 Task: Explore and customize the project management tool interface, including changing background colors, viewing tasks, and exploring project templates.
Action: Mouse moved to (198, 425)
Screenshot: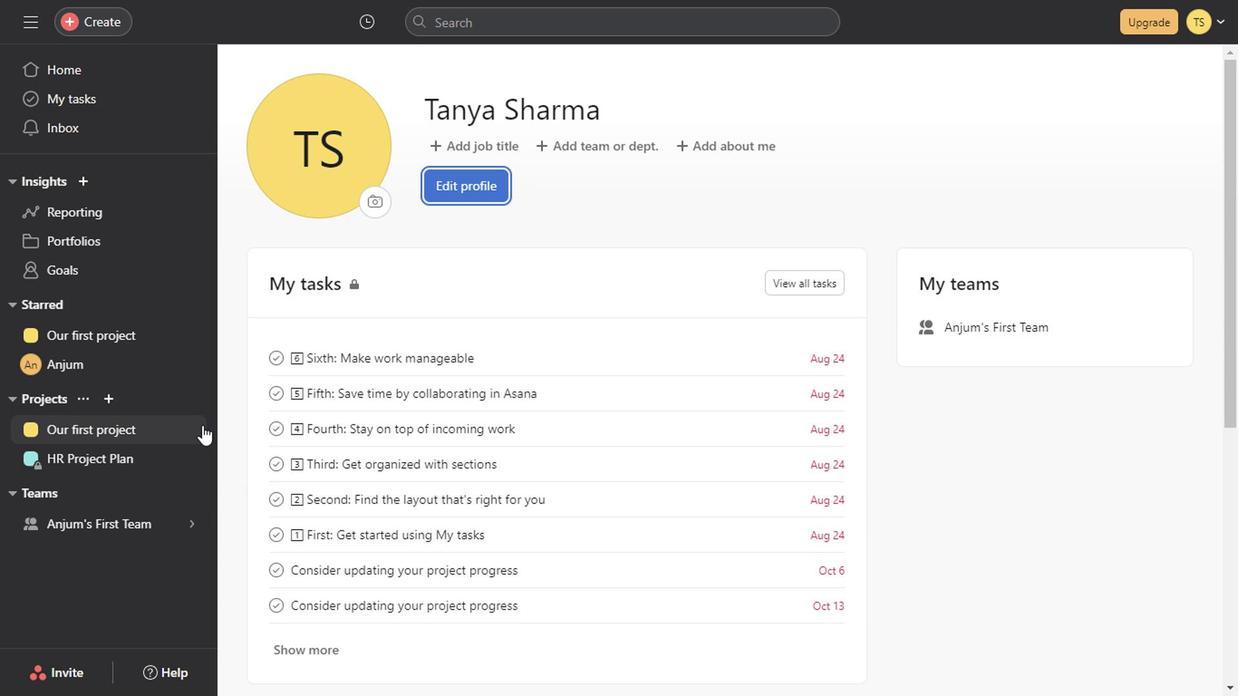 
Action: Key pressed <<189>>
Screenshot: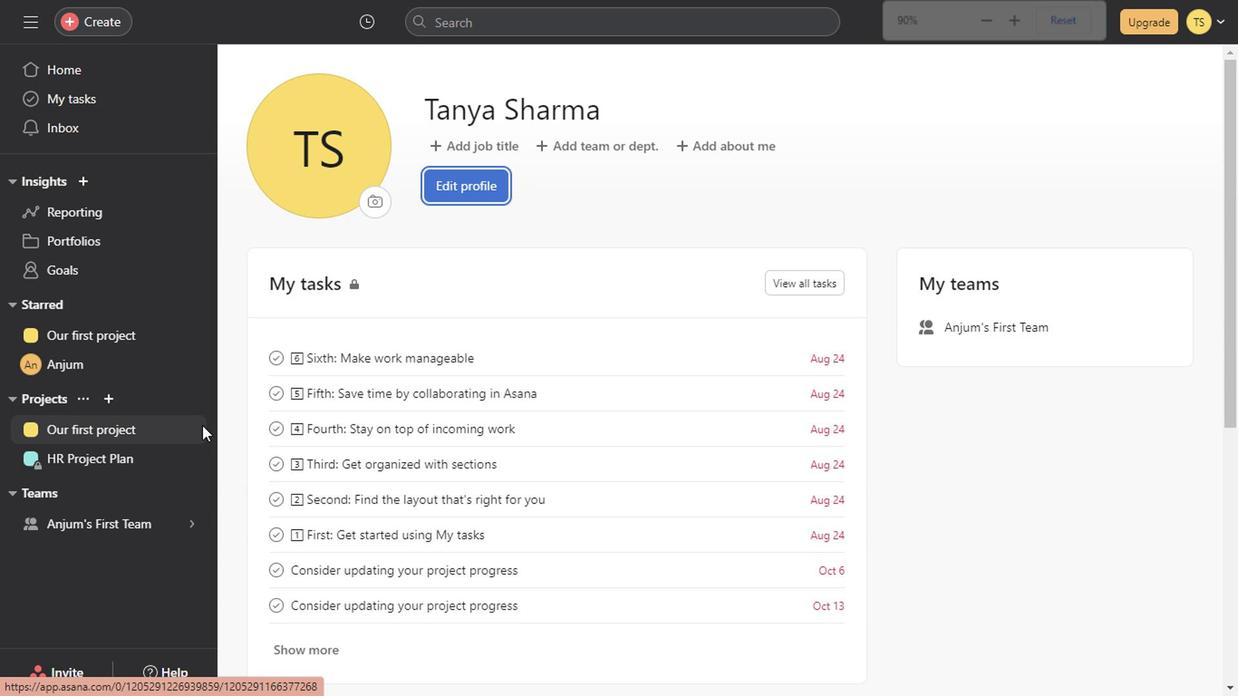 
Action: Mouse moved to (1228, 629)
Screenshot: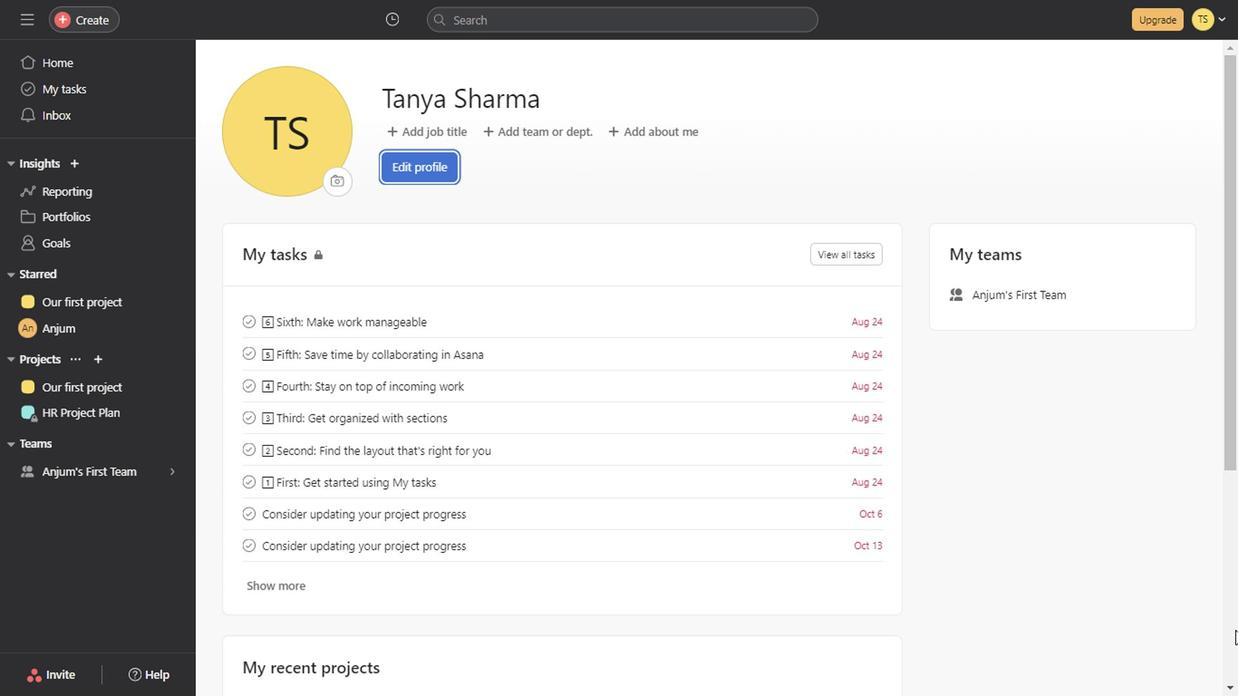 
Action: Mouse pressed left at (1228, 629)
Screenshot: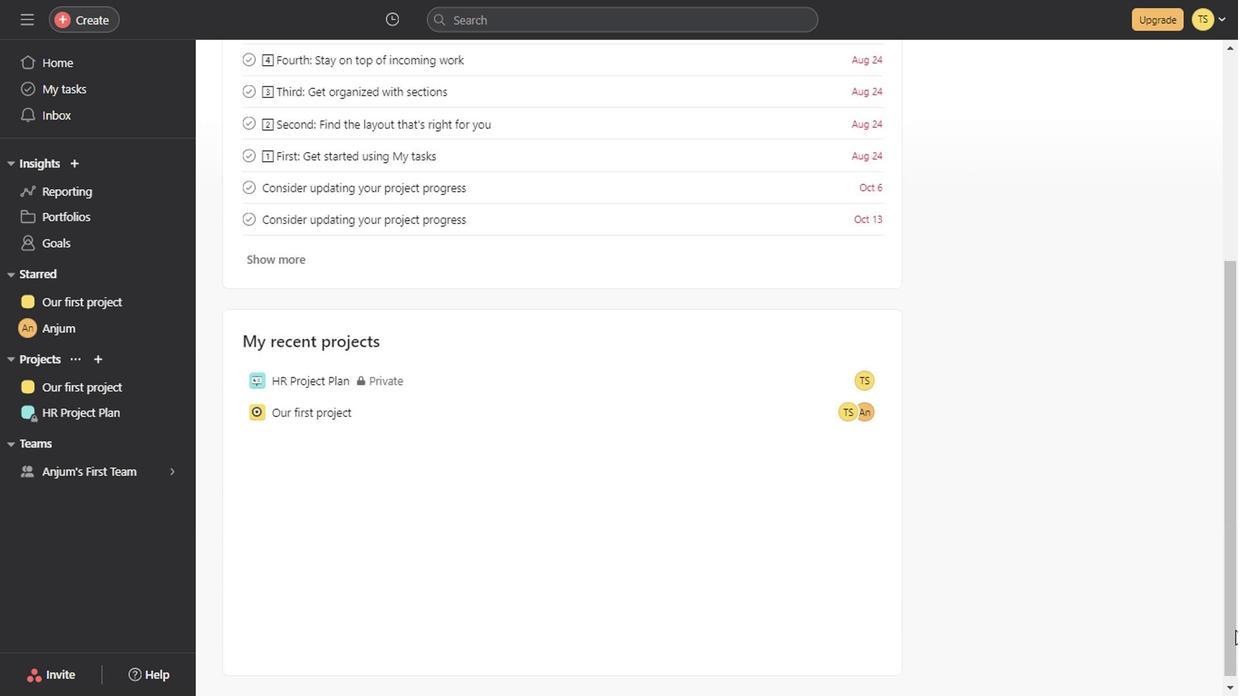 
Action: Mouse moved to (773, 464)
Screenshot: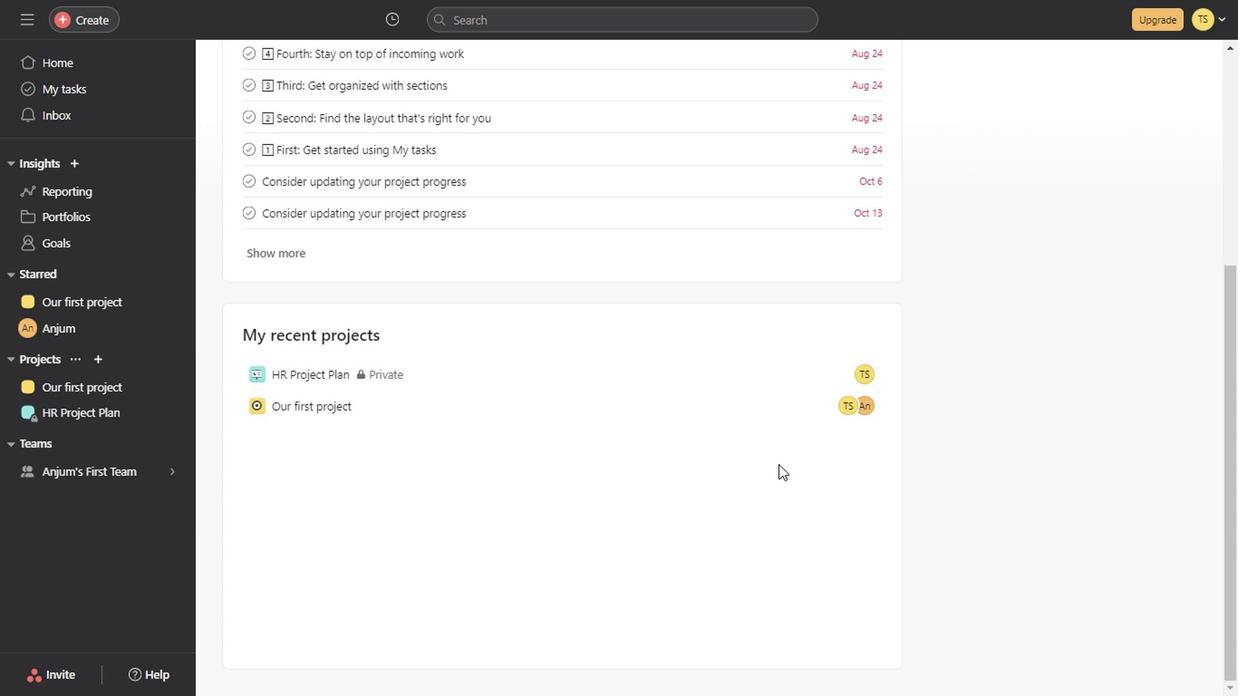 
Action: Mouse scrolled (773, 463) with delta (0, -1)
Screenshot: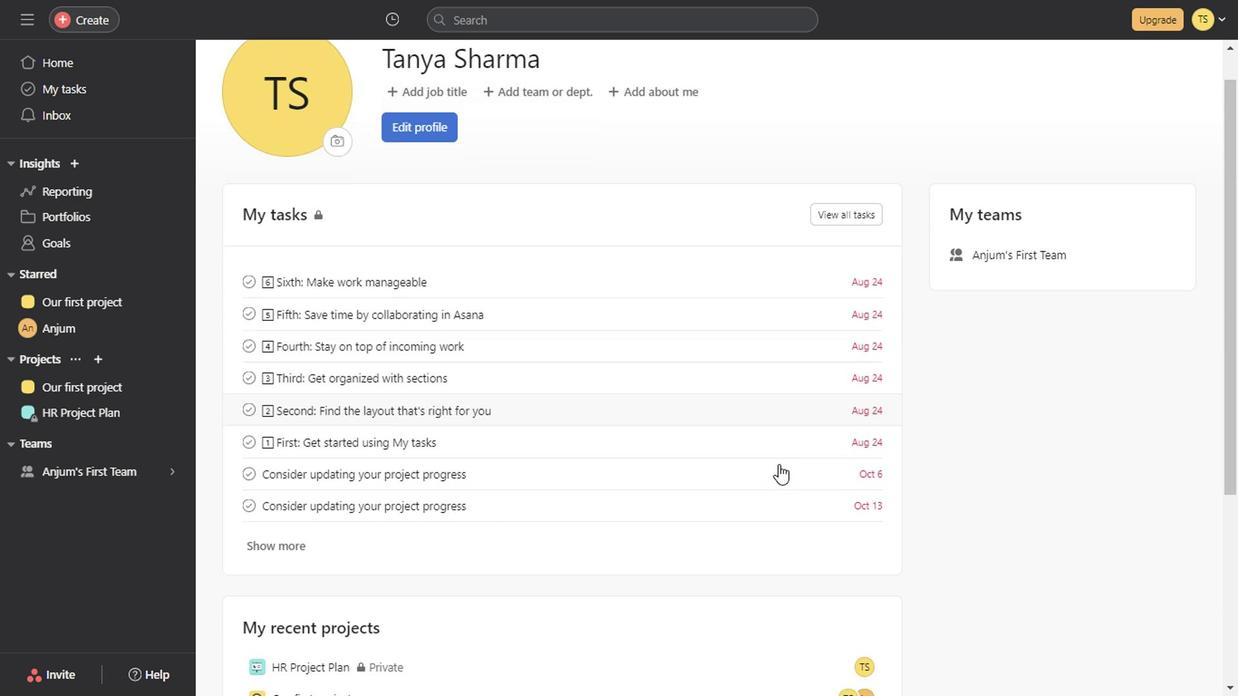 
Action: Mouse scrolled (773, 463) with delta (0, -1)
Screenshot: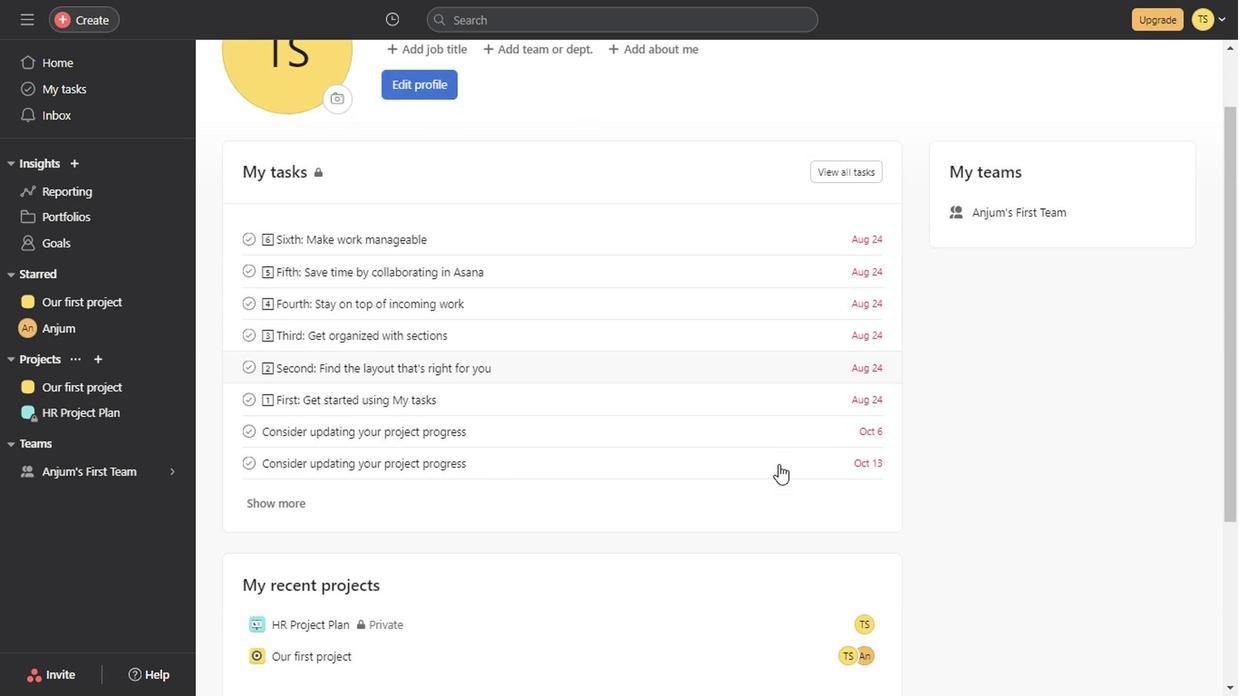 
Action: Mouse scrolled (773, 463) with delta (0, -1)
Screenshot: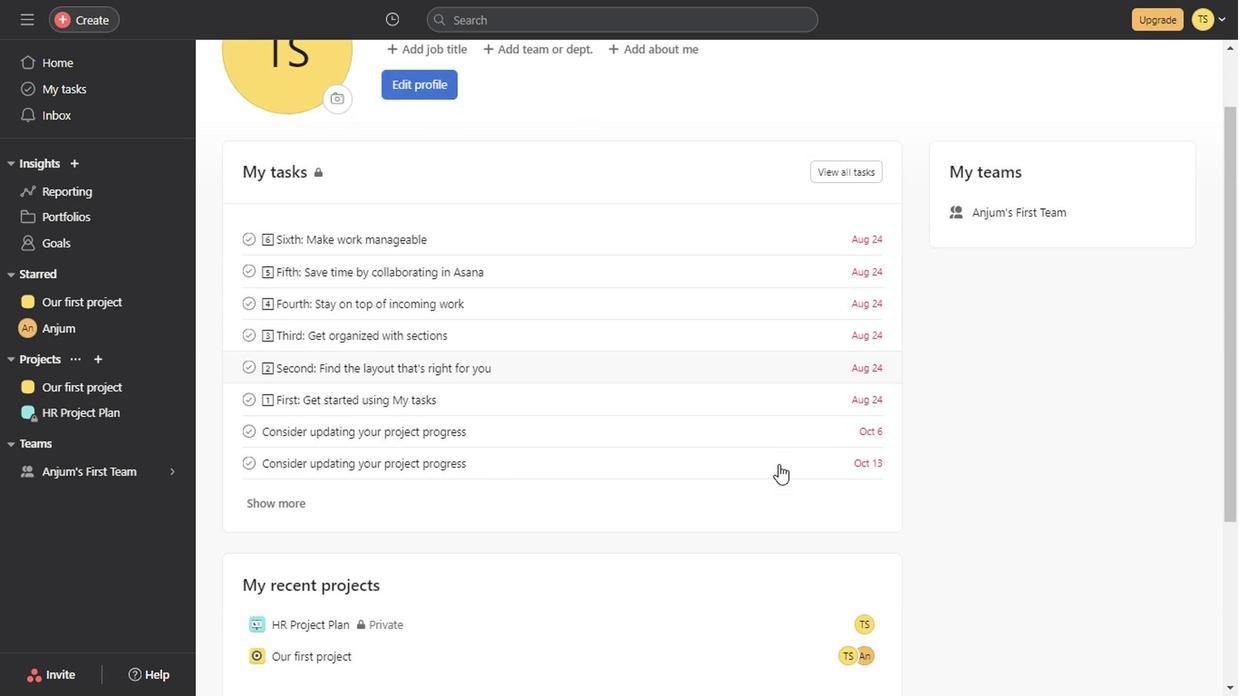 
Action: Mouse scrolled (773, 463) with delta (0, -1)
Screenshot: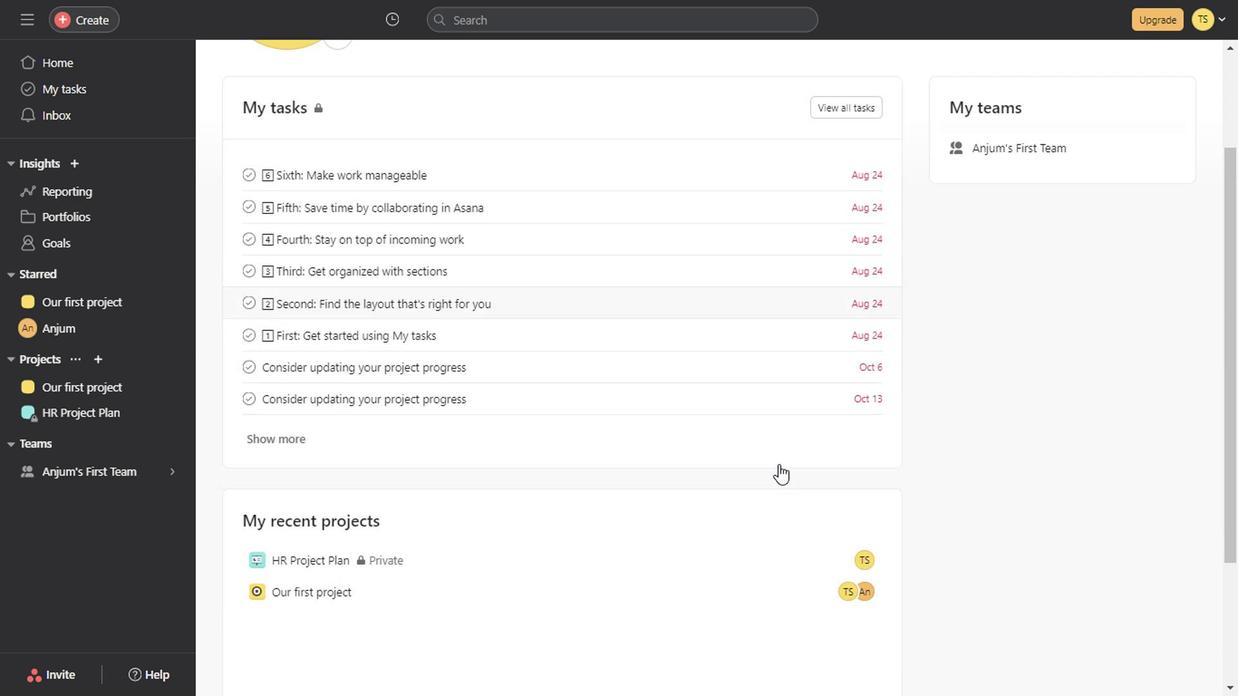 
Action: Mouse scrolled (773, 463) with delta (0, -1)
Screenshot: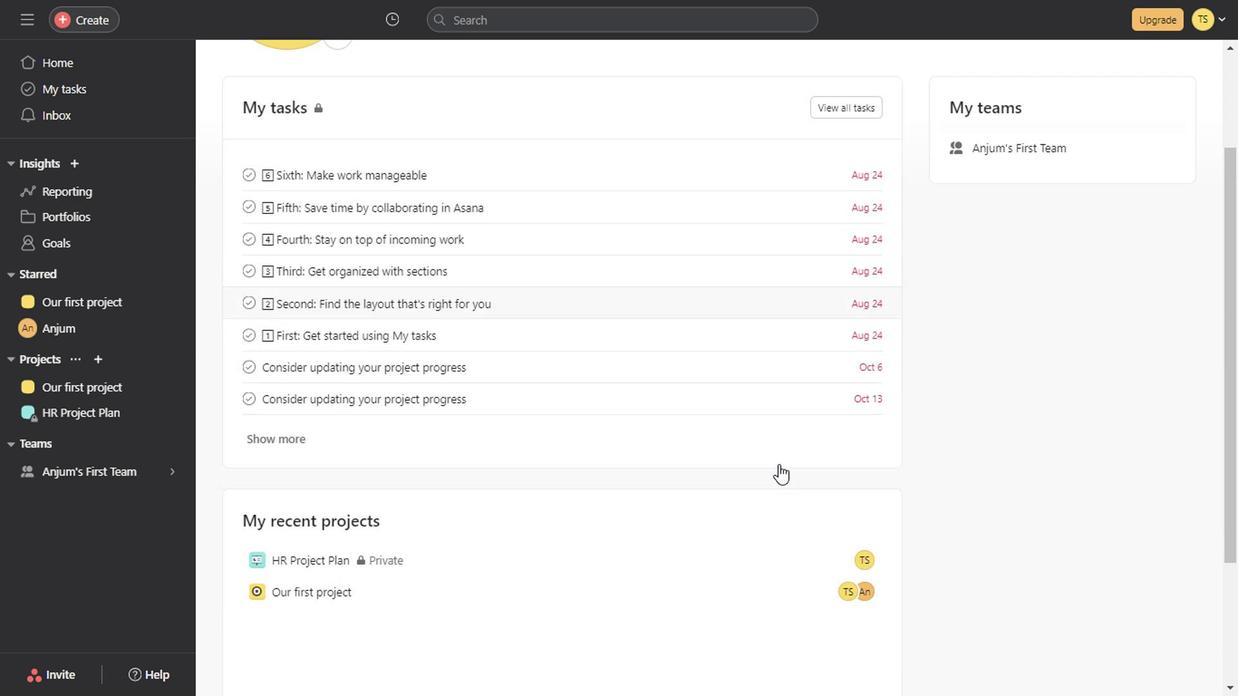 
Action: Mouse scrolled (773, 463) with delta (0, -1)
Screenshot: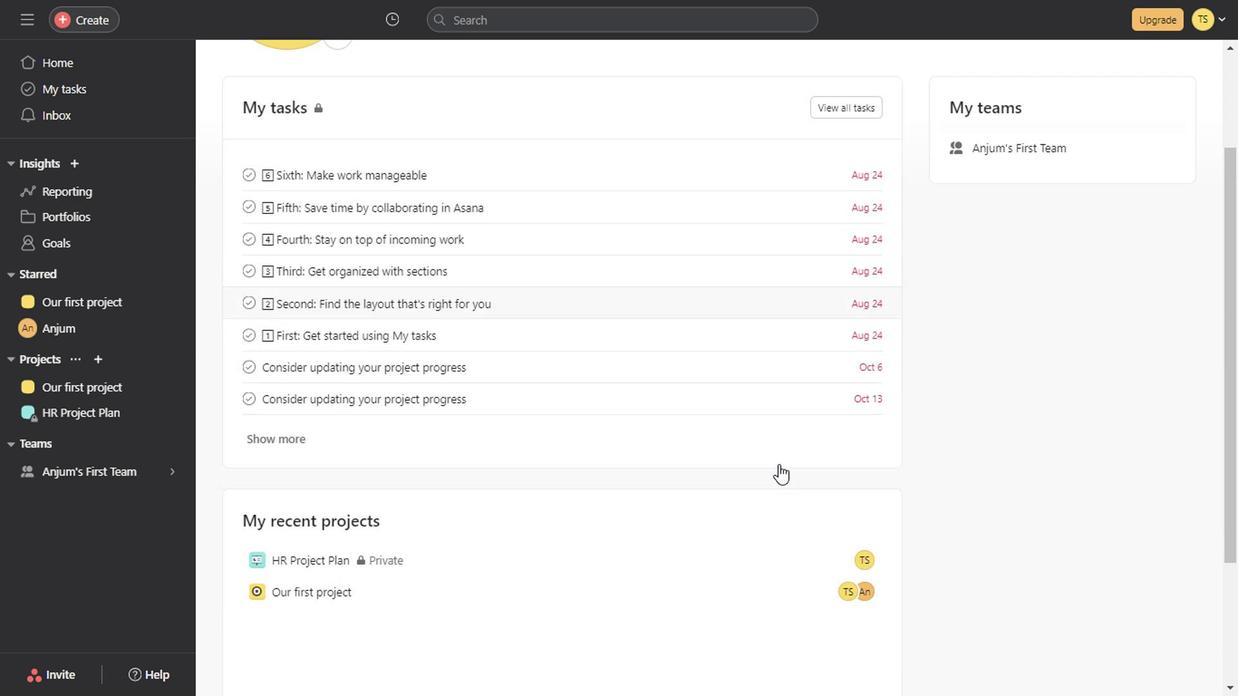 
Action: Mouse scrolled (773, 463) with delta (0, -1)
Screenshot: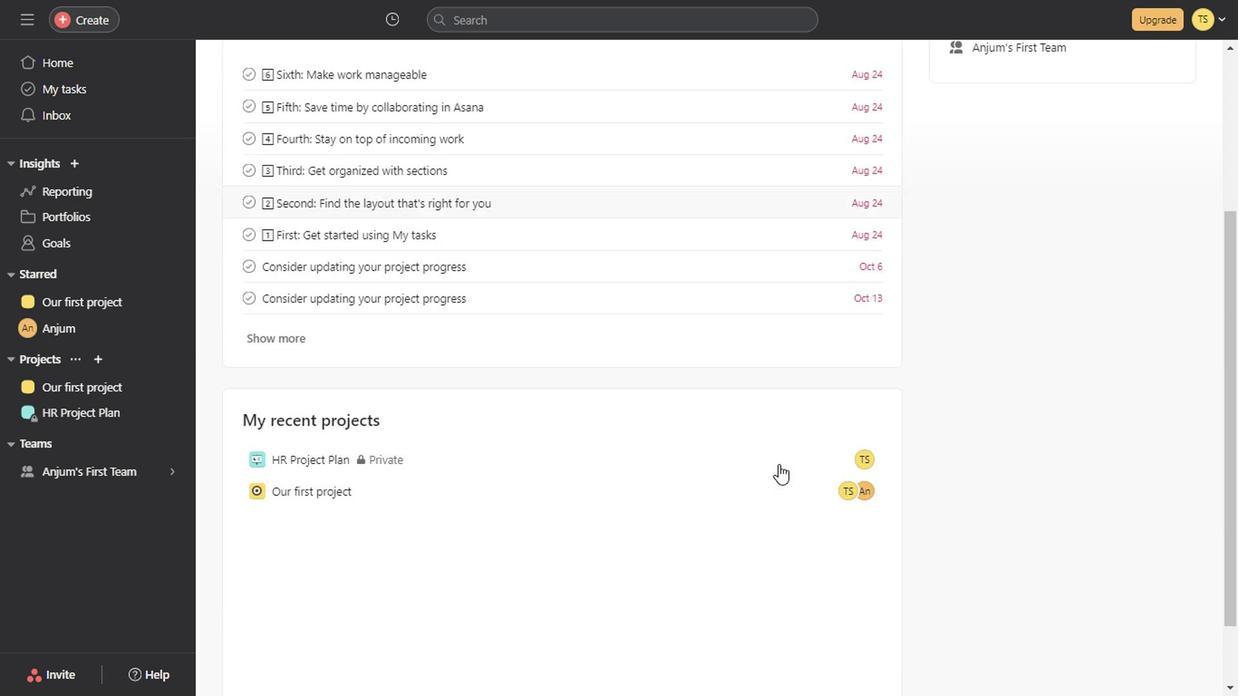 
Action: Mouse scrolled (773, 463) with delta (0, -1)
Screenshot: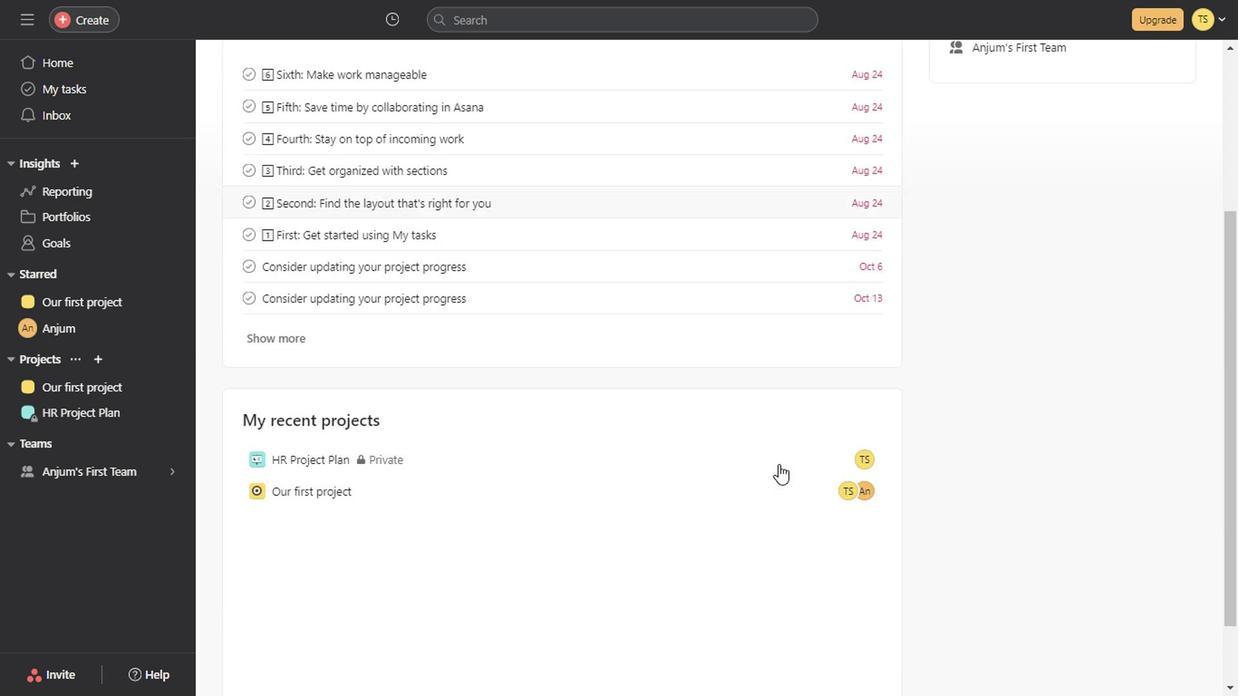 
Action: Mouse scrolled (773, 463) with delta (0, -1)
Screenshot: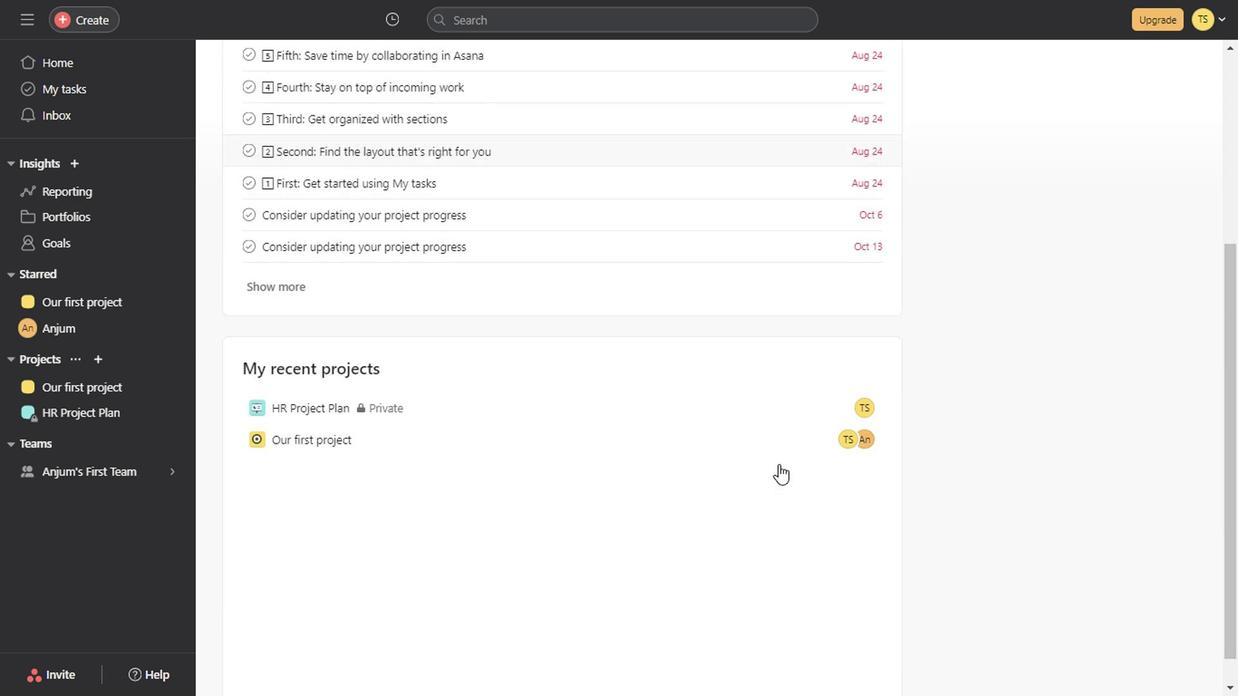 
Action: Mouse scrolled (773, 463) with delta (0, -1)
Screenshot: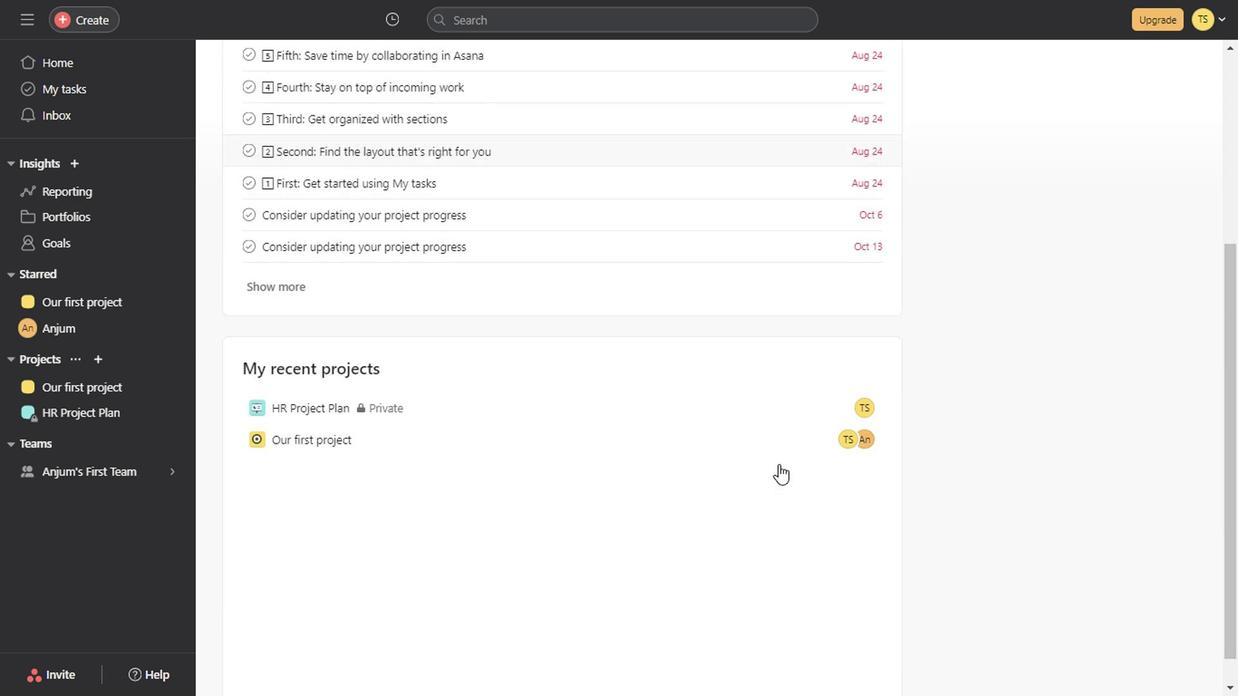 
Action: Mouse scrolled (773, 463) with delta (0, -1)
Screenshot: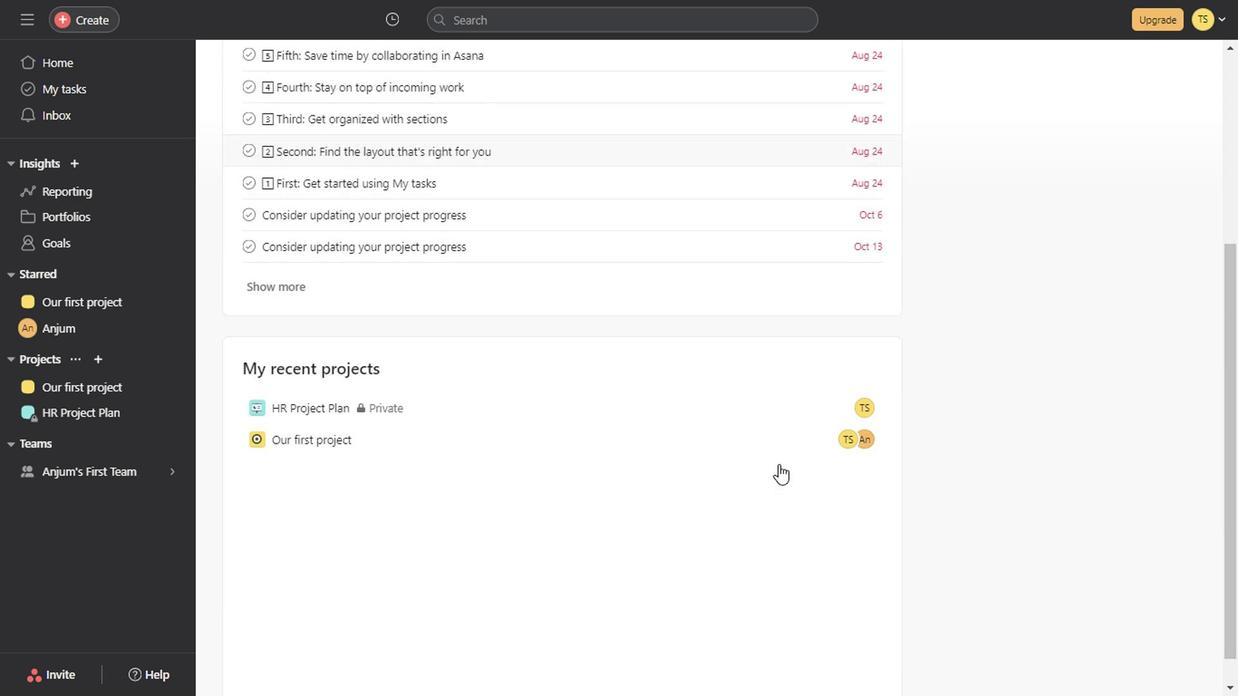 
Action: Mouse scrolled (773, 463) with delta (0, -1)
Screenshot: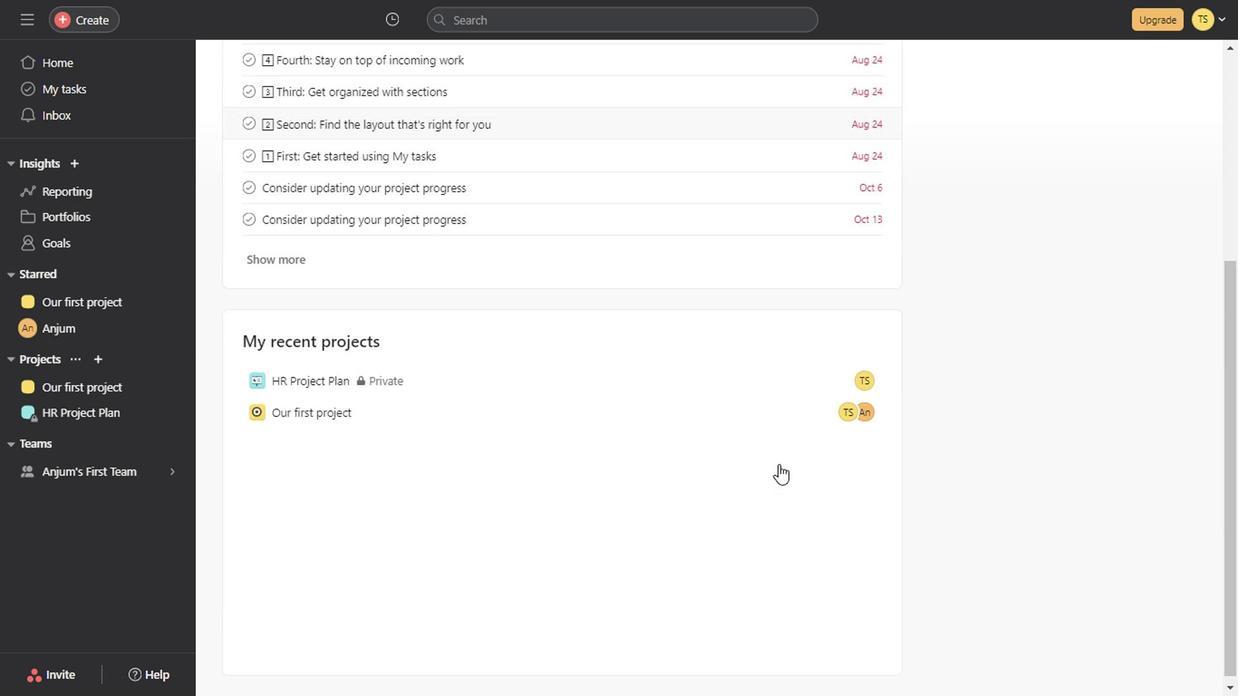 
Action: Mouse scrolled (773, 463) with delta (0, -1)
Screenshot: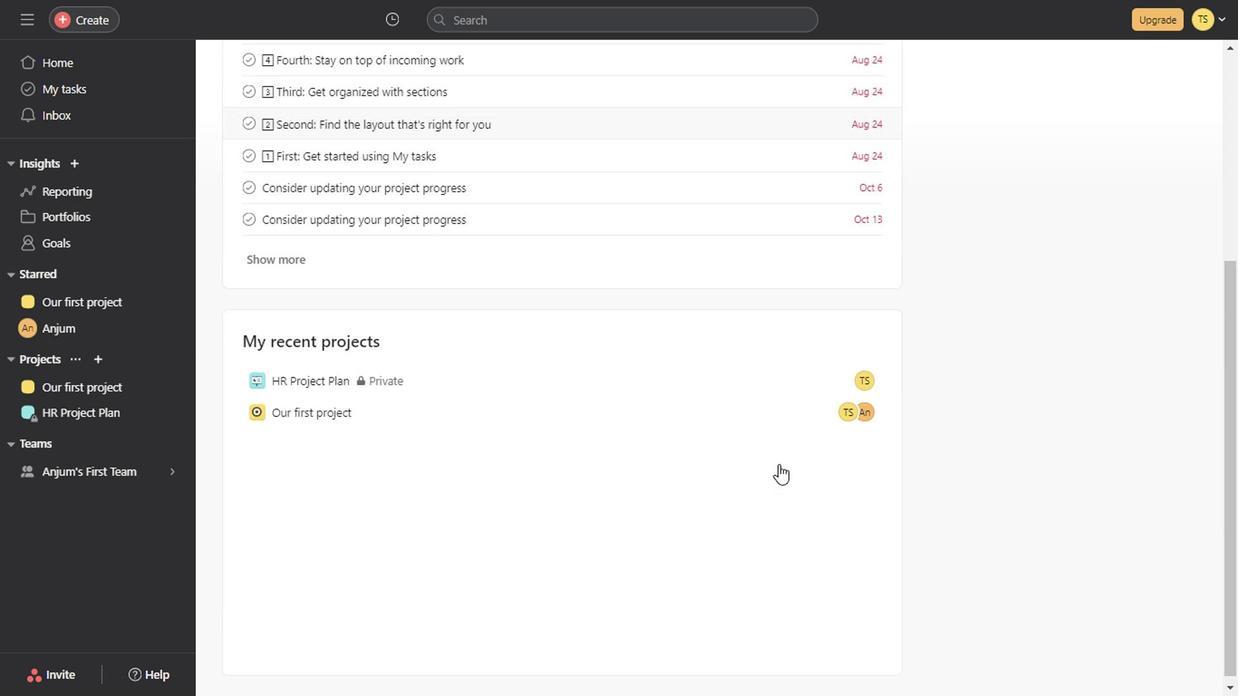 
Action: Mouse scrolled (773, 463) with delta (0, -1)
Screenshot: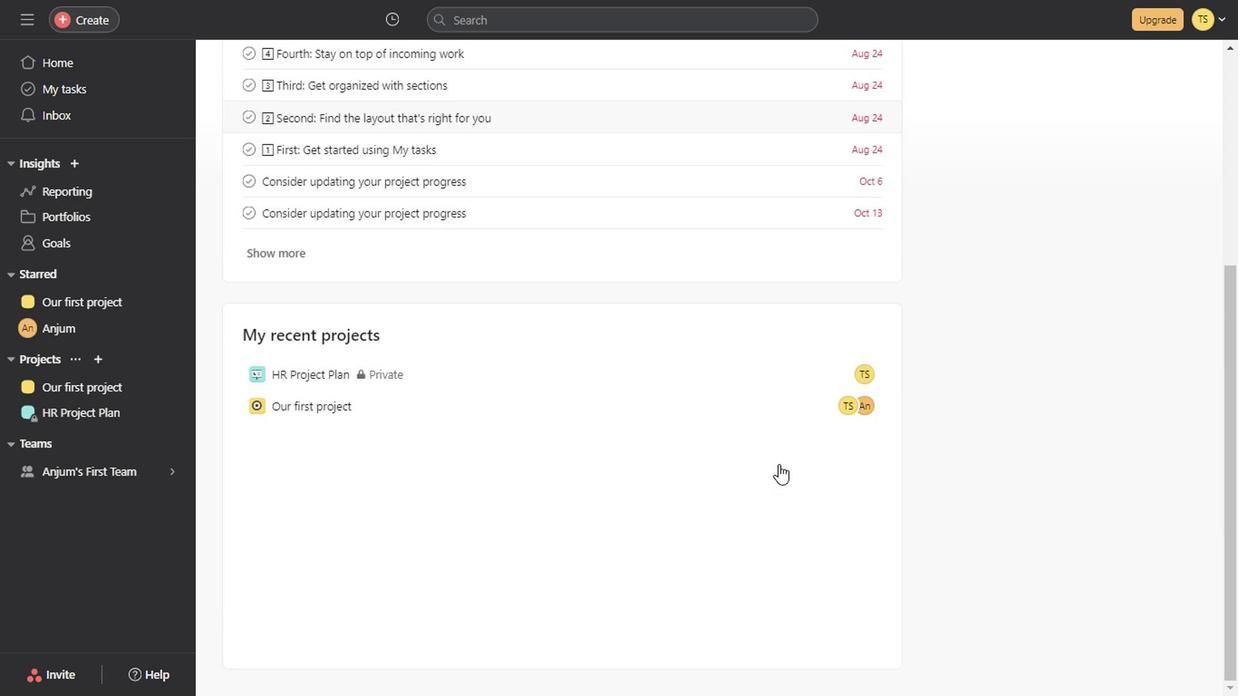 
Action: Mouse scrolled (773, 463) with delta (0, -1)
Screenshot: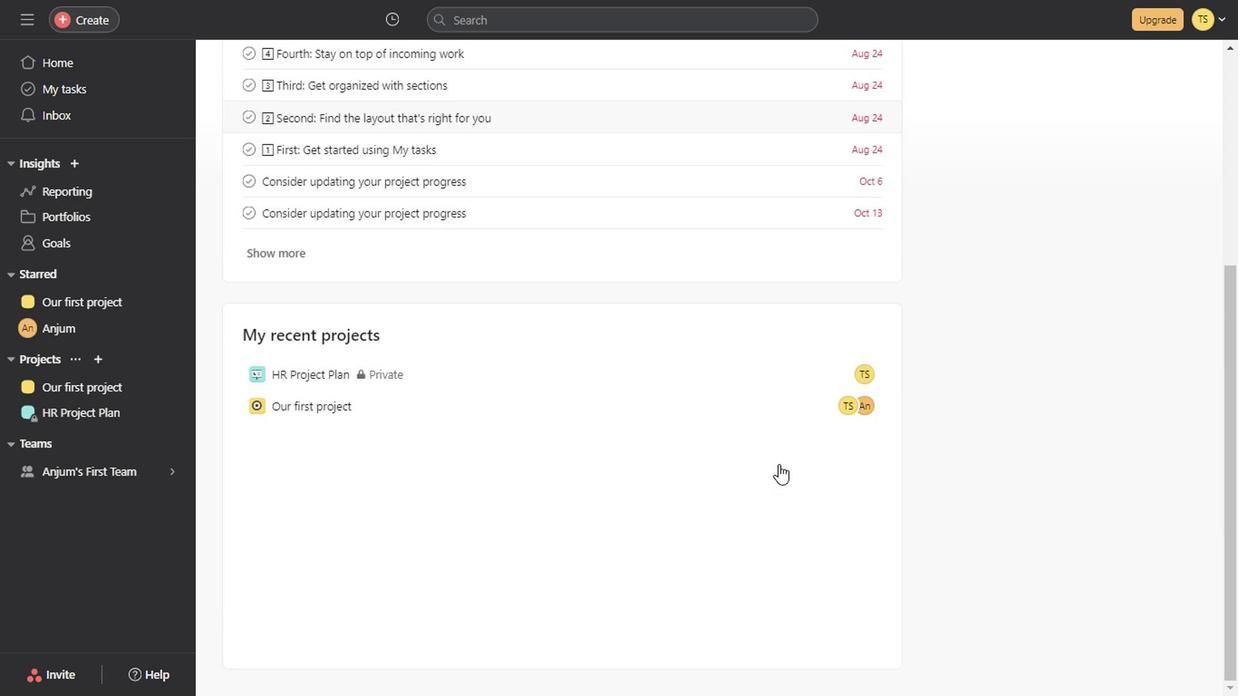 
Action: Mouse scrolled (773, 463) with delta (0, -1)
Screenshot: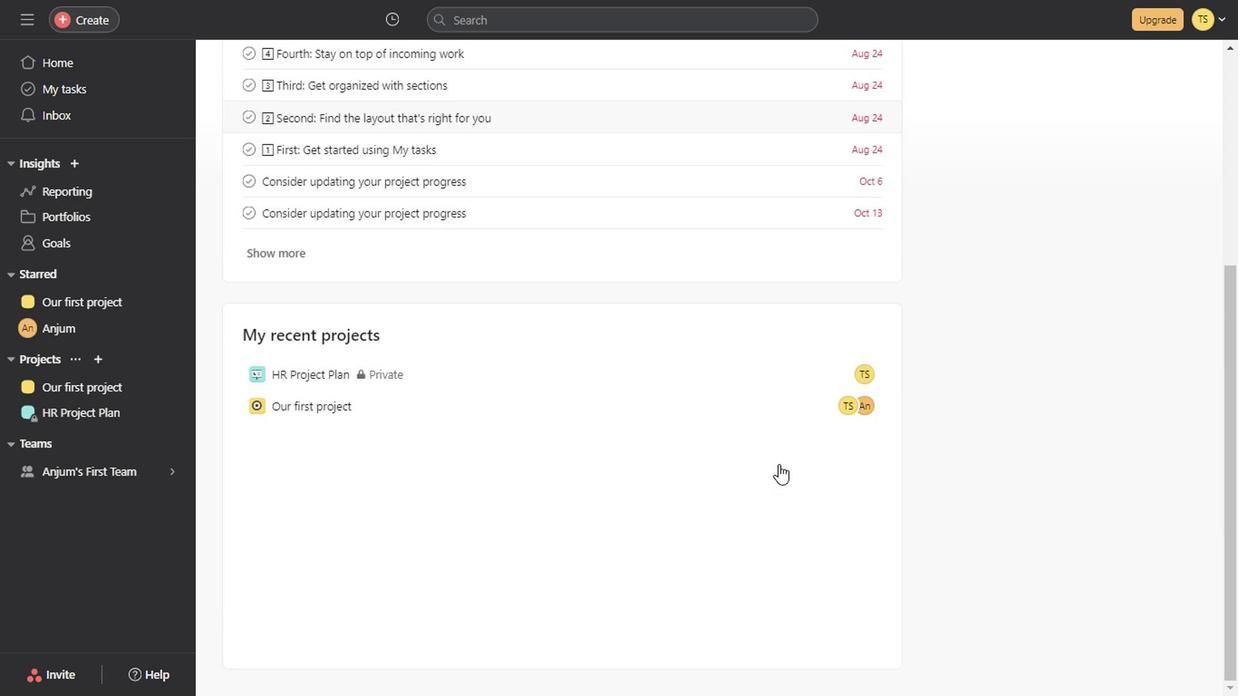 
Action: Mouse scrolled (773, 463) with delta (0, -1)
Screenshot: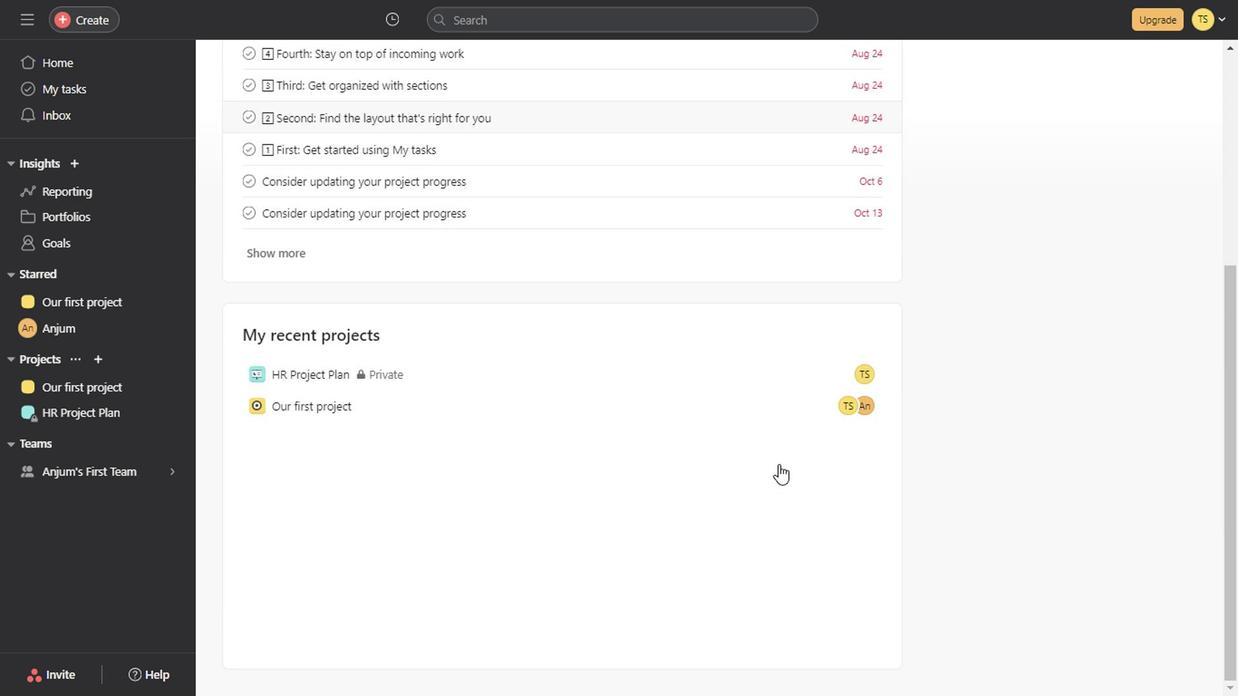 
Action: Mouse scrolled (773, 463) with delta (0, -1)
Screenshot: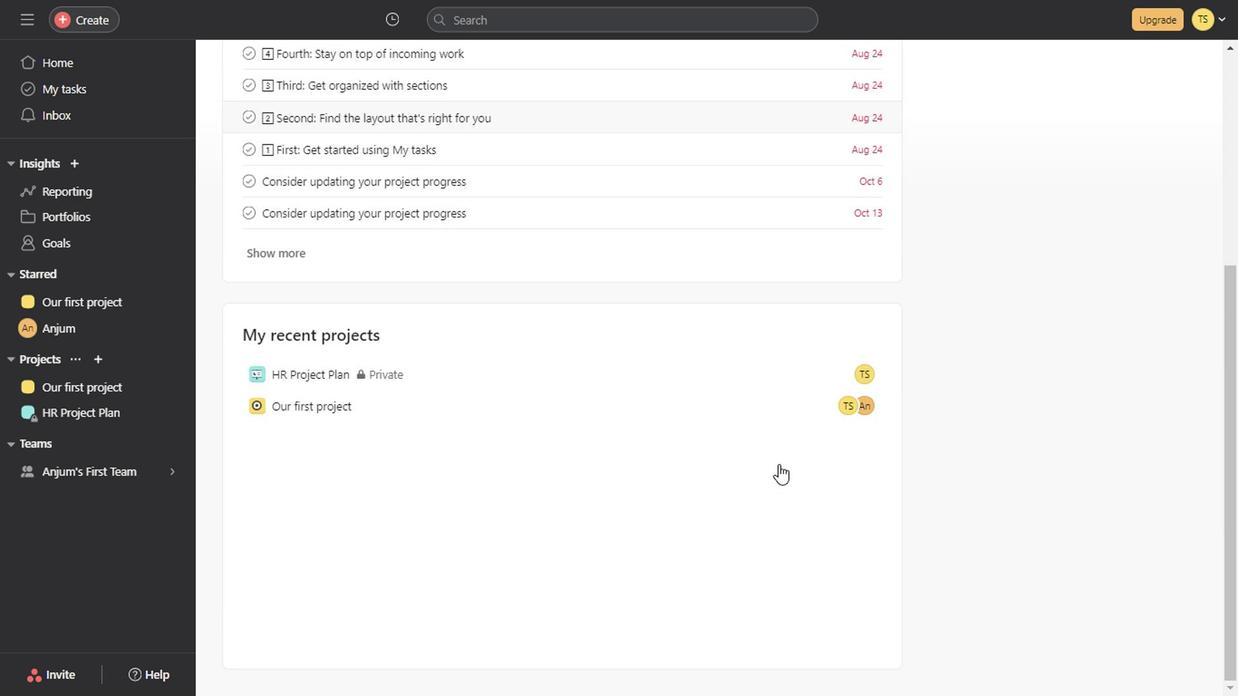 
Action: Mouse scrolled (773, 465) with delta (0, 0)
Screenshot: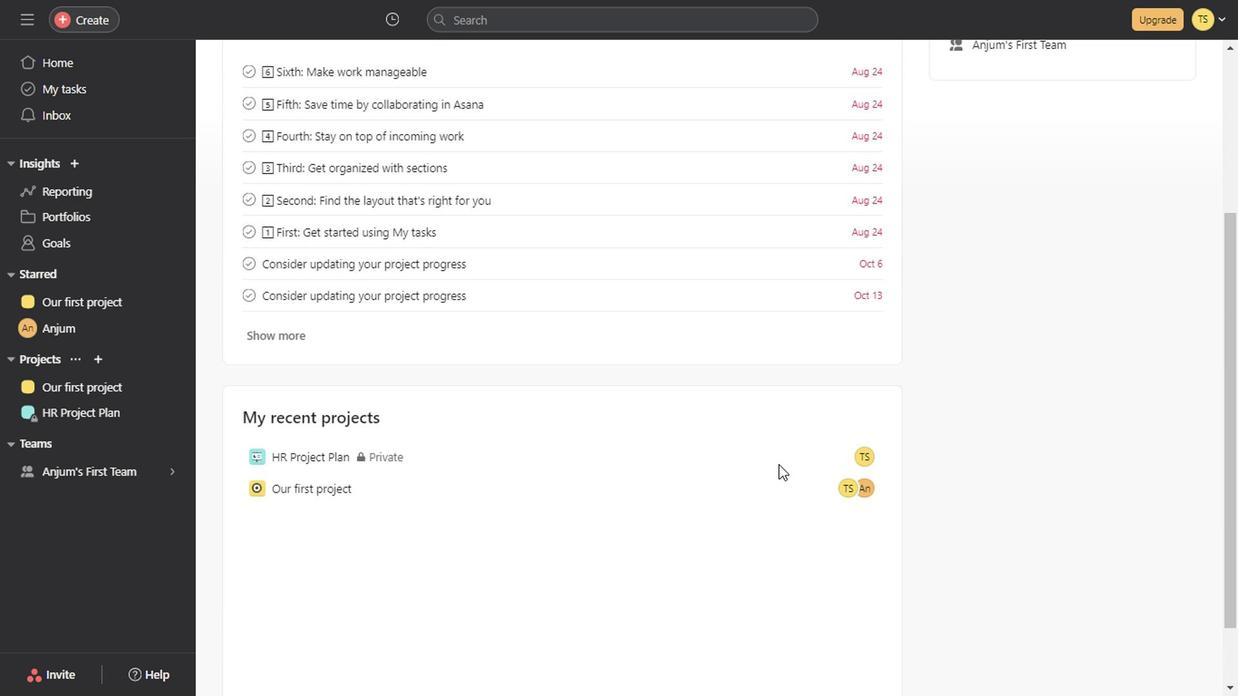 
Action: Mouse moved to (410, 128)
Screenshot: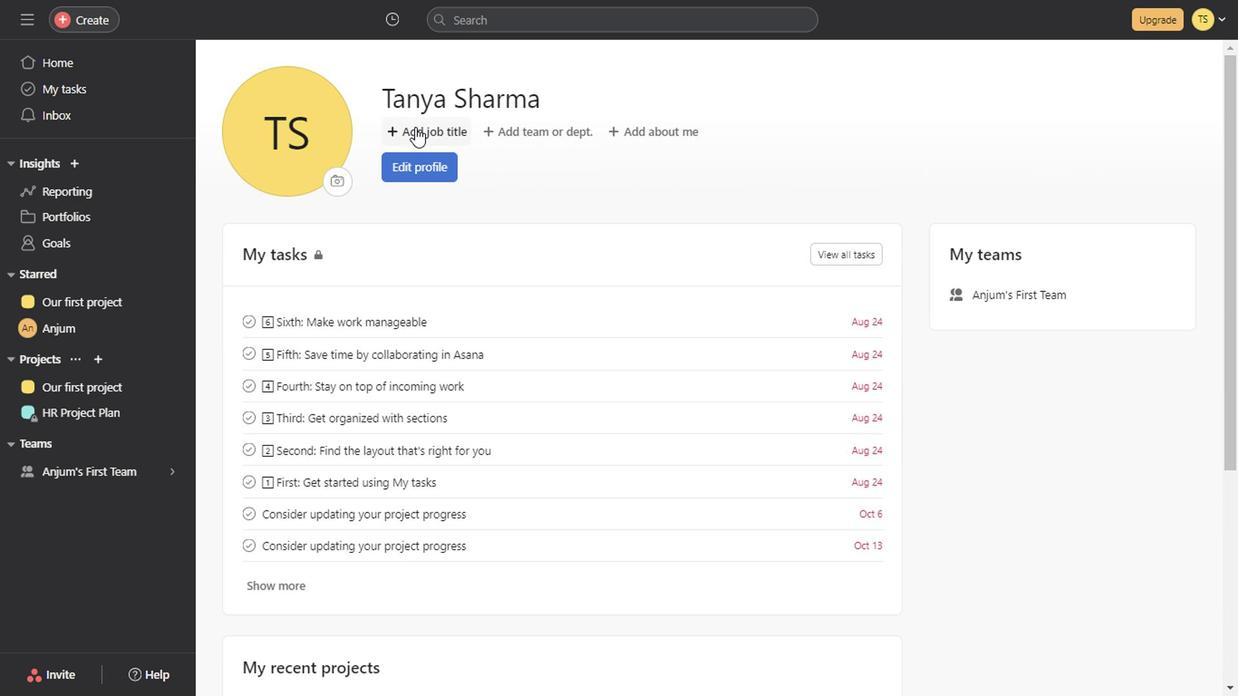 
Action: Mouse pressed left at (410, 128)
Screenshot: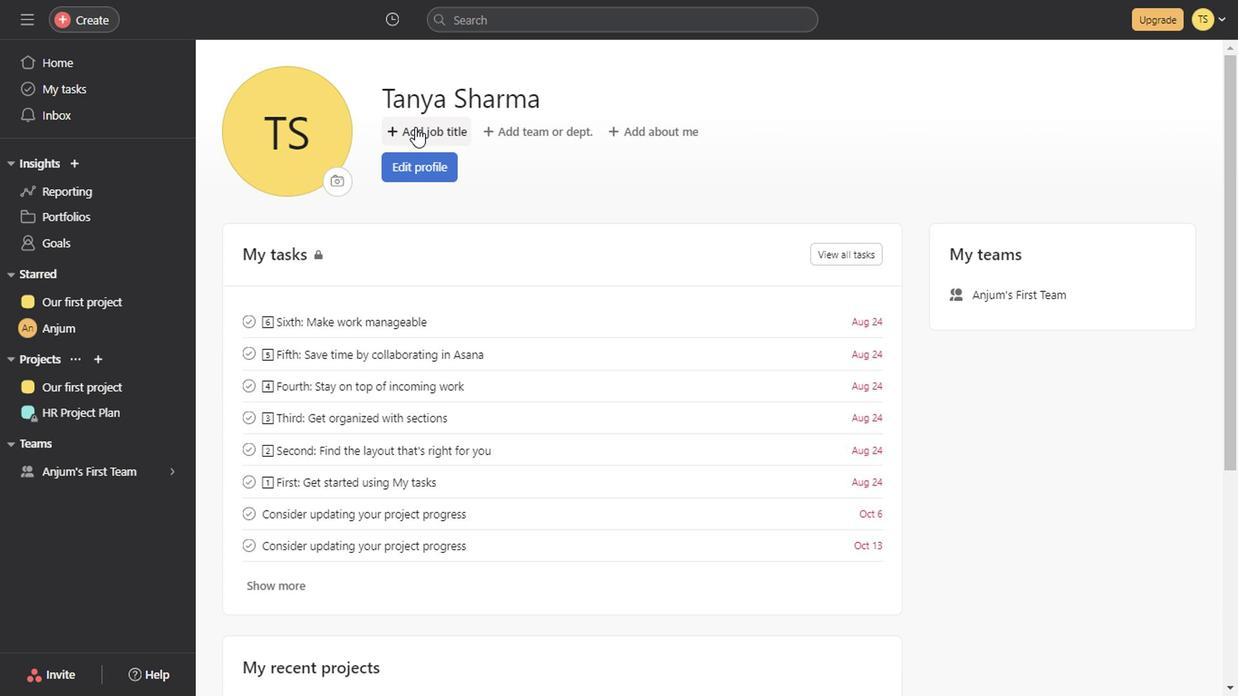 
Action: Mouse moved to (416, 112)
Screenshot: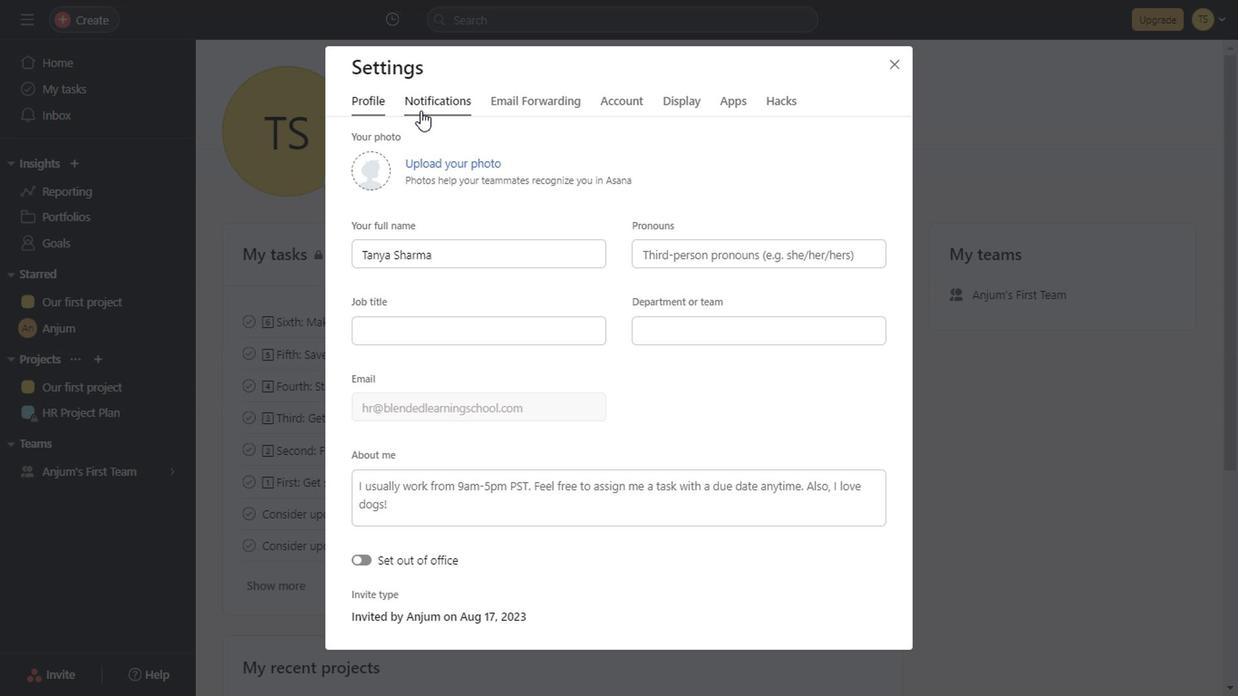 
Action: Mouse pressed left at (416, 112)
Screenshot: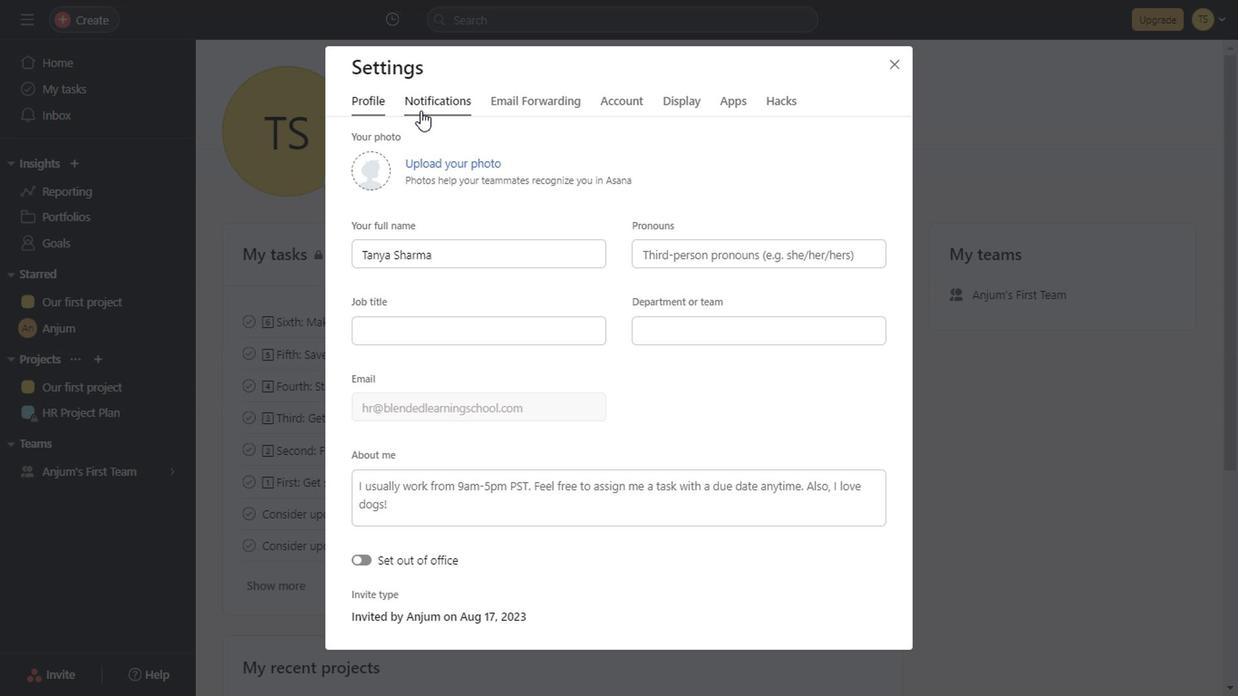
Action: Mouse moved to (516, 97)
Screenshot: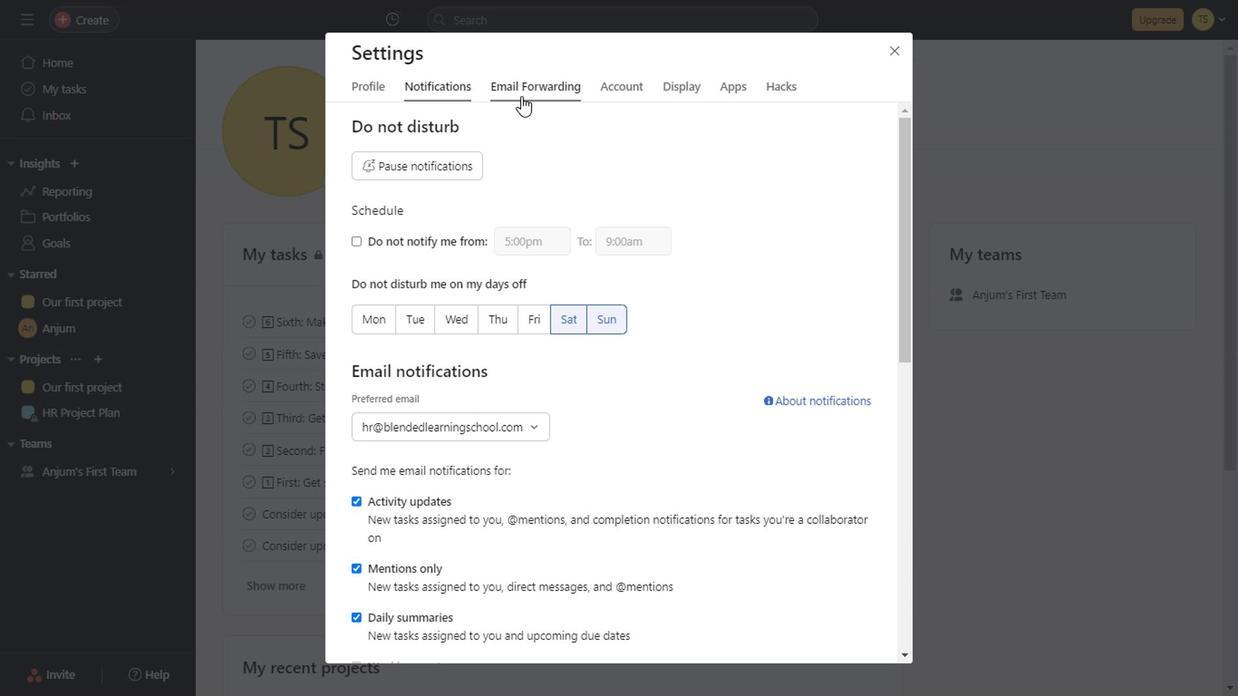 
Action: Mouse pressed left at (516, 97)
Screenshot: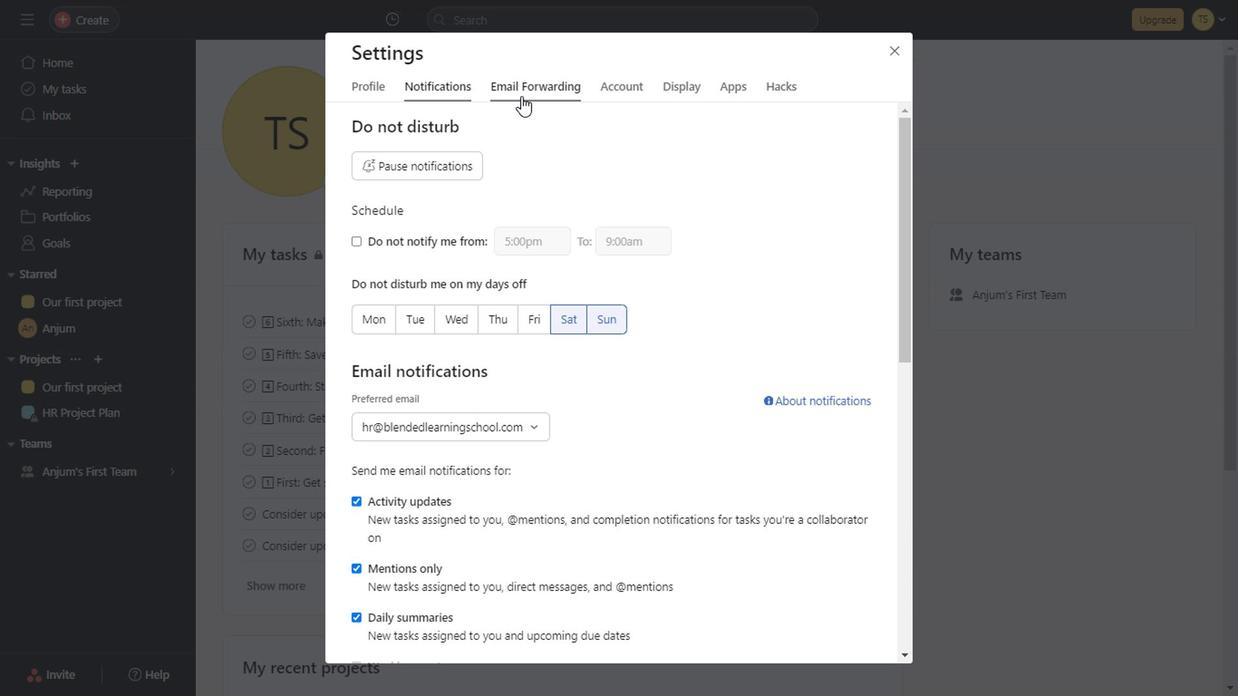 
Action: Mouse moved to (607, 193)
Screenshot: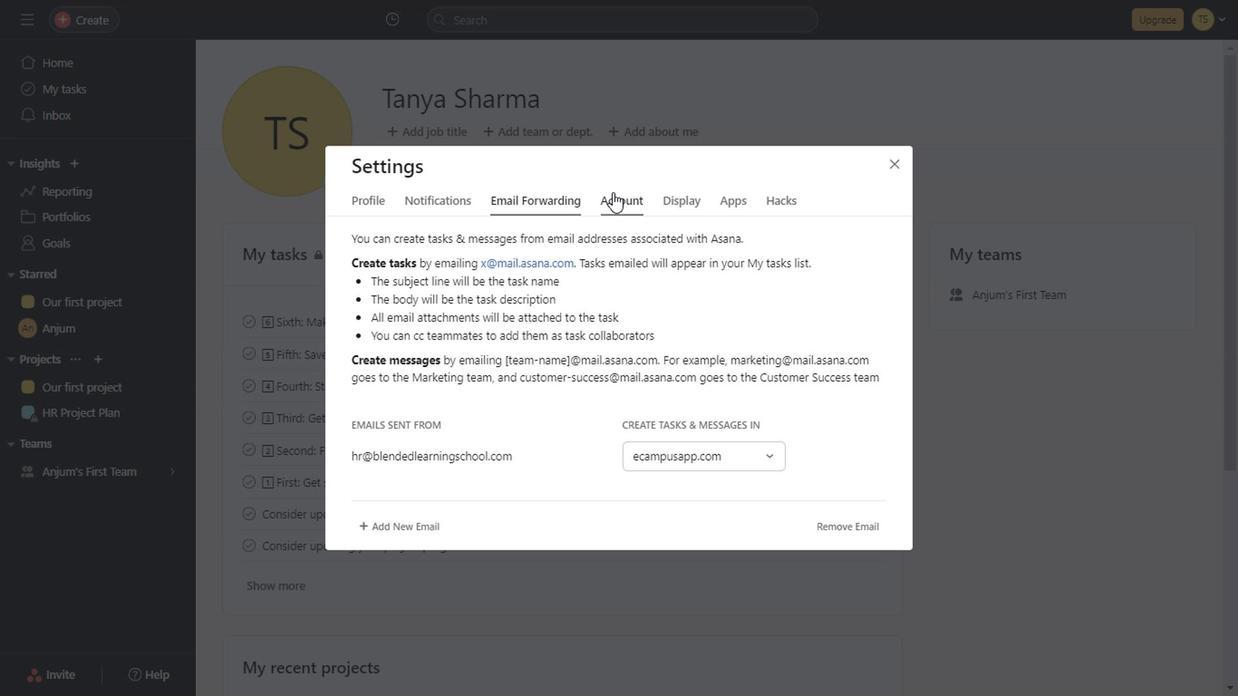 
Action: Mouse pressed left at (607, 193)
Screenshot: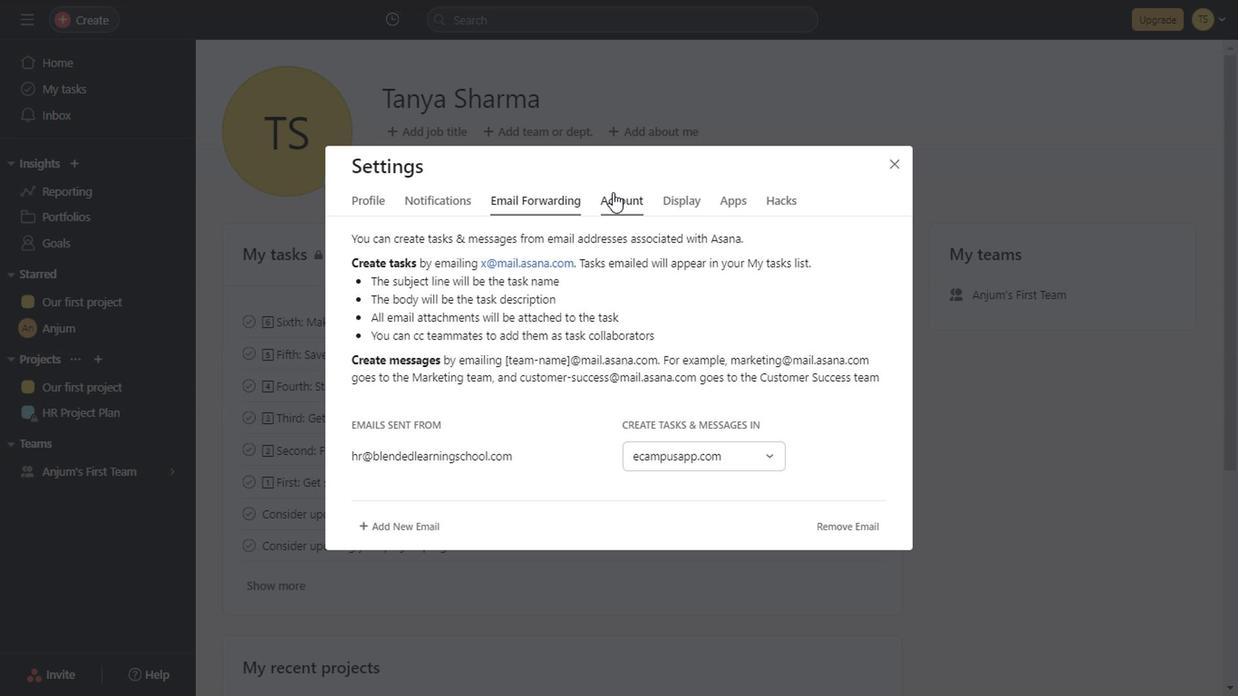 
Action: Mouse moved to (690, 128)
Screenshot: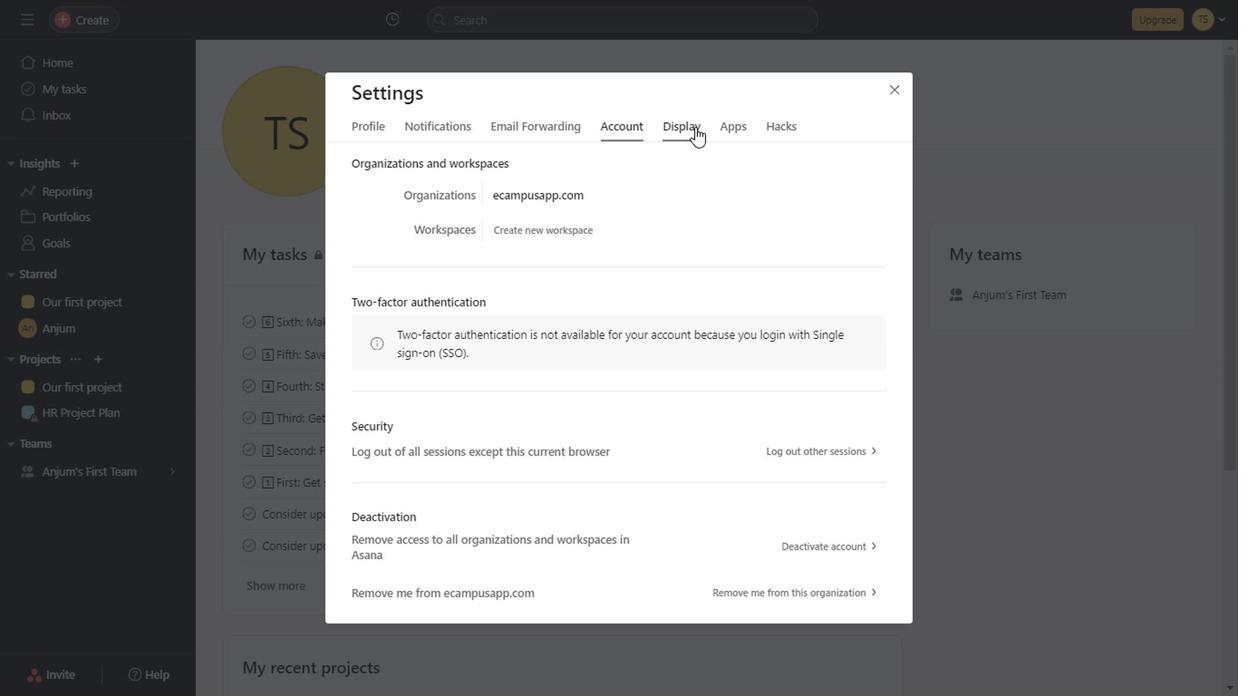 
Action: Mouse pressed left at (690, 128)
Screenshot: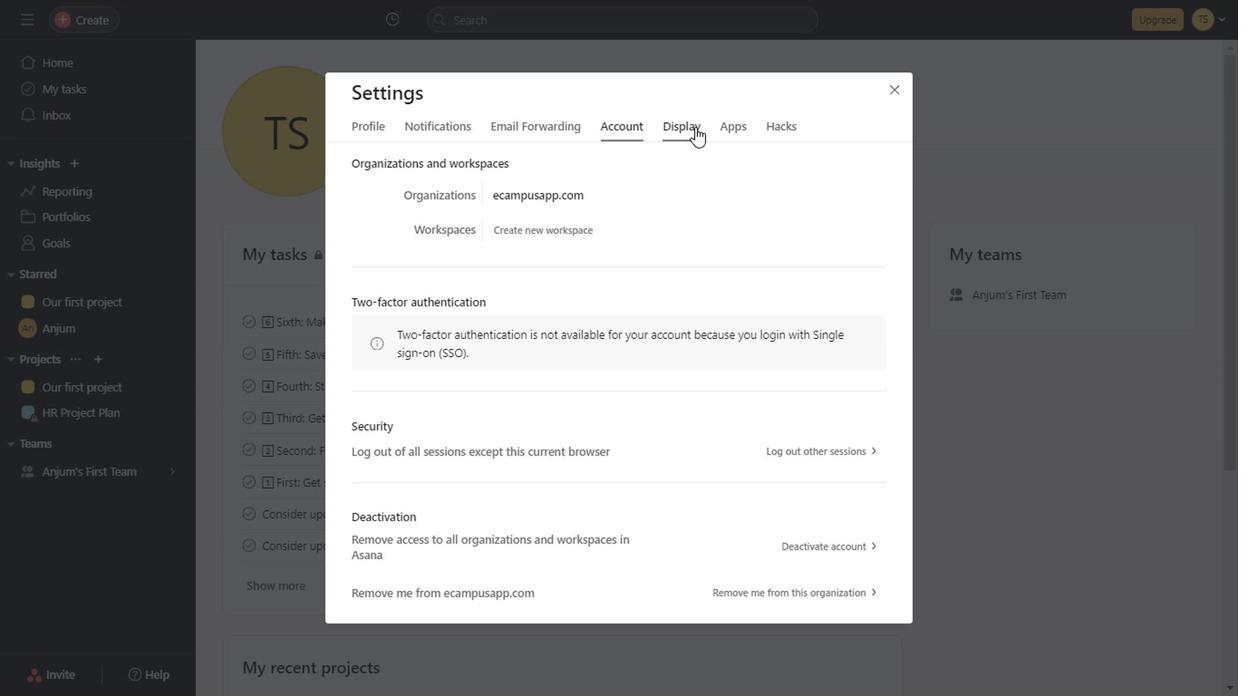 
Action: Mouse moved to (350, 460)
Screenshot: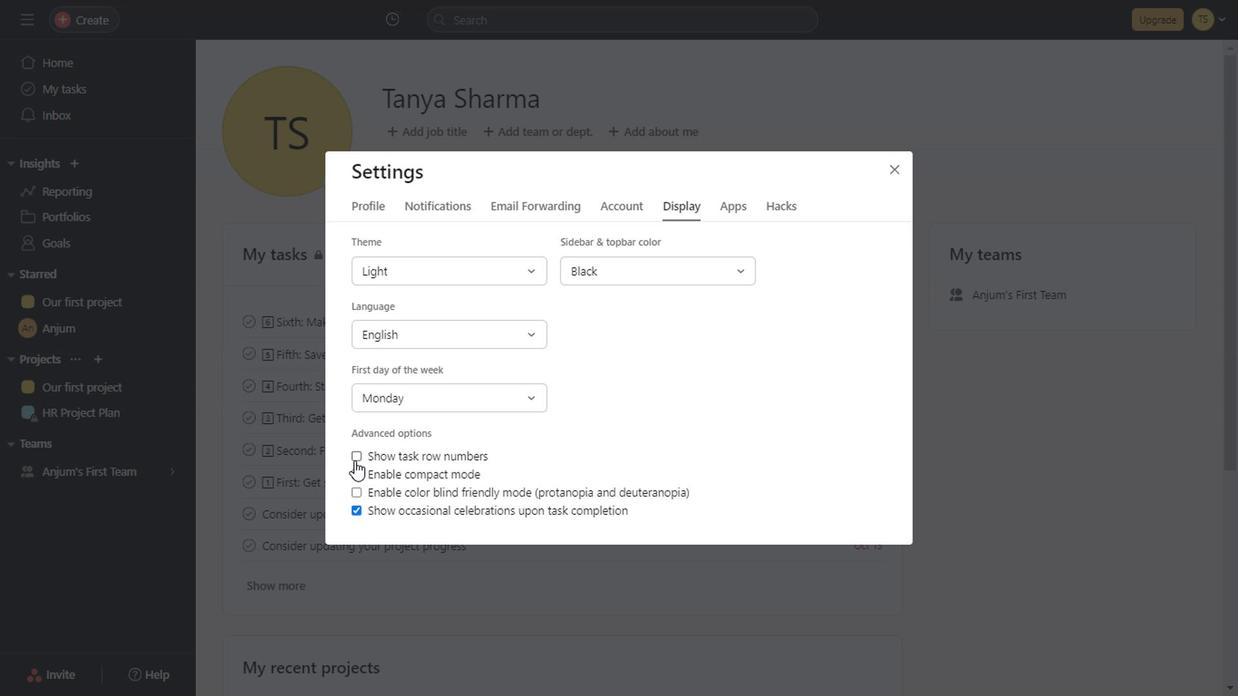
Action: Mouse pressed left at (350, 460)
Screenshot: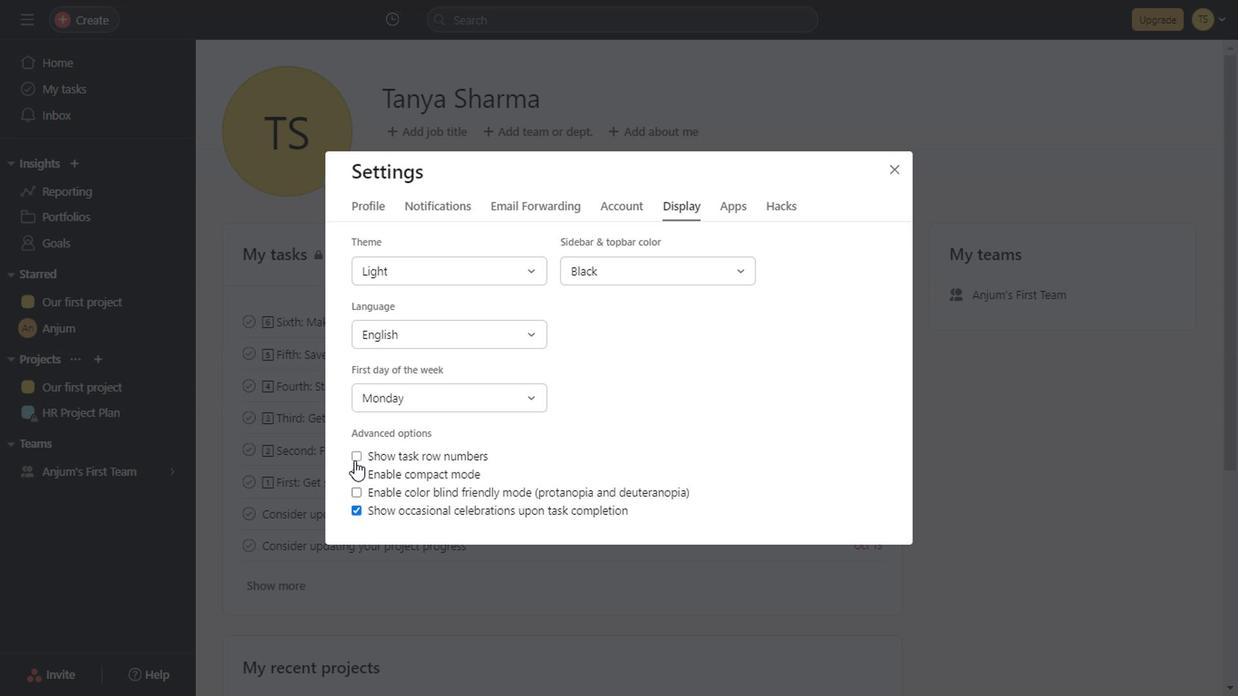 
Action: Mouse moved to (352, 476)
Screenshot: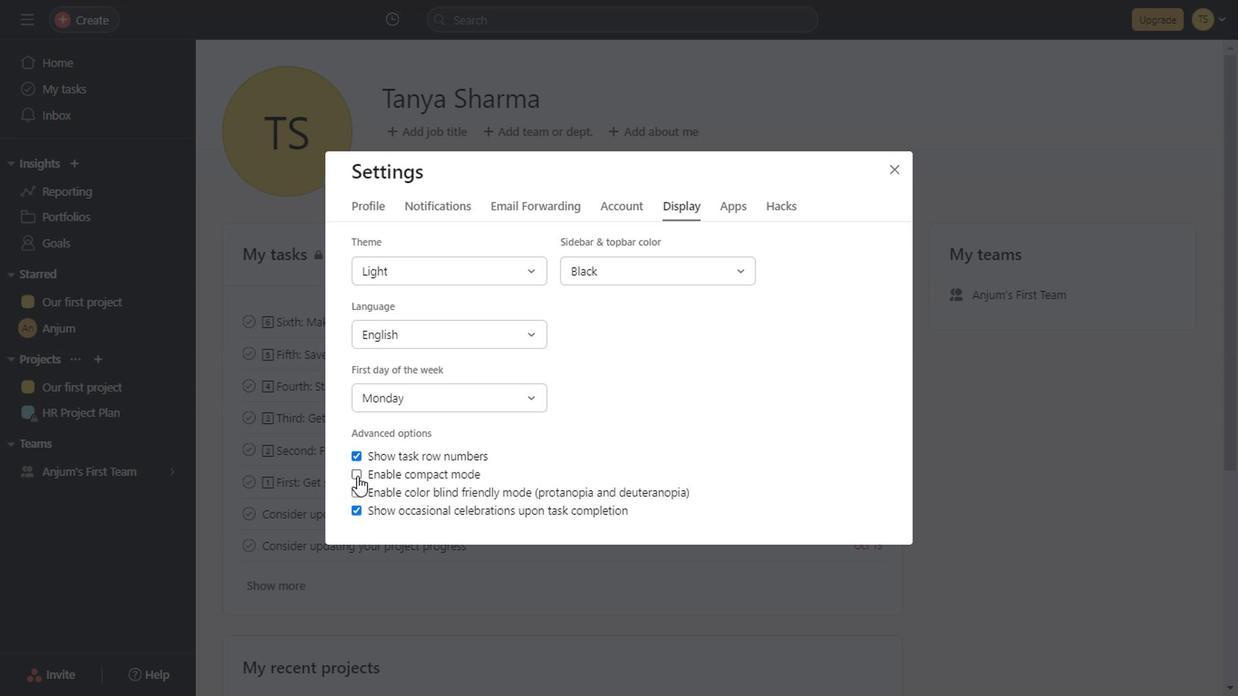 
Action: Mouse pressed left at (352, 476)
Screenshot: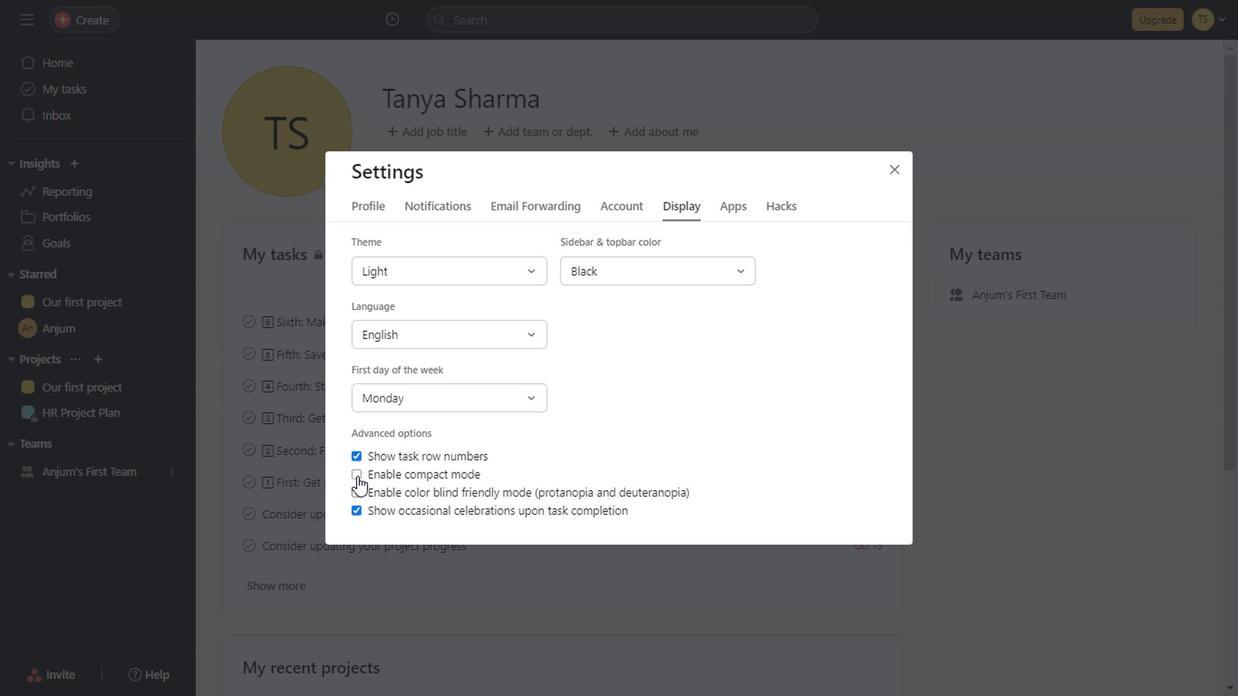 
Action: Mouse moved to (352, 491)
Screenshot: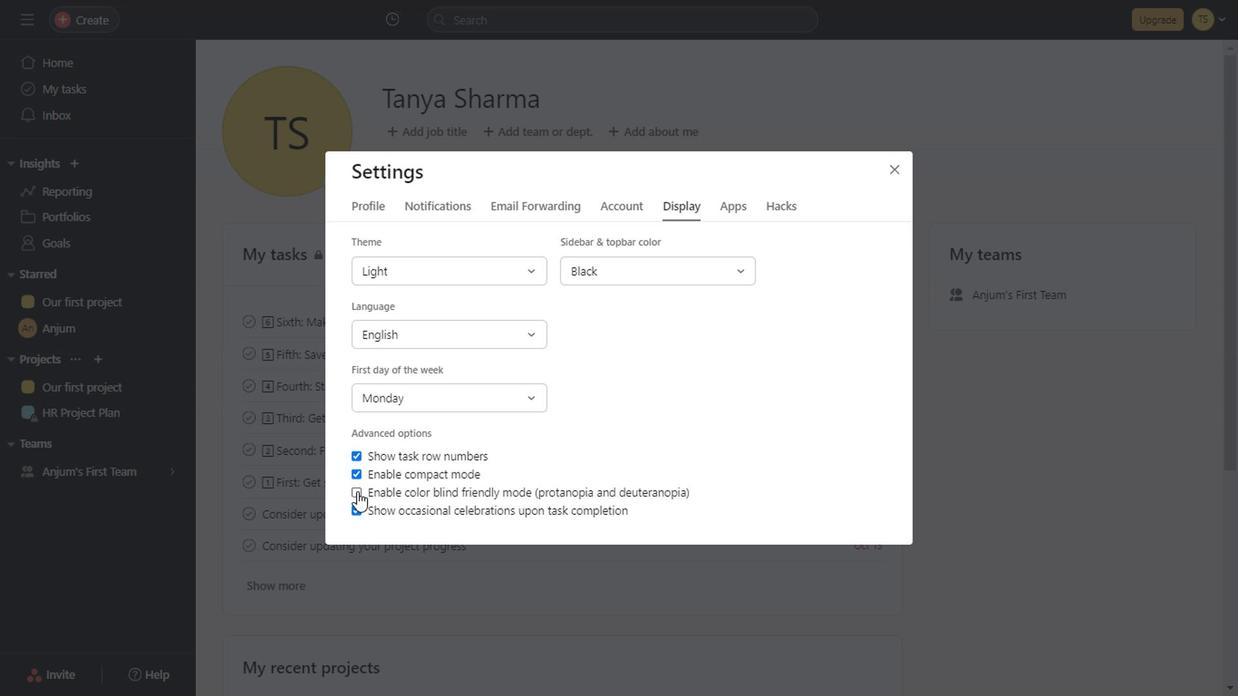 
Action: Mouse pressed left at (352, 491)
Screenshot: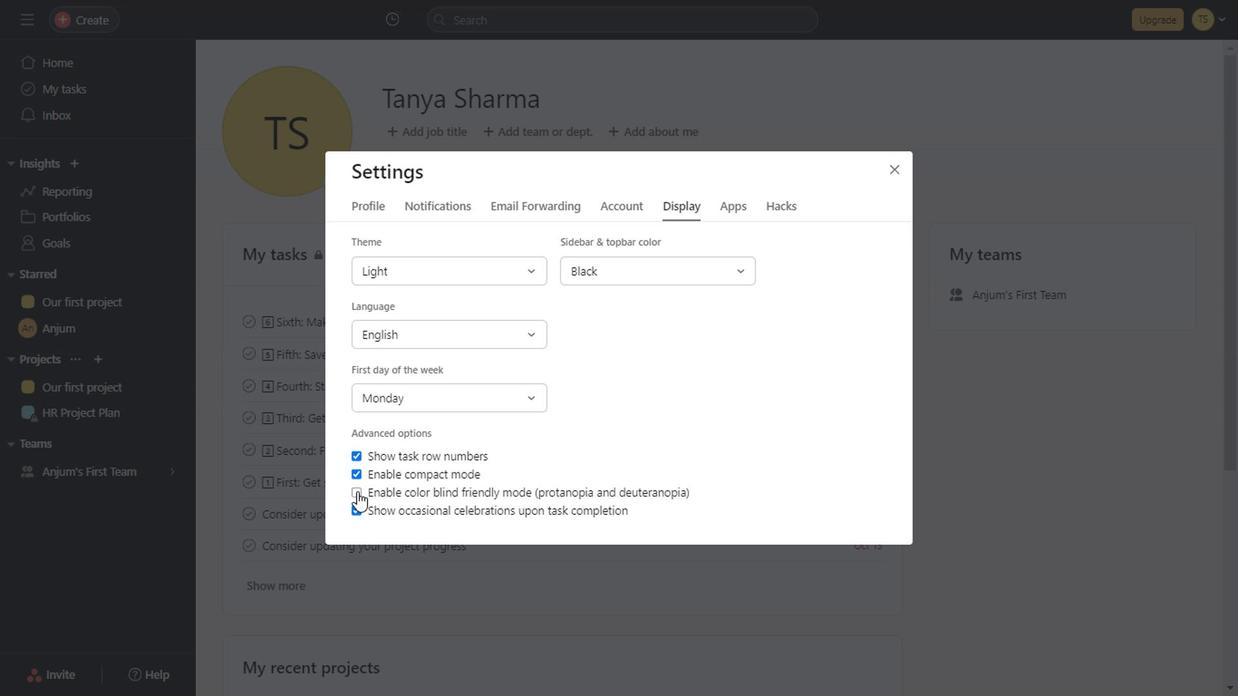 
Action: Mouse moved to (728, 210)
Screenshot: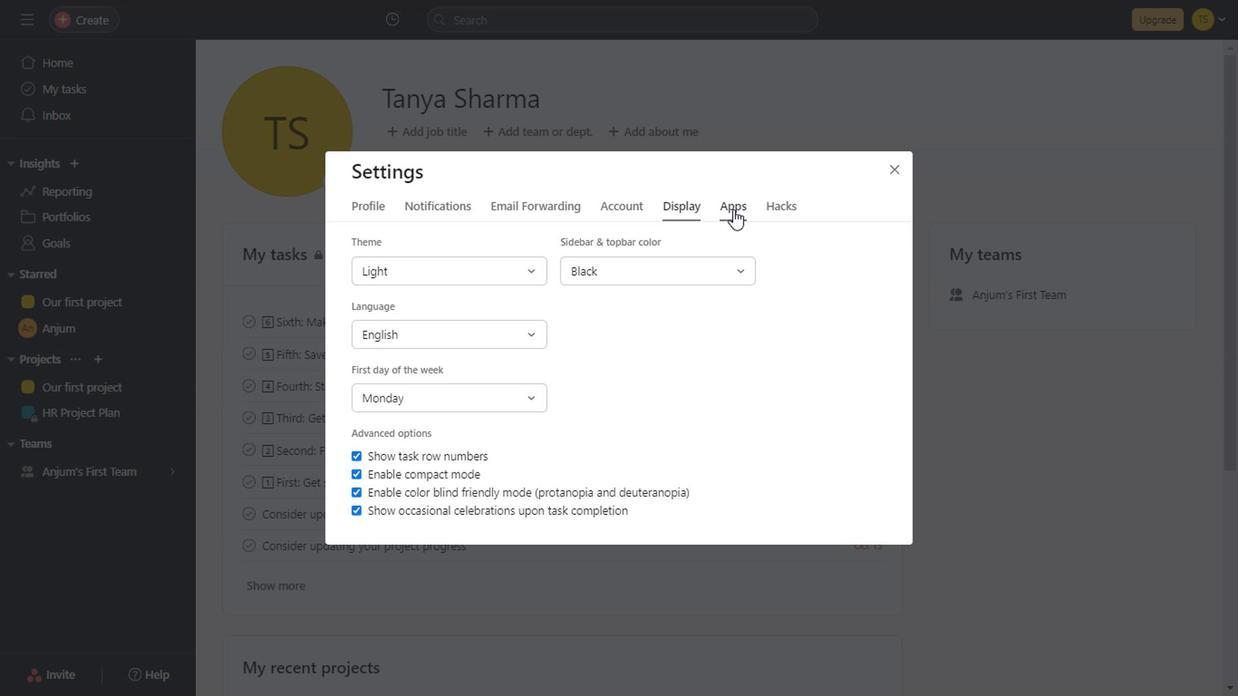 
Action: Mouse pressed left at (728, 210)
Screenshot: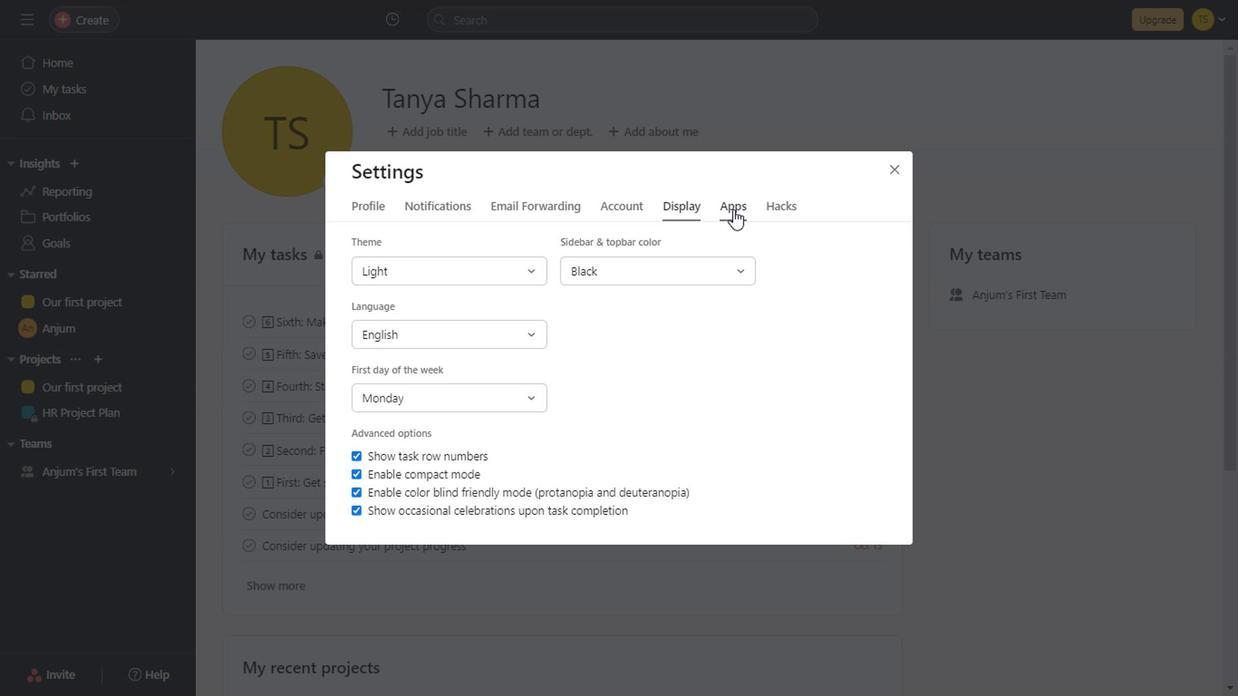 
Action: Mouse moved to (771, 290)
Screenshot: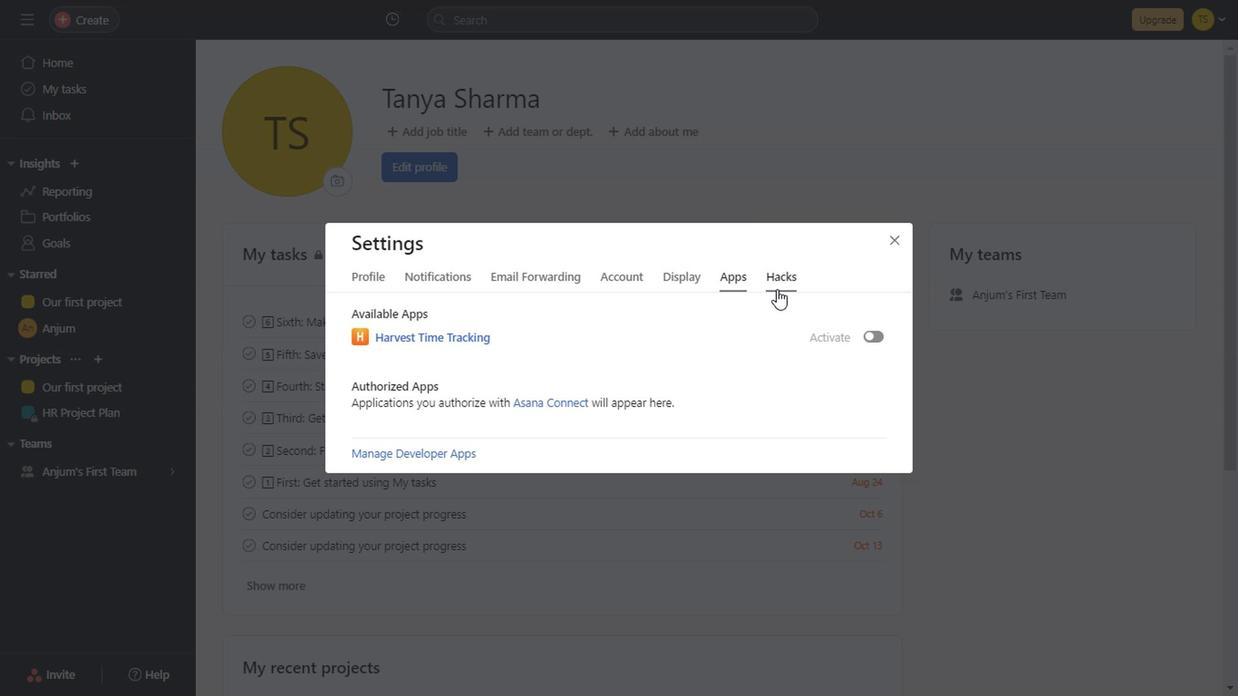 
Action: Mouse pressed left at (771, 290)
Screenshot: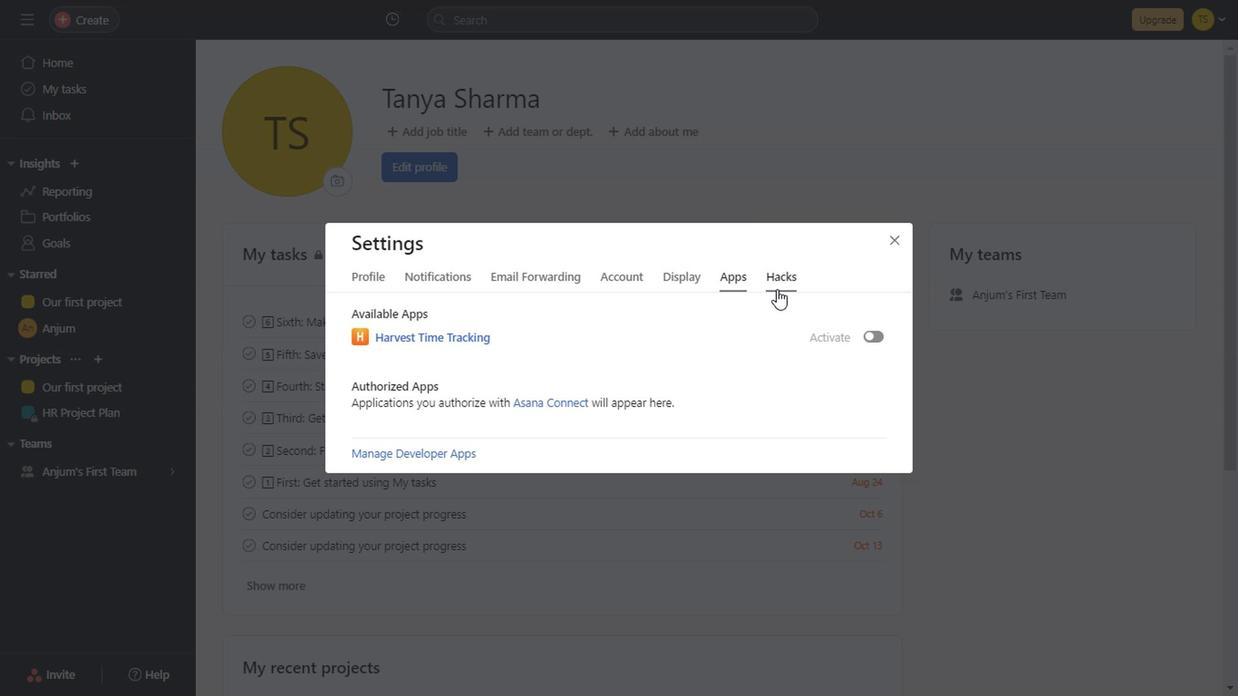 
Action: Mouse moved to (349, 325)
Screenshot: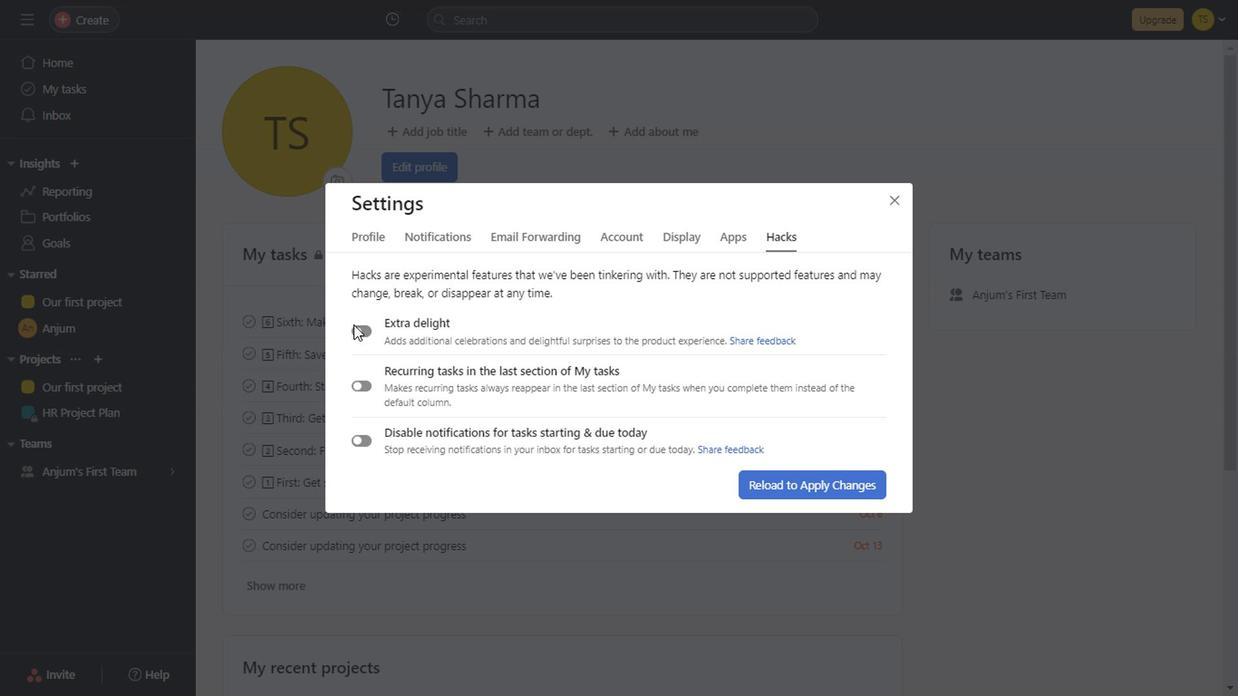 
Action: Mouse pressed left at (349, 325)
Screenshot: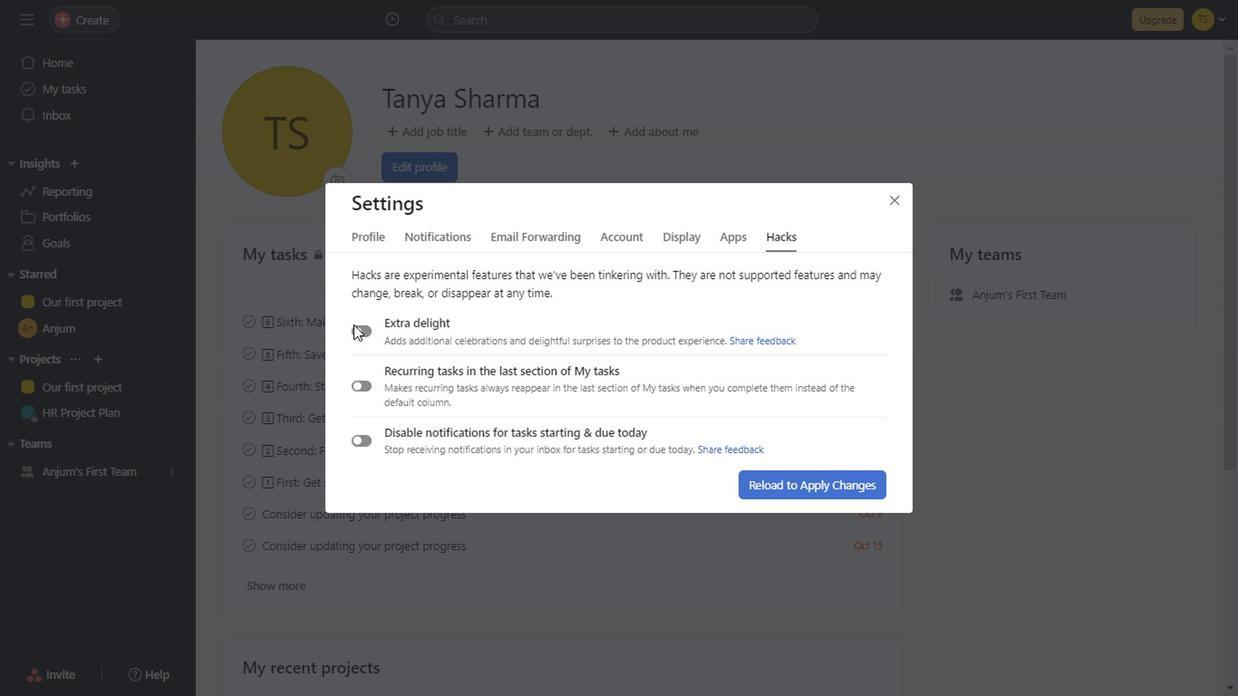 
Action: Mouse moved to (354, 336)
Screenshot: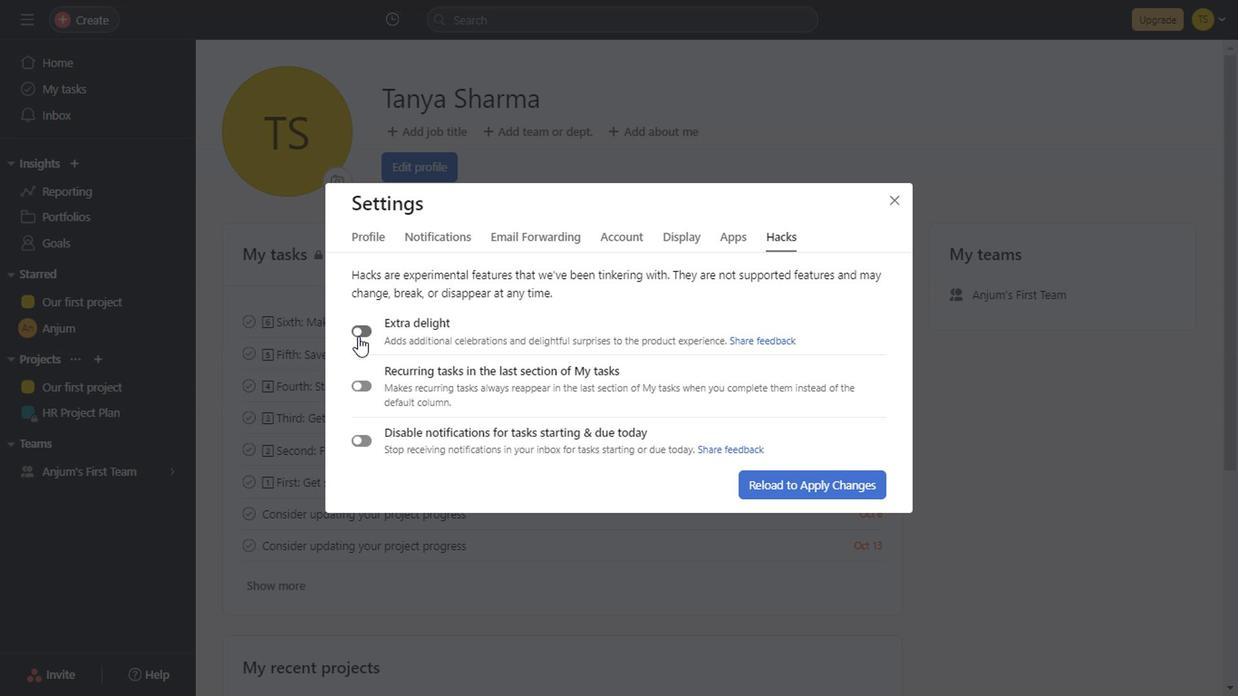 
Action: Mouse pressed left at (354, 336)
Screenshot: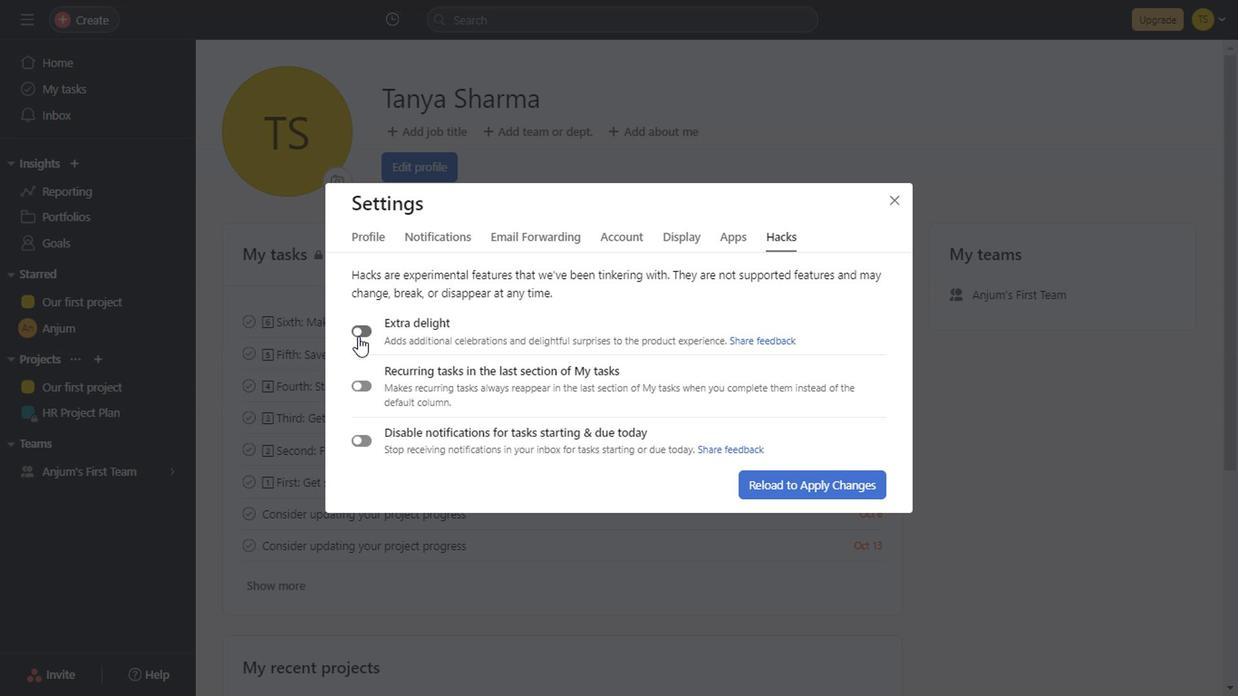
Action: Mouse moved to (354, 388)
Screenshot: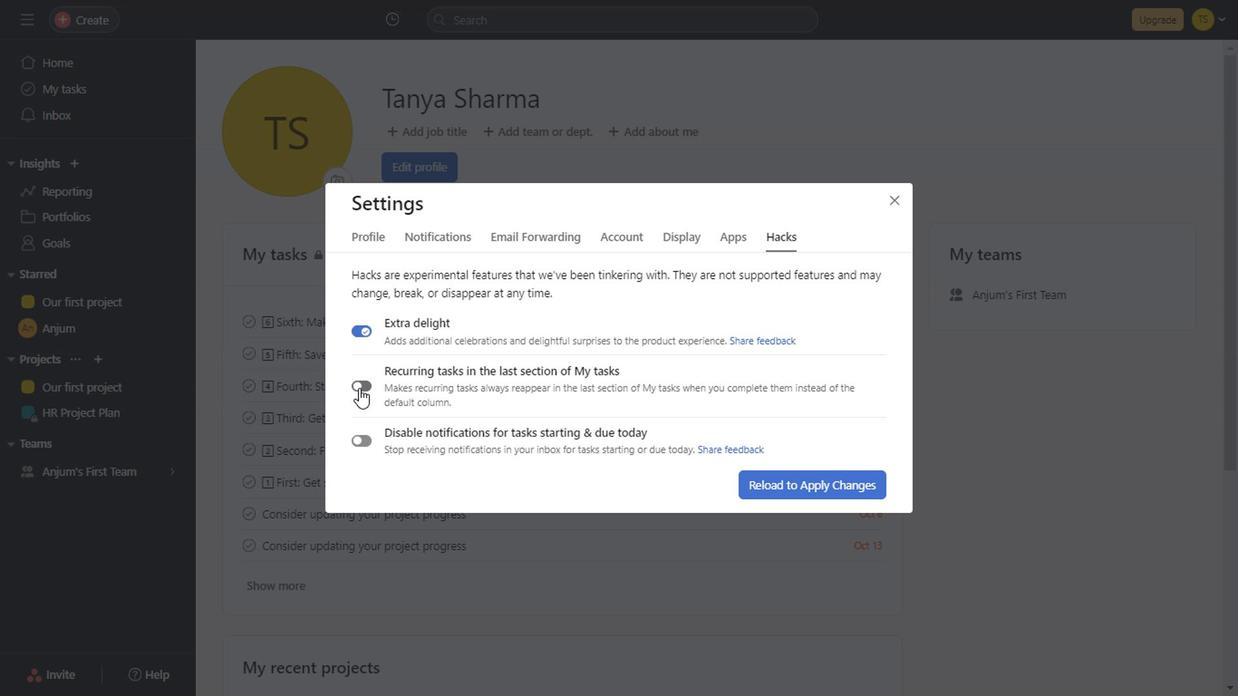 
Action: Mouse pressed left at (354, 388)
Screenshot: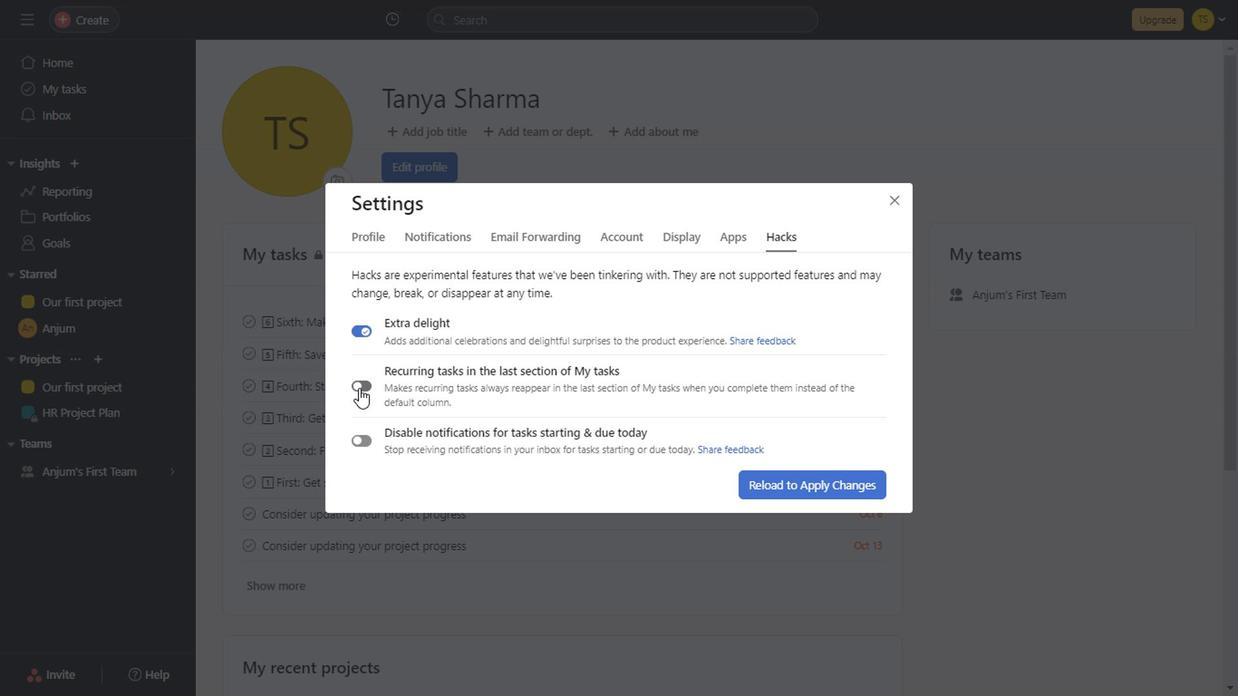 
Action: Mouse moved to (351, 446)
Screenshot: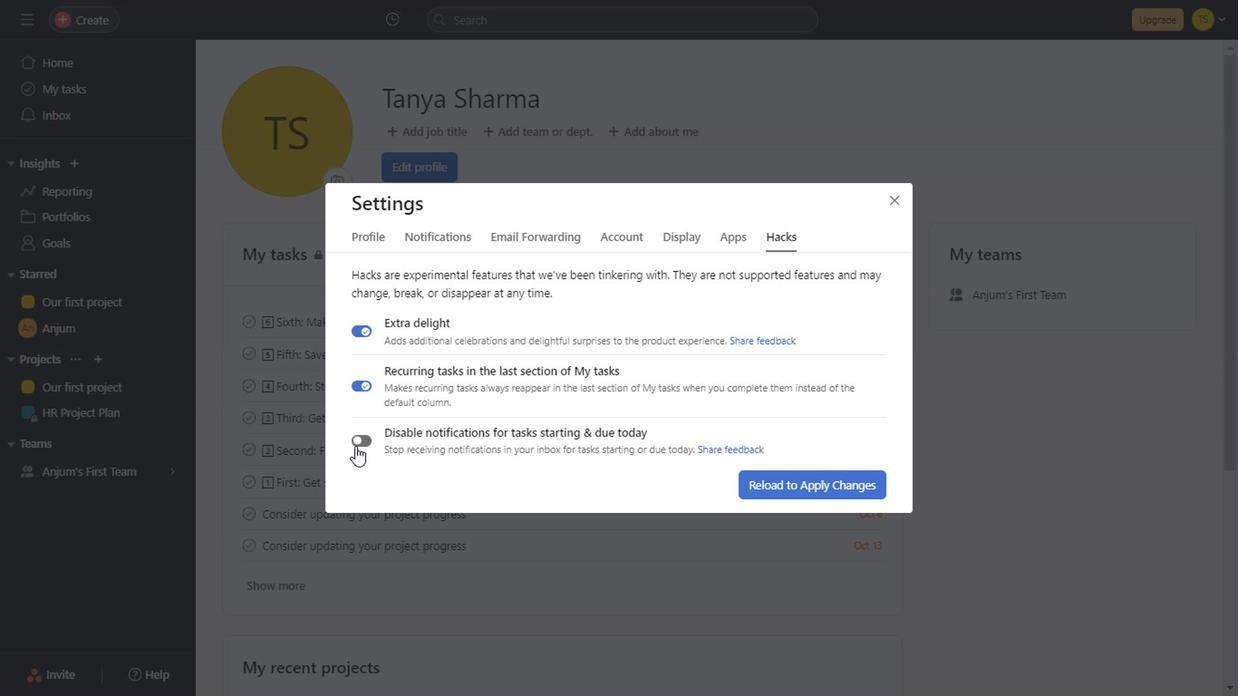 
Action: Mouse pressed left at (351, 446)
Screenshot: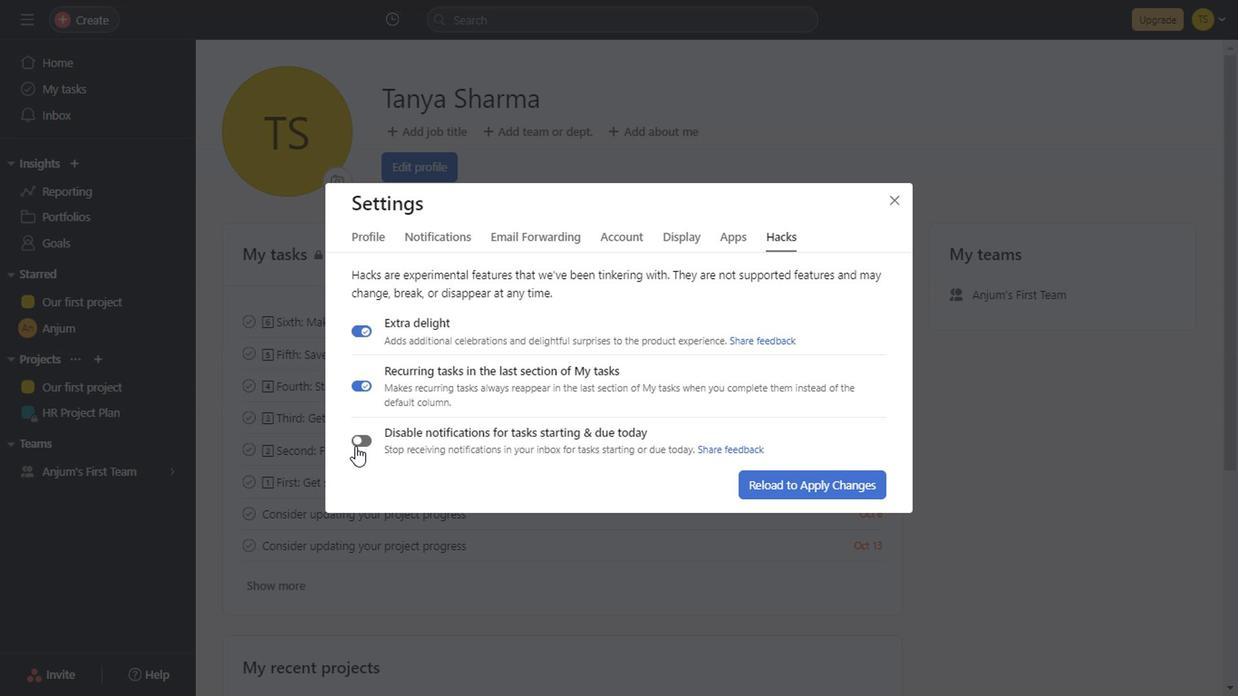 
Action: Mouse moved to (846, 494)
Screenshot: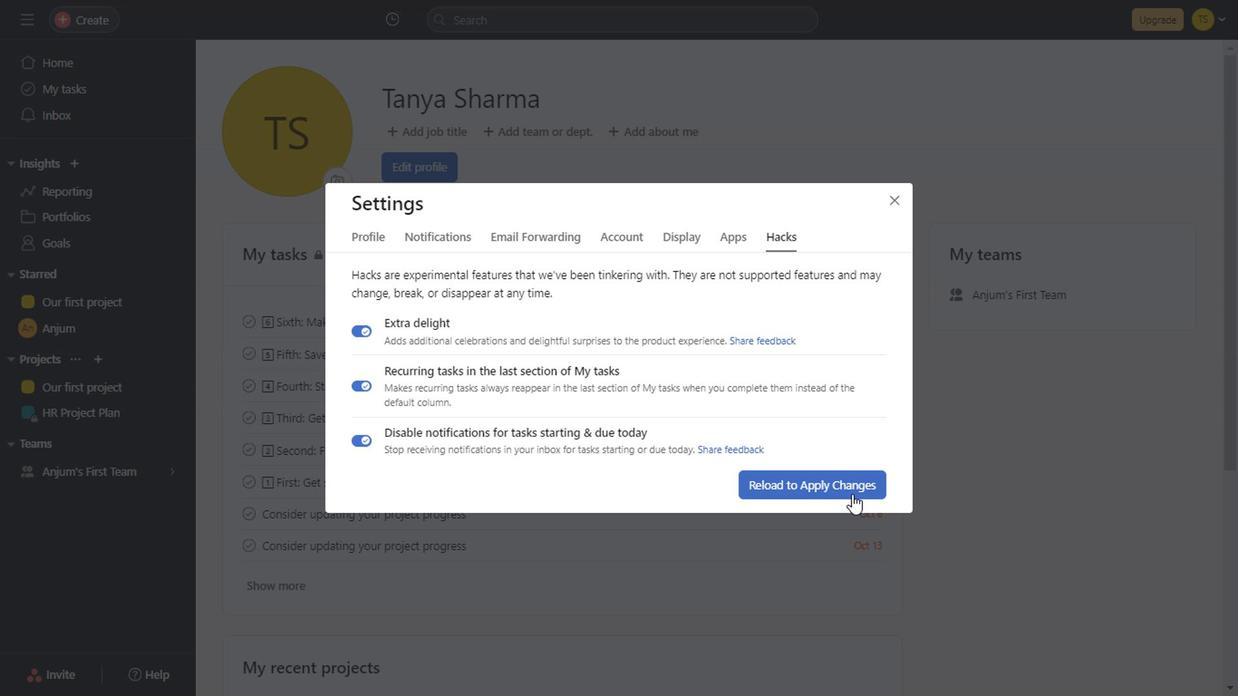 
Action: Mouse pressed left at (846, 494)
Screenshot: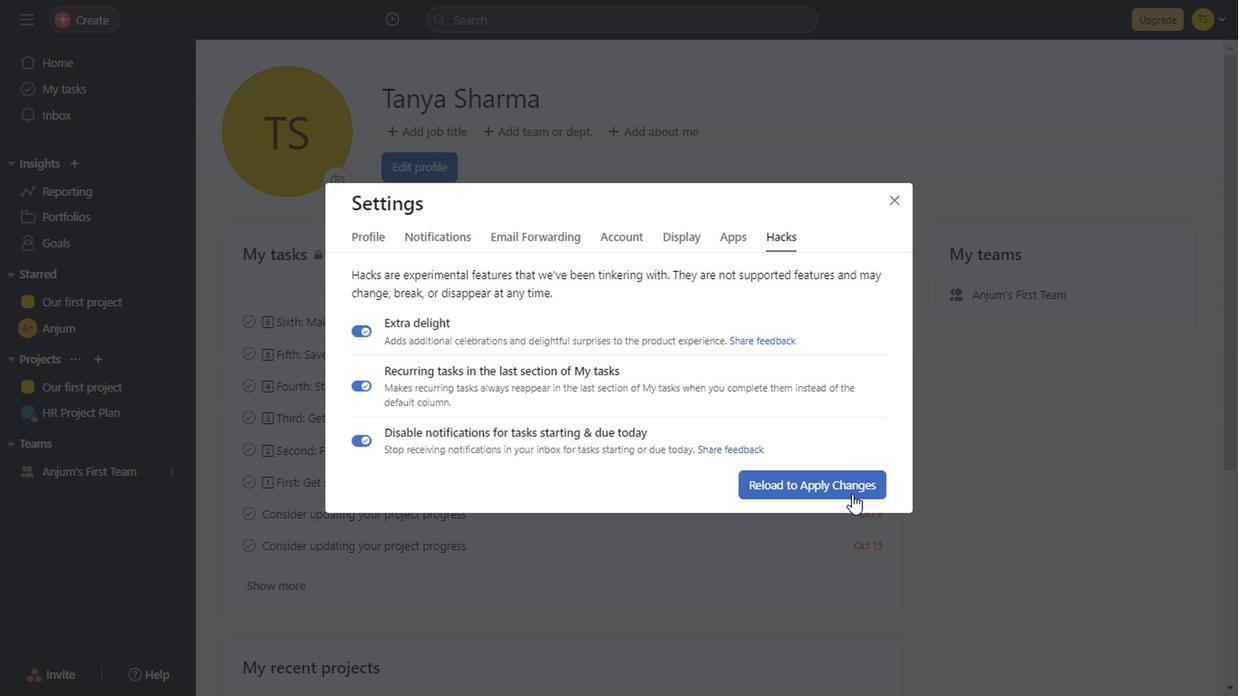 
Action: Mouse moved to (1223, 554)
Screenshot: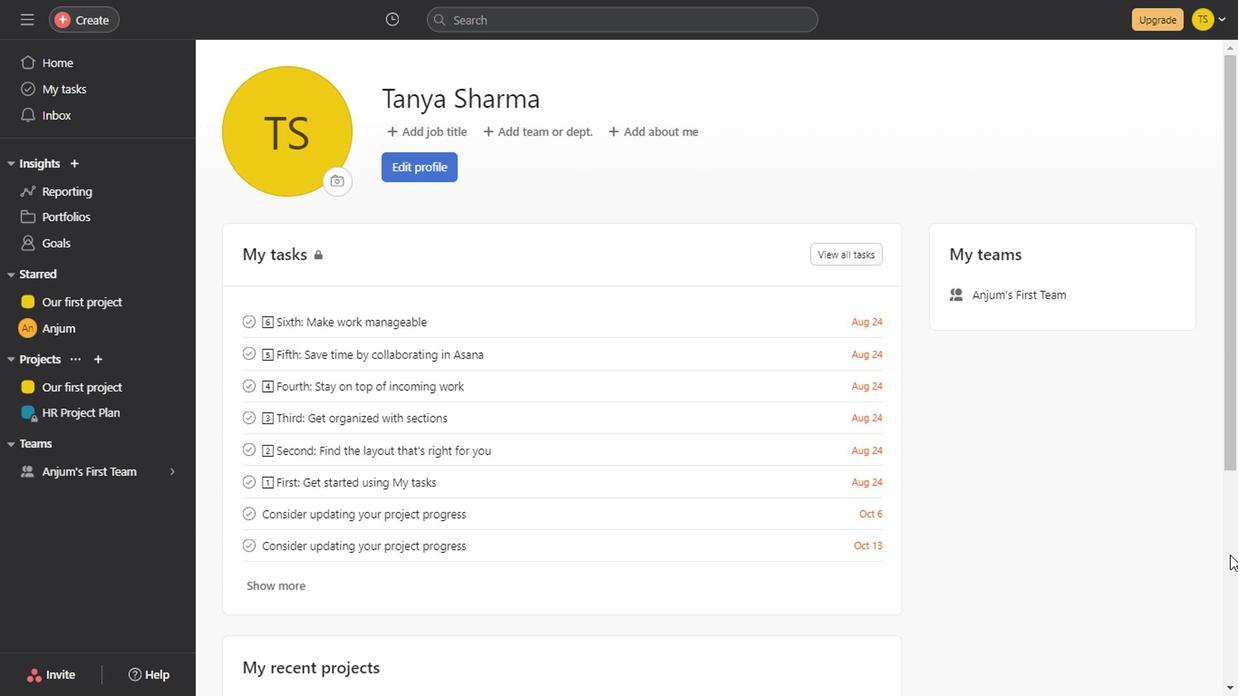 
Action: Mouse pressed left at (1223, 554)
Screenshot: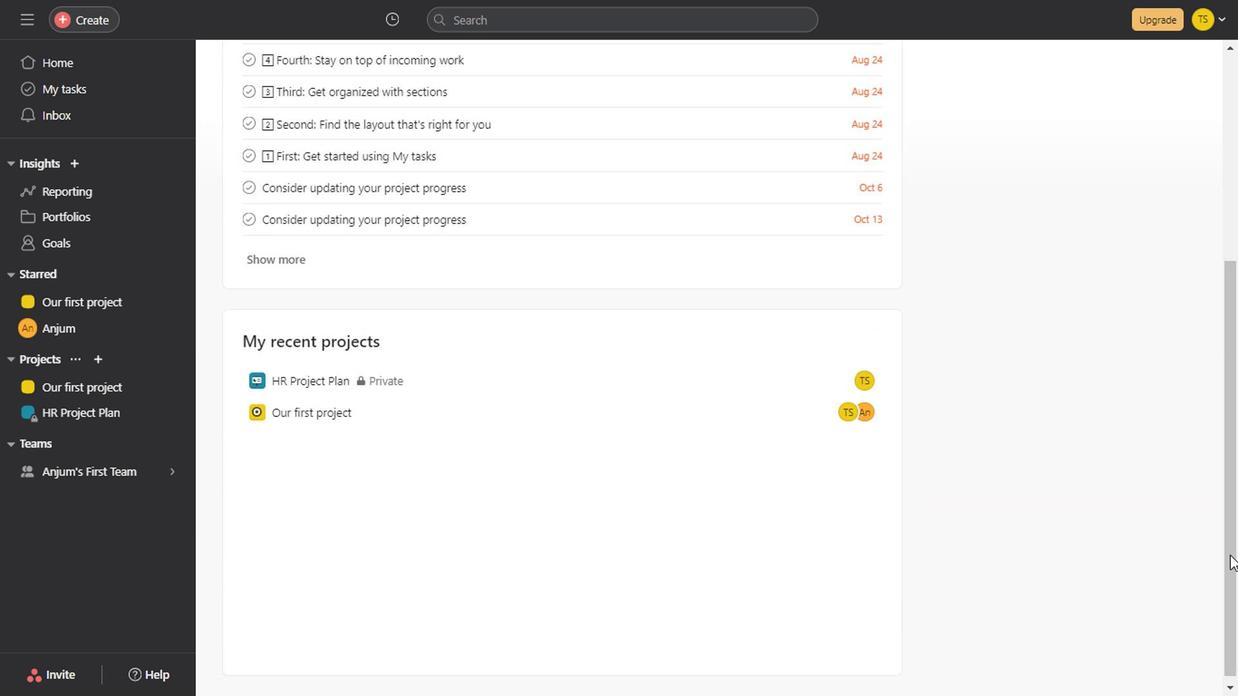 
Action: Mouse moved to (848, 262)
Screenshot: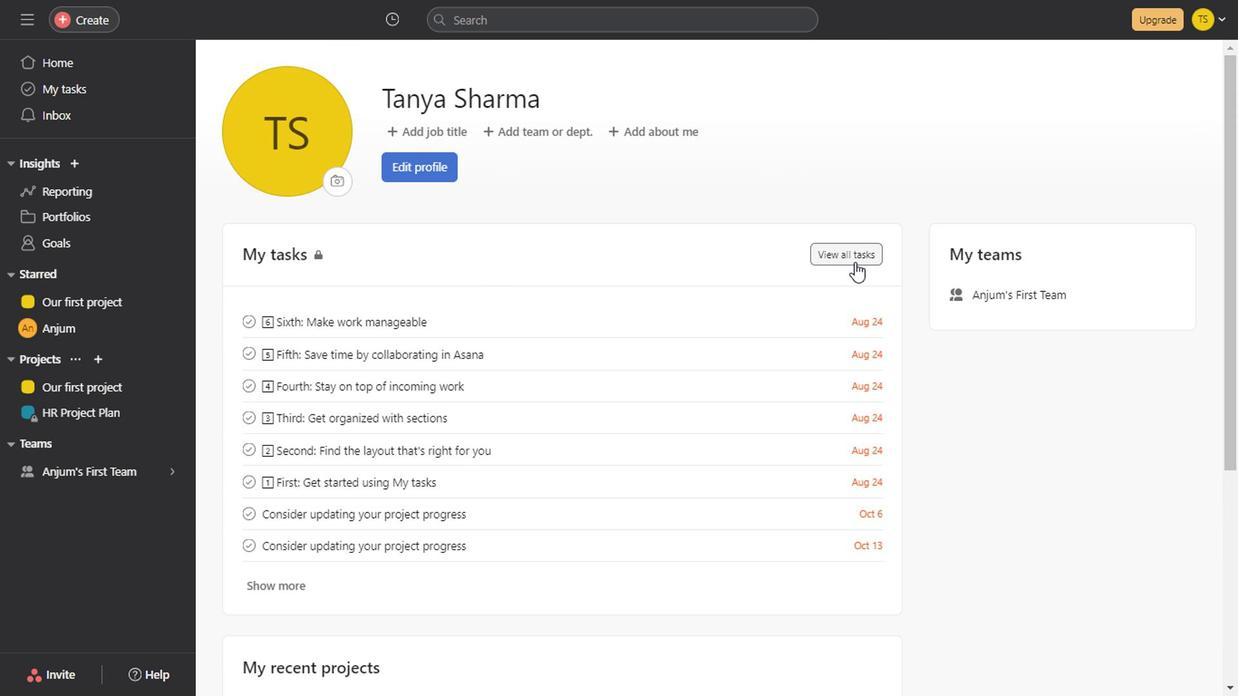 
Action: Mouse pressed left at (848, 262)
Screenshot: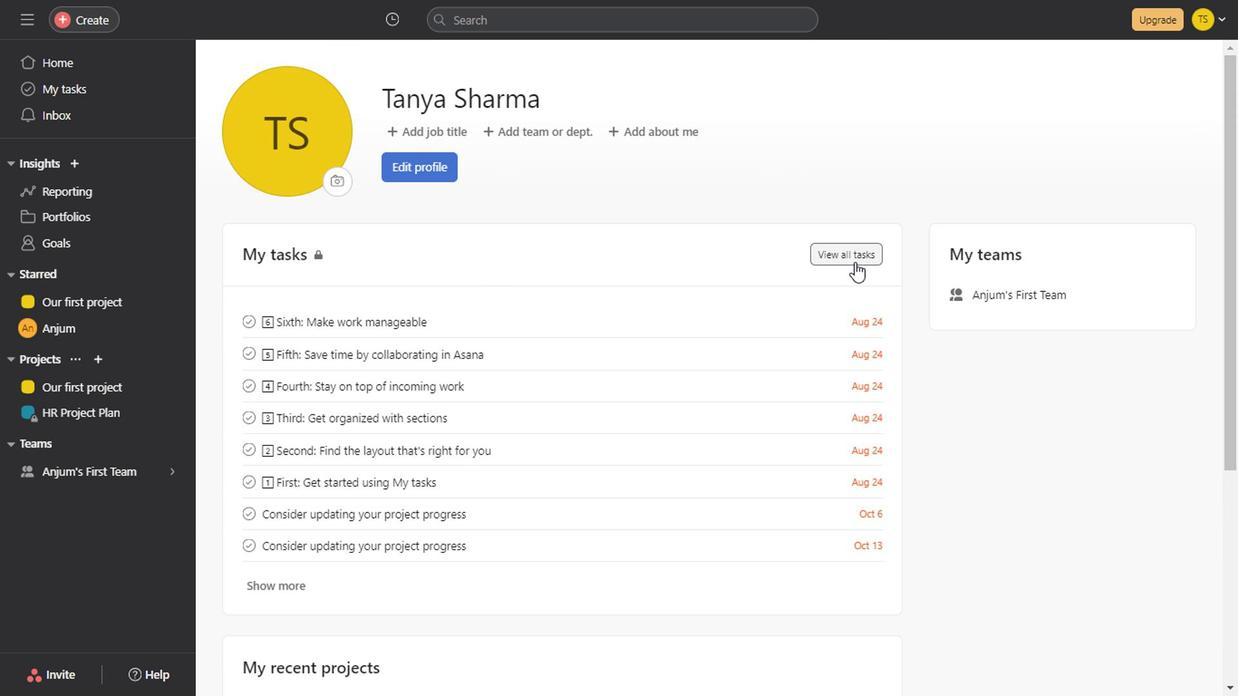 
Action: Mouse moved to (1220, 434)
Screenshot: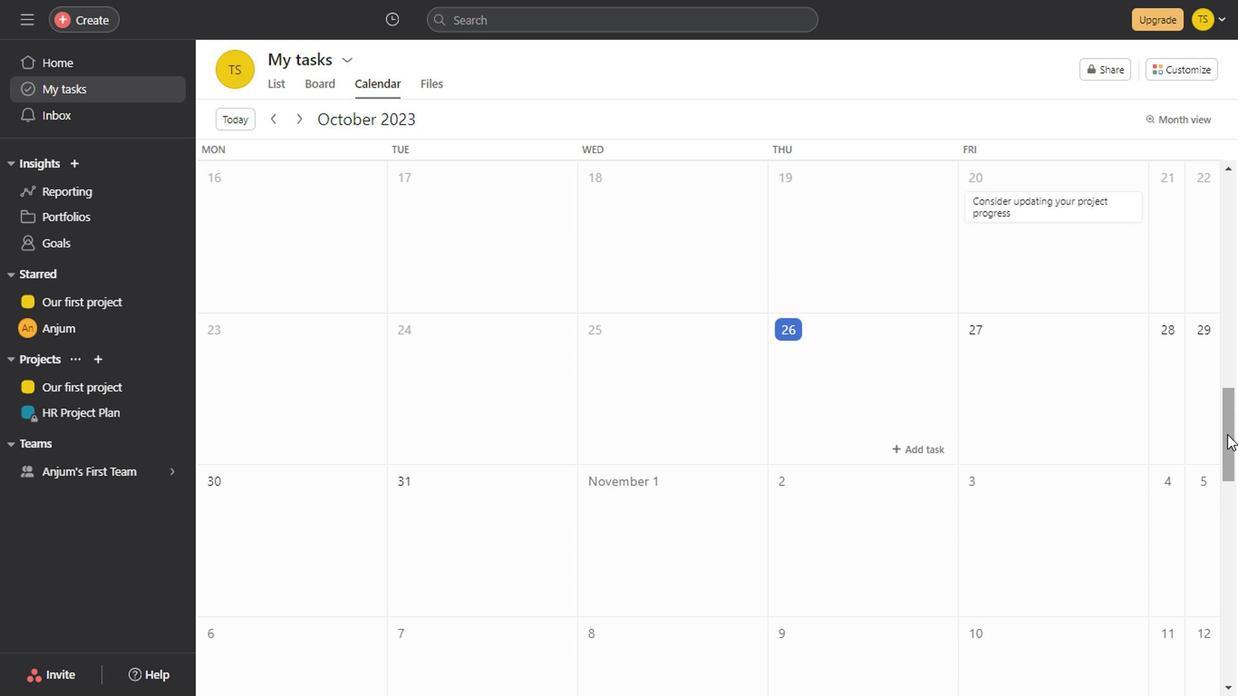 
Action: Mouse pressed left at (1220, 434)
Screenshot: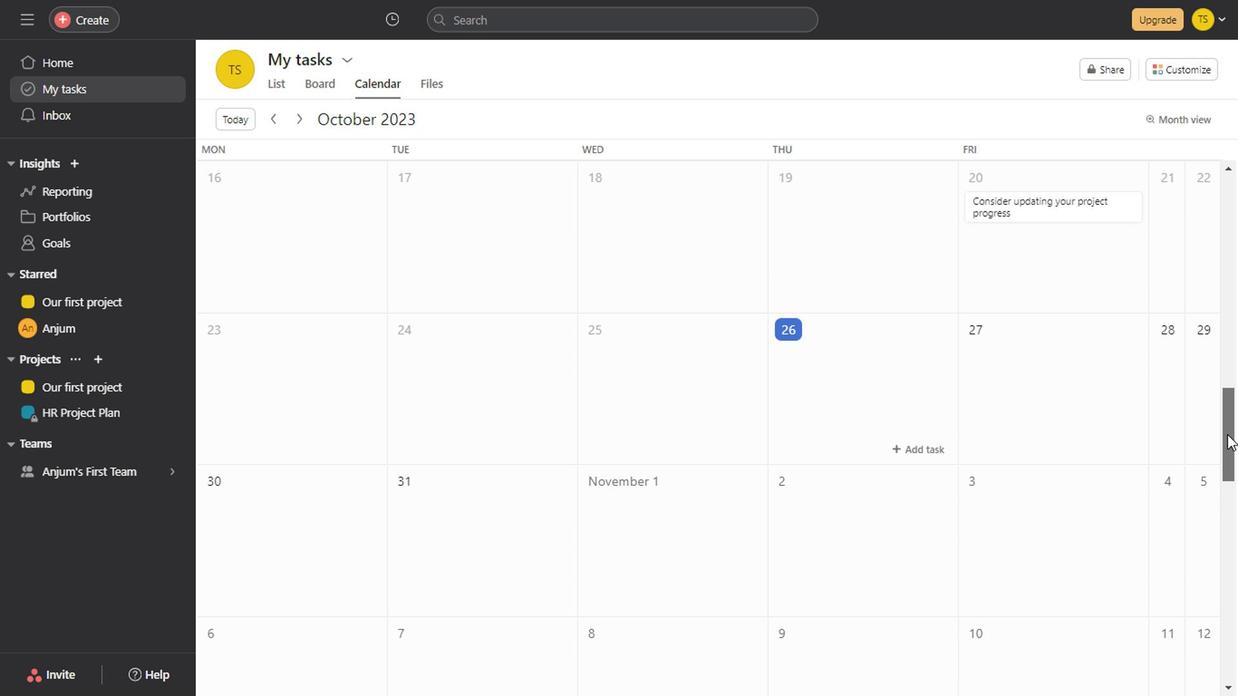 
Action: Mouse moved to (1220, 396)
Screenshot: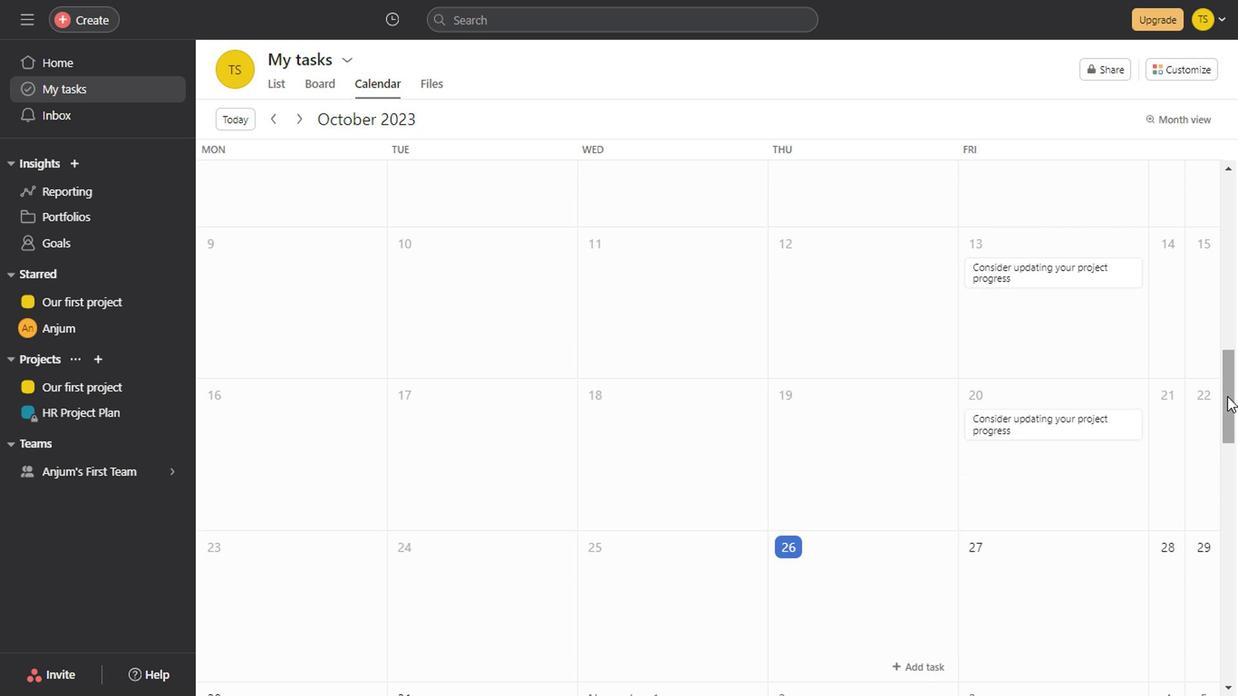 
Action: Mouse pressed left at (1220, 396)
Screenshot: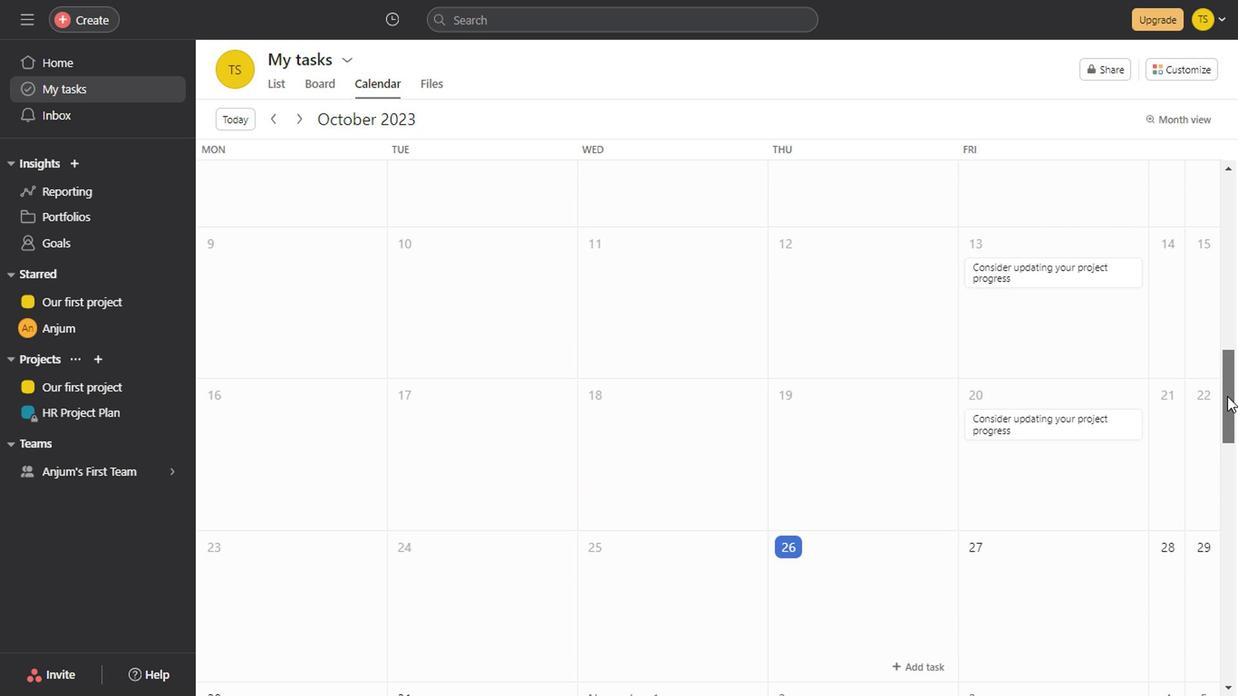 
Action: Mouse moved to (1219, 363)
Screenshot: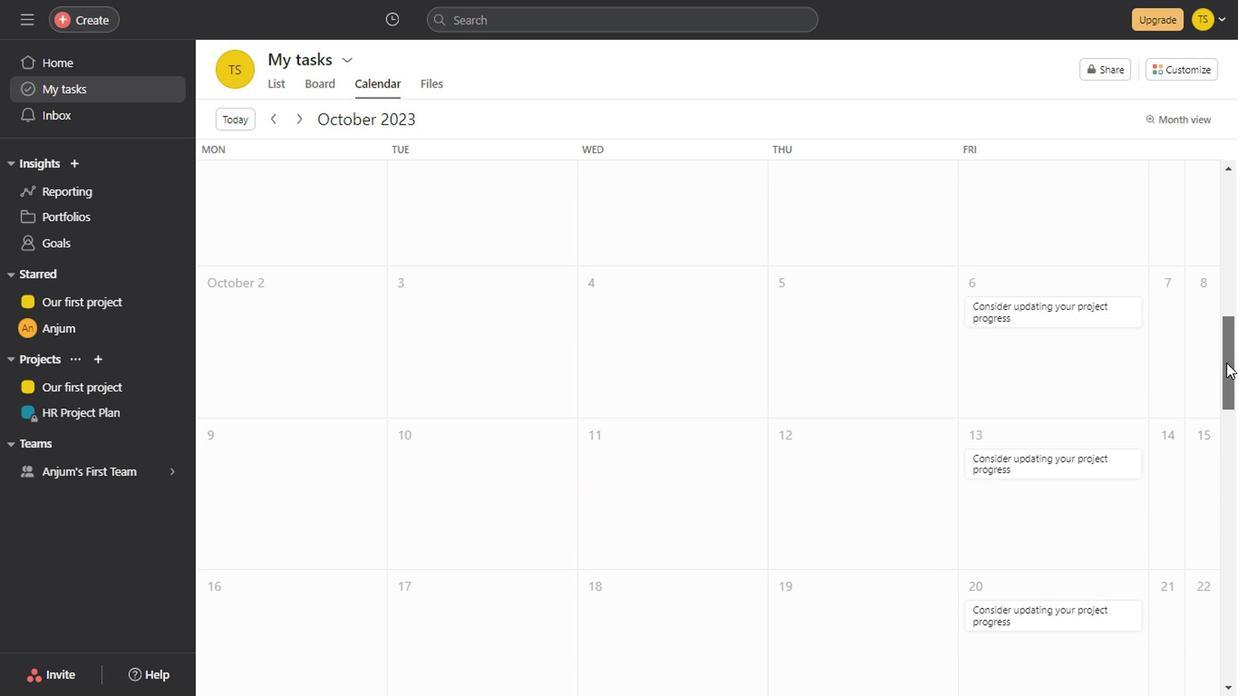 
Action: Mouse pressed left at (1219, 363)
Screenshot: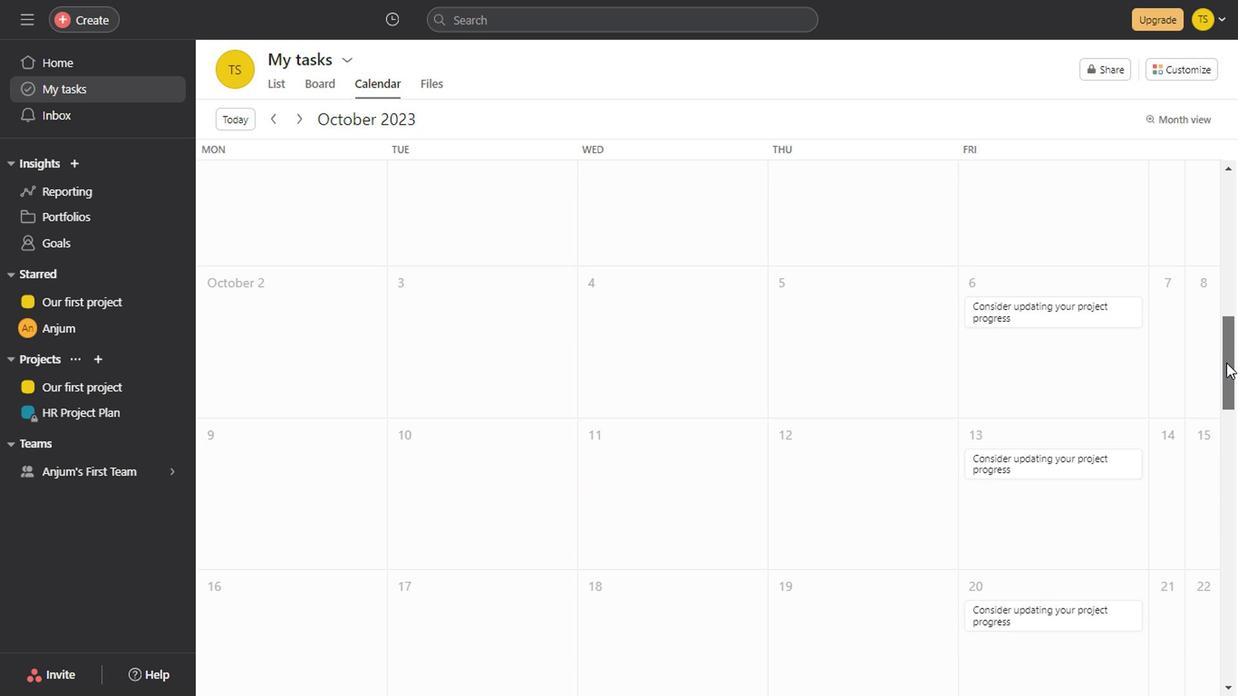 
Action: Mouse moved to (1222, 322)
Screenshot: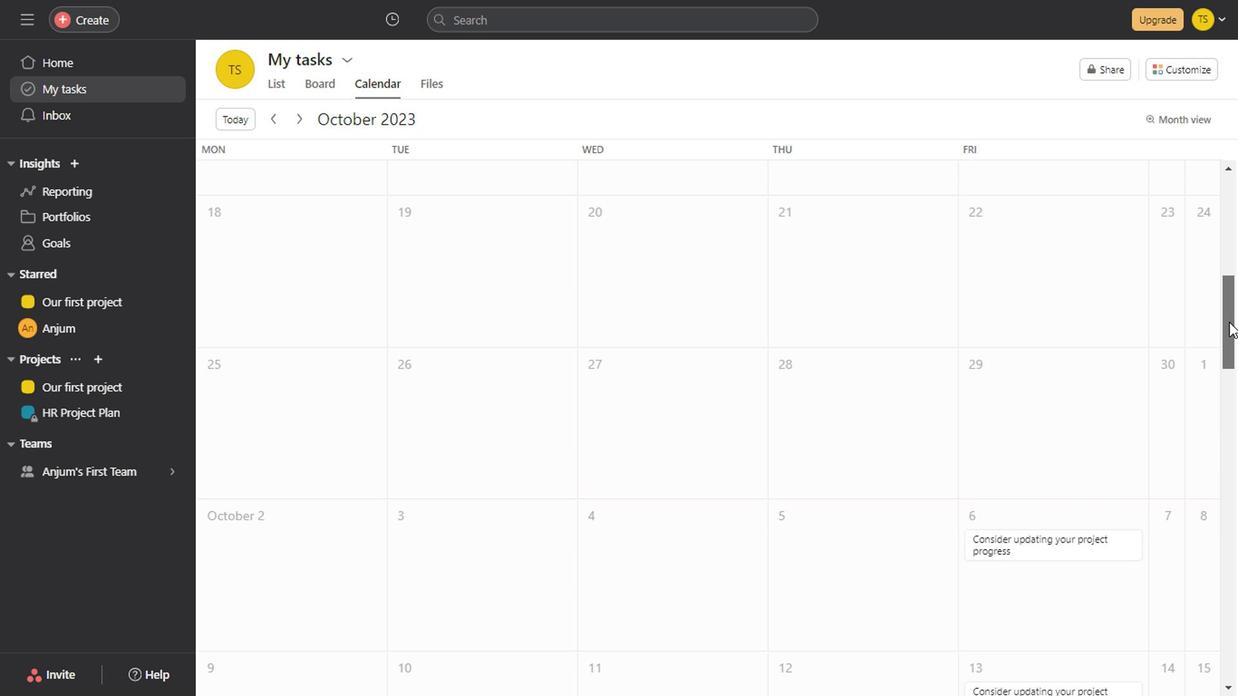 
Action: Mouse pressed left at (1222, 322)
Screenshot: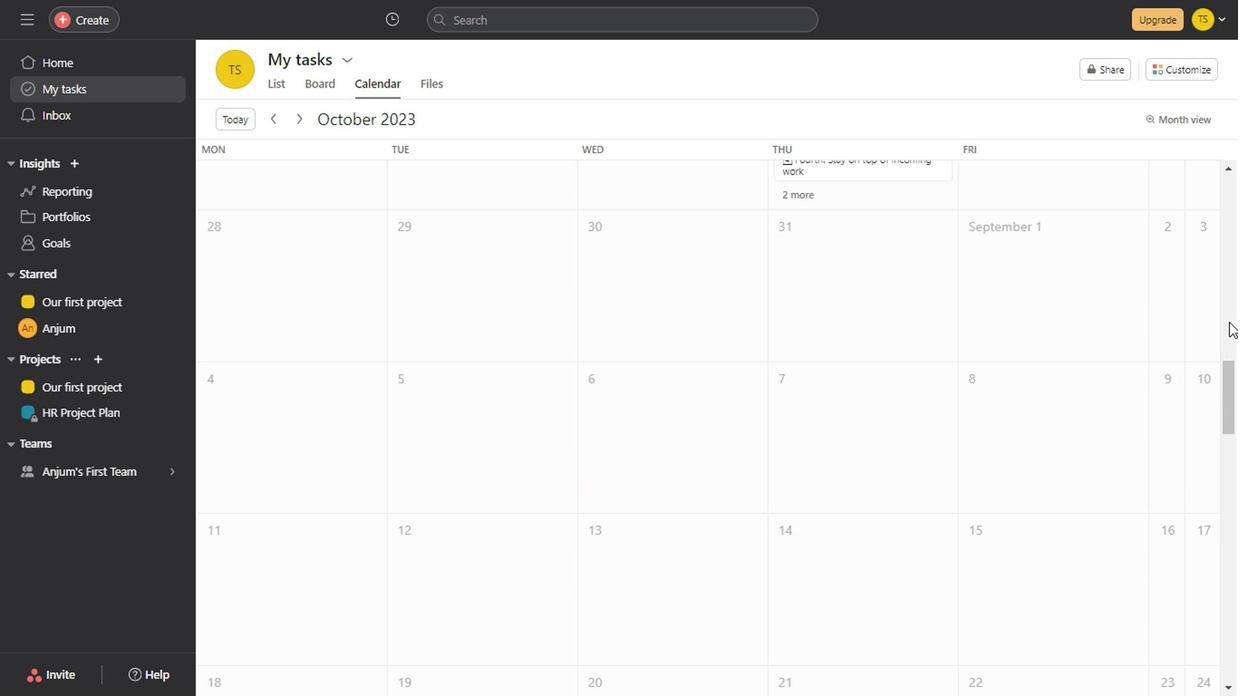 
Action: Mouse moved to (1225, 390)
Screenshot: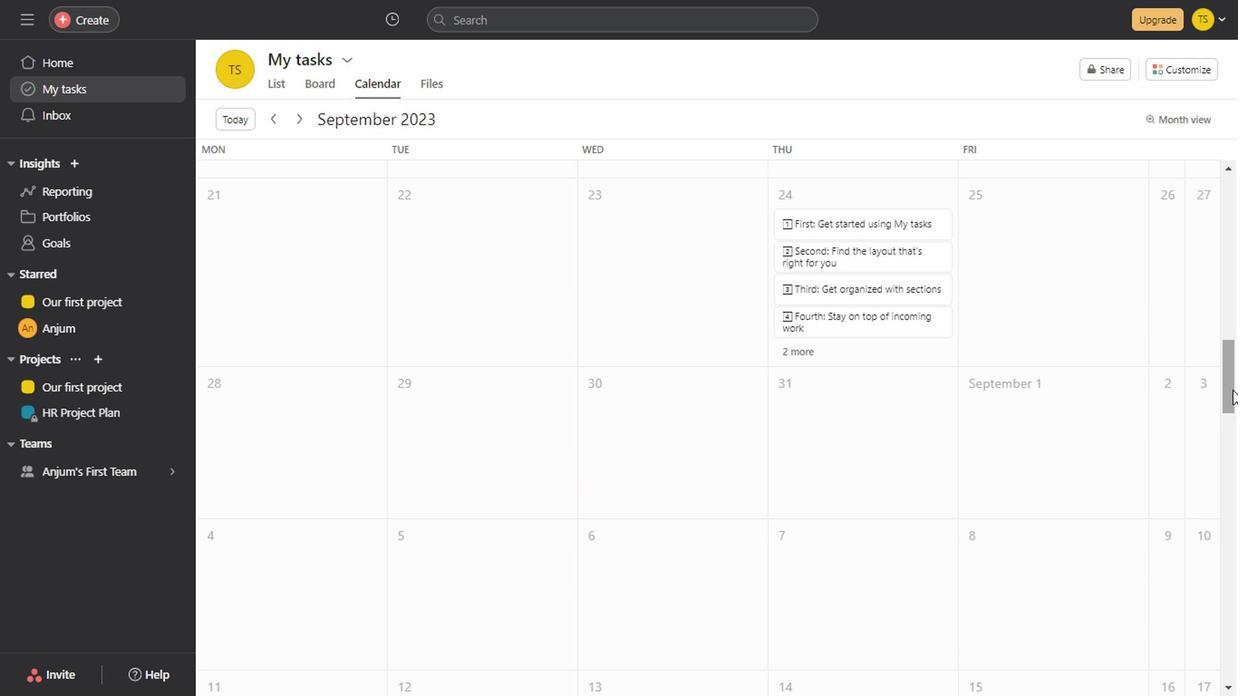 
Action: Mouse pressed left at (1225, 390)
Screenshot: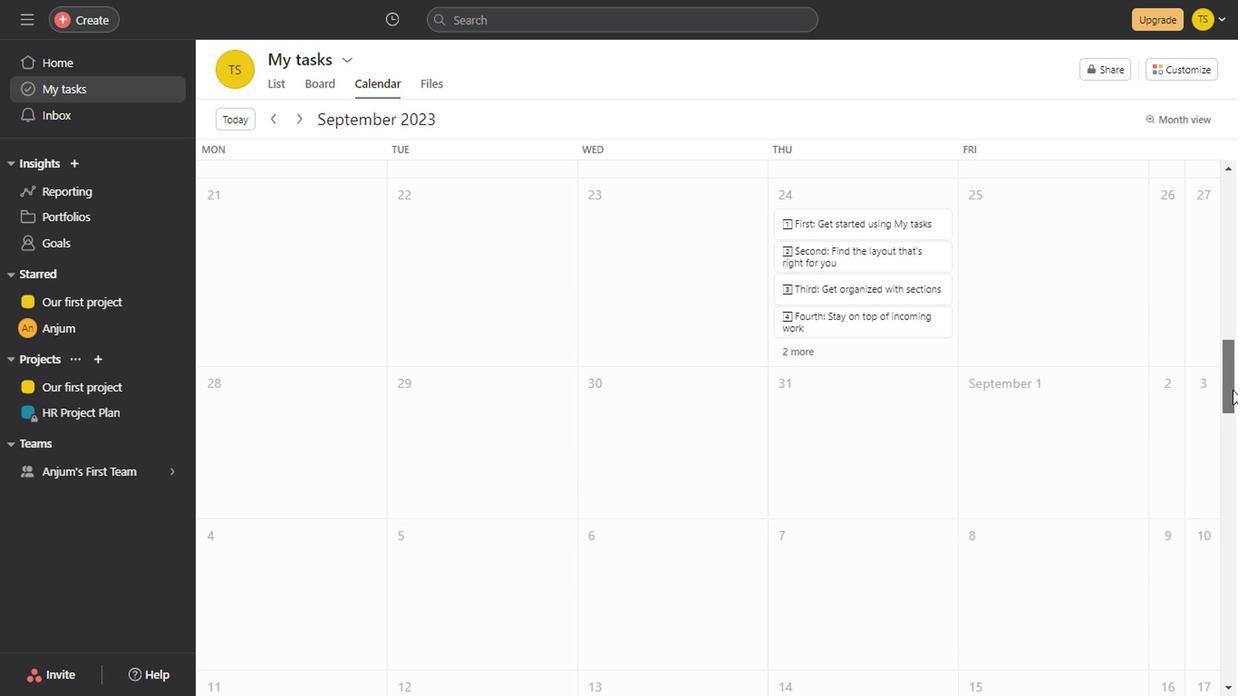 
Action: Mouse moved to (1230, 333)
Screenshot: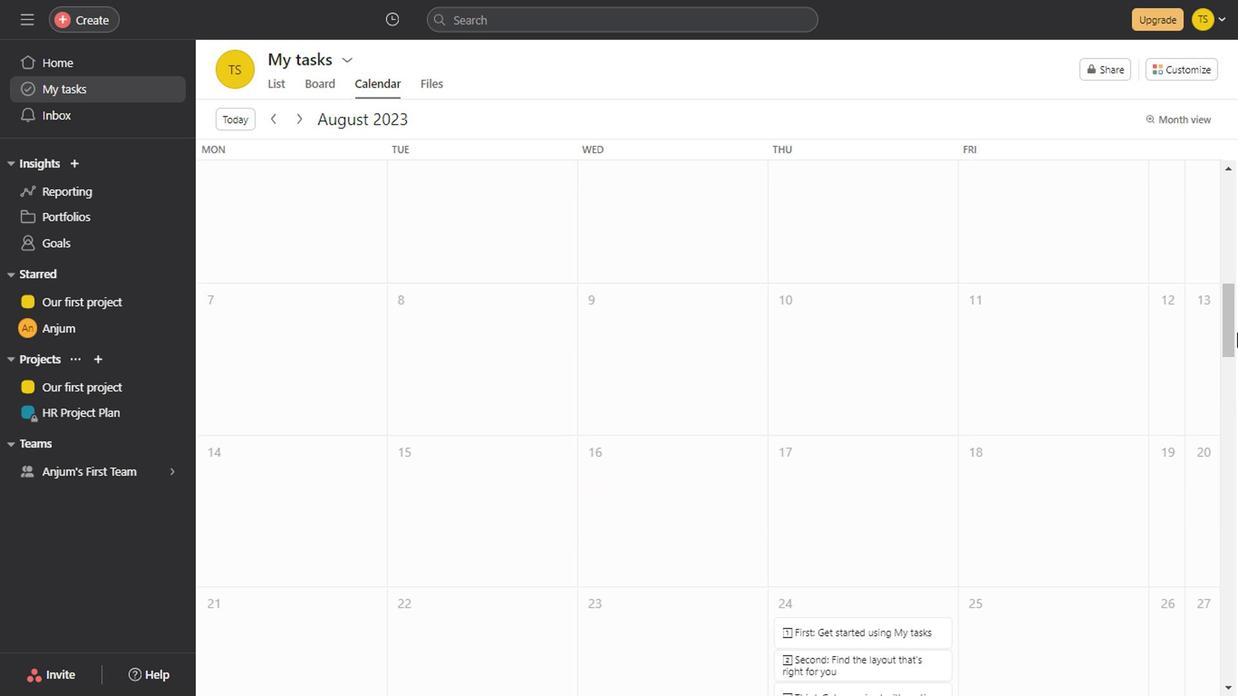 
Action: Mouse pressed left at (1230, 333)
Screenshot: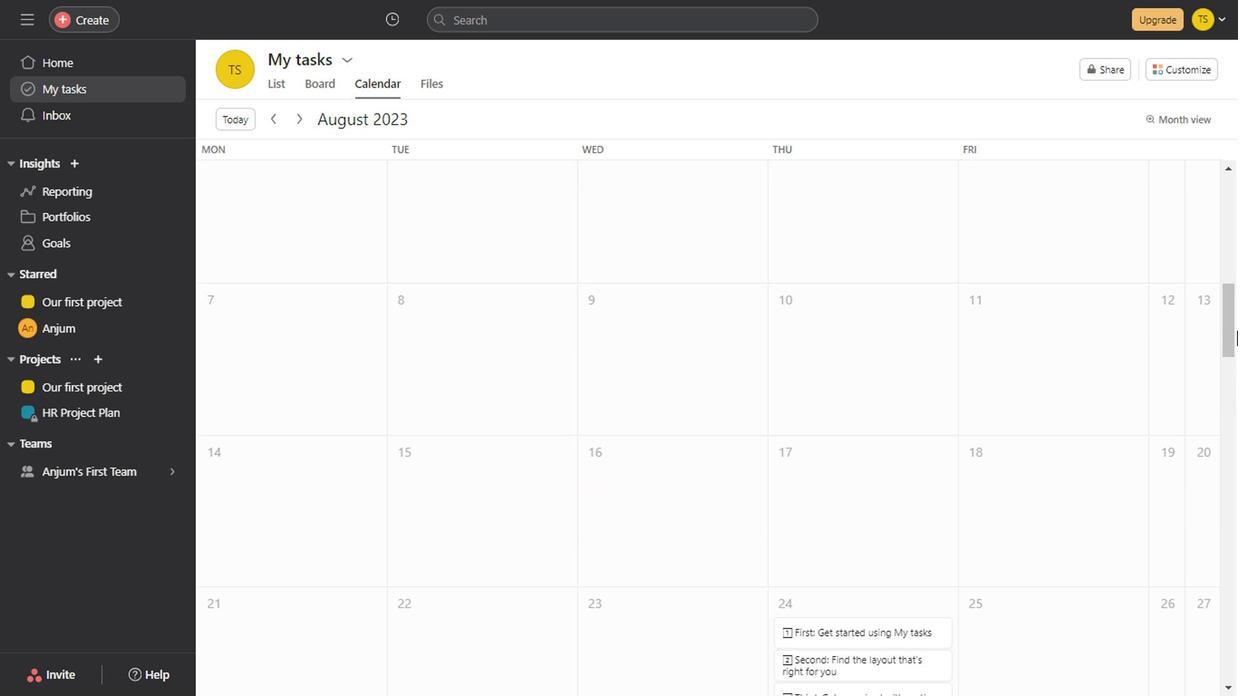 
Action: Mouse moved to (1218, 306)
Screenshot: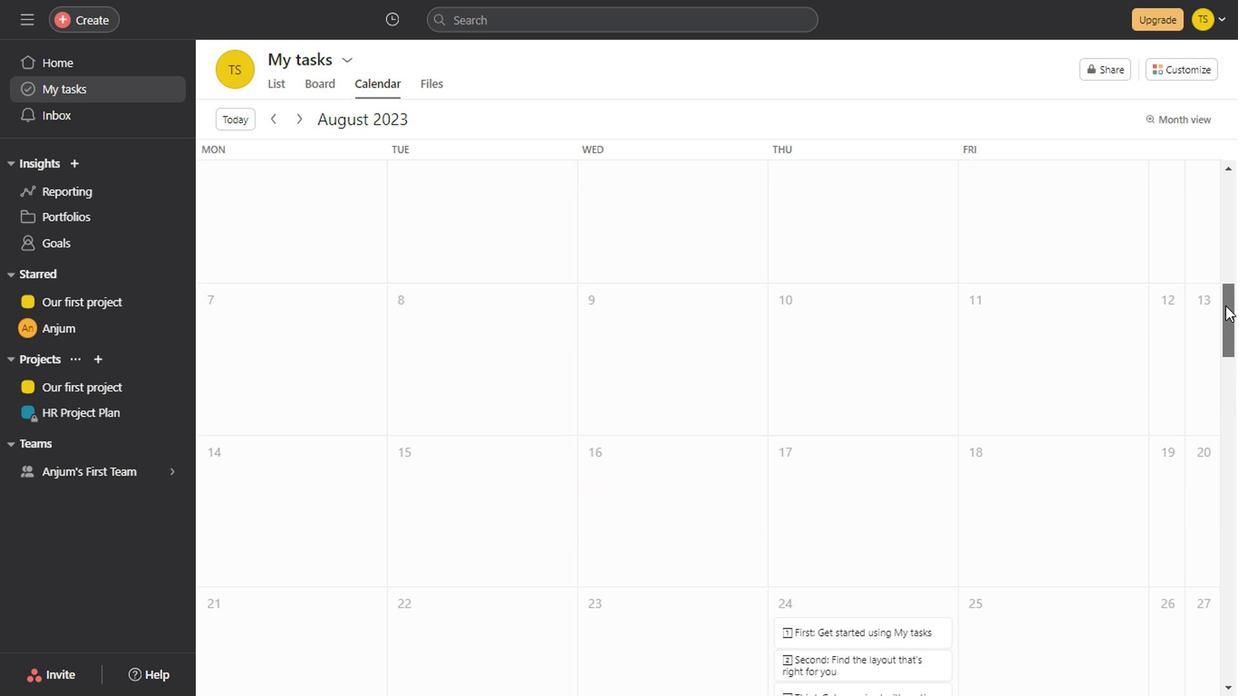
Action: Mouse pressed left at (1218, 306)
Screenshot: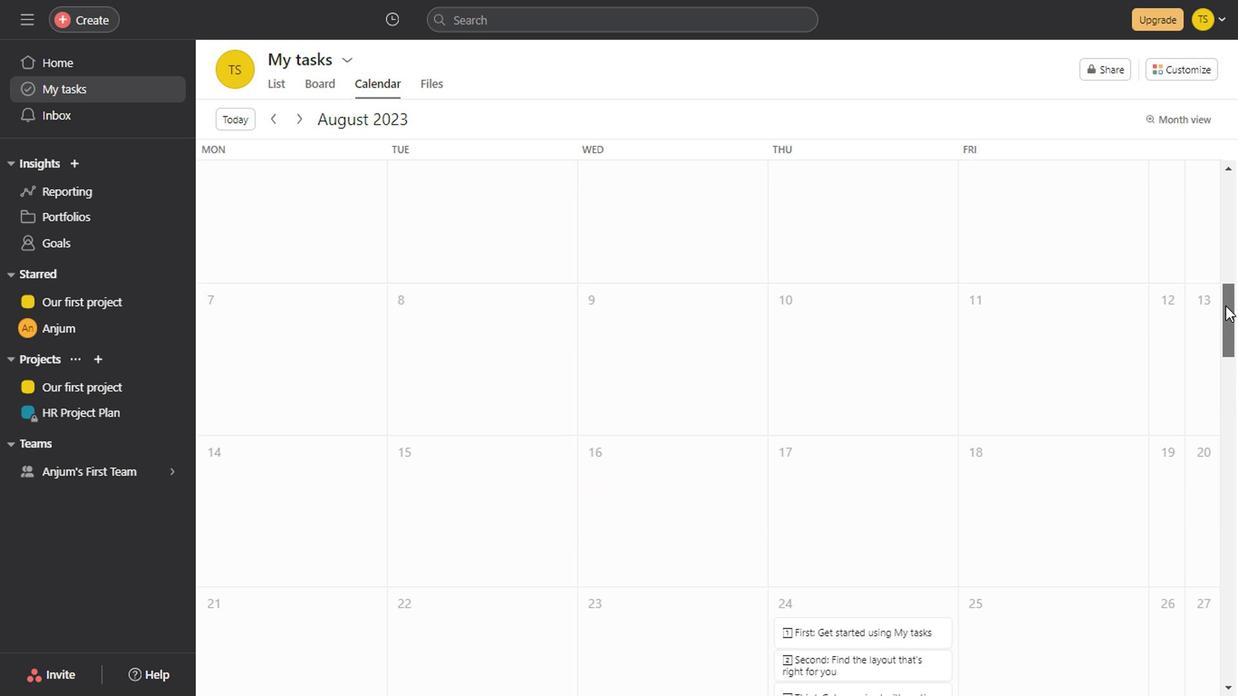 
Action: Mouse moved to (267, 128)
Screenshot: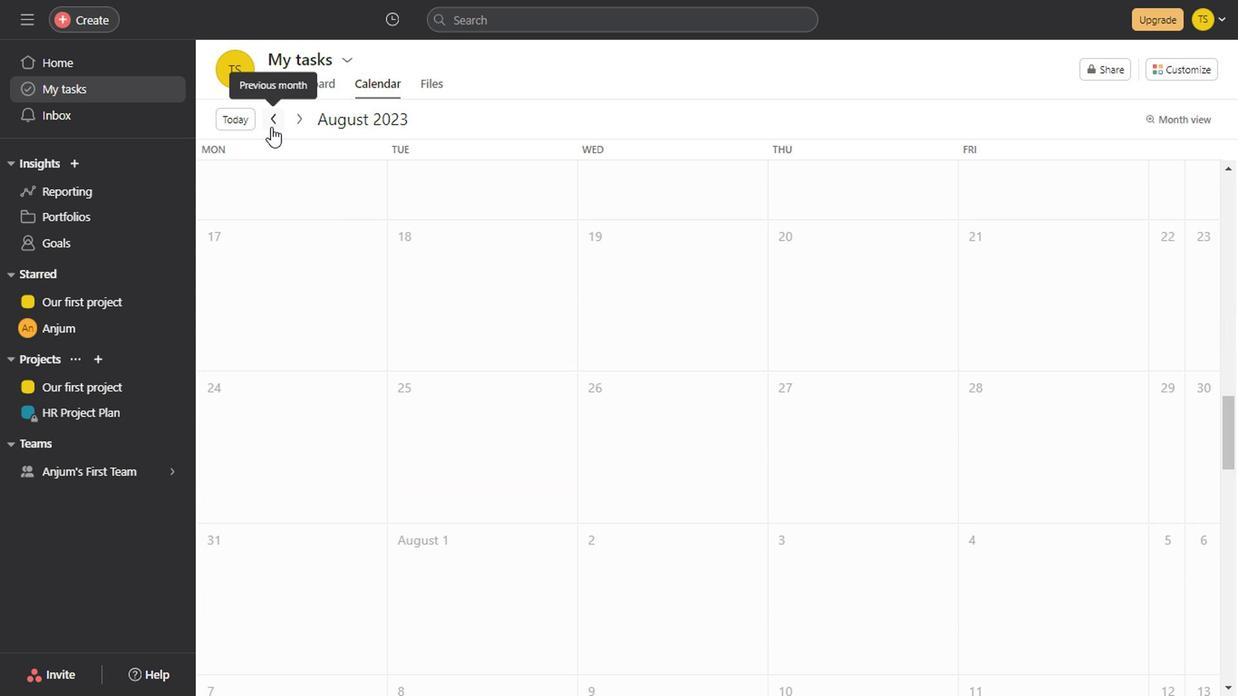 
Action: Mouse pressed left at (267, 128)
Screenshot: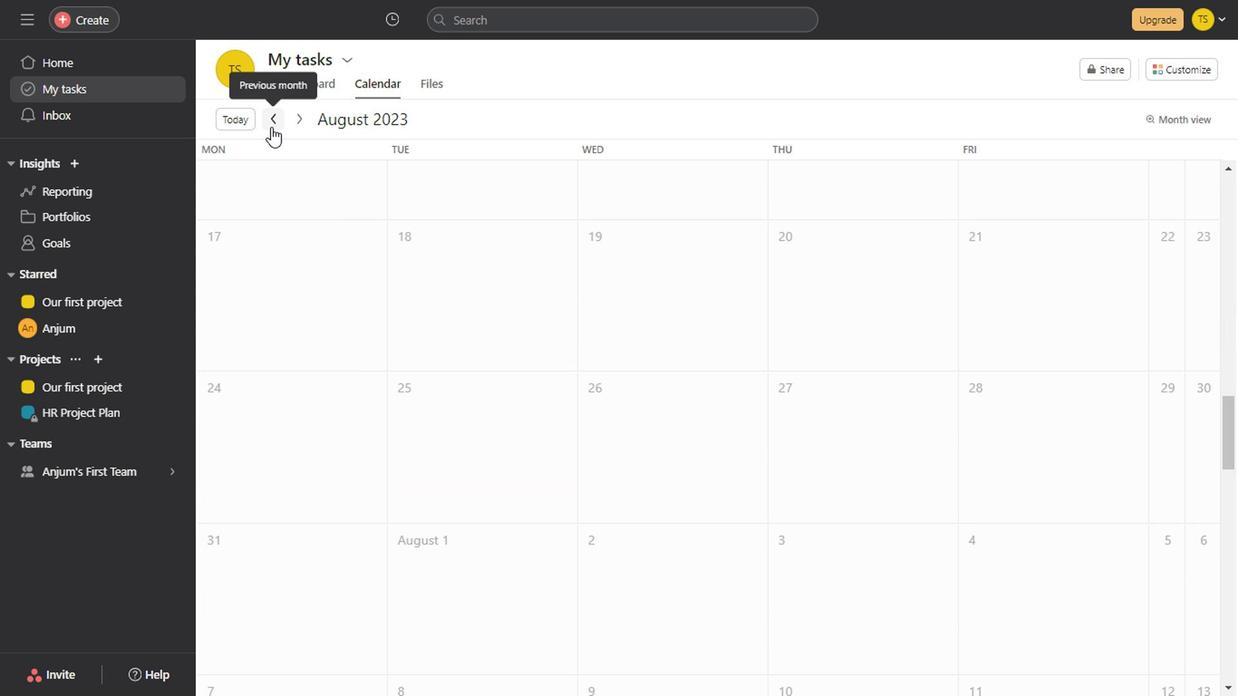 
Action: Mouse moved to (230, 115)
Screenshot: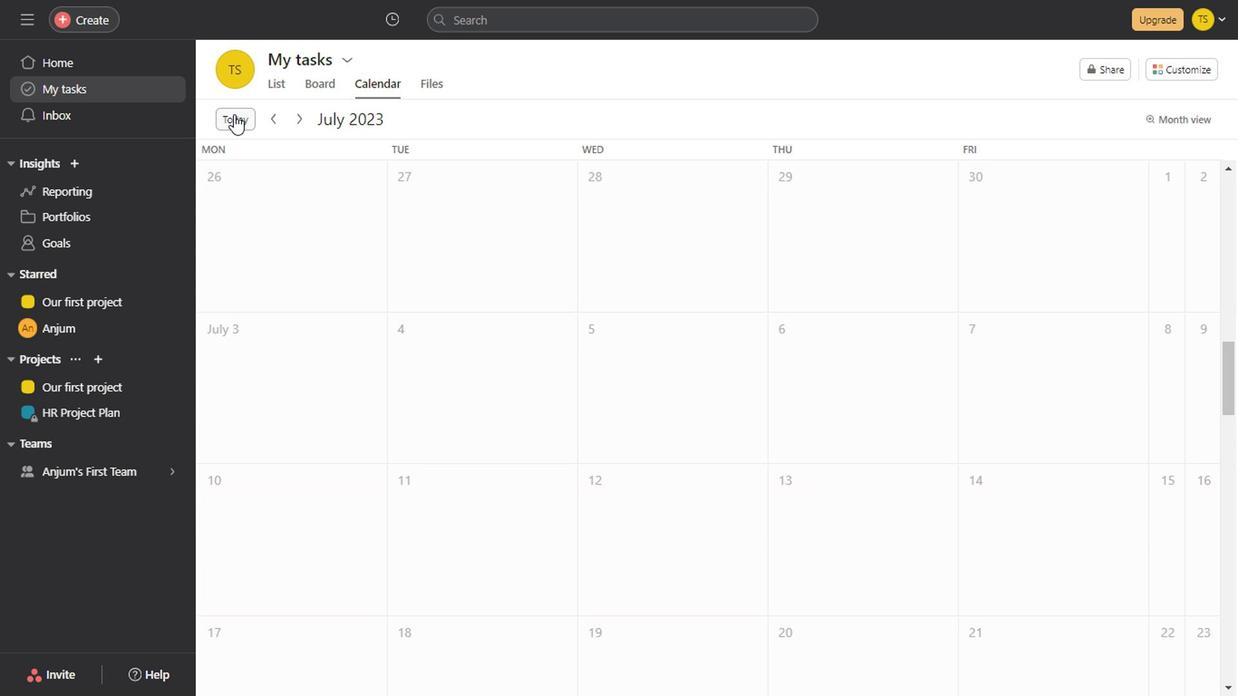 
Action: Mouse pressed left at (230, 115)
Screenshot: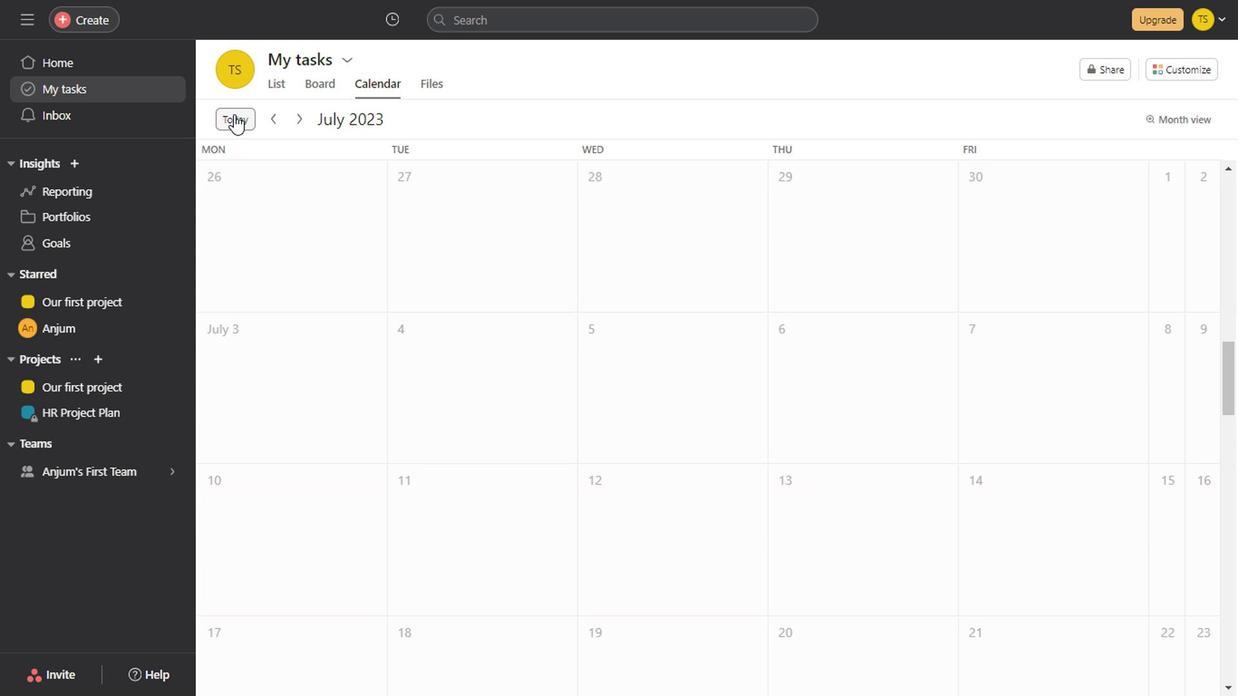 
Action: Mouse moved to (1184, 119)
Screenshot: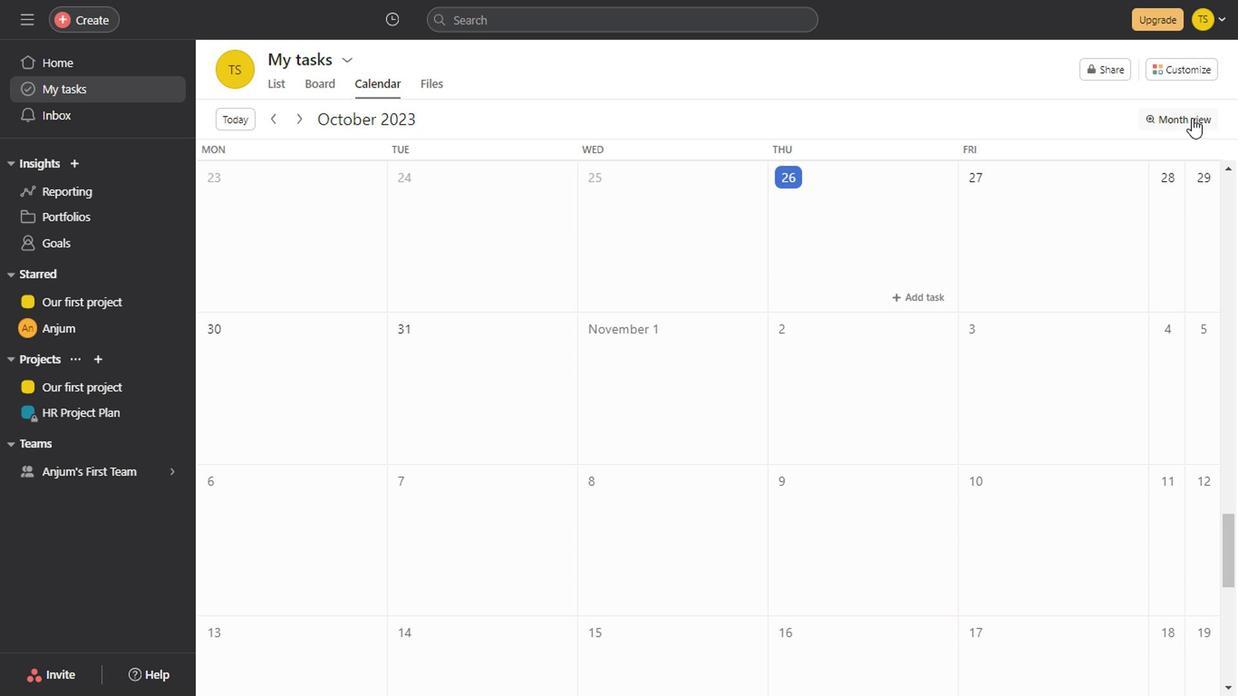 
Action: Mouse pressed left at (1184, 119)
Screenshot: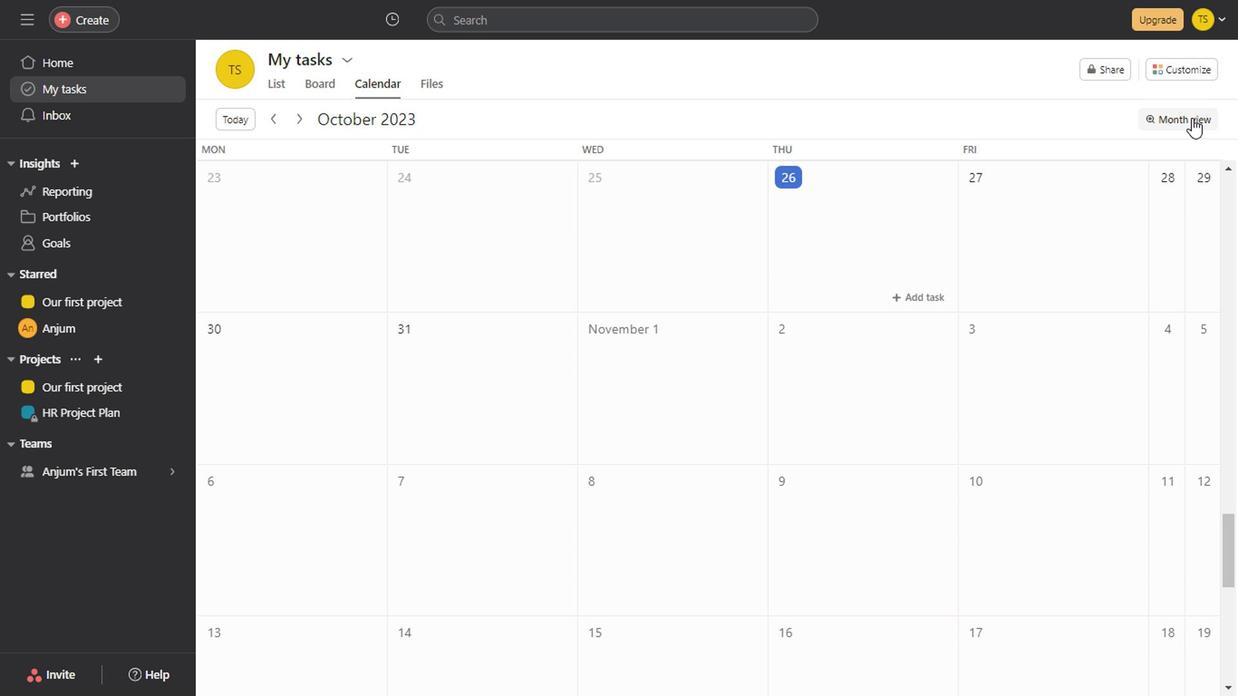 
Action: Mouse moved to (1155, 152)
Screenshot: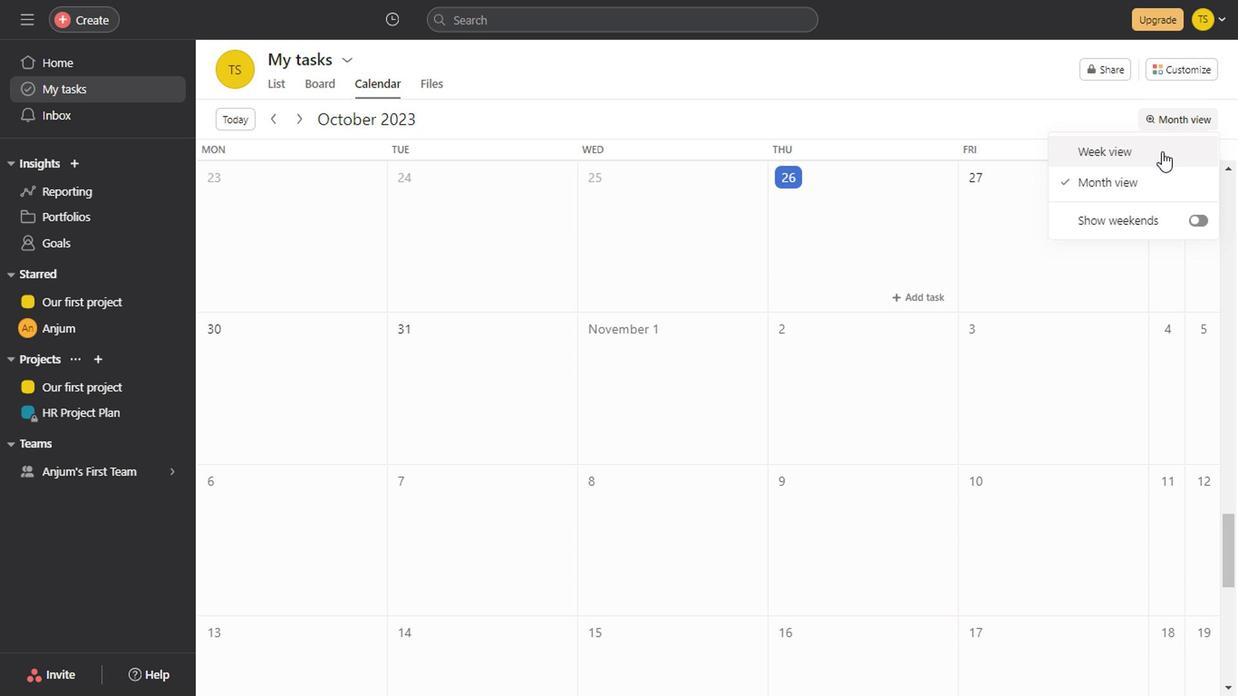 
Action: Mouse pressed left at (1155, 152)
Screenshot: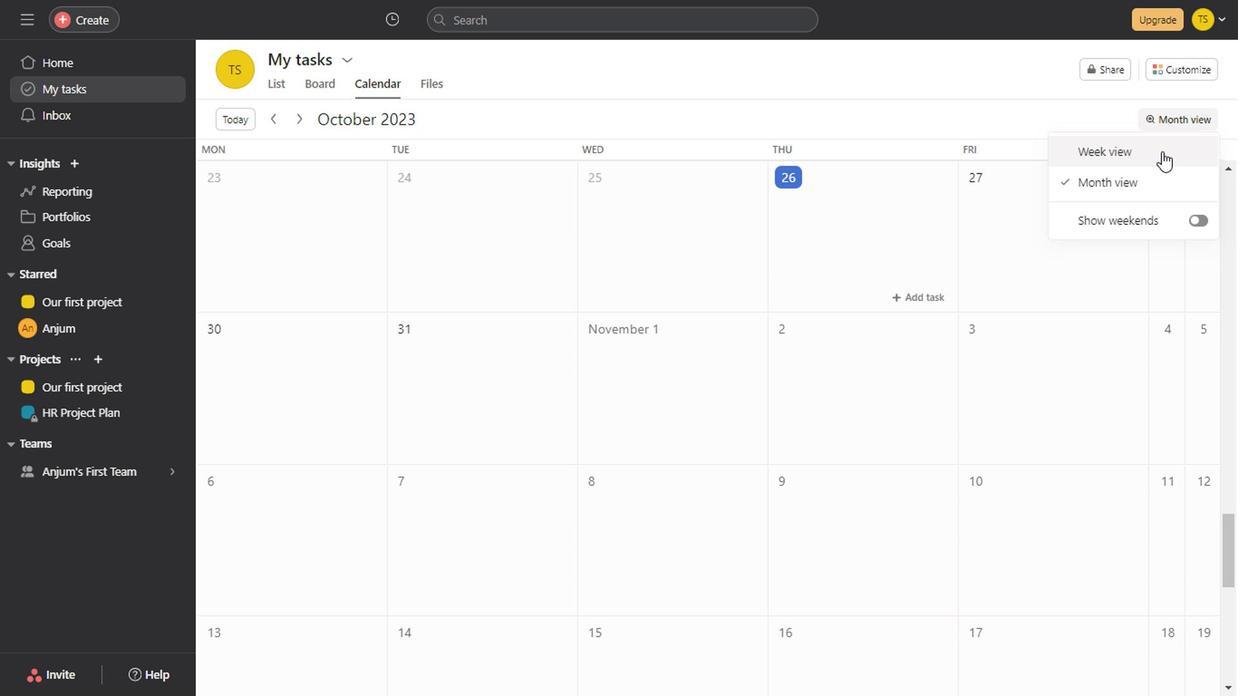 
Action: Mouse moved to (418, 85)
Screenshot: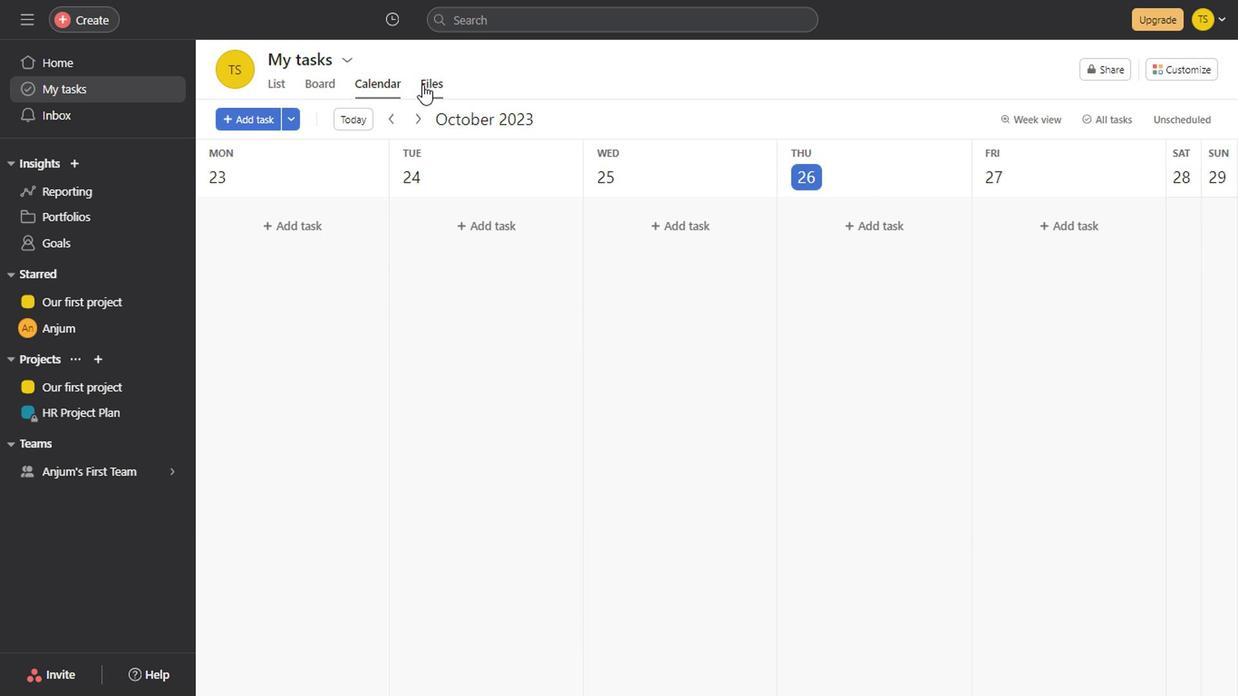 
Action: Mouse pressed left at (418, 85)
Screenshot: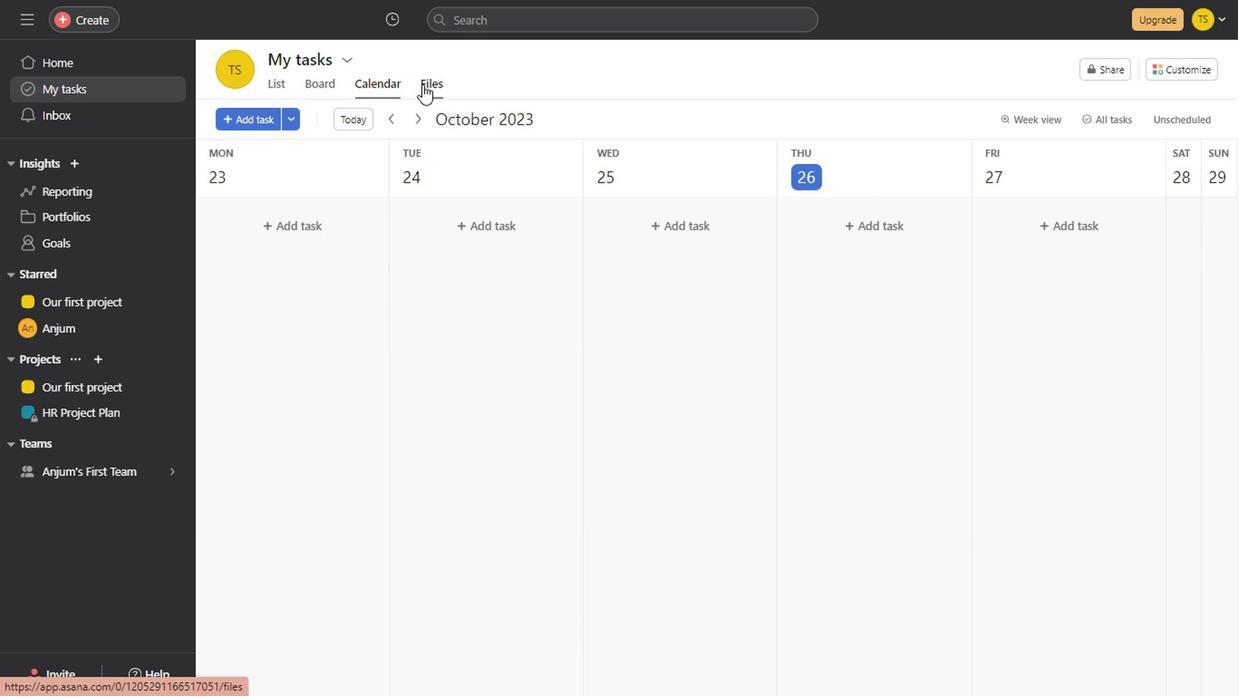 
Action: Mouse moved to (268, 87)
Screenshot: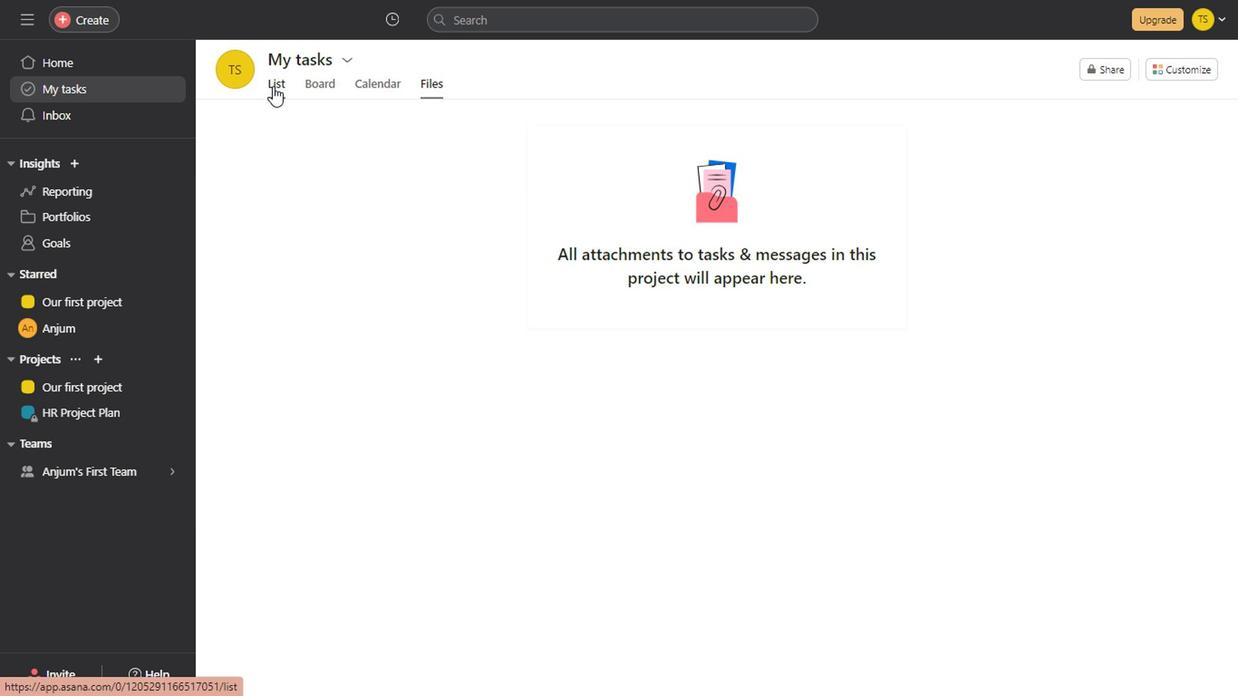 
Action: Mouse pressed left at (268, 87)
Screenshot: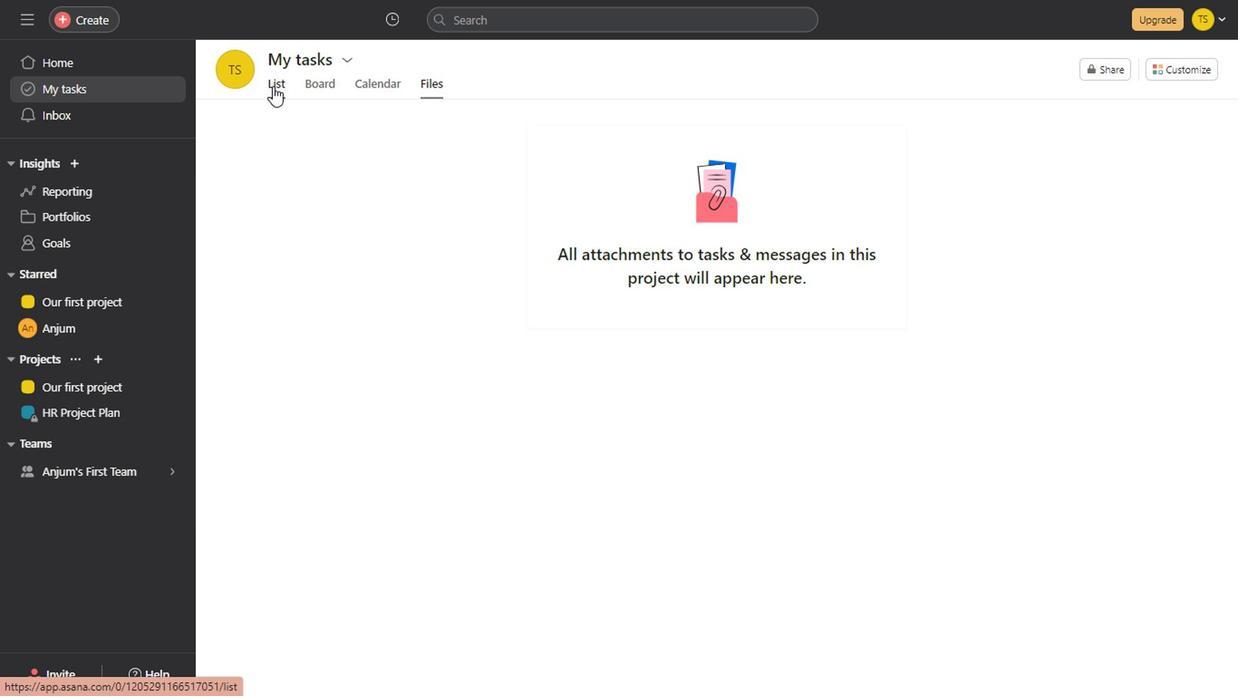 
Action: Mouse moved to (505, 182)
Screenshot: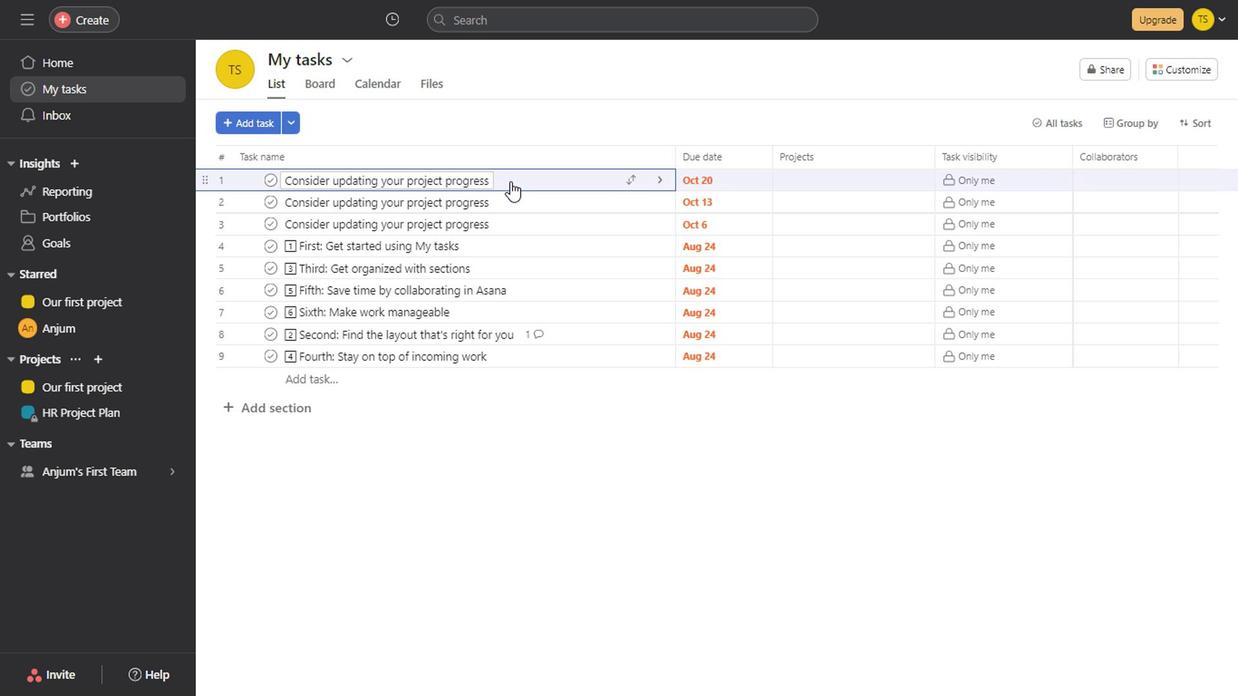 
Action: Mouse pressed left at (505, 182)
Screenshot: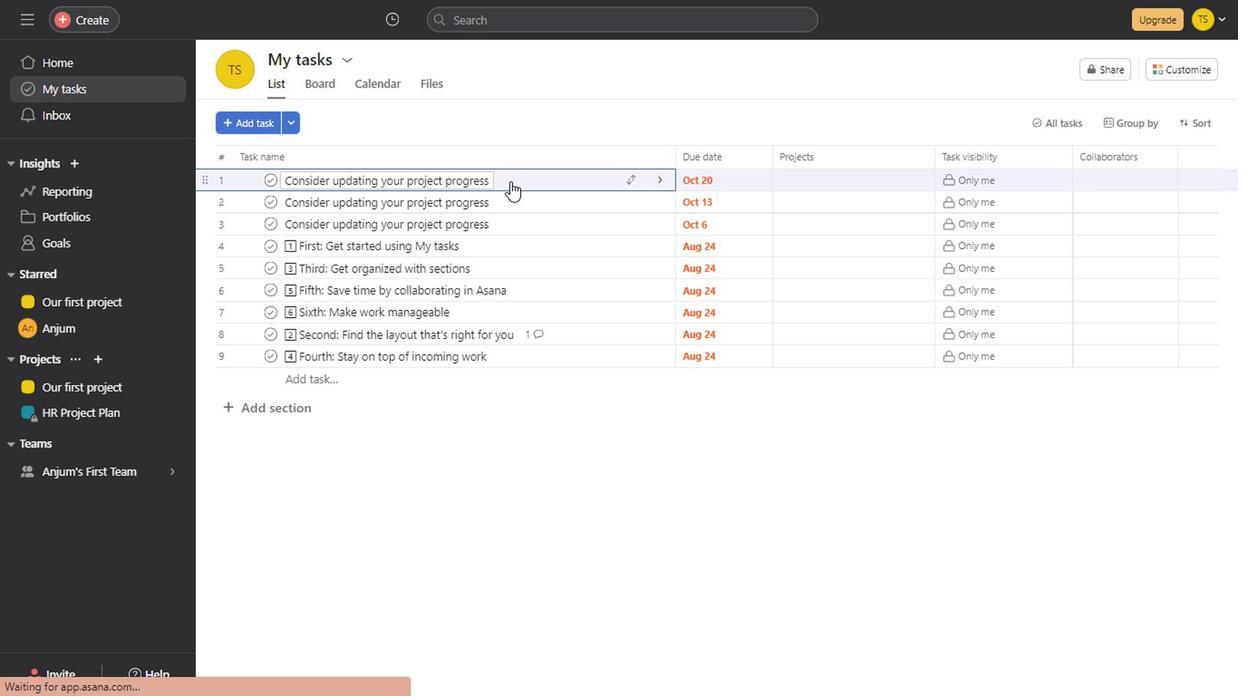 
Action: Mouse moved to (508, 203)
Screenshot: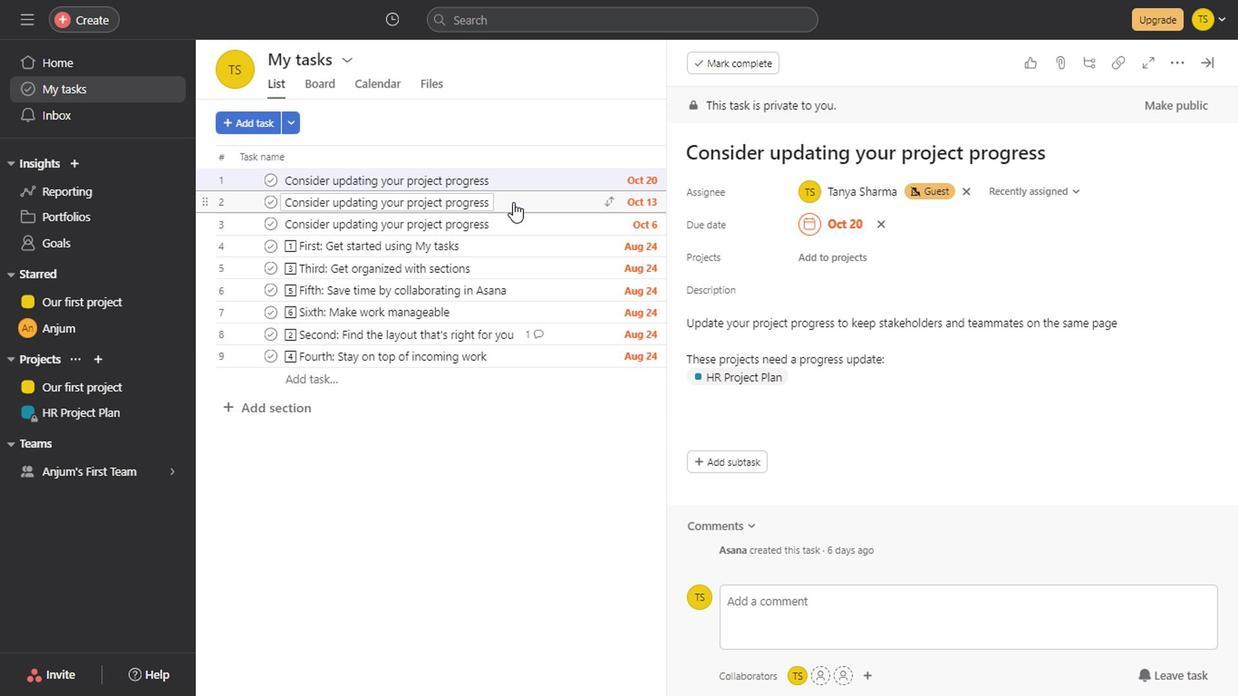 
Action: Mouse pressed left at (508, 203)
Screenshot: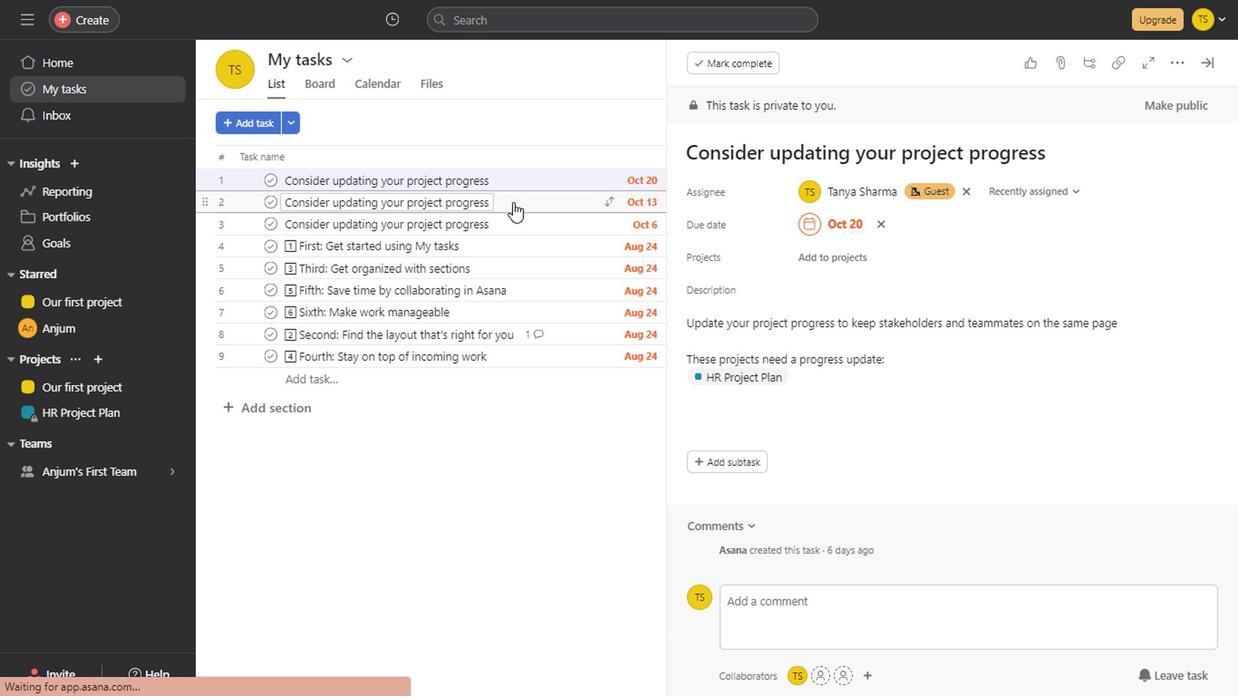 
Action: Mouse moved to (514, 232)
Screenshot: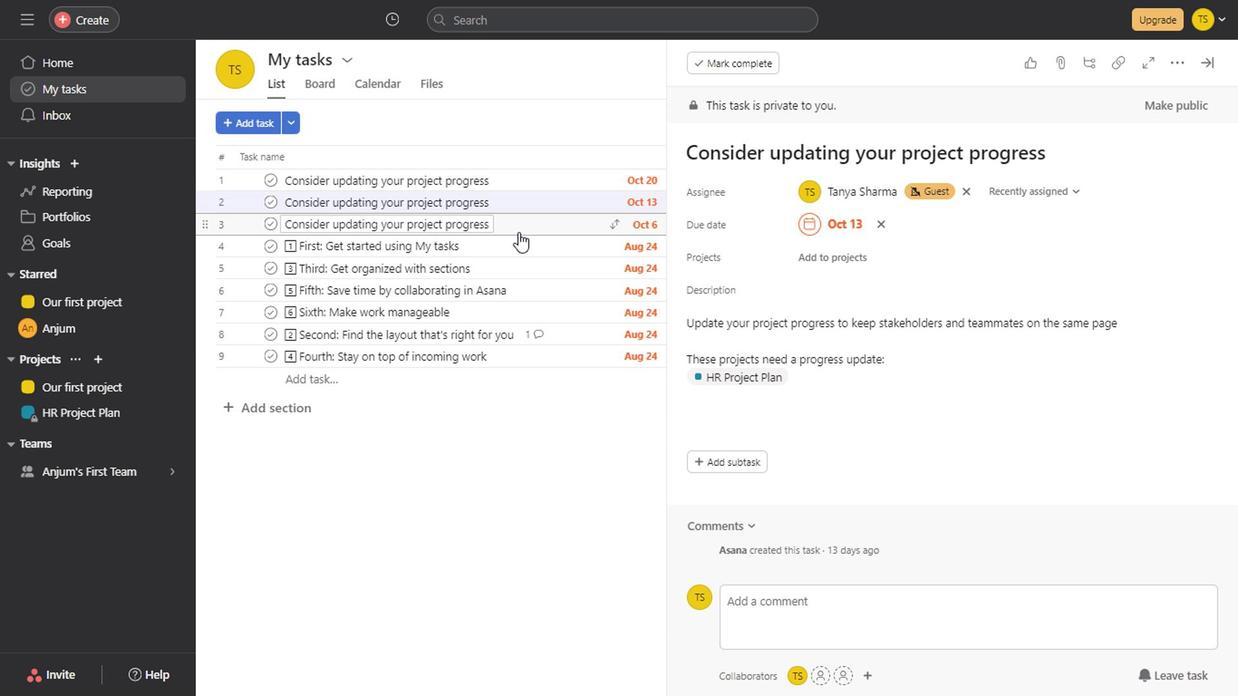 
Action: Mouse pressed left at (514, 232)
Screenshot: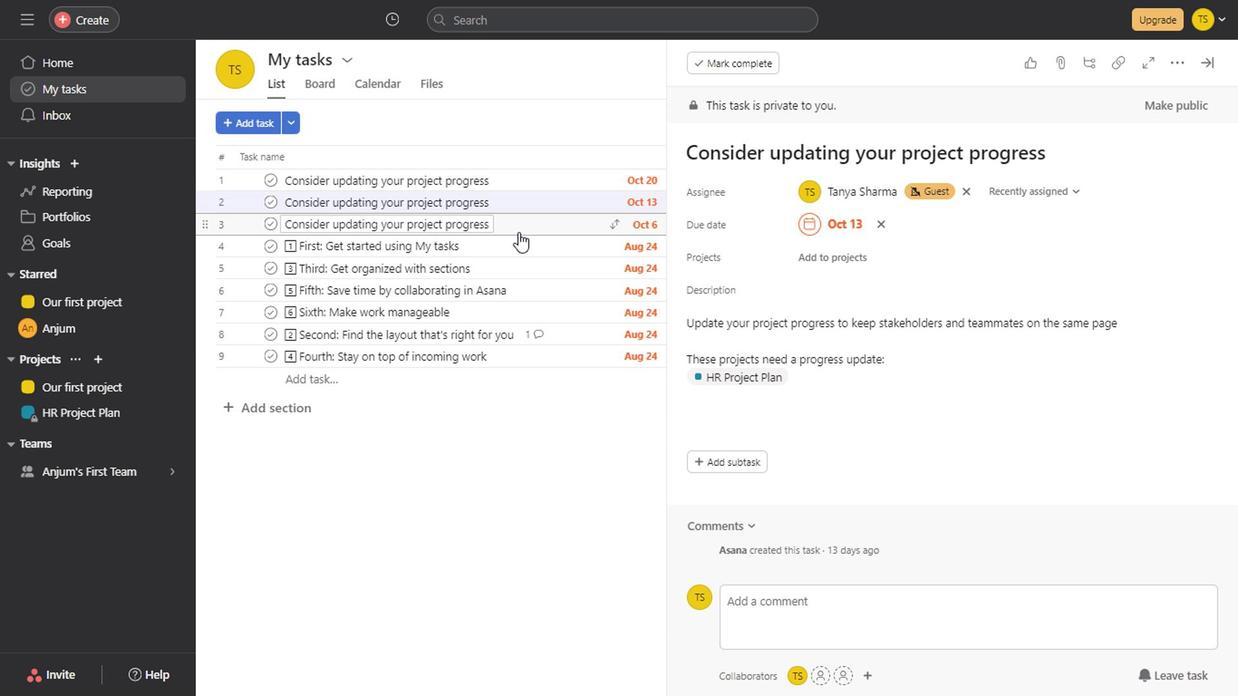 
Action: Mouse moved to (514, 245)
Screenshot: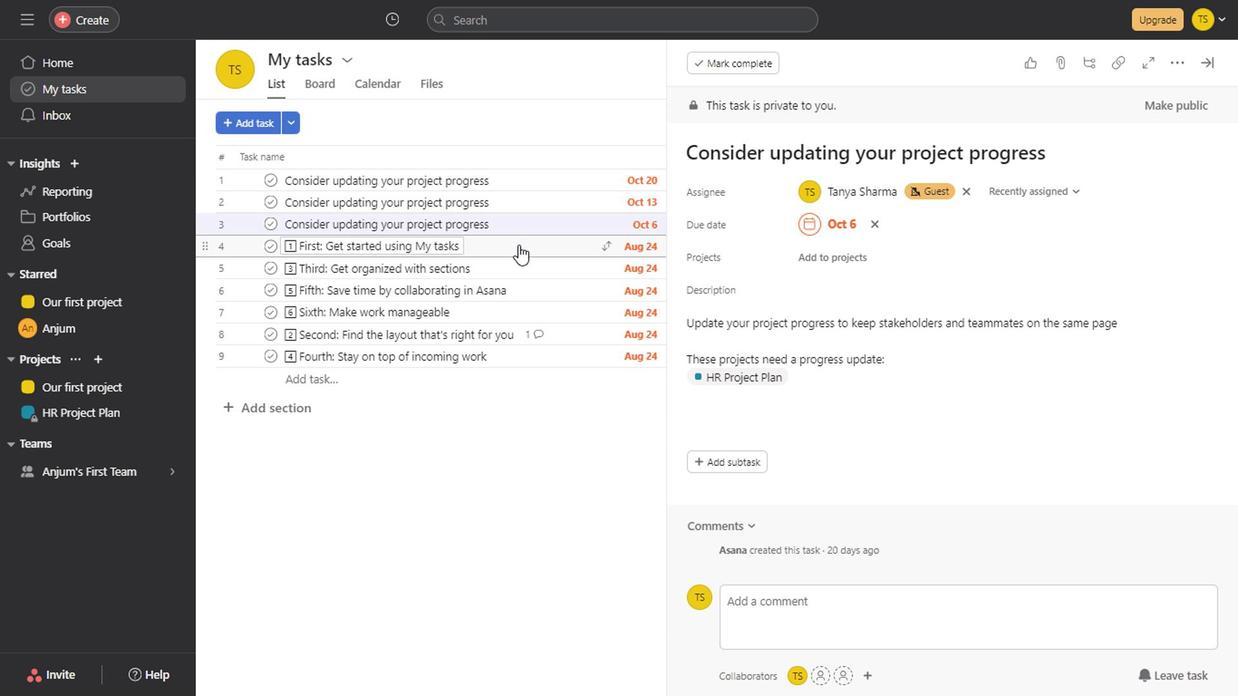 
Action: Mouse pressed left at (514, 245)
Screenshot: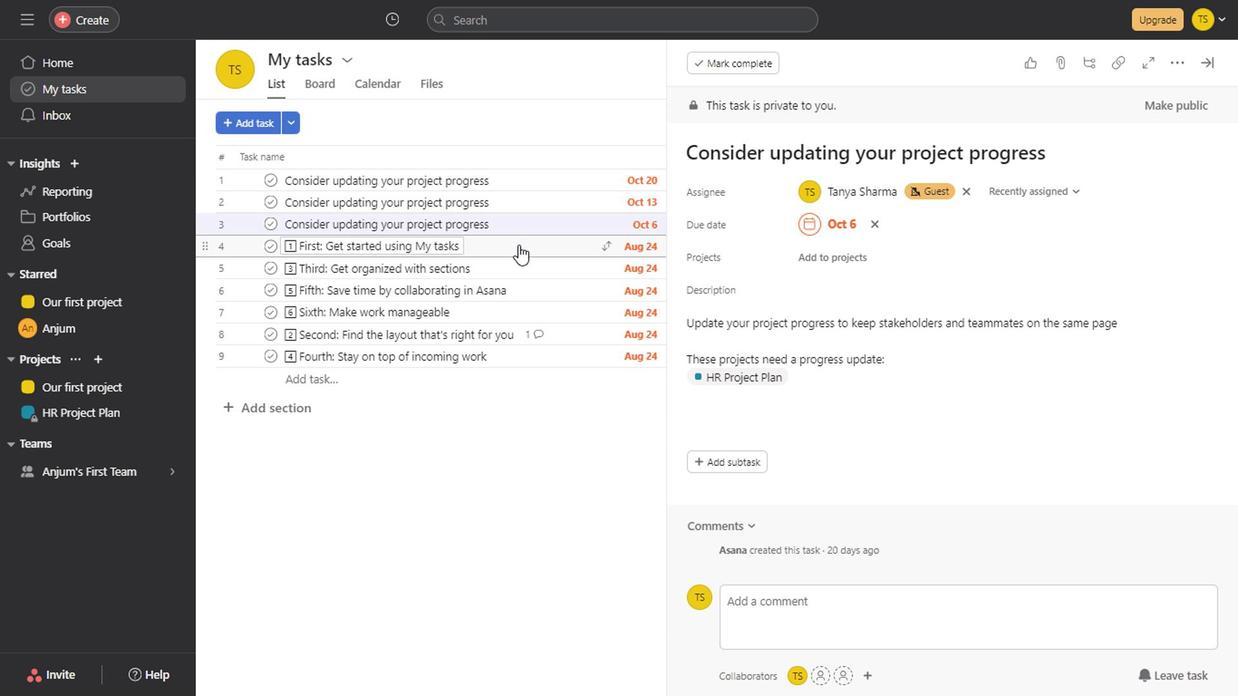 
Action: Mouse moved to (497, 270)
Screenshot: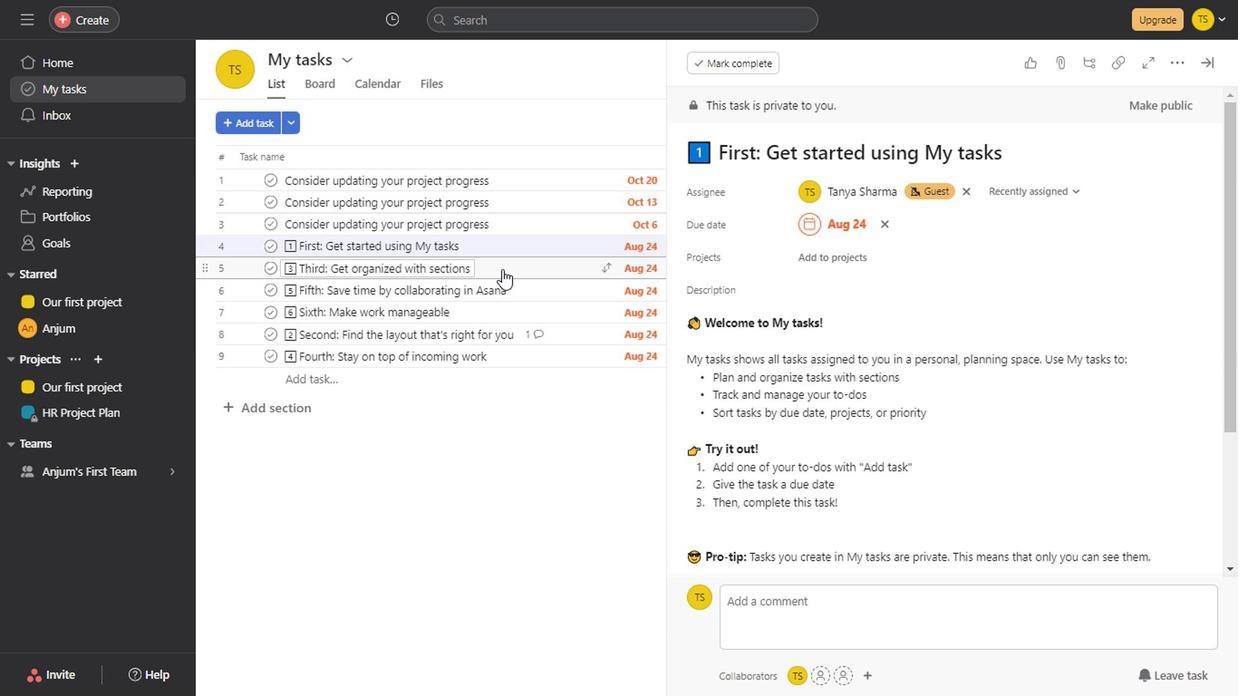 
Action: Mouse pressed left at (497, 270)
Screenshot: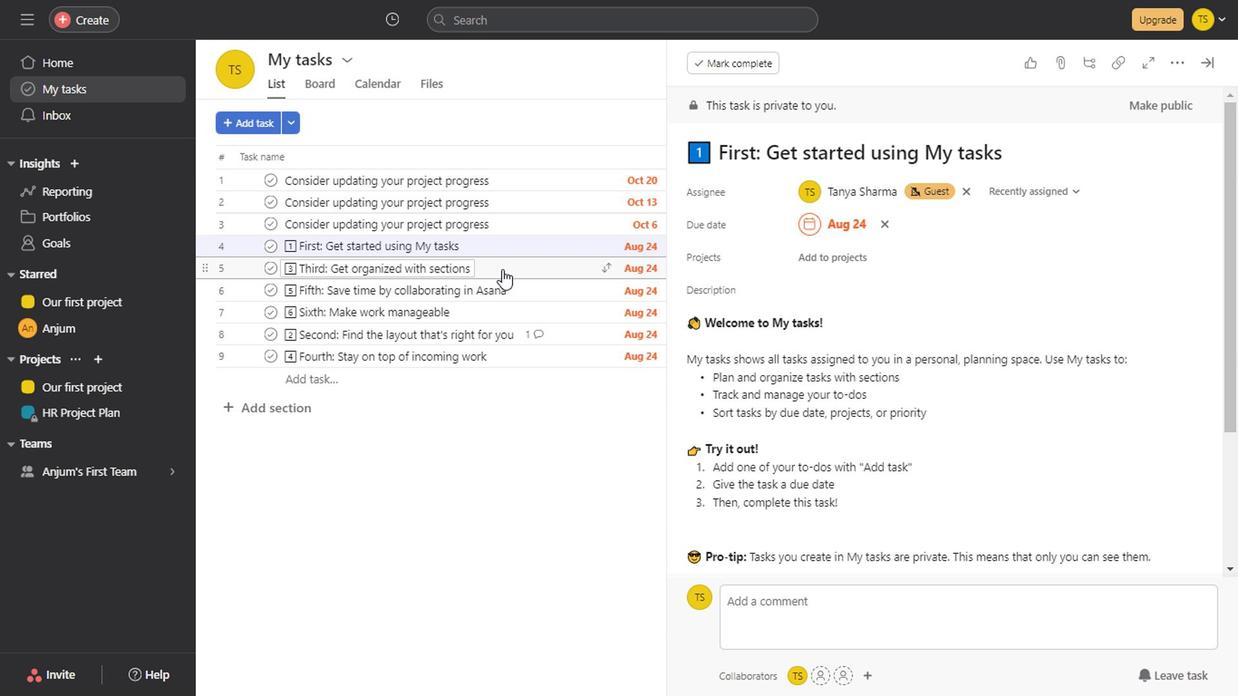 
Action: Mouse moved to (553, 290)
Screenshot: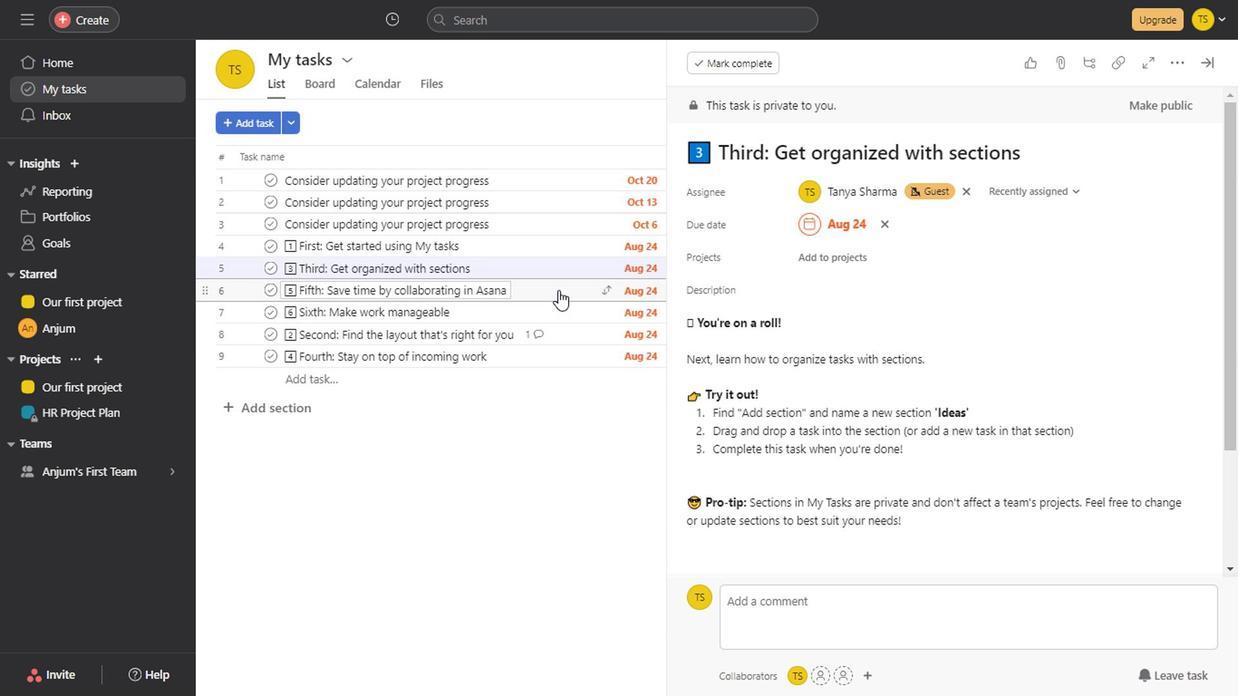 
Action: Mouse pressed left at (553, 290)
Screenshot: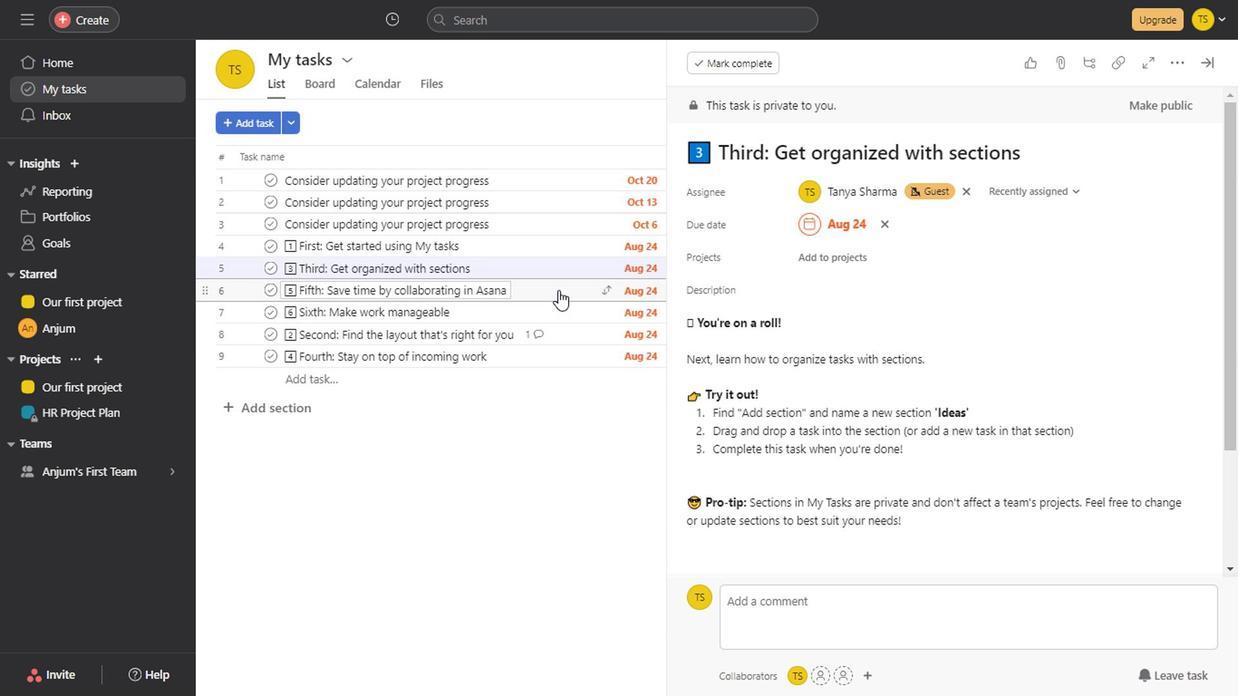 
Action: Mouse moved to (552, 315)
Screenshot: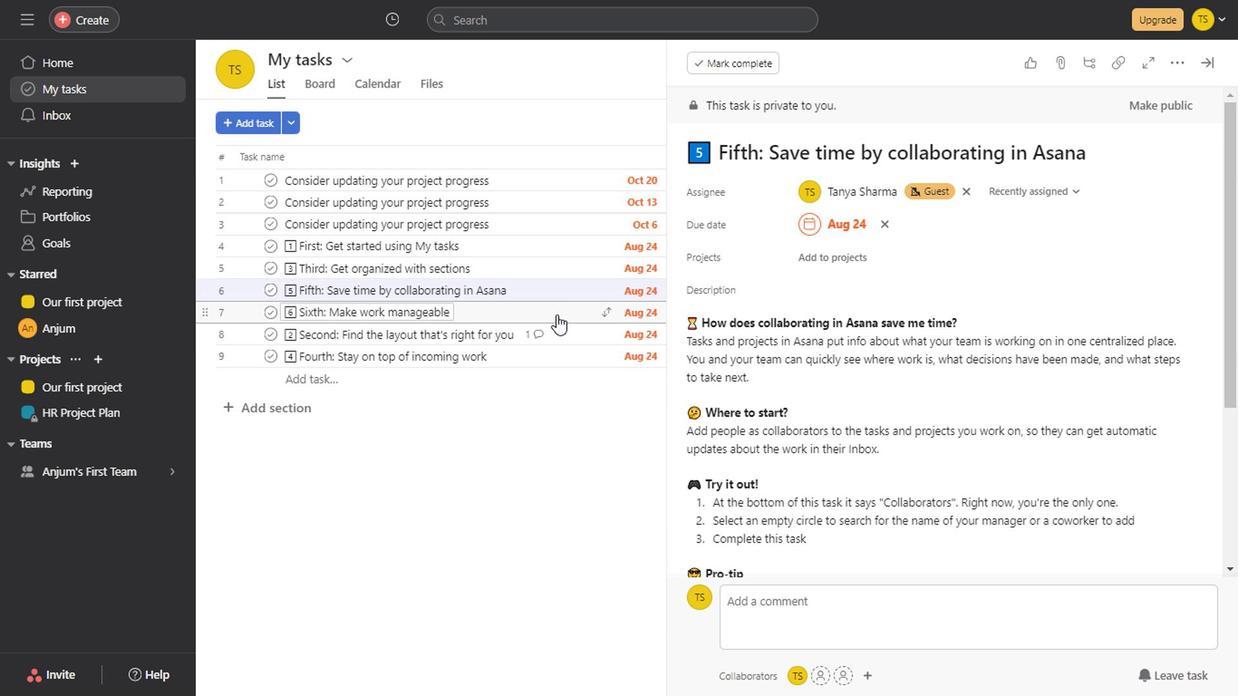 
Action: Mouse pressed left at (552, 315)
Screenshot: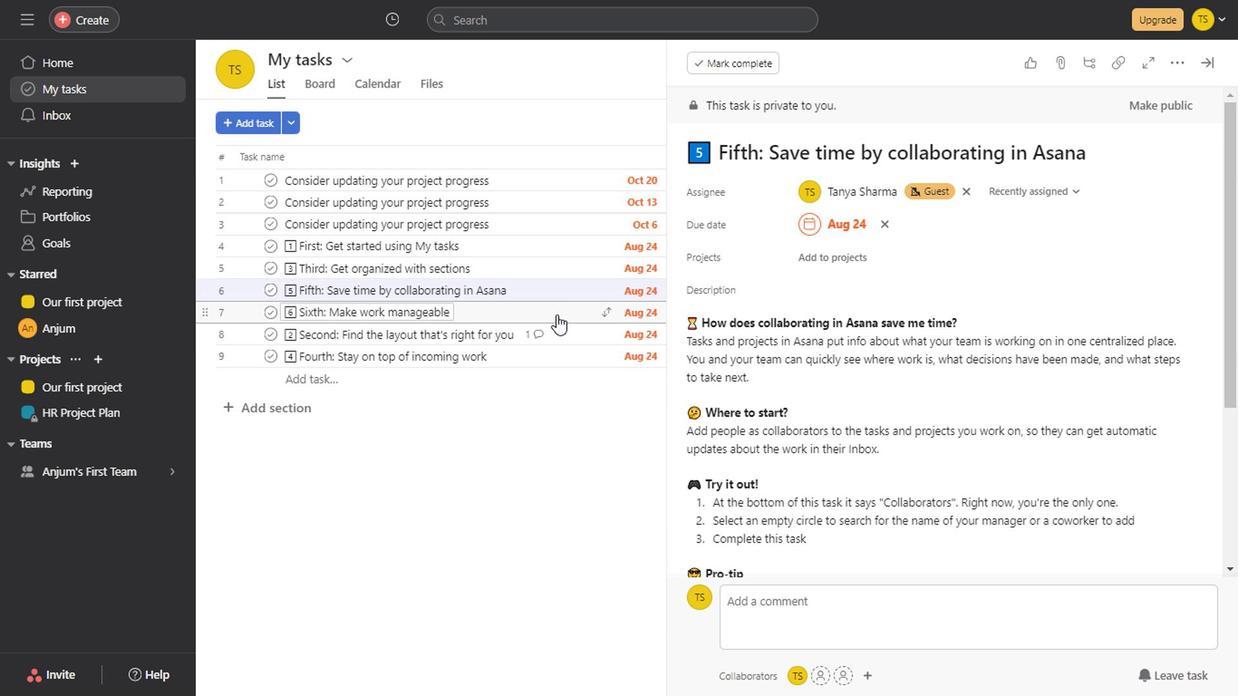 
Action: Mouse moved to (552, 333)
Screenshot: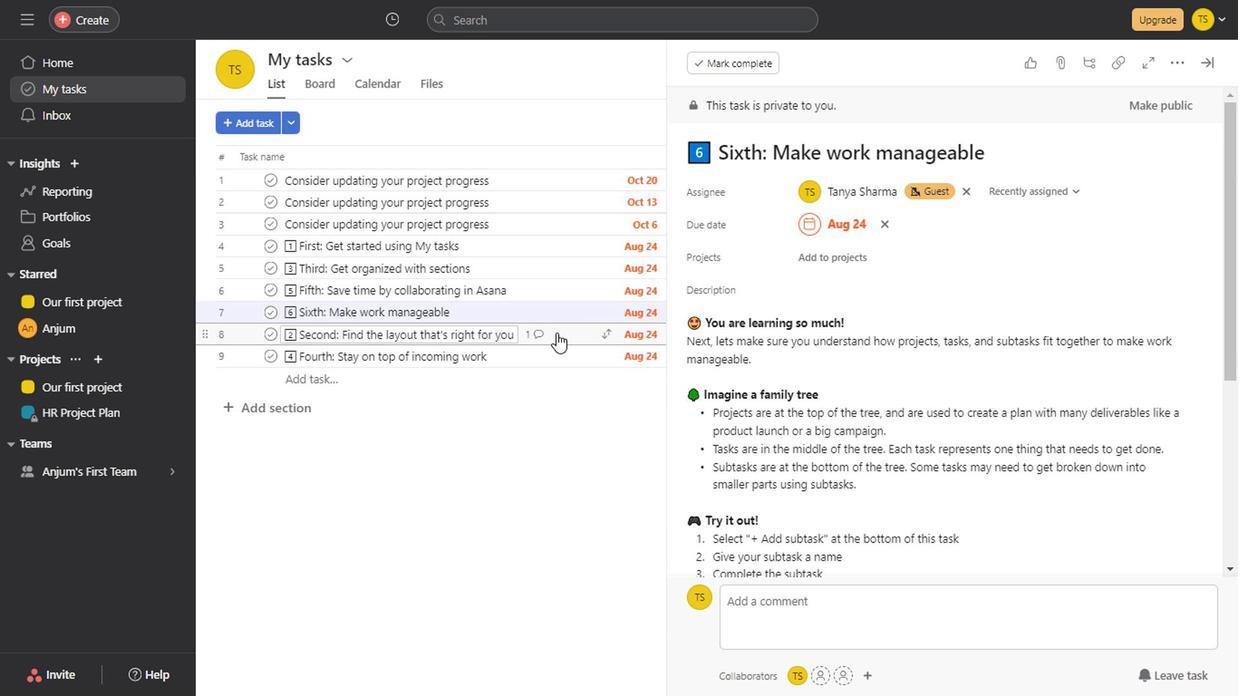 
Action: Mouse pressed left at (552, 333)
Screenshot: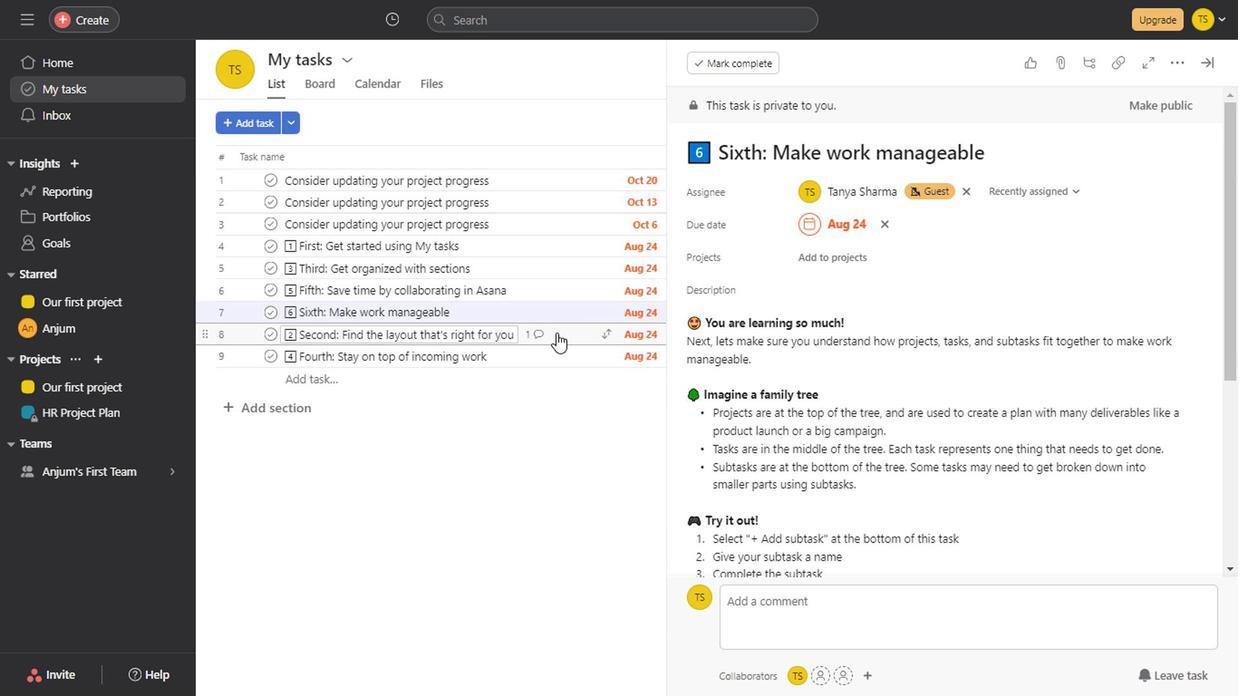
Action: Mouse moved to (553, 354)
Screenshot: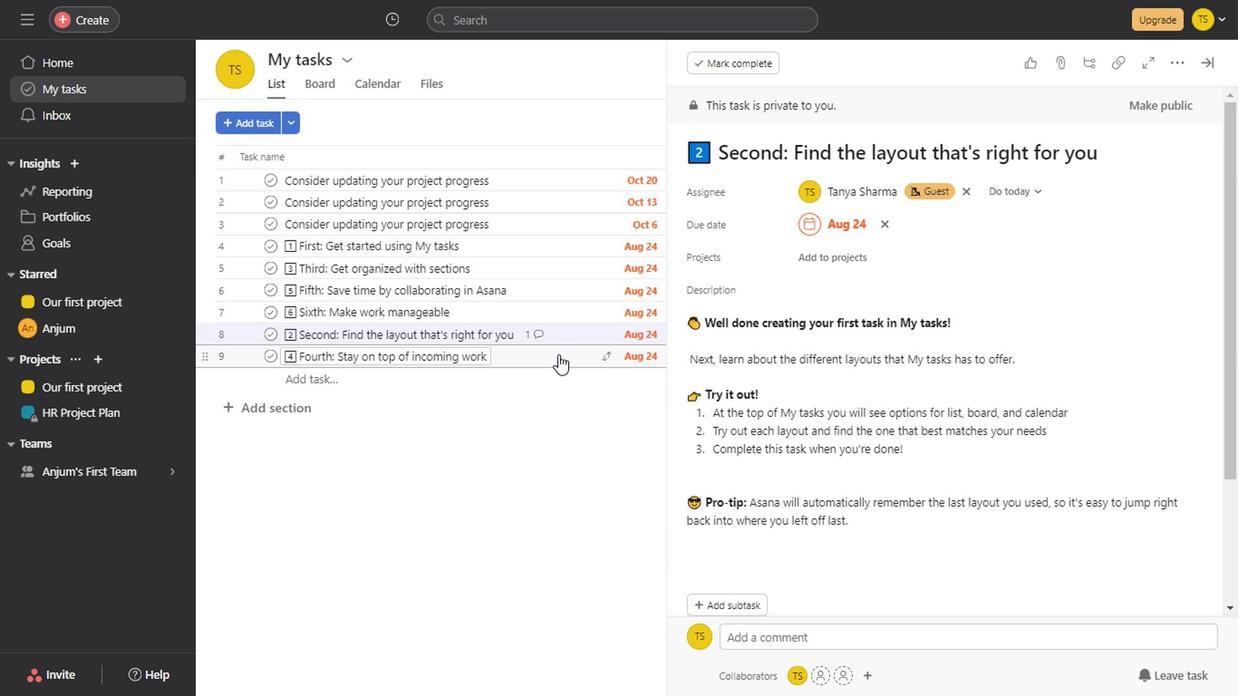 
Action: Mouse pressed left at (553, 354)
Screenshot: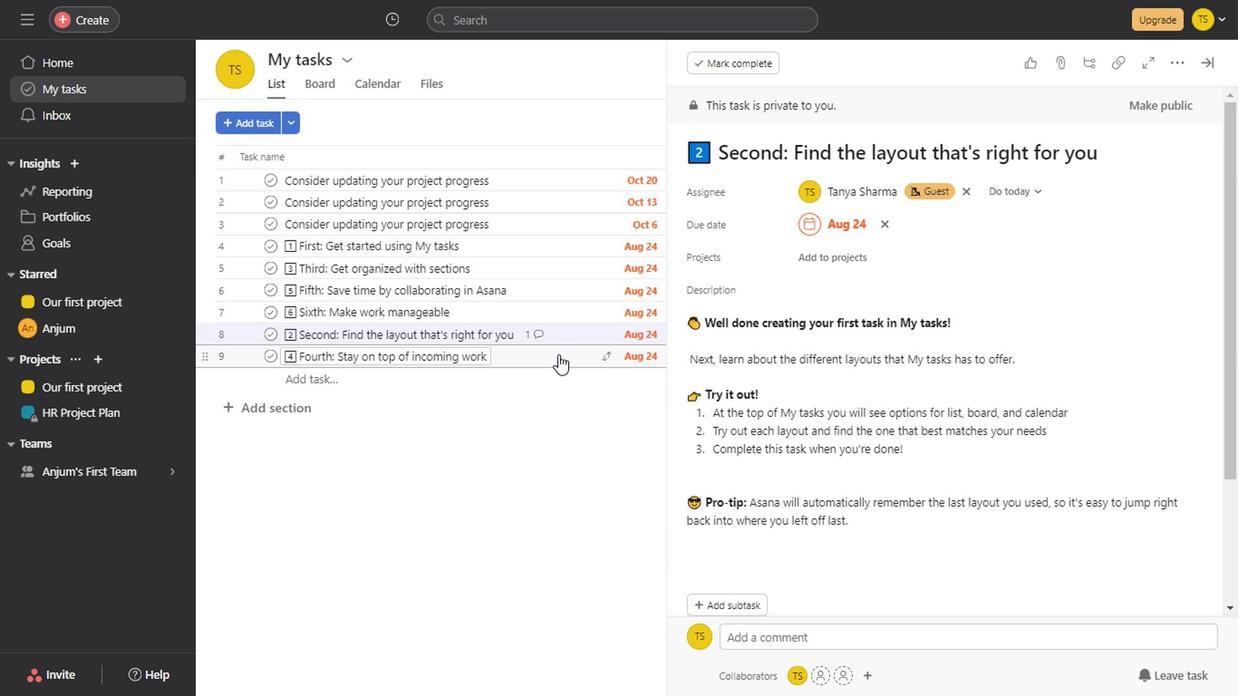 
Action: Mouse moved to (1202, 70)
Screenshot: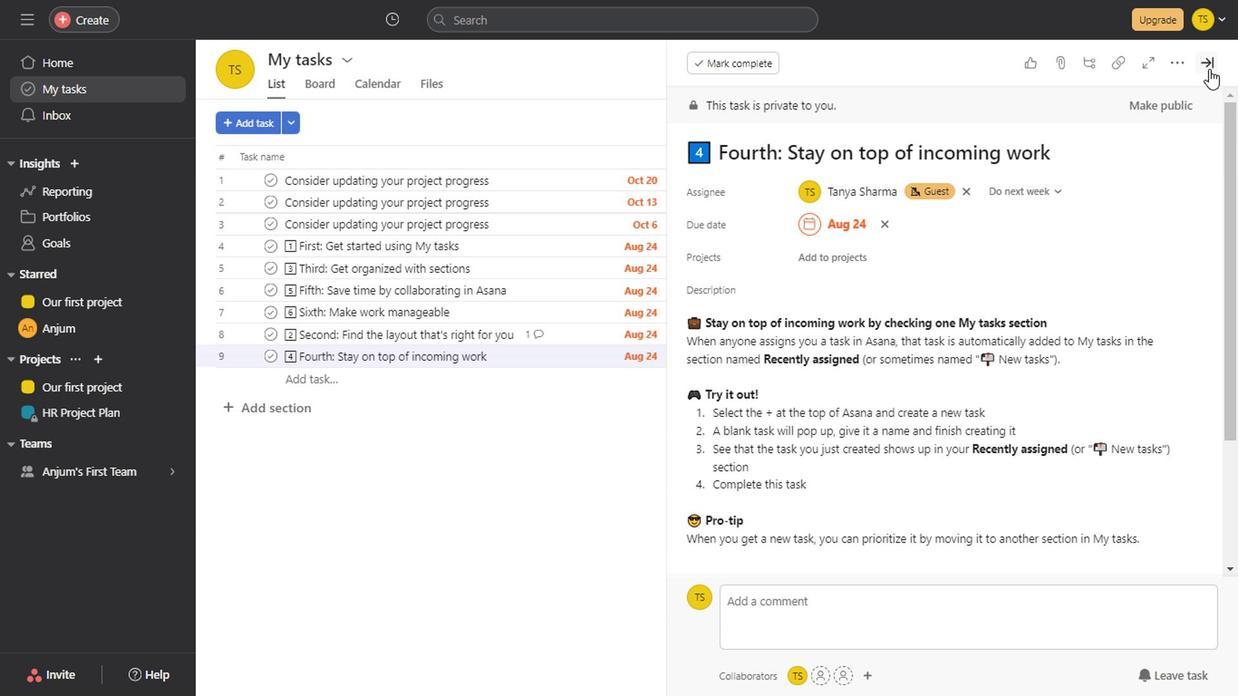 
Action: Mouse pressed left at (1202, 70)
Screenshot: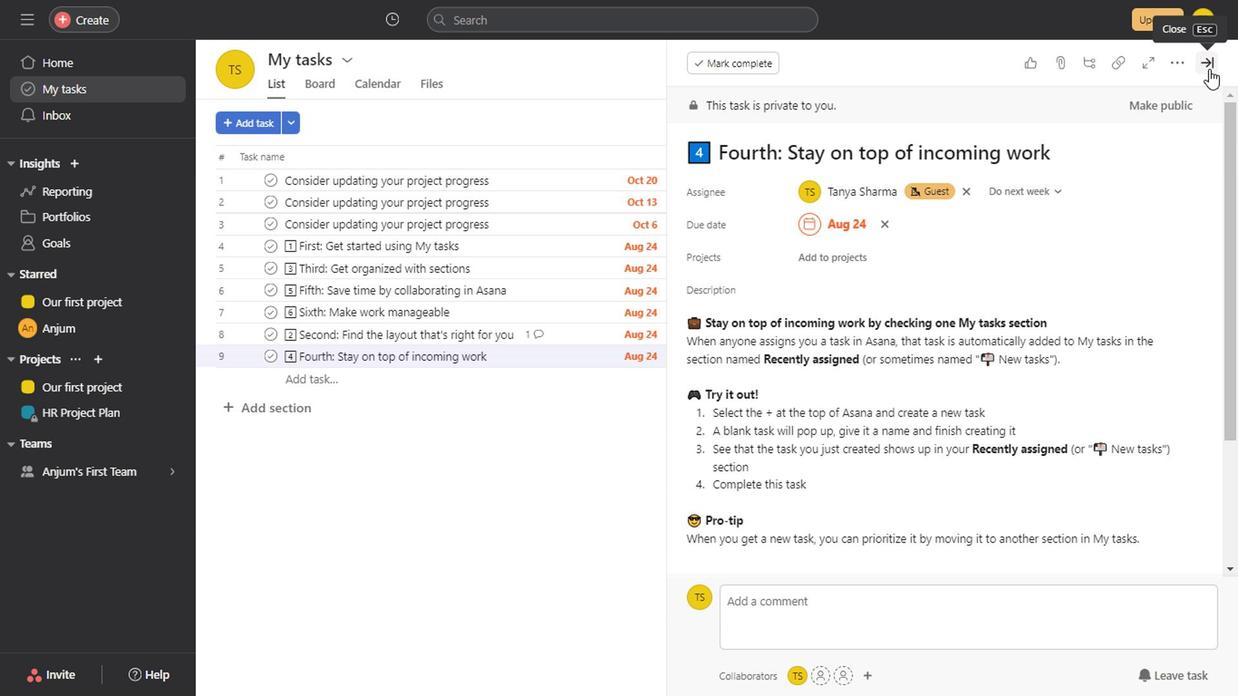 
Action: Mouse moved to (1172, 77)
Screenshot: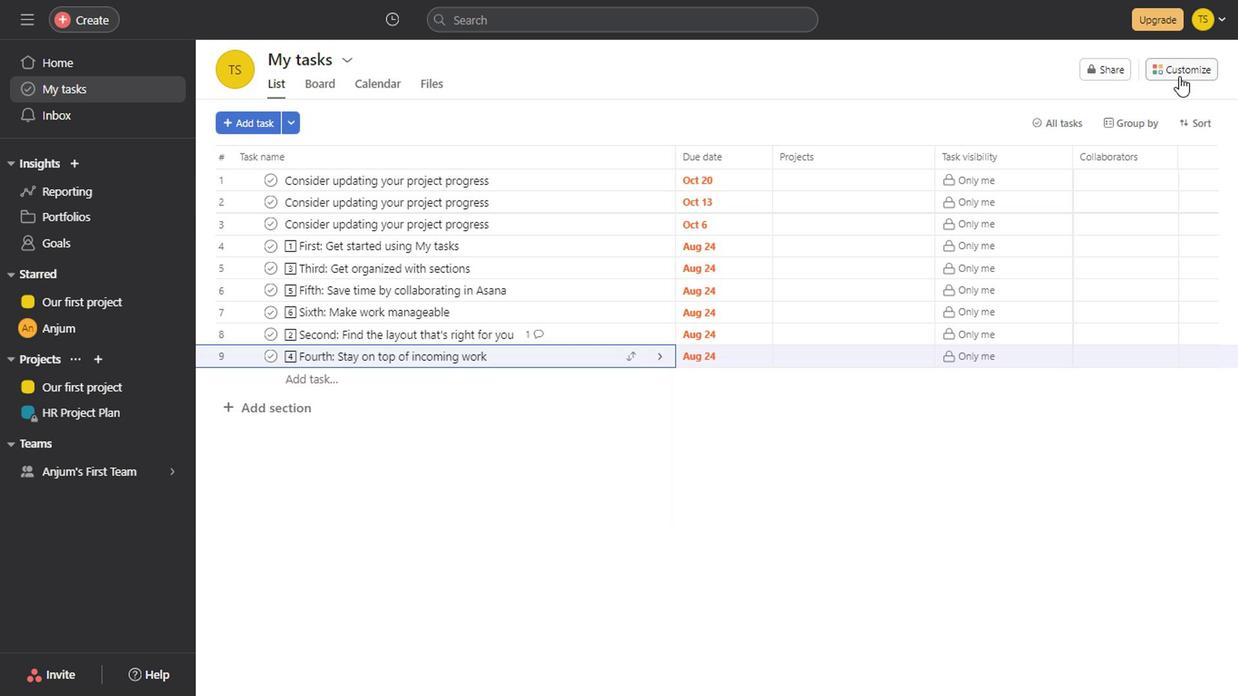 
Action: Mouse pressed left at (1172, 77)
Screenshot: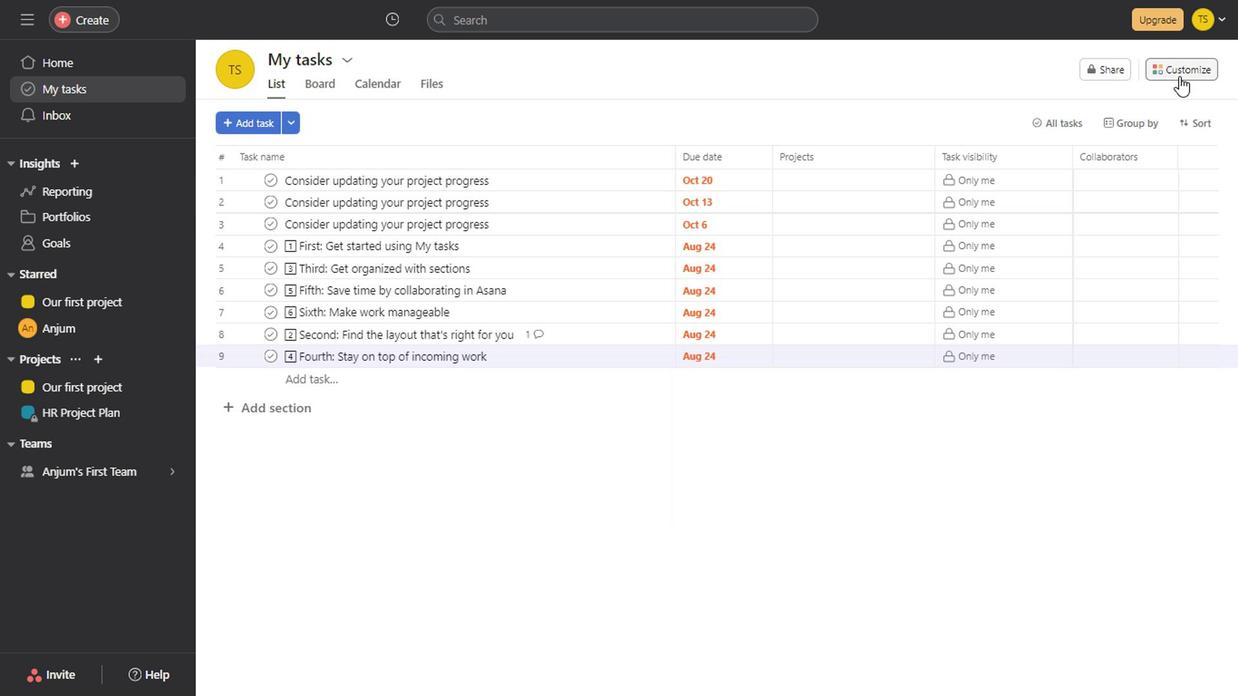 
Action: Mouse moved to (1143, 575)
Screenshot: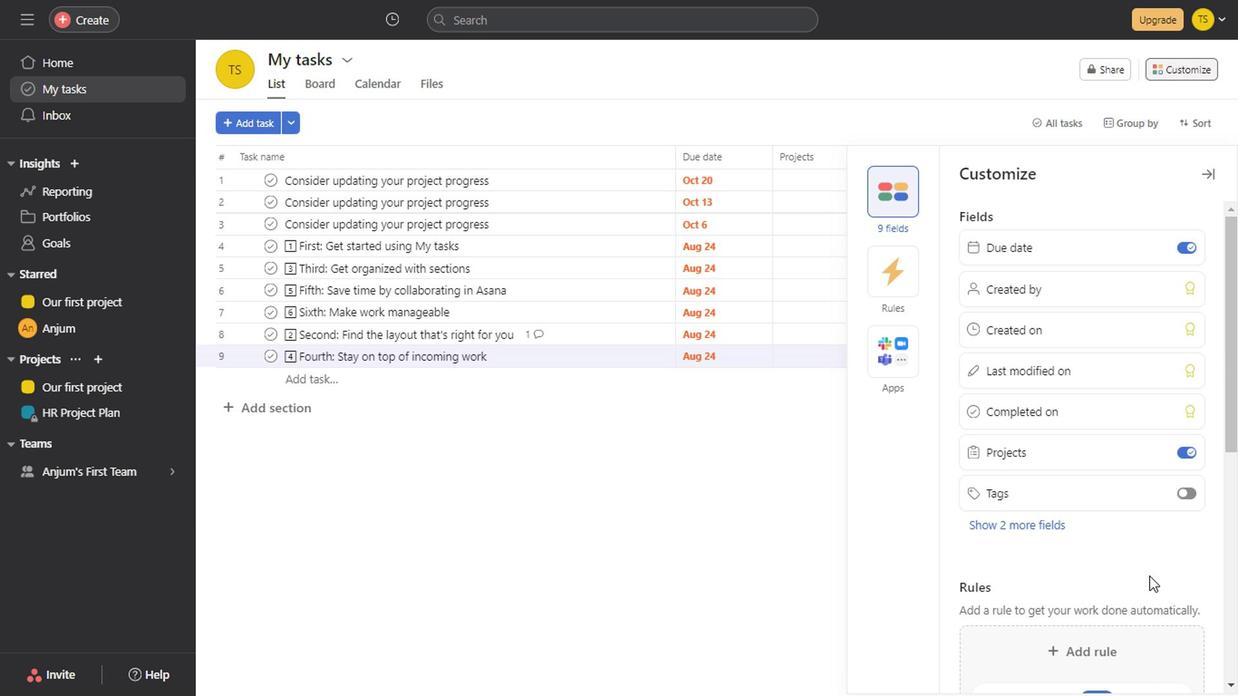 
Action: Mouse scrolled (1143, 574) with delta (0, 0)
Screenshot: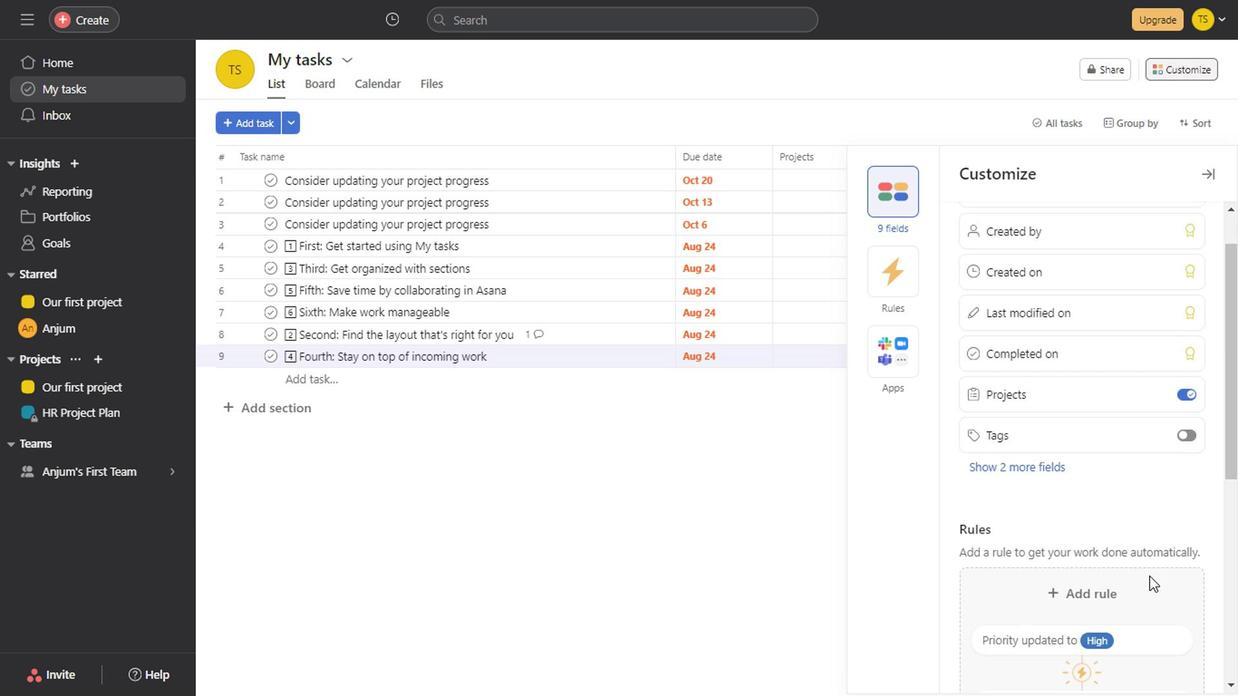 
Action: Mouse scrolled (1143, 574) with delta (0, 0)
Screenshot: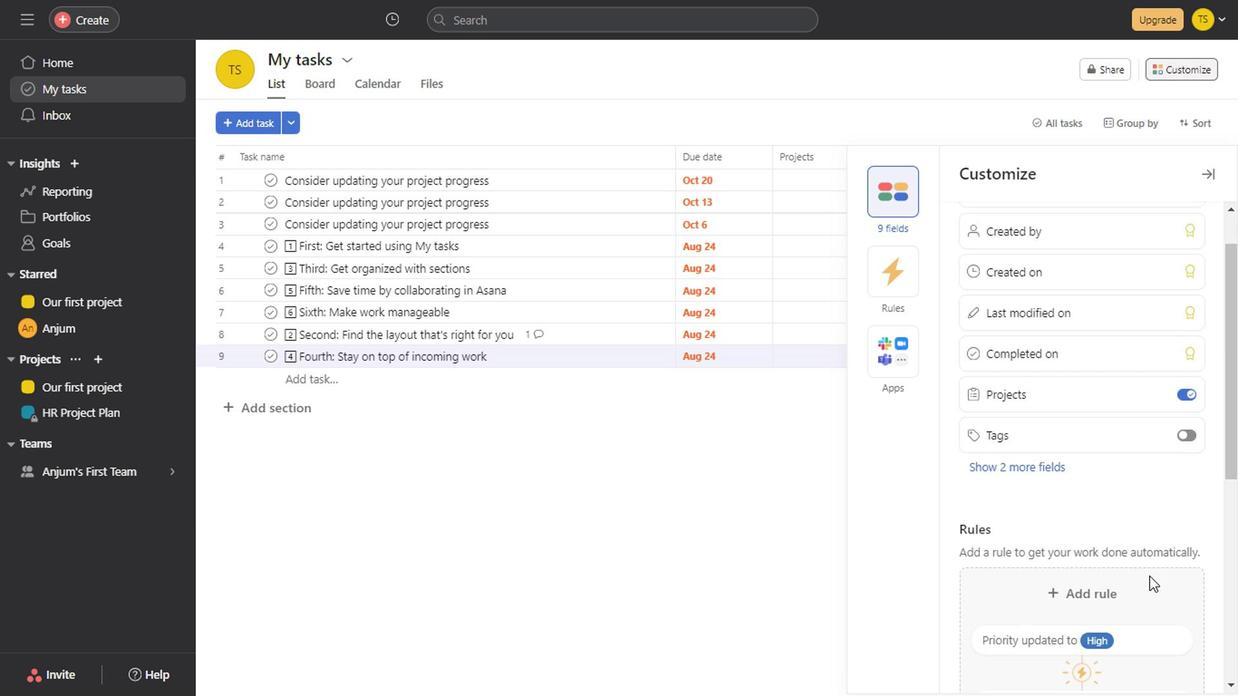 
Action: Mouse scrolled (1143, 574) with delta (0, 0)
Screenshot: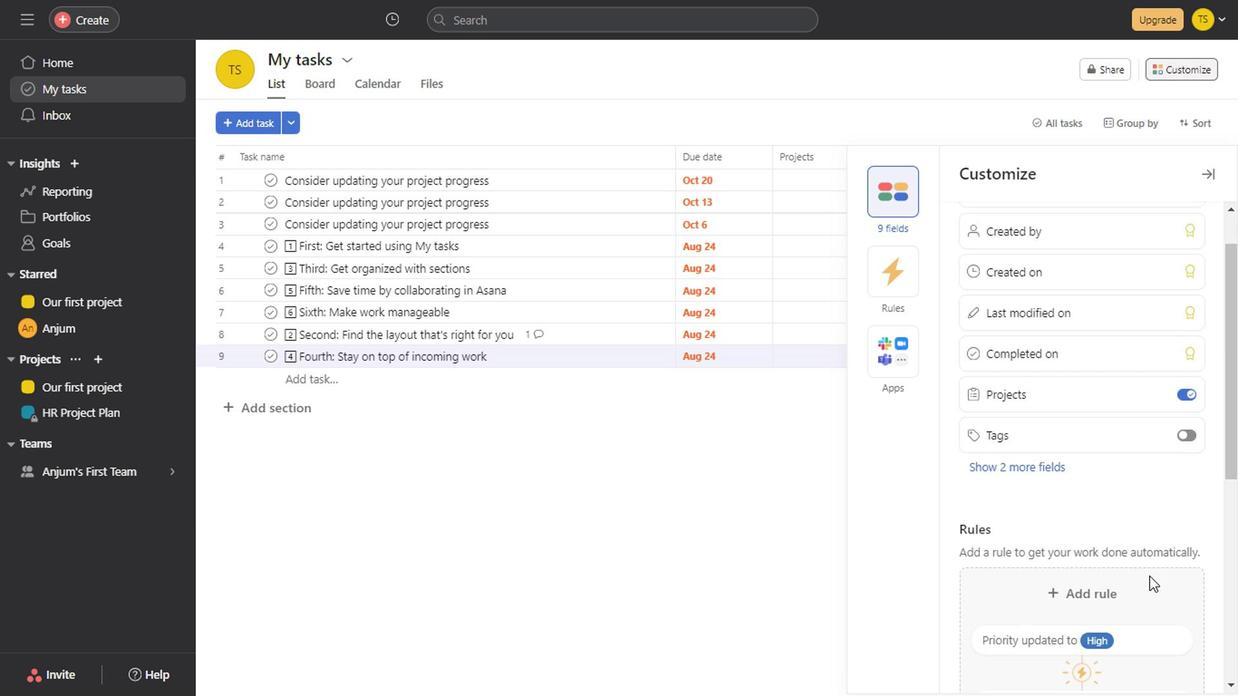 
Action: Mouse scrolled (1143, 574) with delta (0, 0)
Screenshot: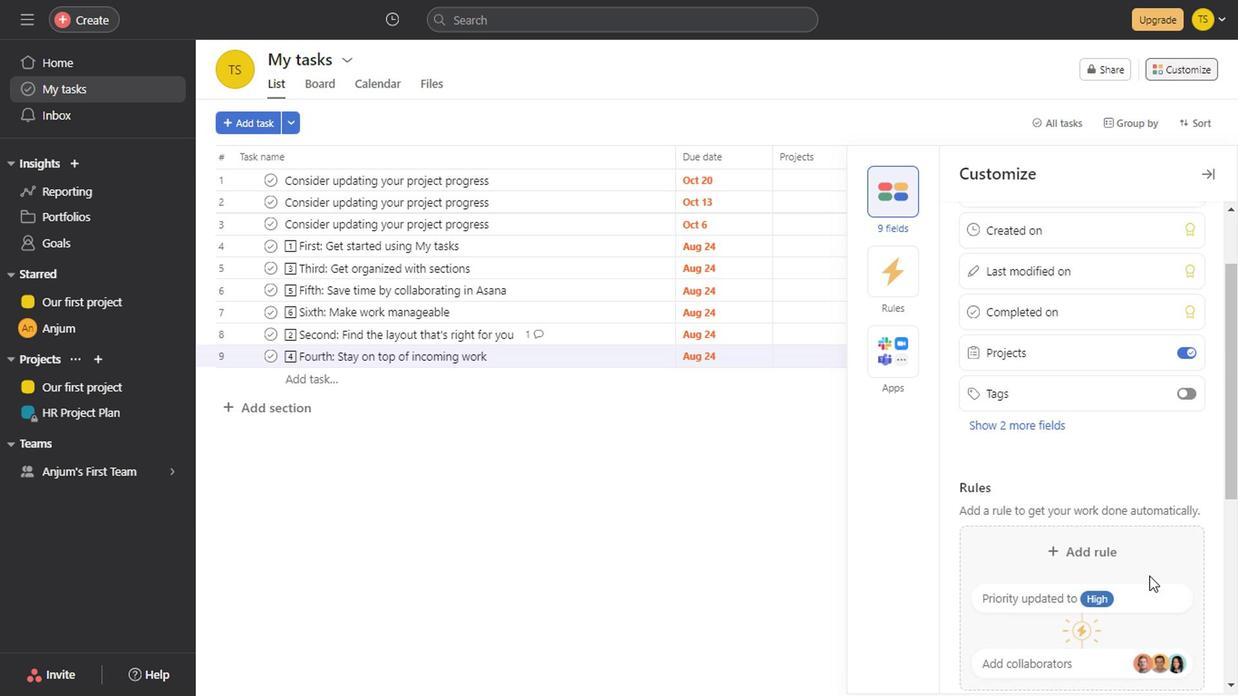 
Action: Mouse scrolled (1143, 574) with delta (0, 0)
Screenshot: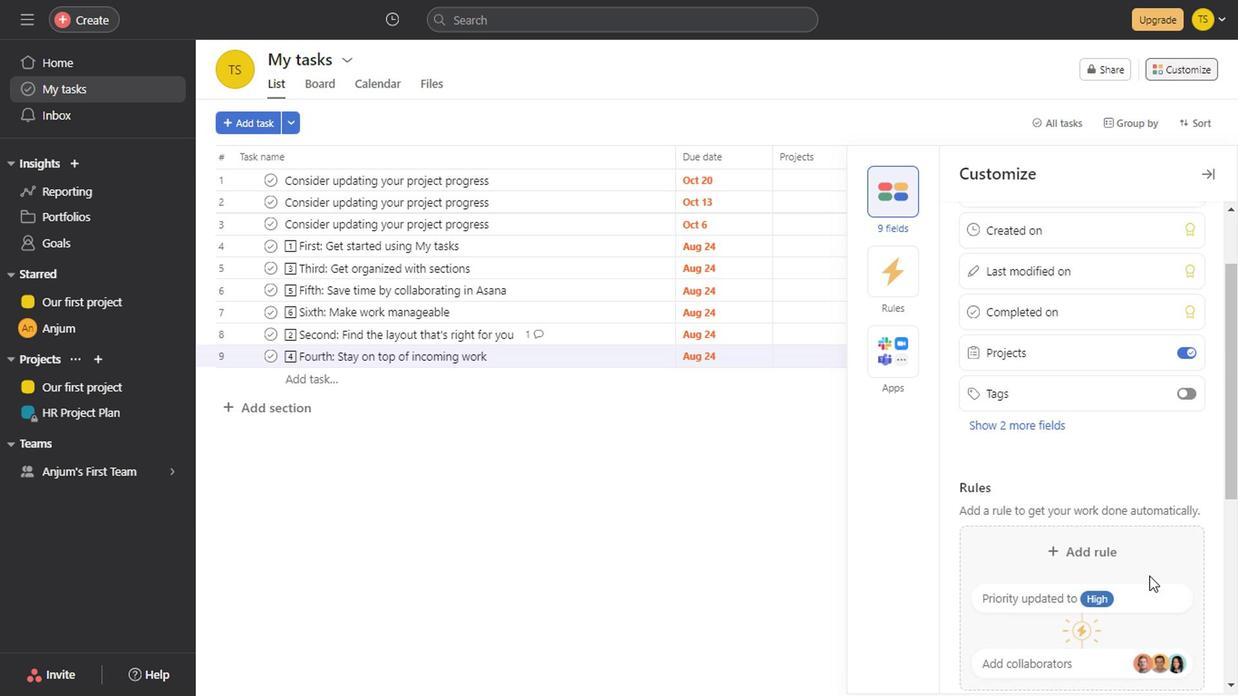
Action: Mouse scrolled (1143, 574) with delta (0, 0)
Screenshot: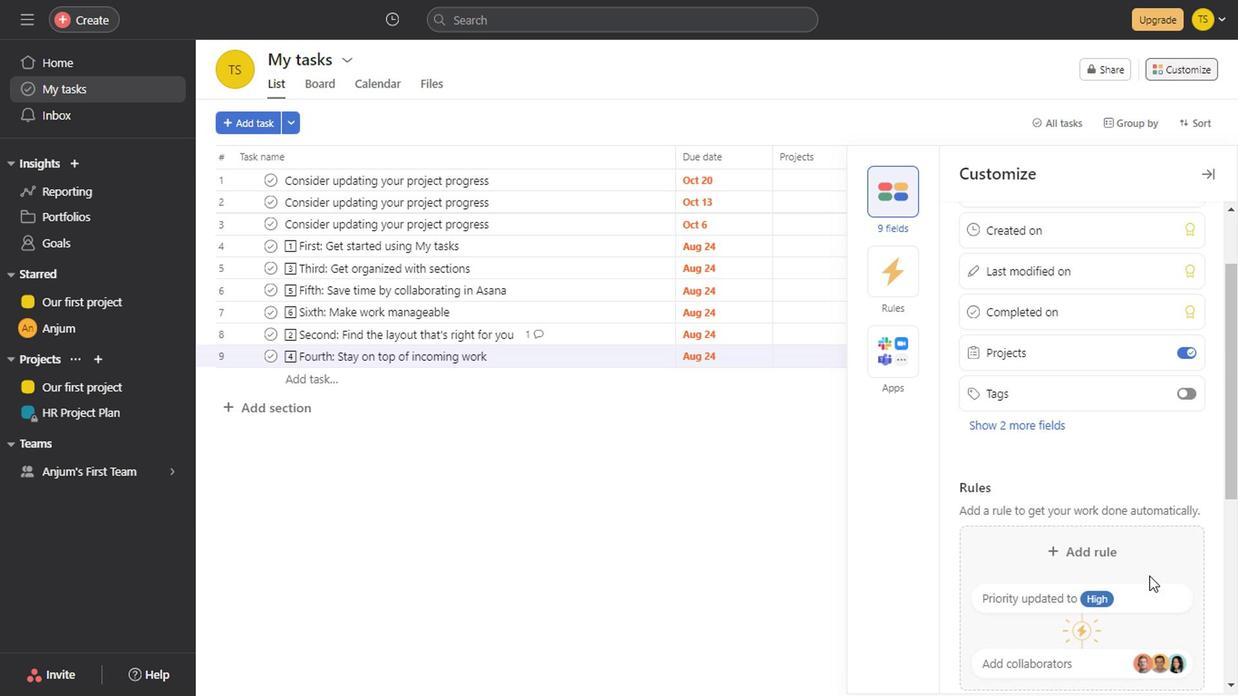 
Action: Mouse scrolled (1143, 574) with delta (0, 0)
Screenshot: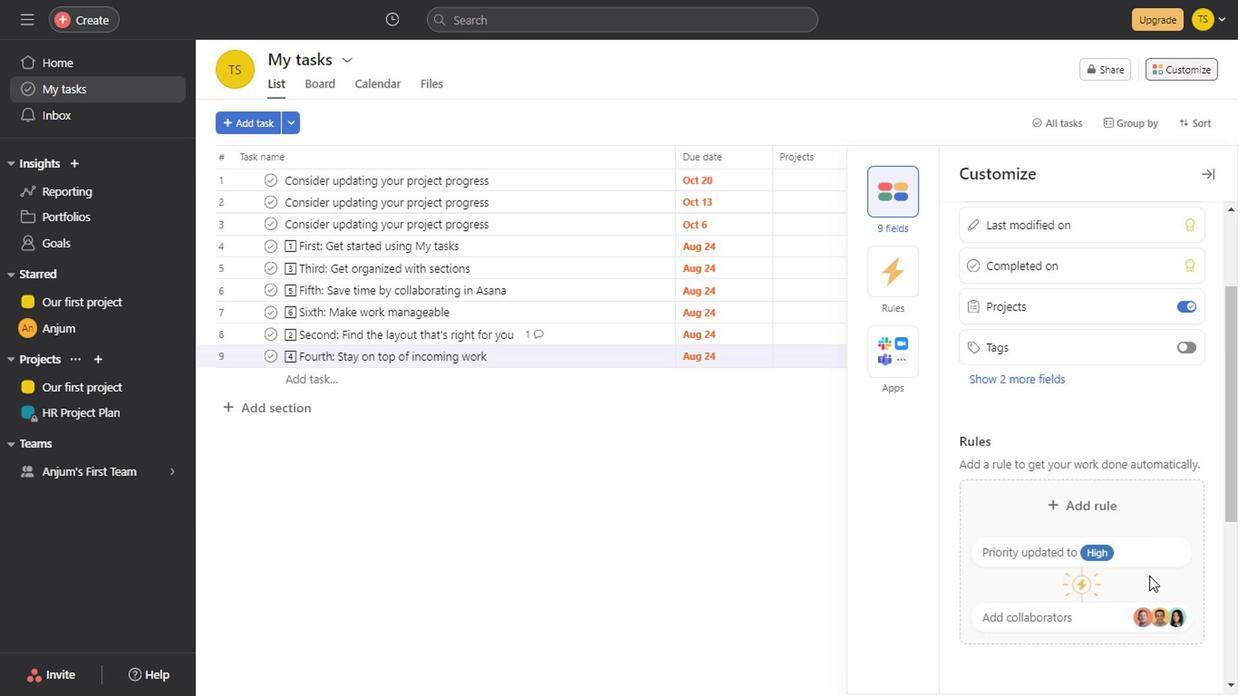 
Action: Mouse scrolled (1143, 574) with delta (0, 0)
Screenshot: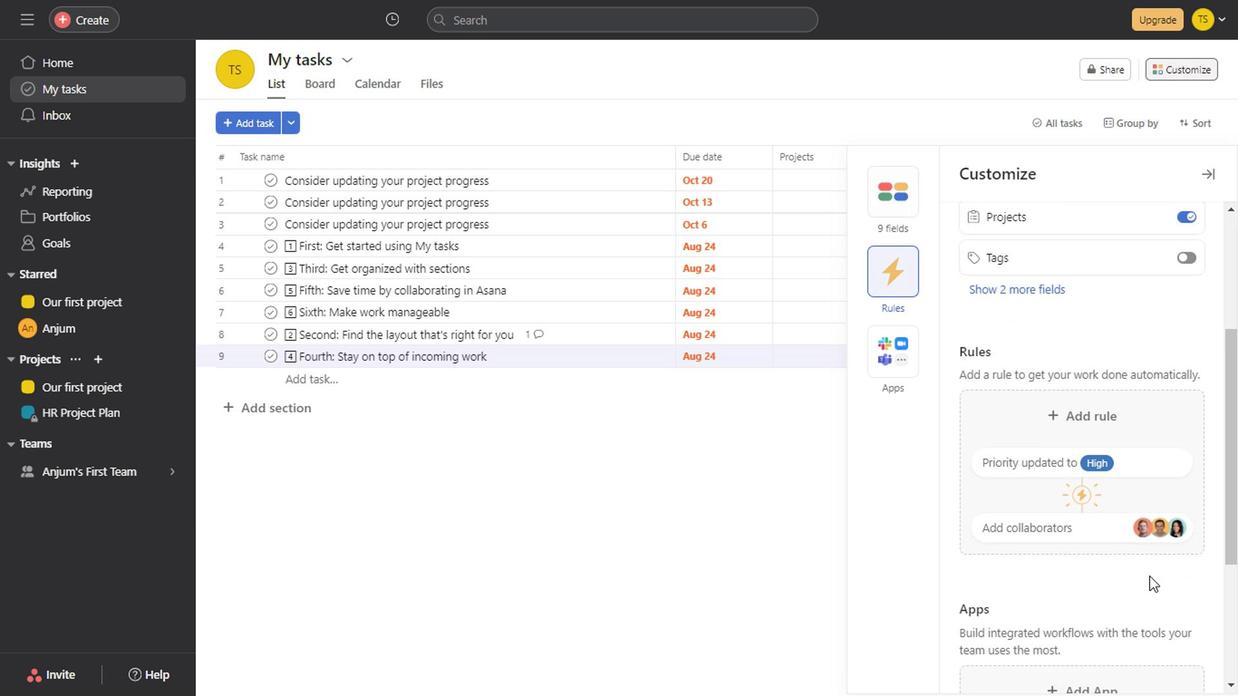 
Action: Mouse scrolled (1143, 574) with delta (0, 0)
Screenshot: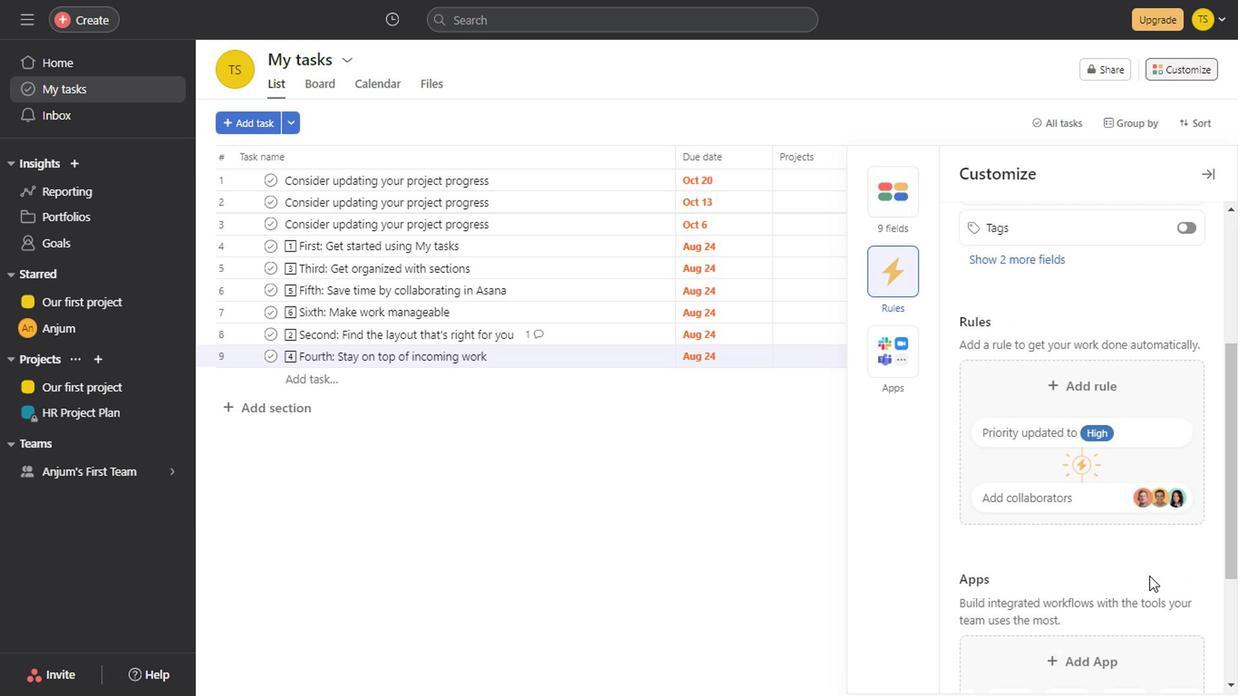 
Action: Mouse scrolled (1143, 574) with delta (0, 0)
Screenshot: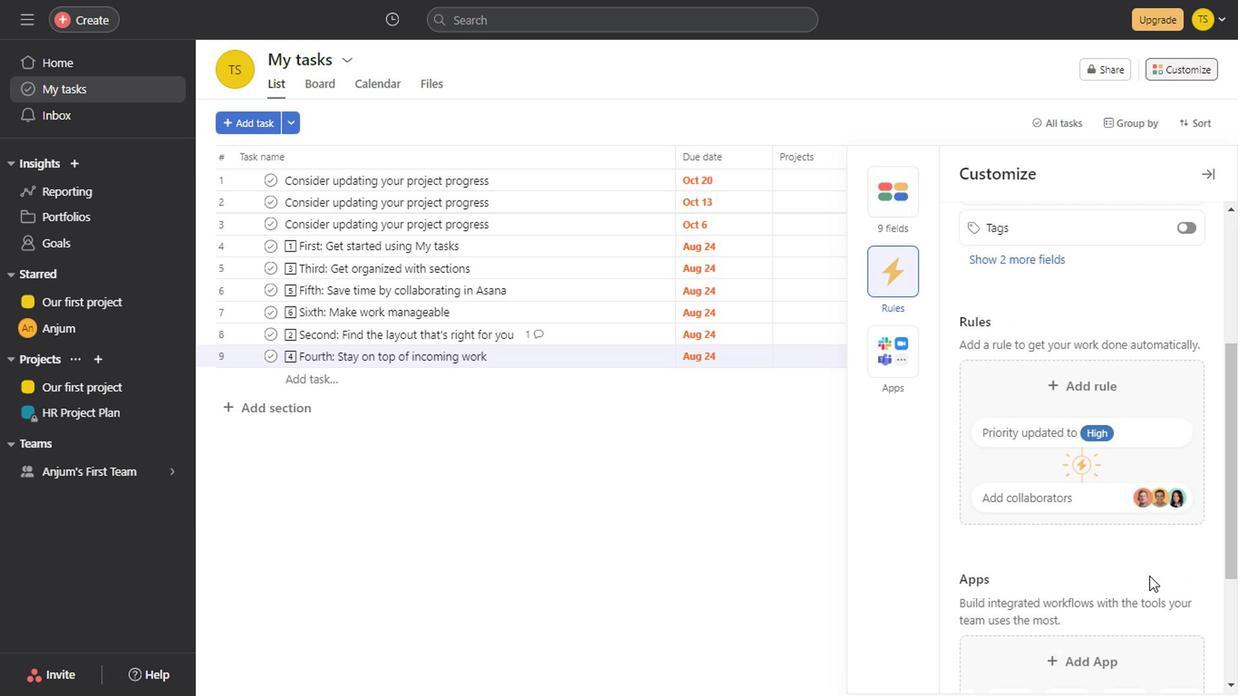 
Action: Mouse scrolled (1143, 574) with delta (0, 0)
Screenshot: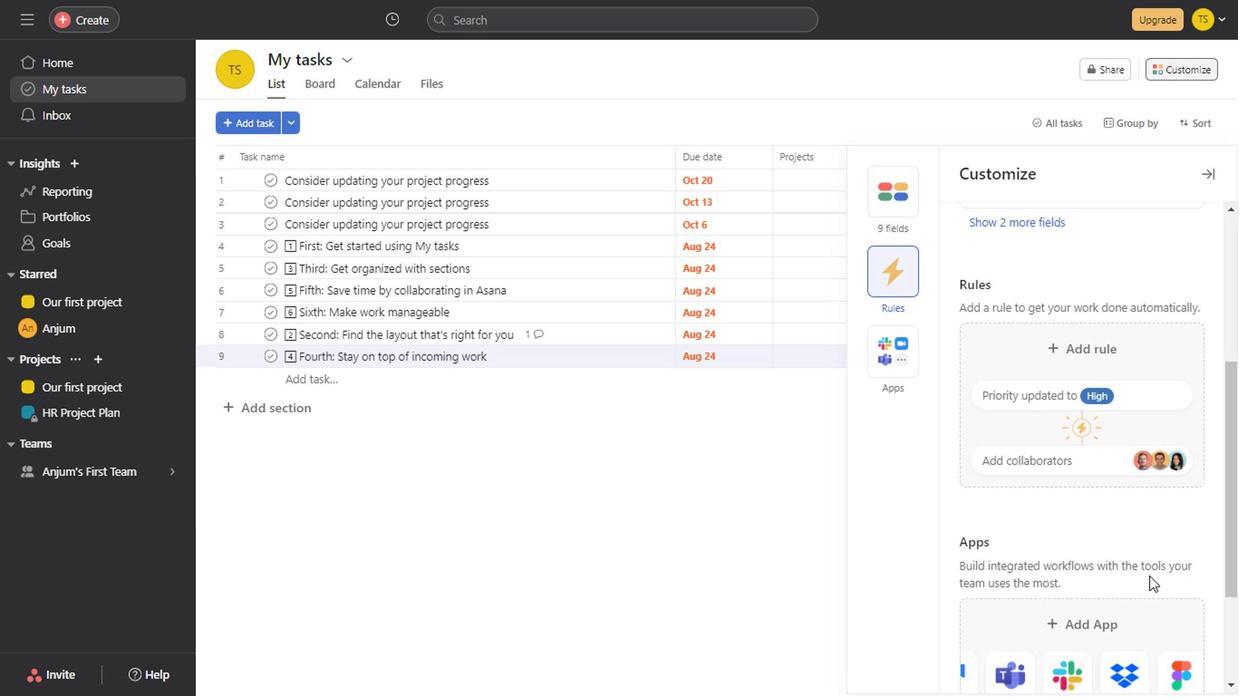 
Action: Mouse scrolled (1143, 574) with delta (0, 0)
Screenshot: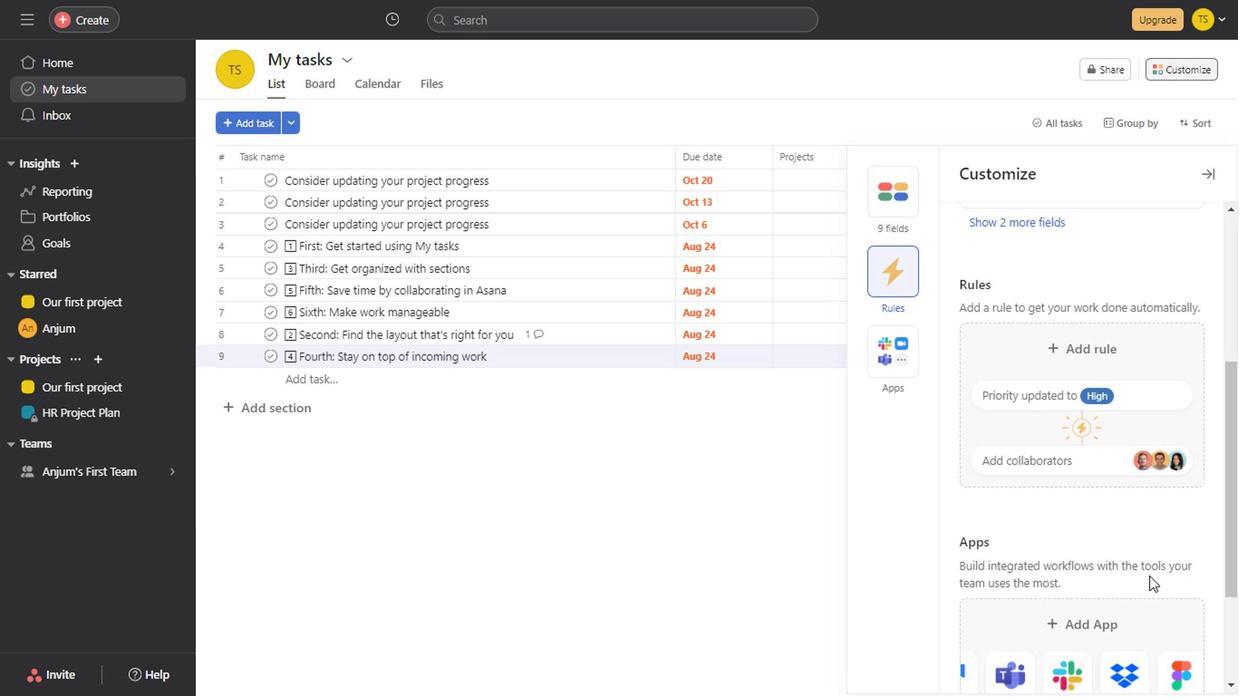 
Action: Mouse scrolled (1143, 574) with delta (0, 0)
Screenshot: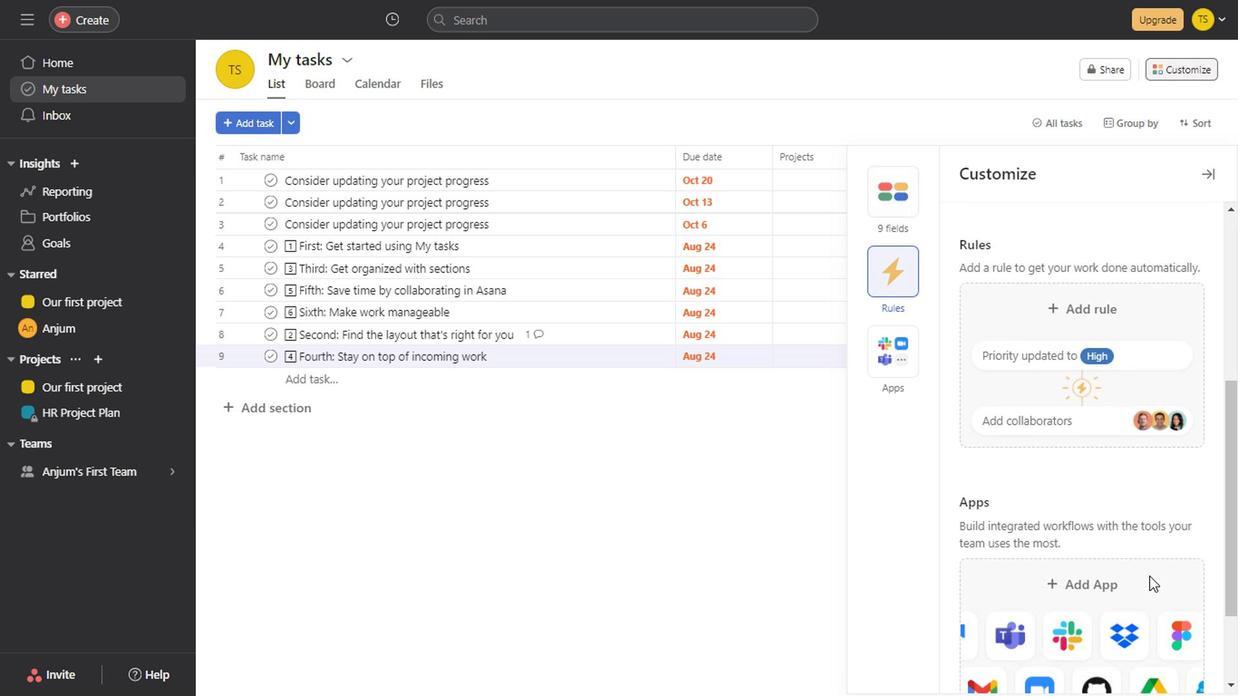 
Action: Mouse scrolled (1143, 574) with delta (0, 0)
Screenshot: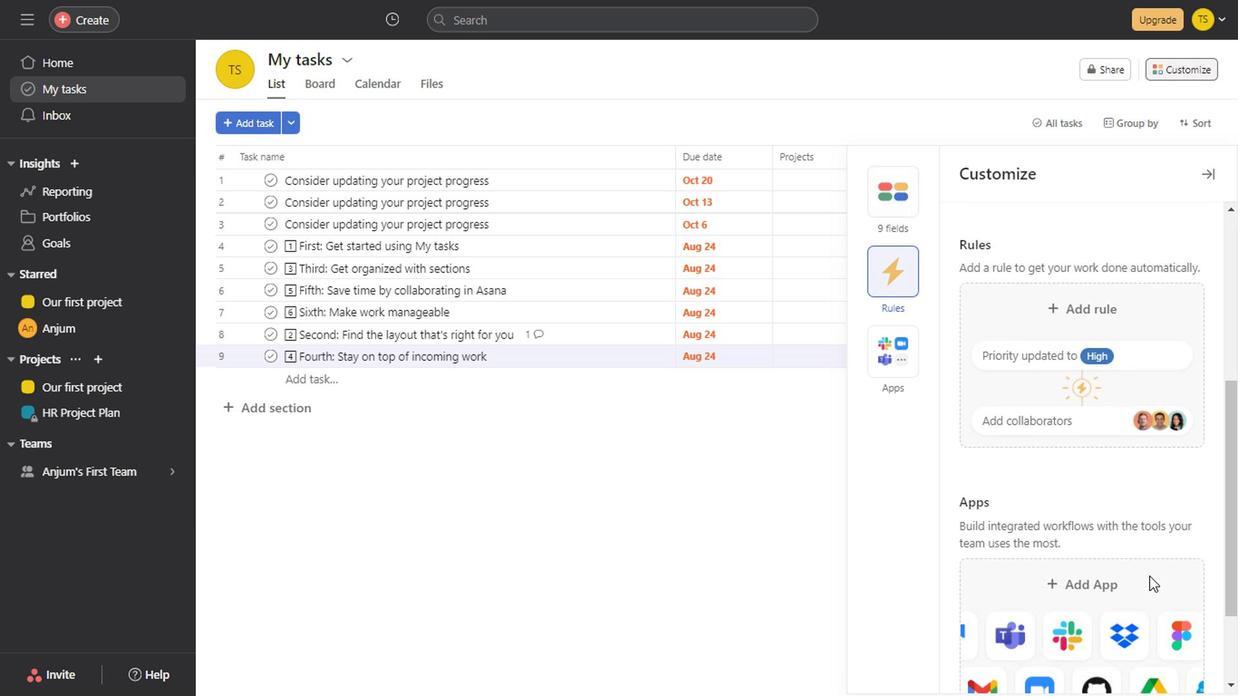 
Action: Mouse scrolled (1143, 574) with delta (0, 0)
Screenshot: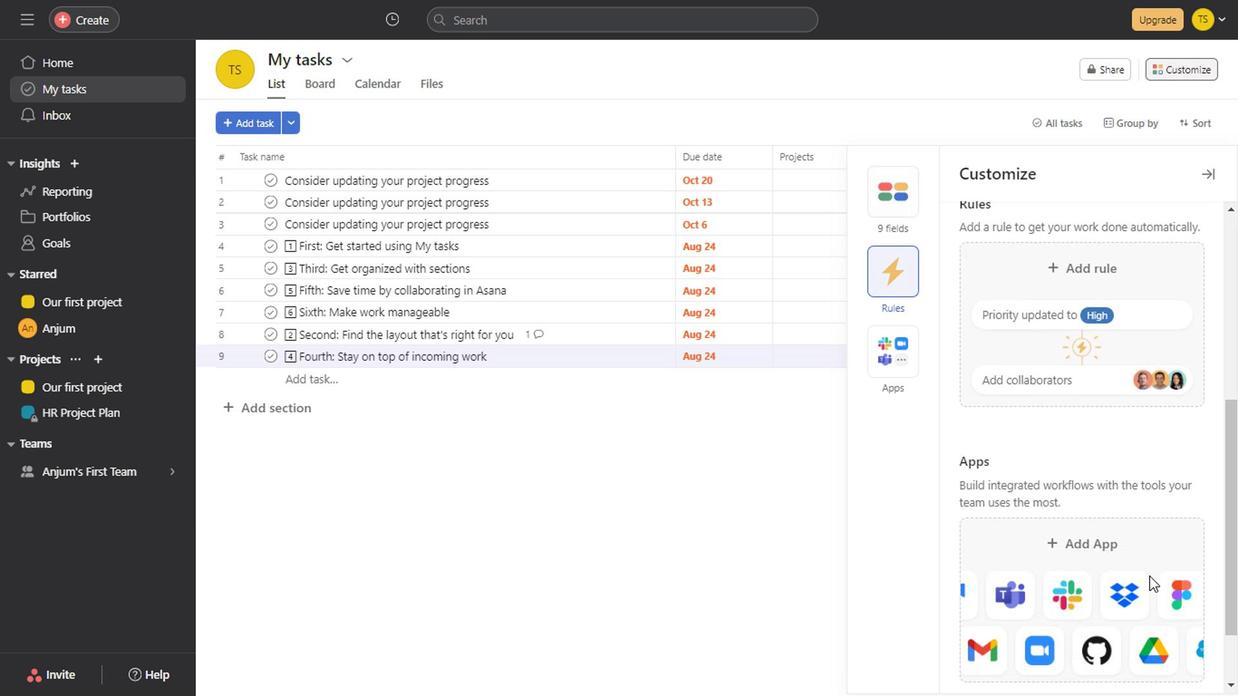 
Action: Mouse scrolled (1143, 574) with delta (0, 0)
Screenshot: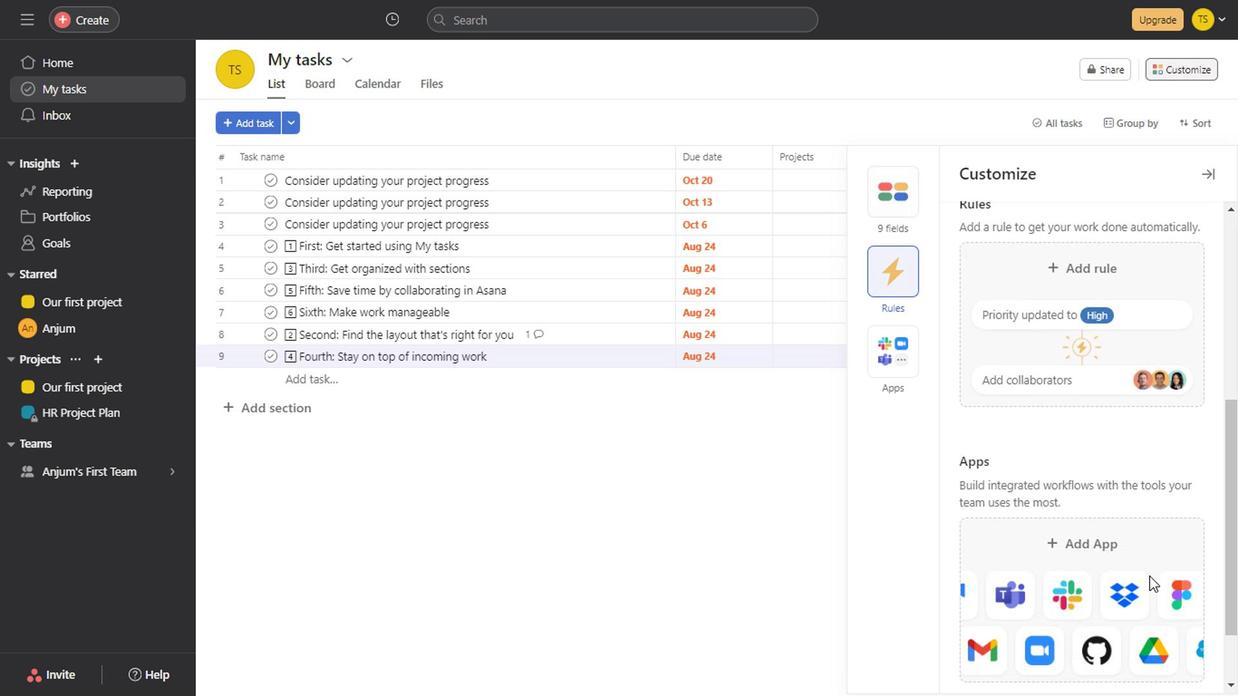 
Action: Mouse moved to (886, 268)
Screenshot: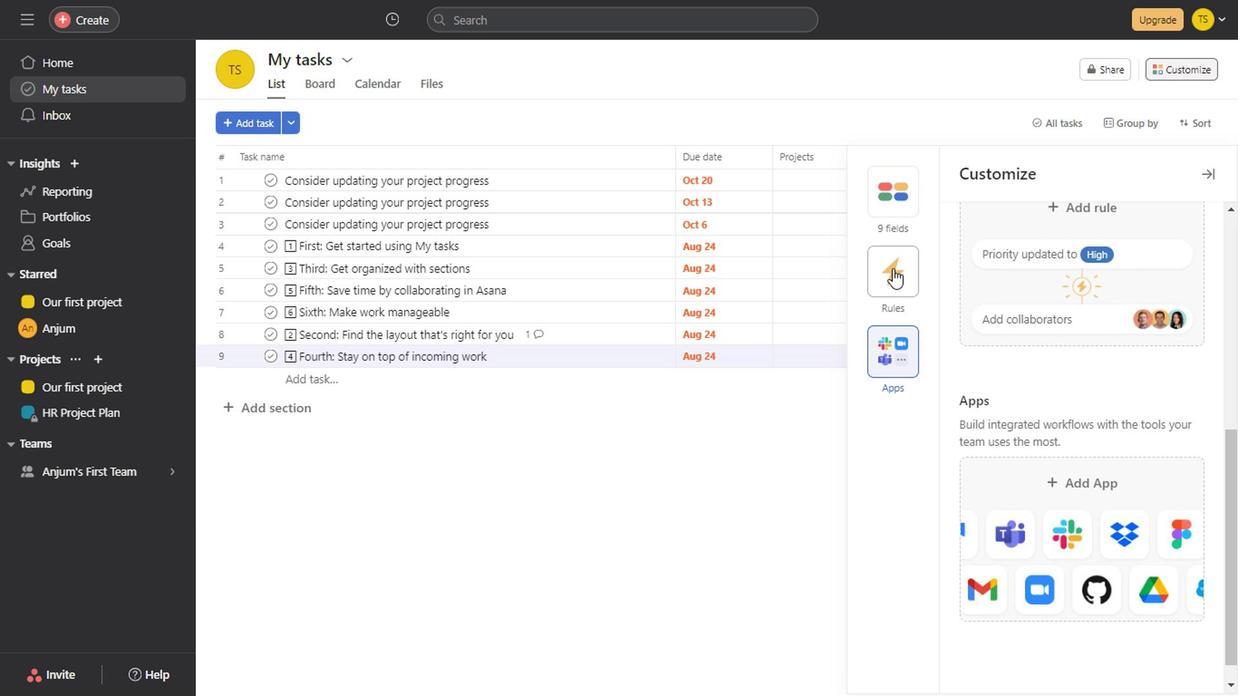 
Action: Mouse pressed left at (886, 268)
Screenshot: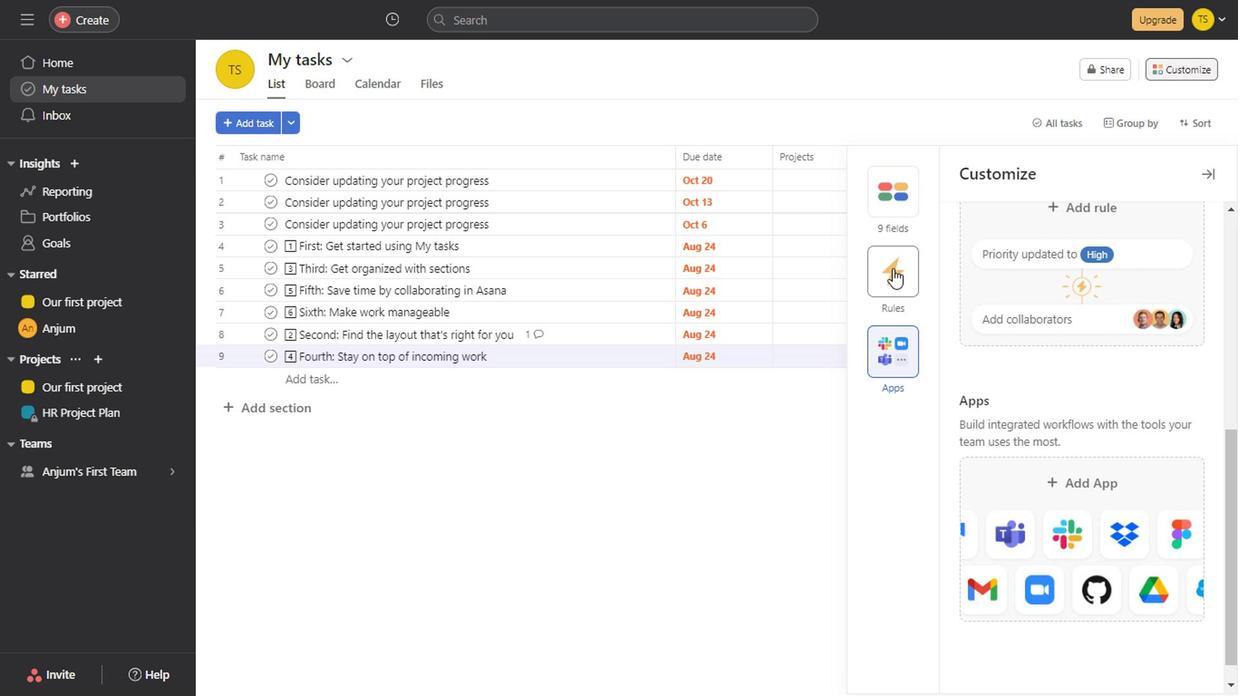 
Action: Mouse moved to (885, 218)
Screenshot: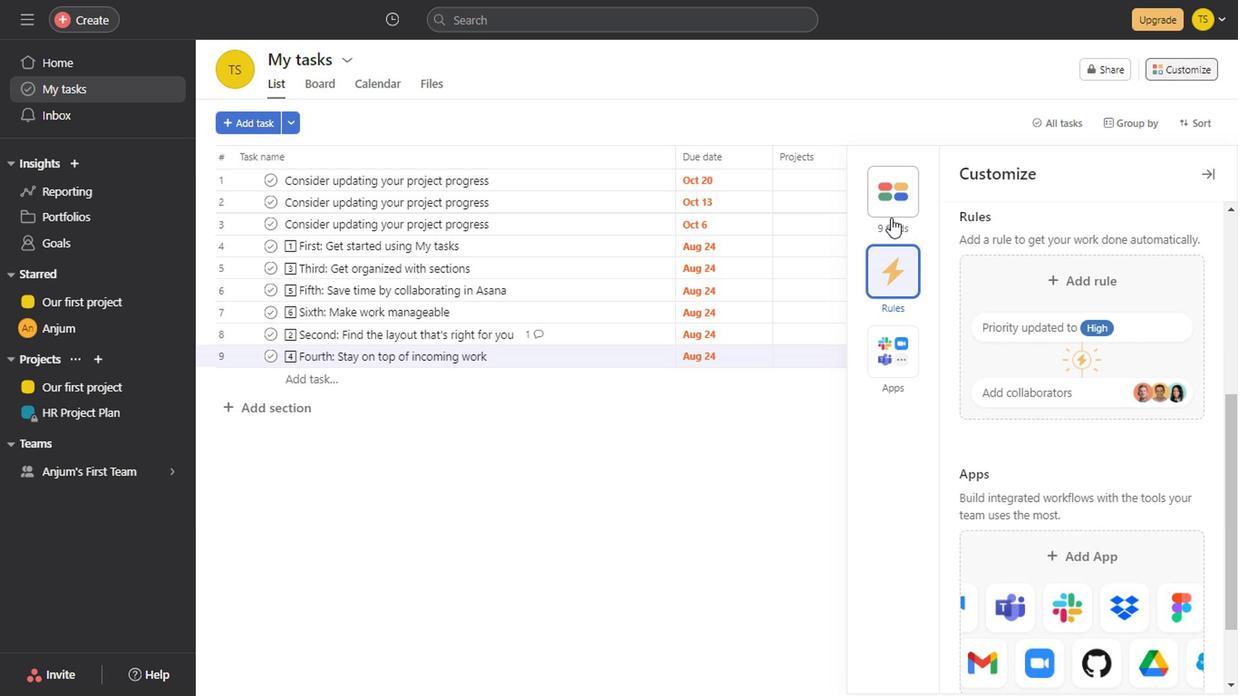
Action: Mouse pressed left at (885, 218)
Screenshot: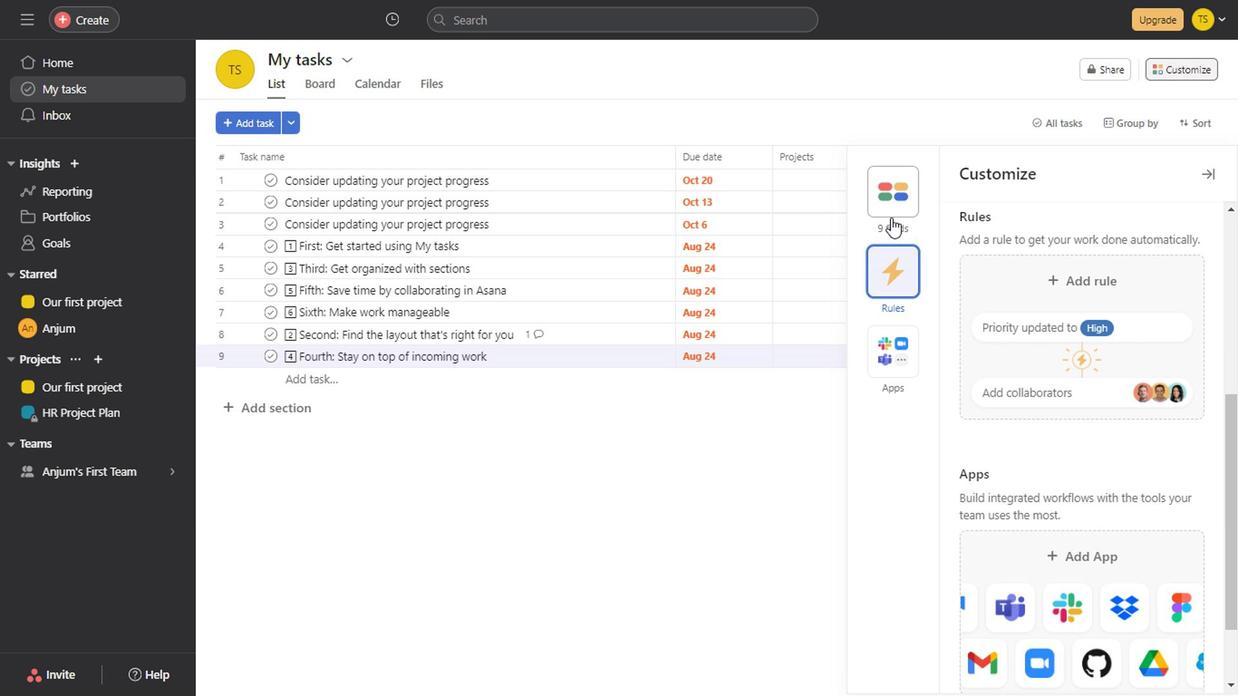 
Action: Mouse moved to (1202, 176)
Screenshot: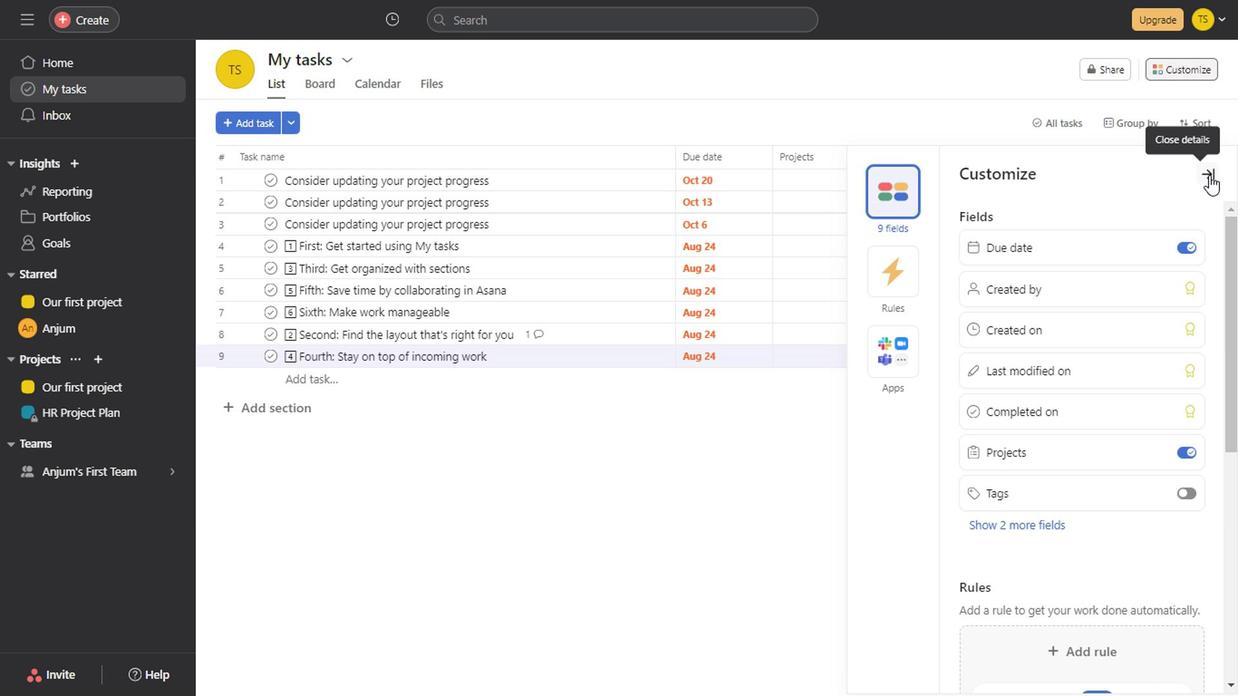 
Action: Mouse pressed left at (1202, 176)
Screenshot: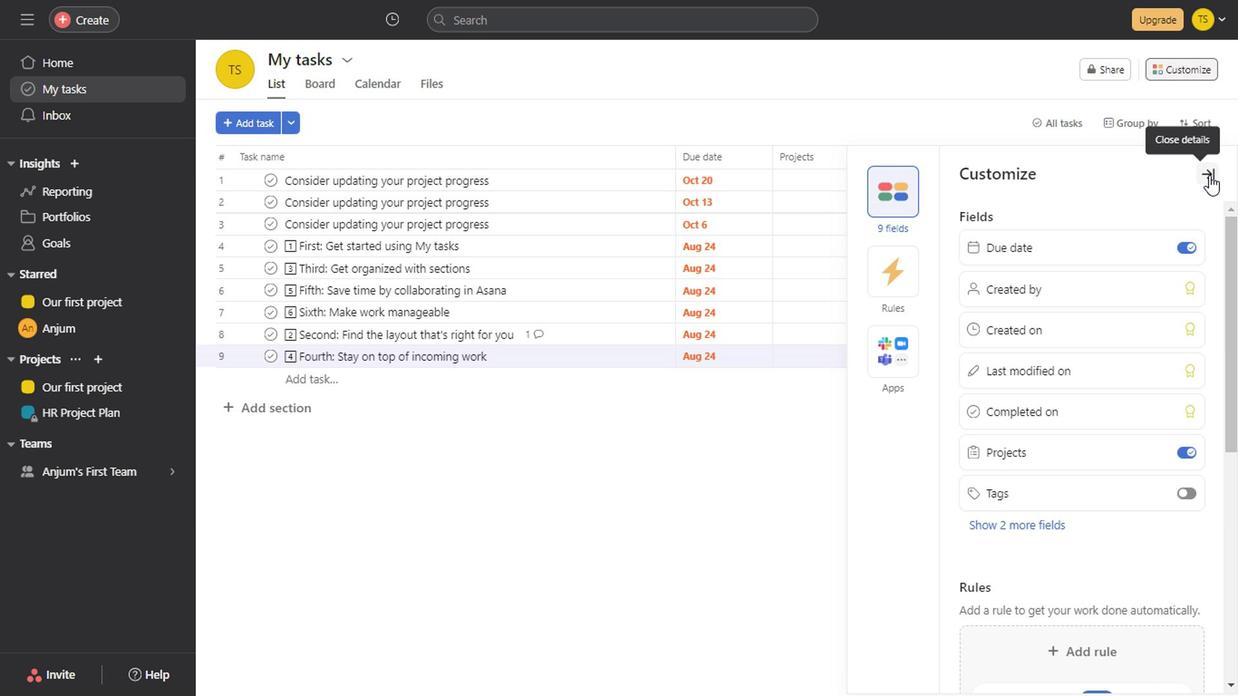 
Action: Mouse moved to (323, 88)
Screenshot: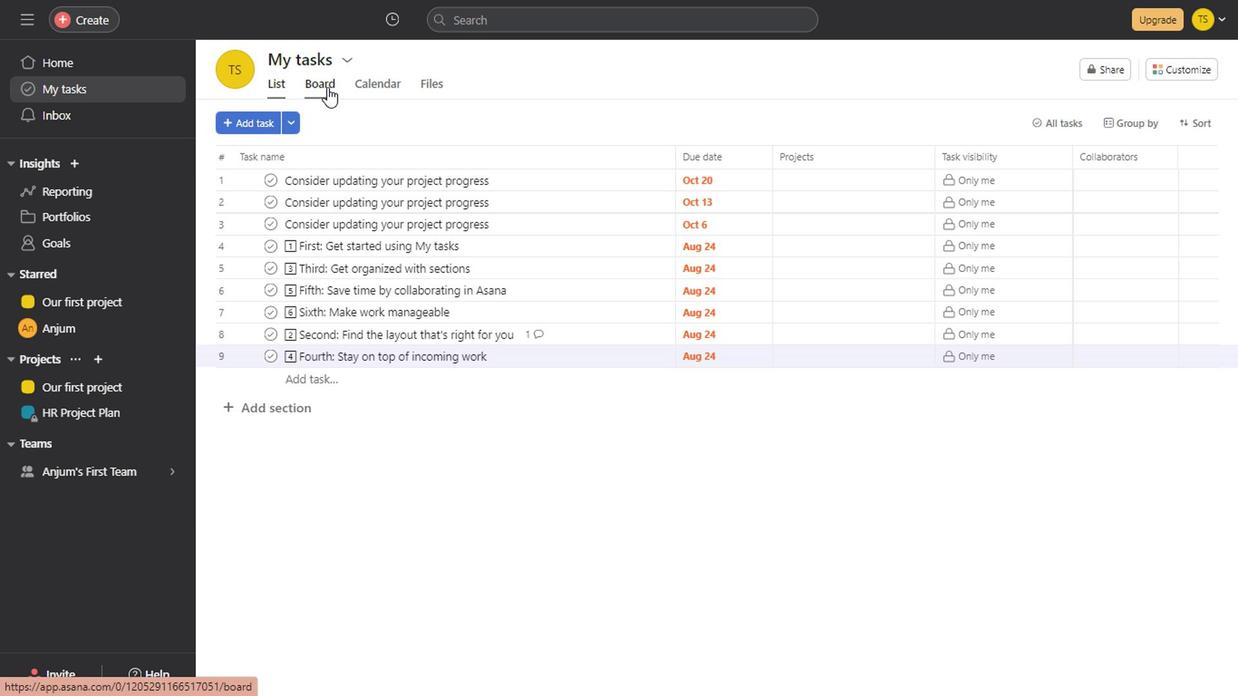 
Action: Mouse pressed left at (323, 88)
Screenshot: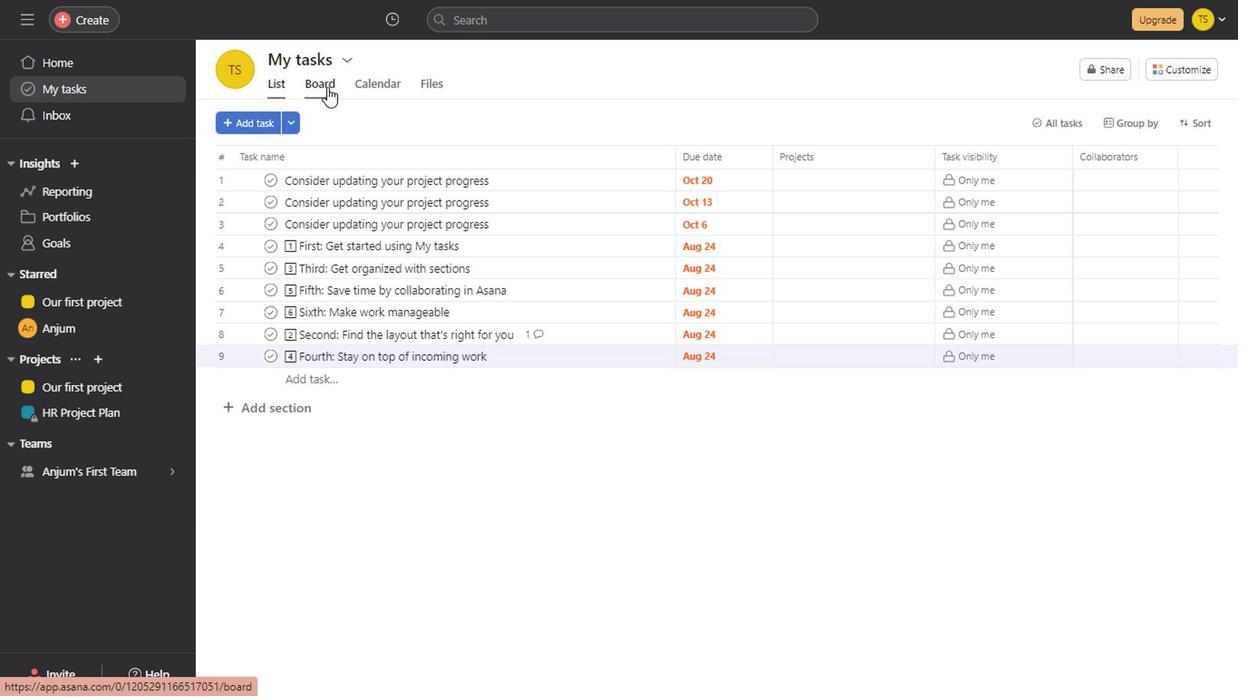 
Action: Mouse moved to (384, 85)
Screenshot: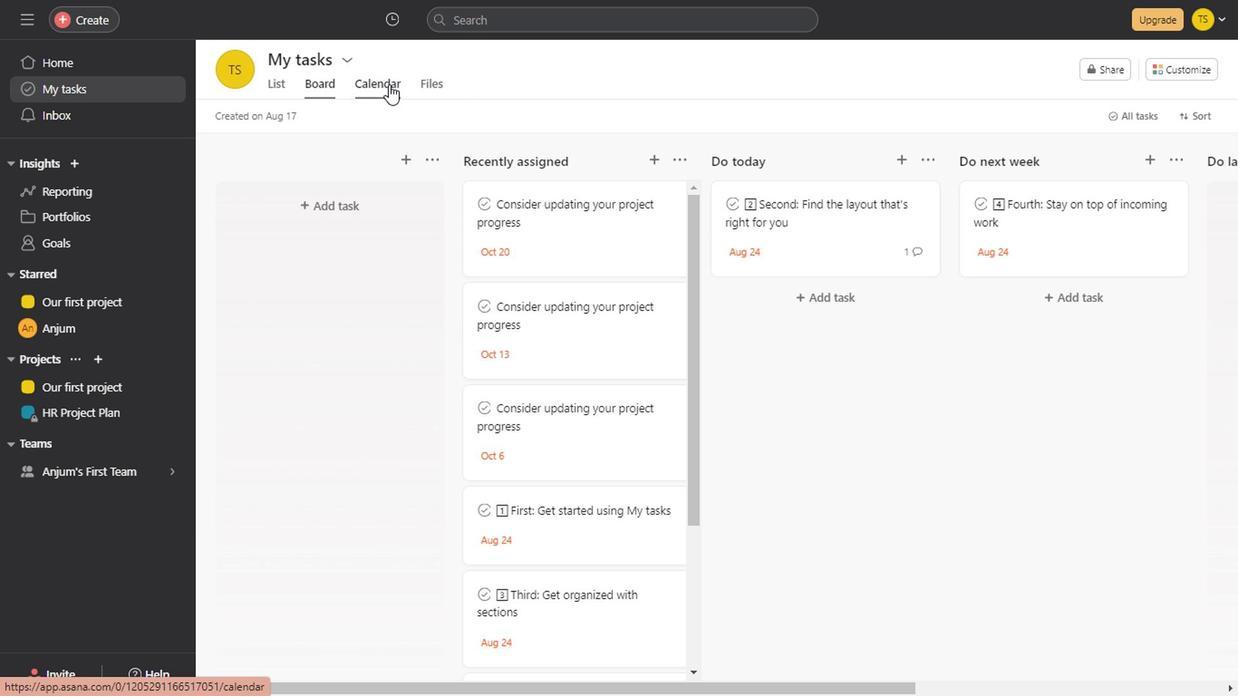 
Action: Mouse pressed left at (384, 85)
Screenshot: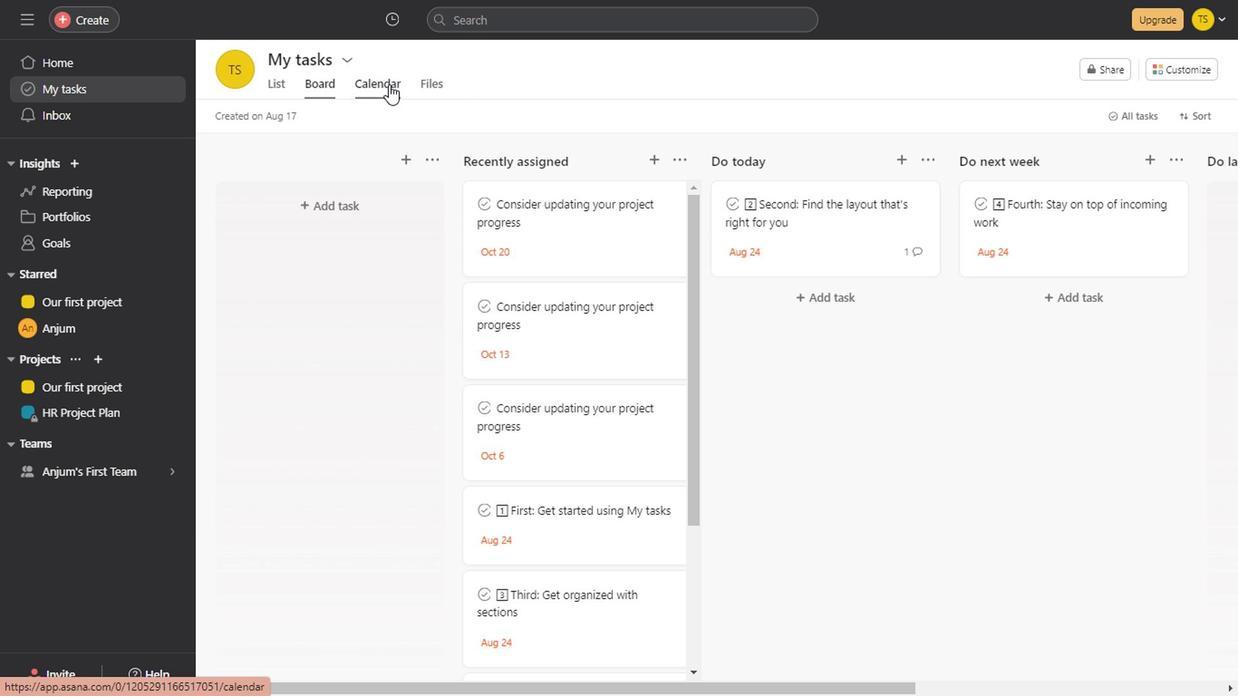 
Action: Mouse moved to (99, 119)
Screenshot: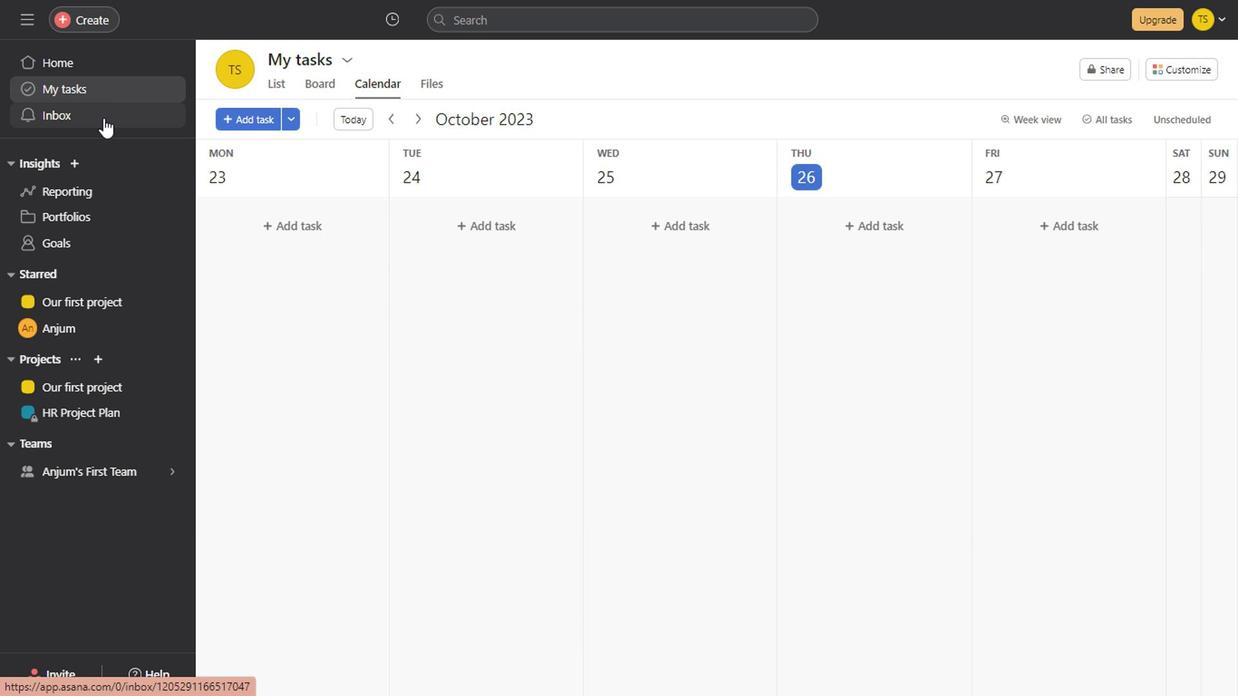 
Action: Mouse pressed left at (99, 119)
Screenshot: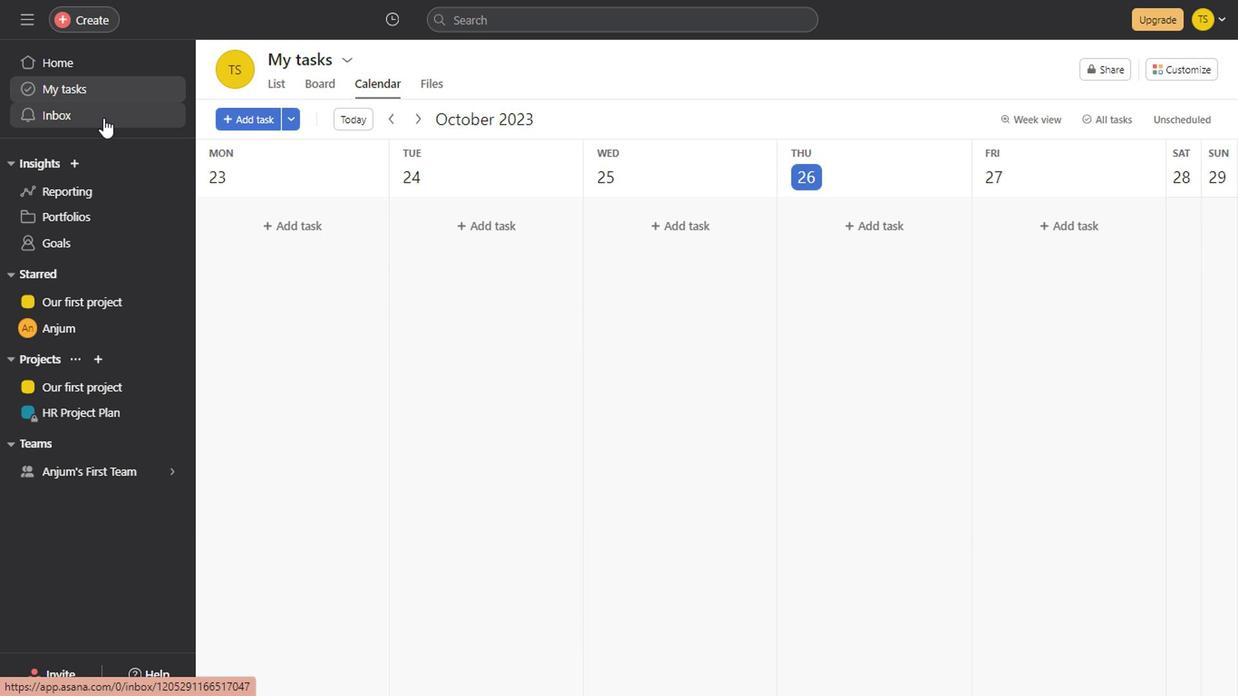 
Action: Mouse moved to (1227, 308)
Screenshot: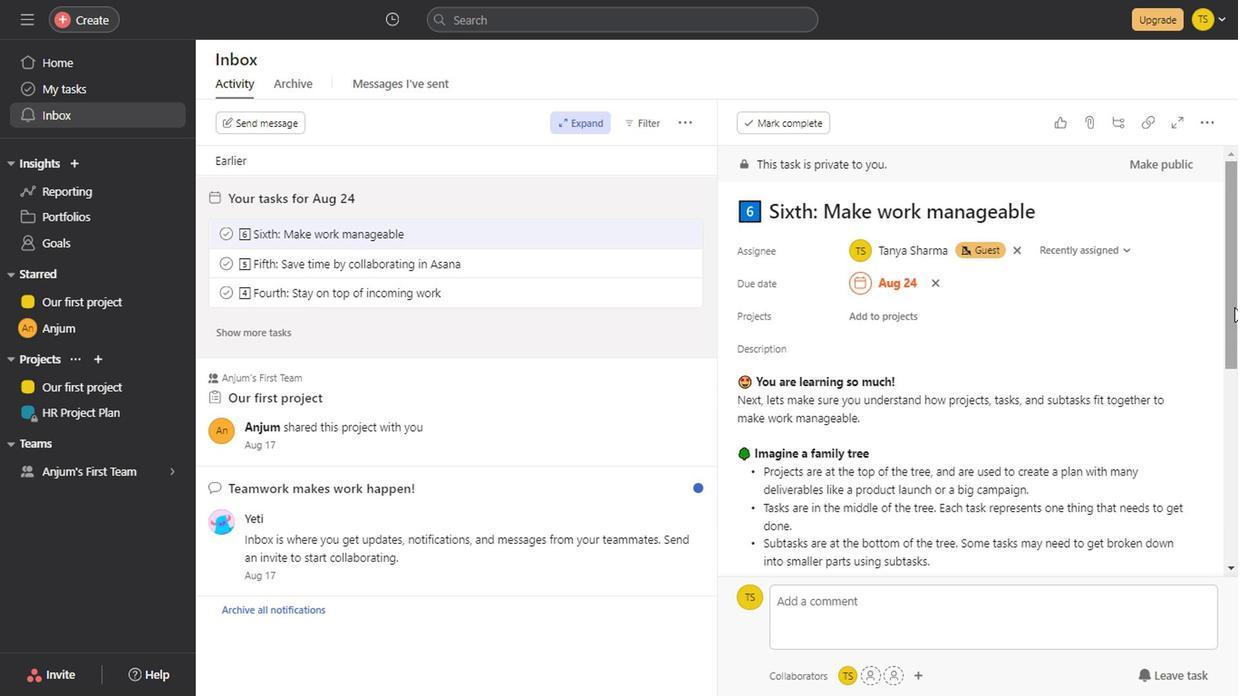 
Action: Mouse pressed left at (1227, 308)
Screenshot: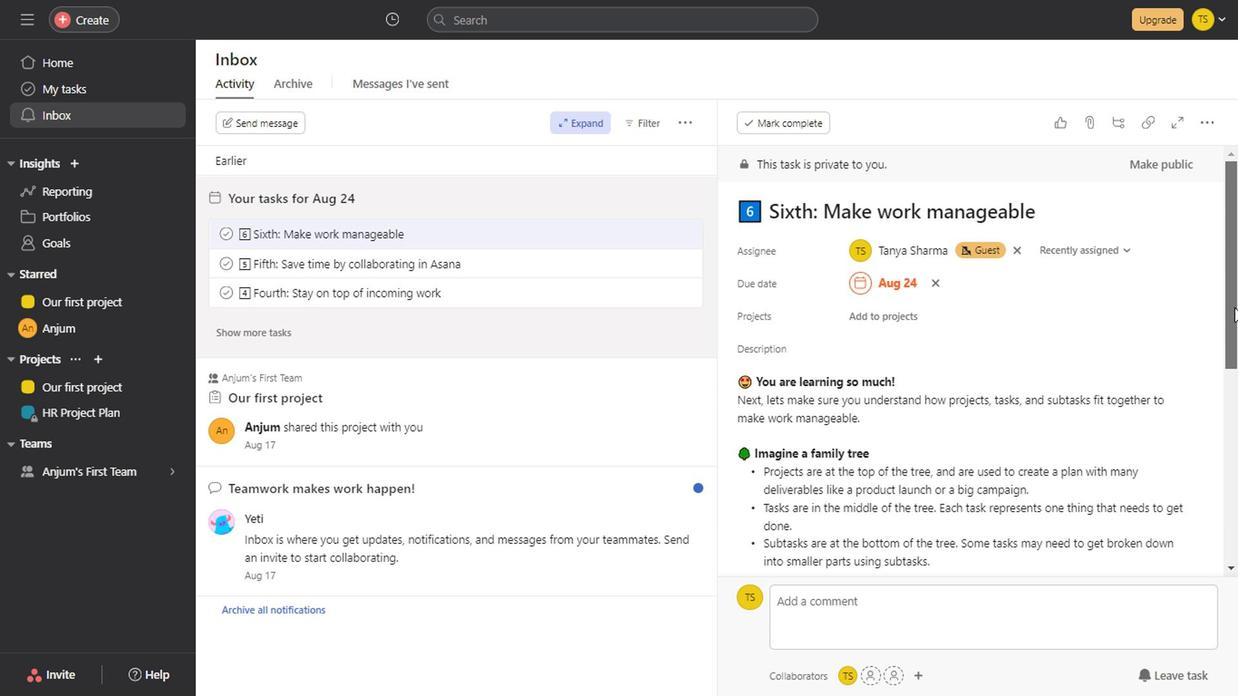 
Action: Mouse moved to (1225, 419)
Screenshot: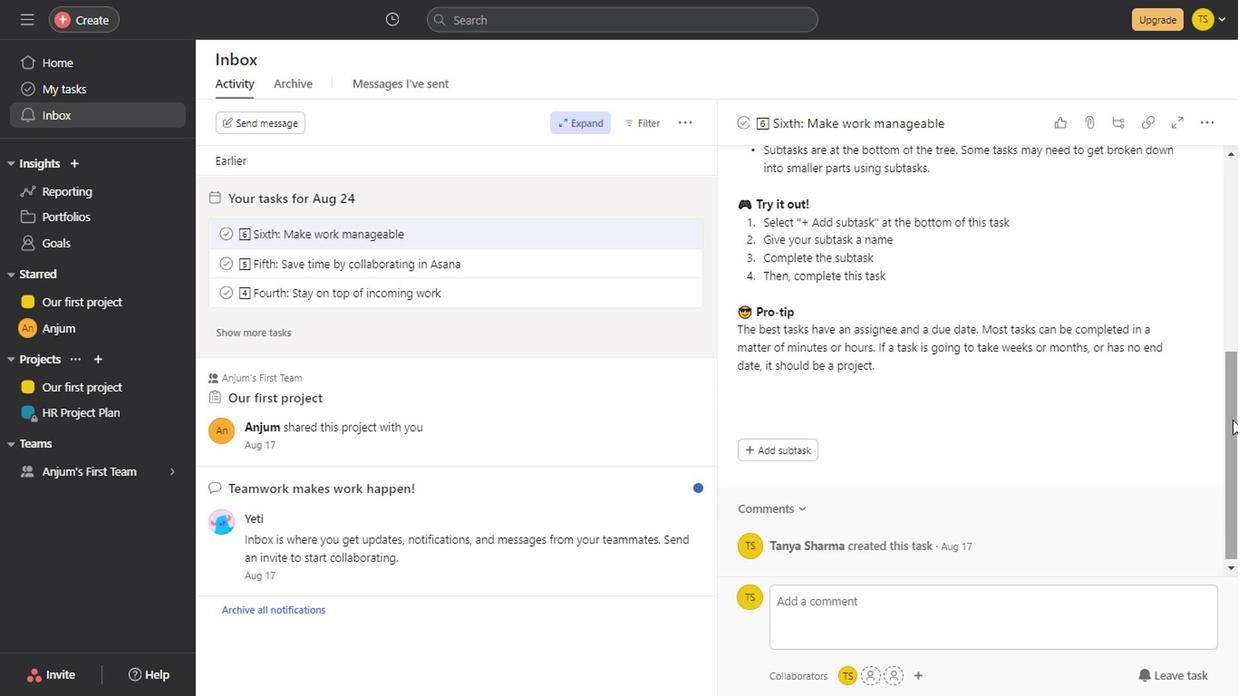 
Action: Mouse pressed left at (1225, 419)
Screenshot: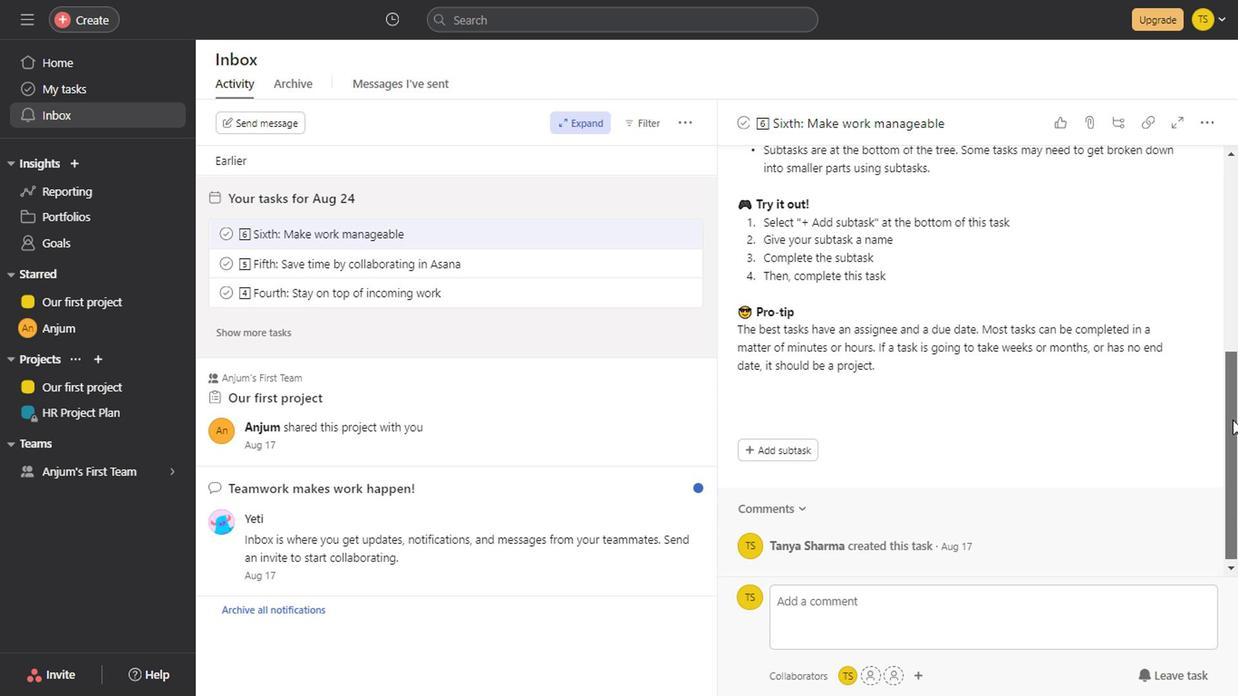 
Action: Mouse moved to (299, 78)
Screenshot: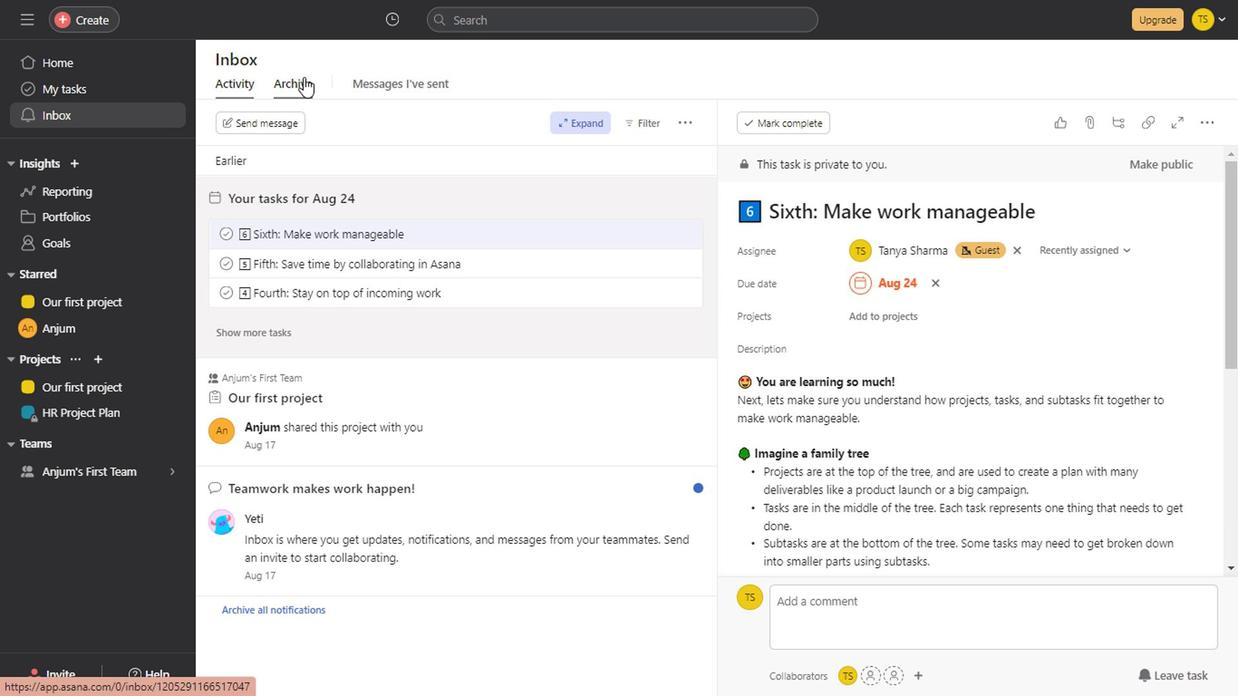 
Action: Mouse pressed left at (299, 78)
Screenshot: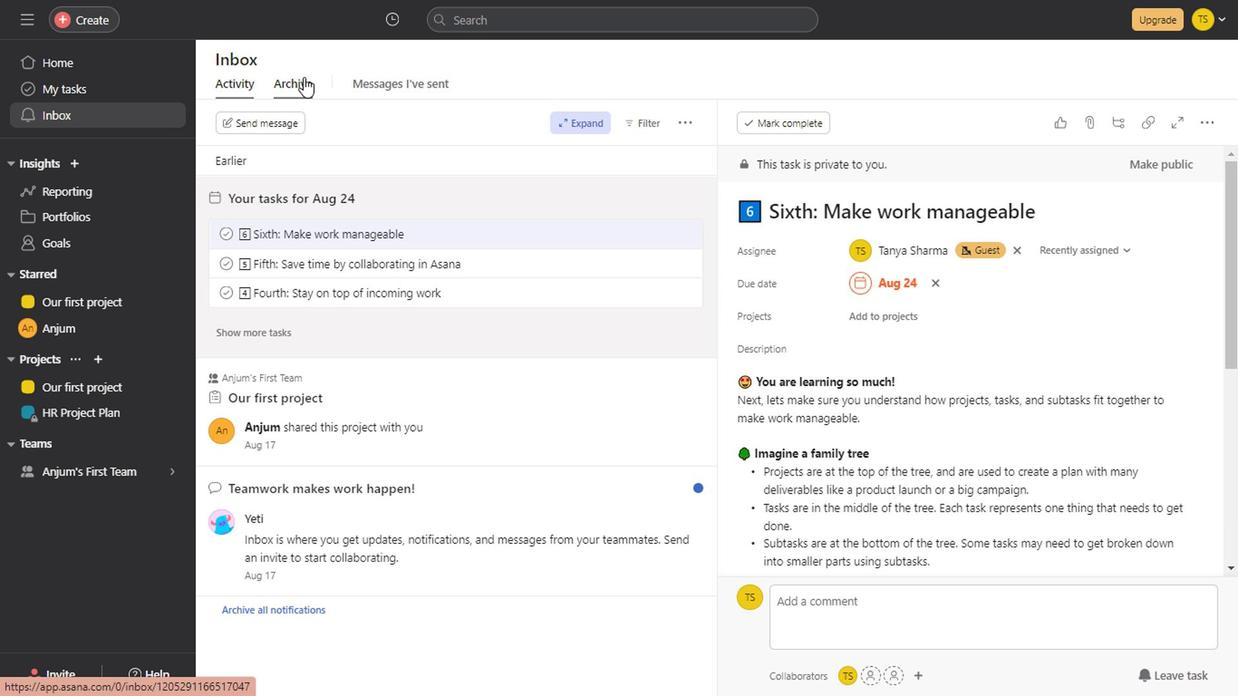
Action: Mouse moved to (370, 88)
Screenshot: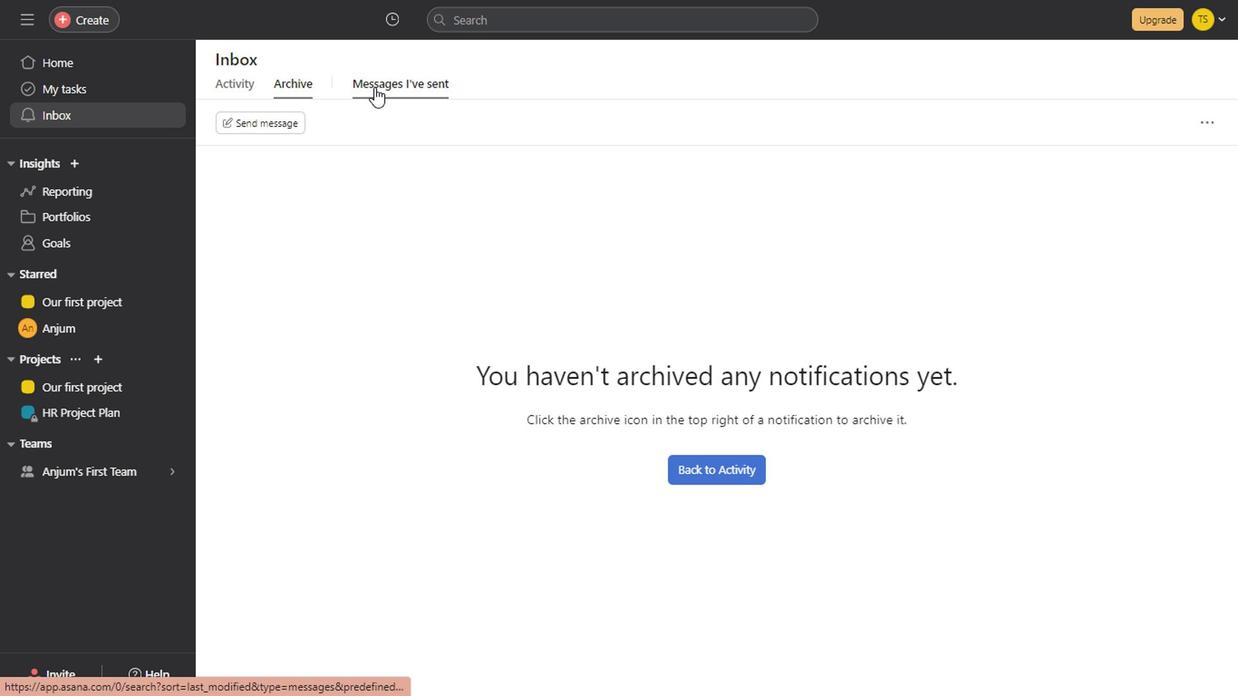 
Action: Mouse pressed left at (370, 88)
Screenshot: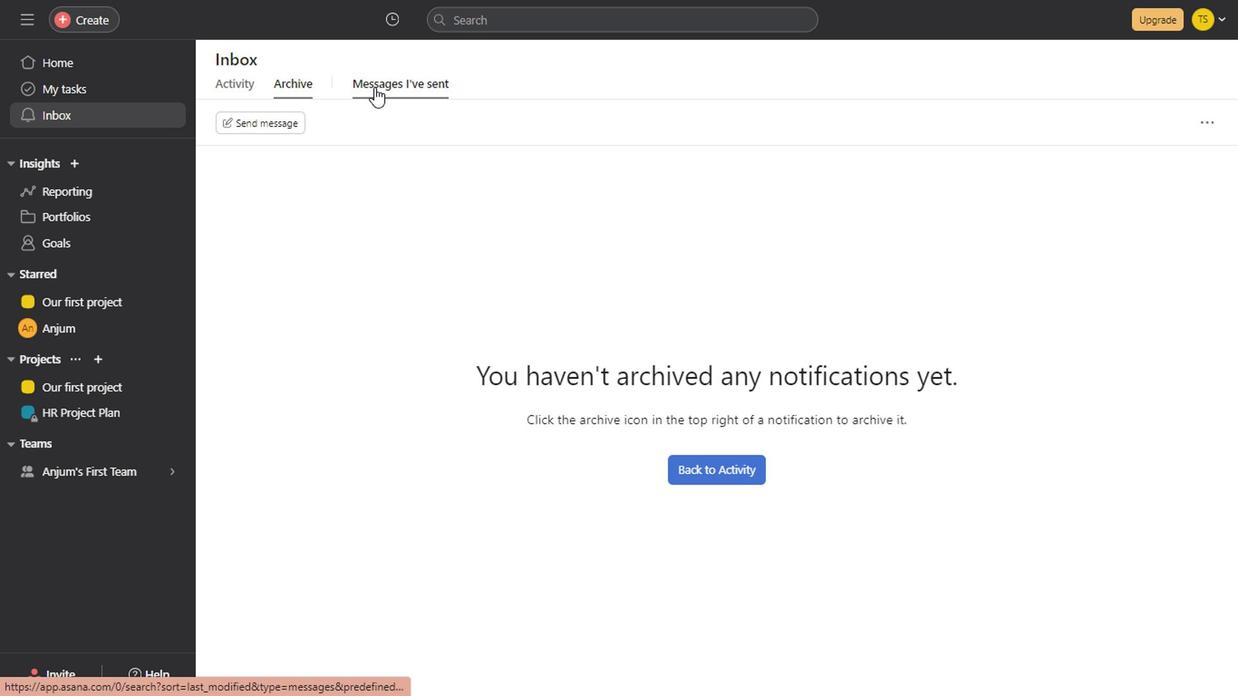 
Action: Mouse moved to (390, 182)
Screenshot: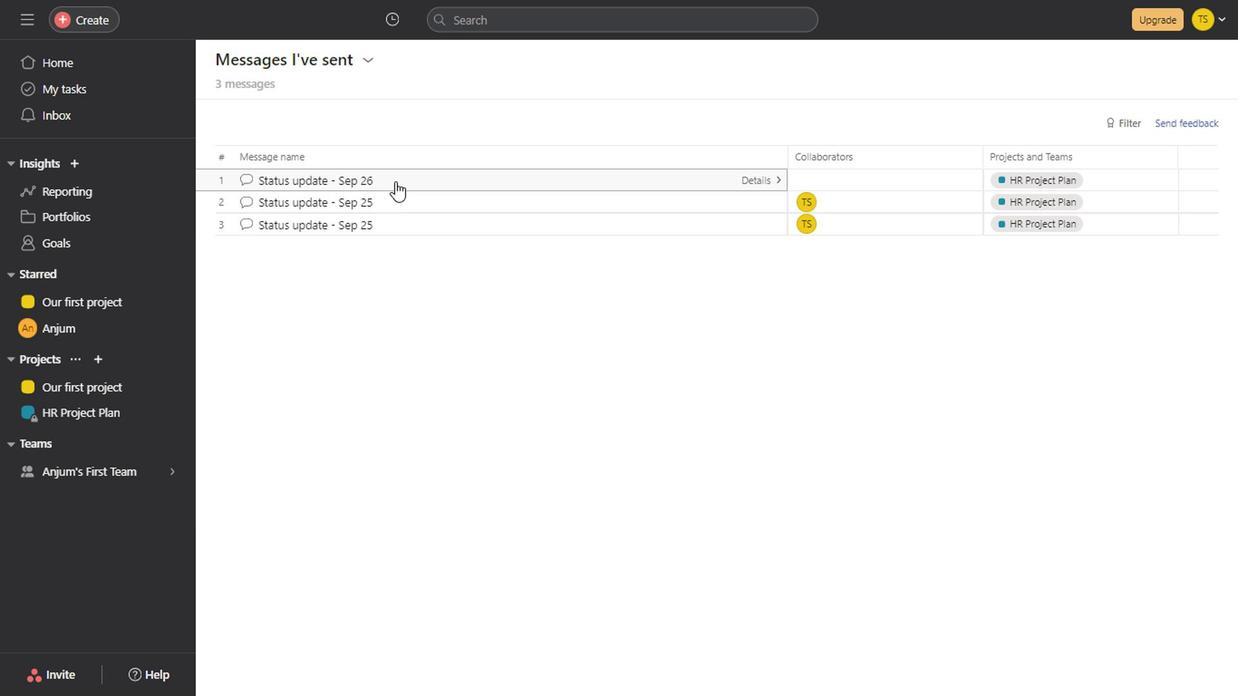 
Action: Mouse pressed left at (390, 182)
Screenshot: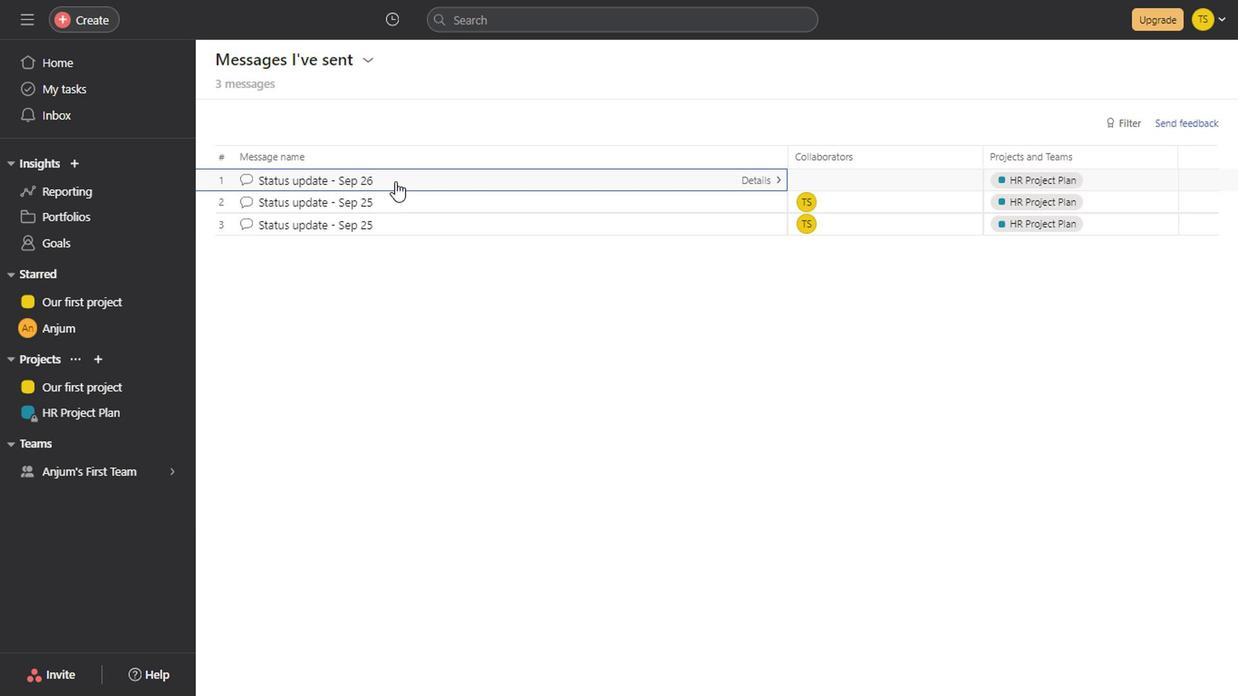 
Action: Mouse moved to (395, 200)
Screenshot: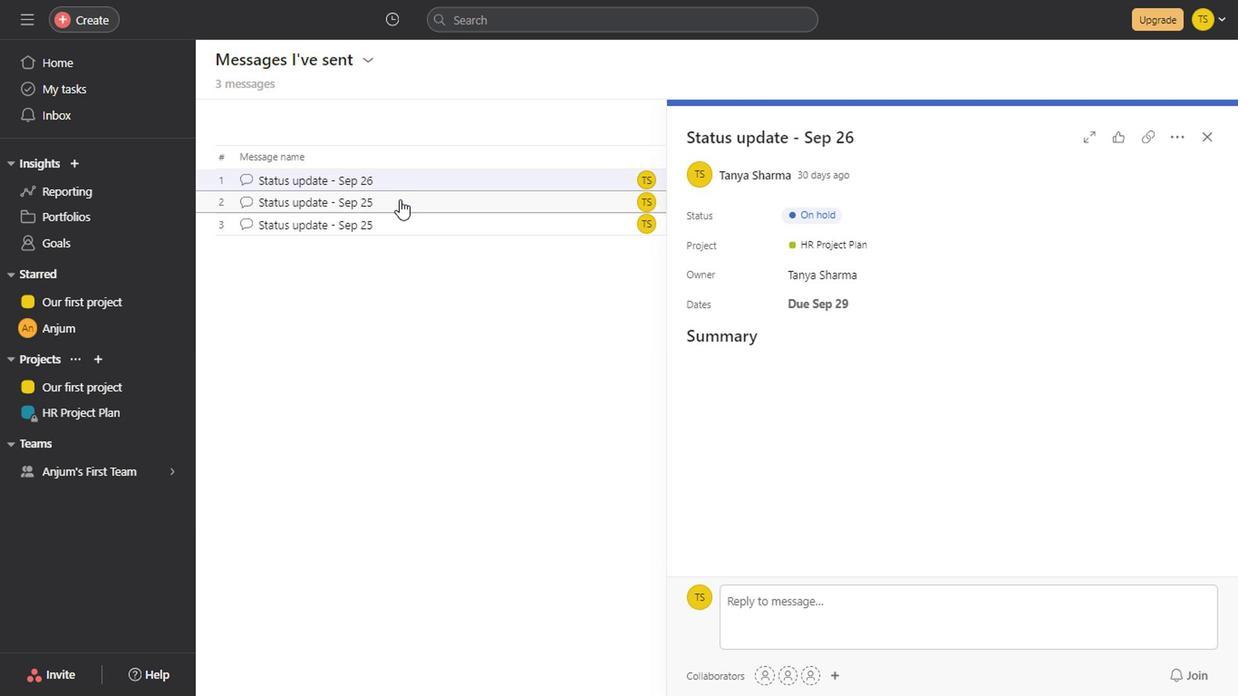 
Action: Mouse pressed left at (395, 200)
Screenshot: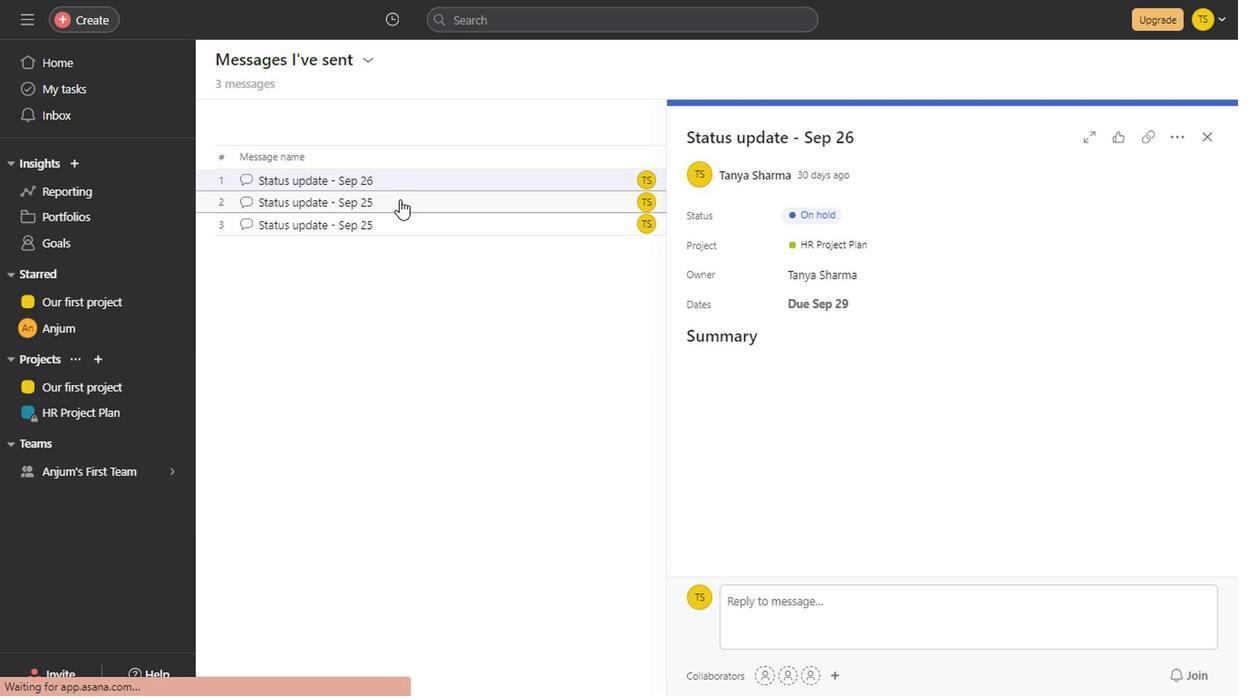 
Action: Mouse moved to (395, 221)
Screenshot: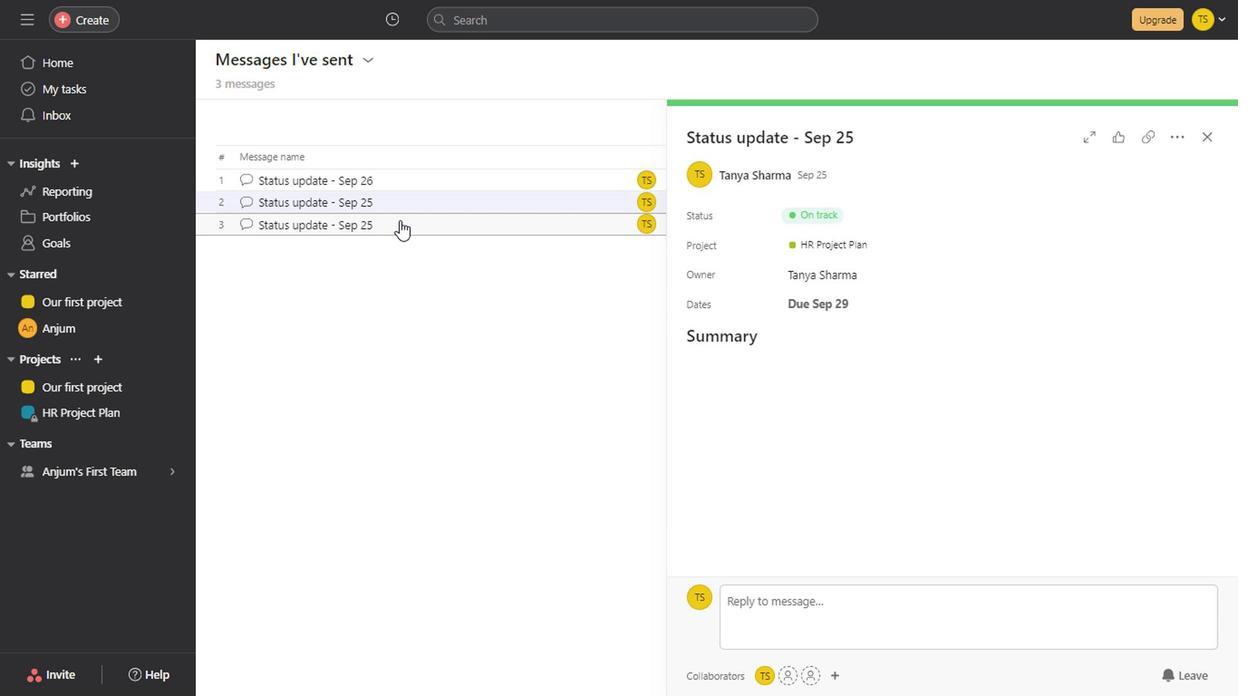 
Action: Mouse pressed left at (395, 221)
Screenshot: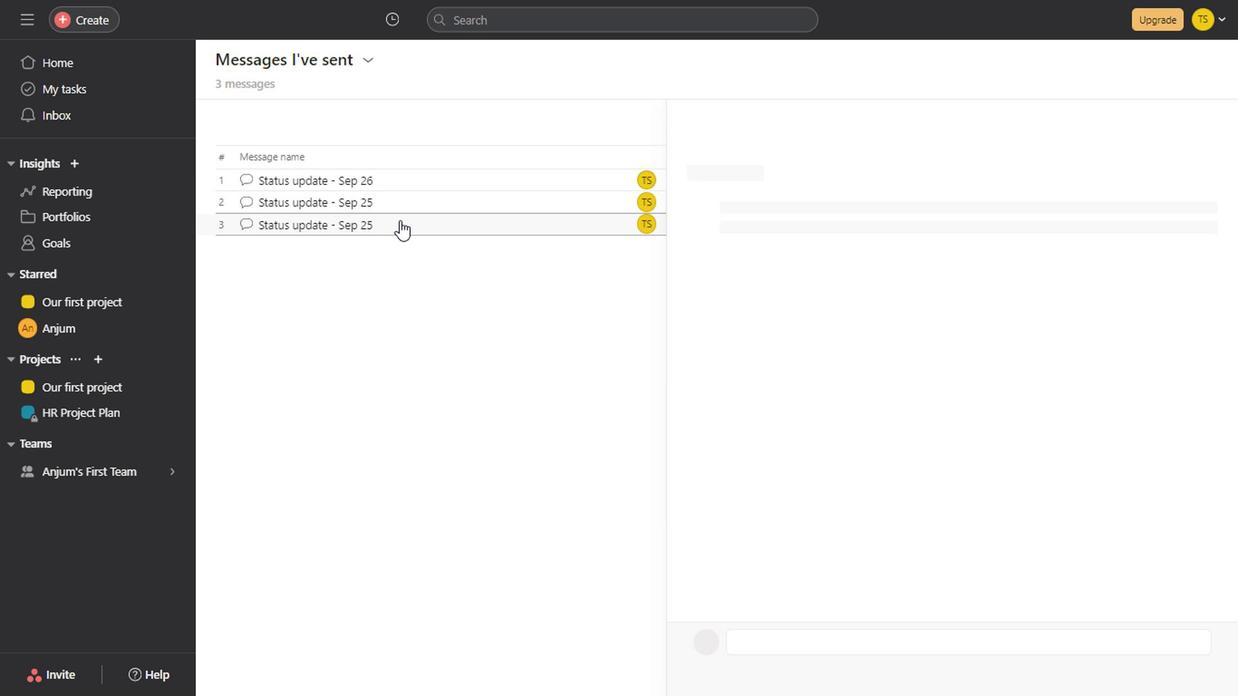 
Action: Mouse moved to (1203, 136)
Screenshot: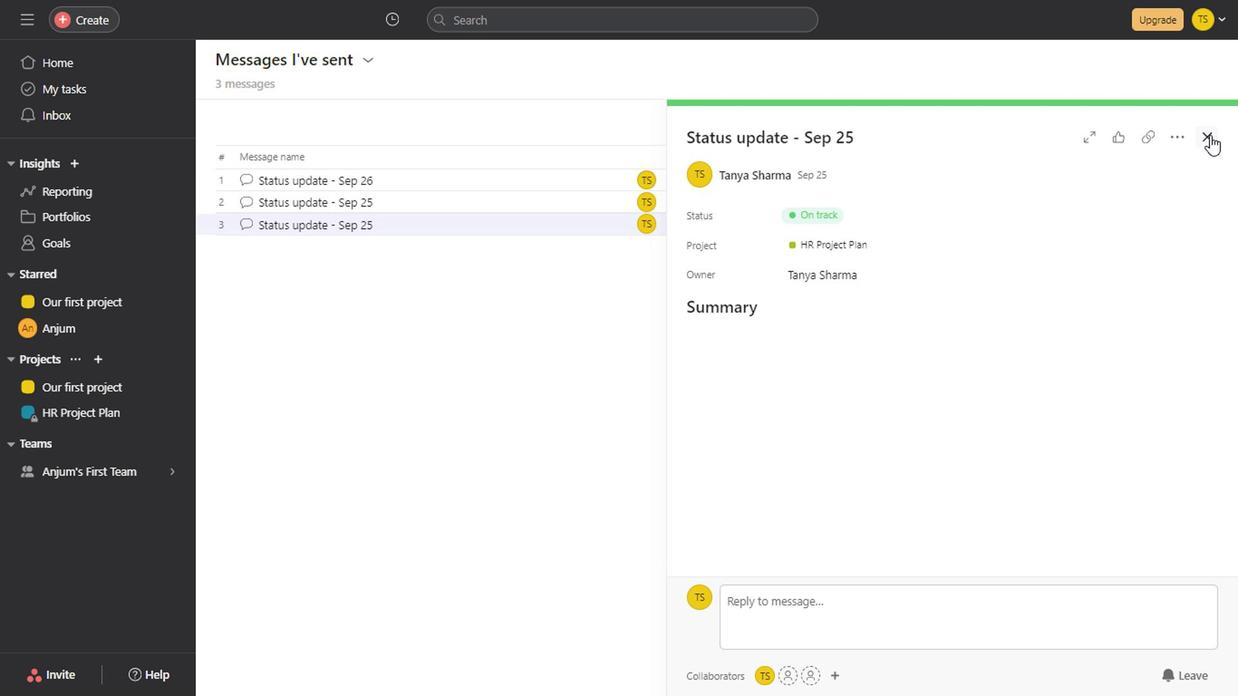 
Action: Mouse pressed left at (1203, 136)
Screenshot: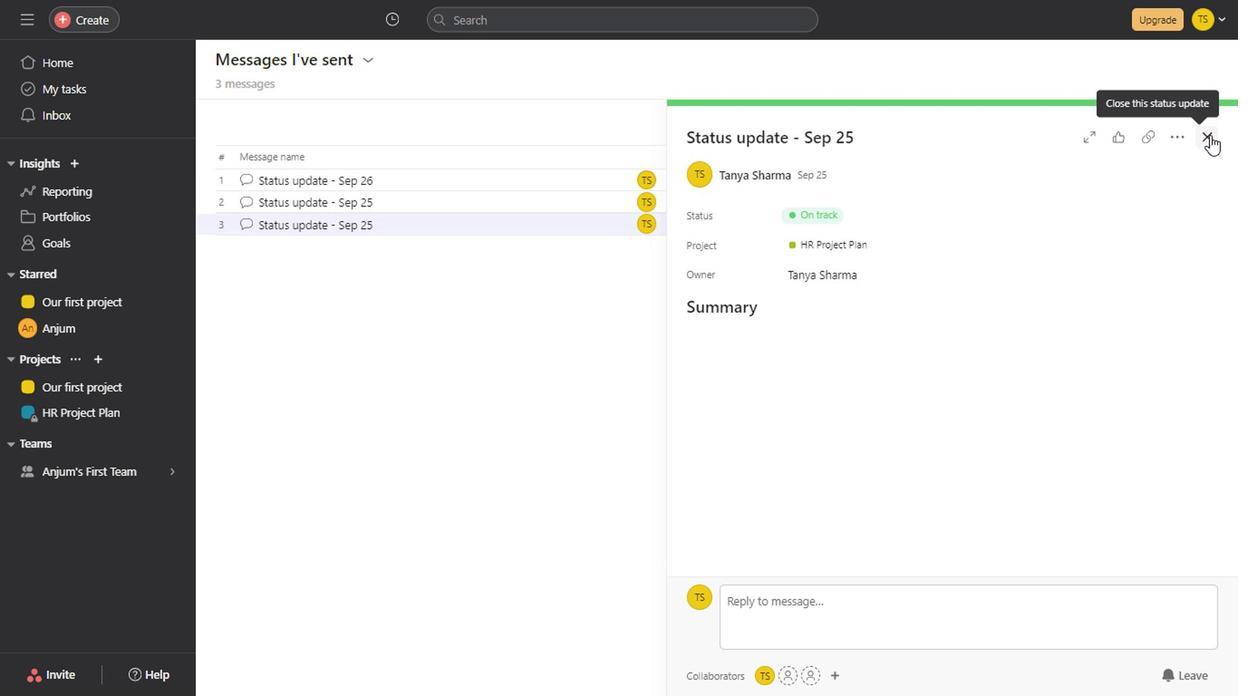 
Action: Mouse moved to (90, 191)
Screenshot: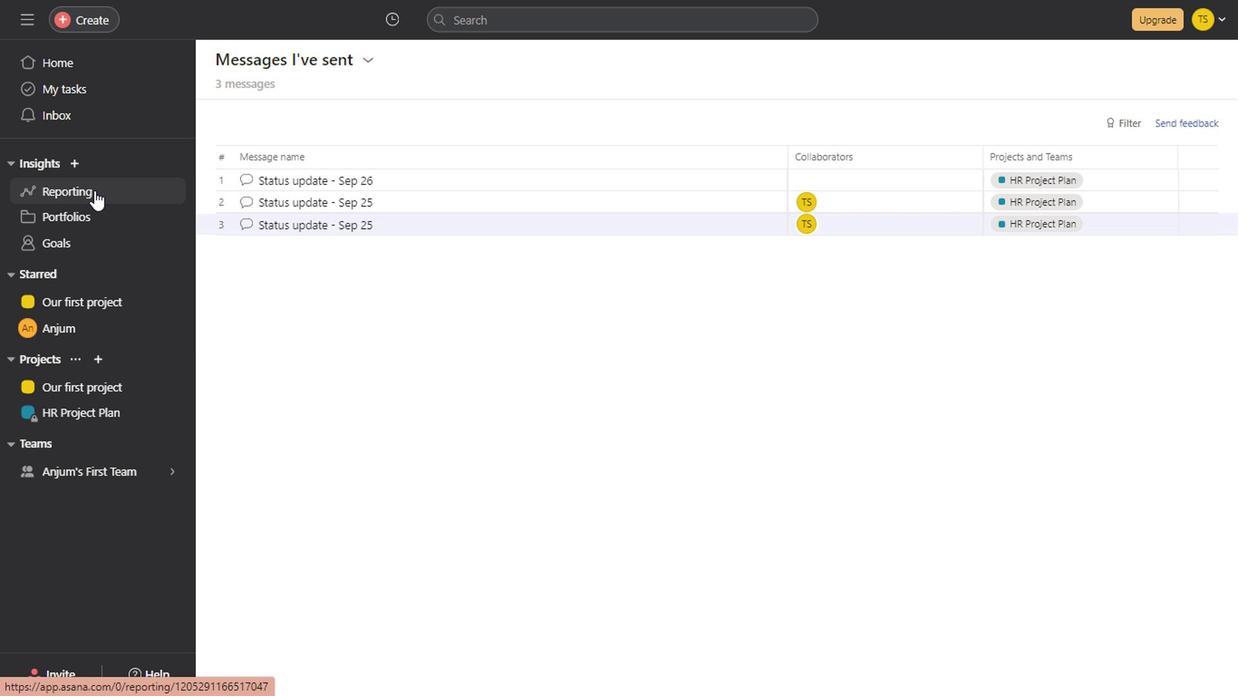 
Action: Mouse pressed left at (90, 191)
Screenshot: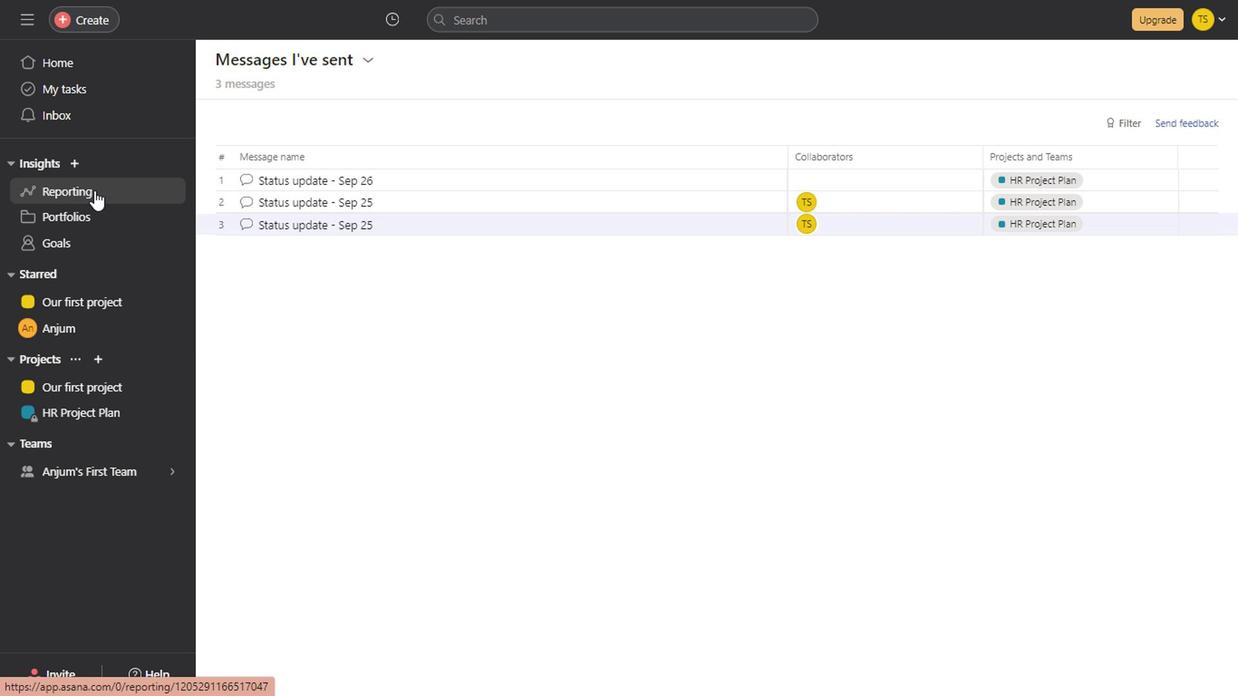 
Action: Mouse moved to (118, 214)
Screenshot: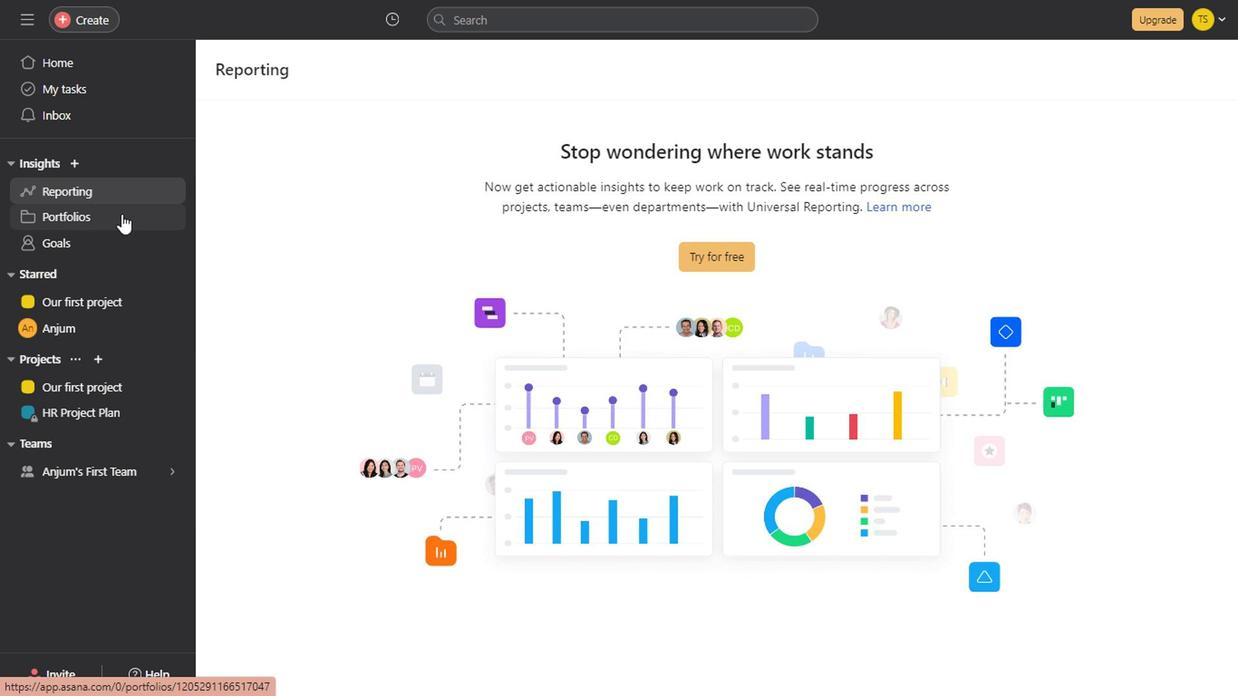 
Action: Mouse pressed left at (118, 214)
Screenshot: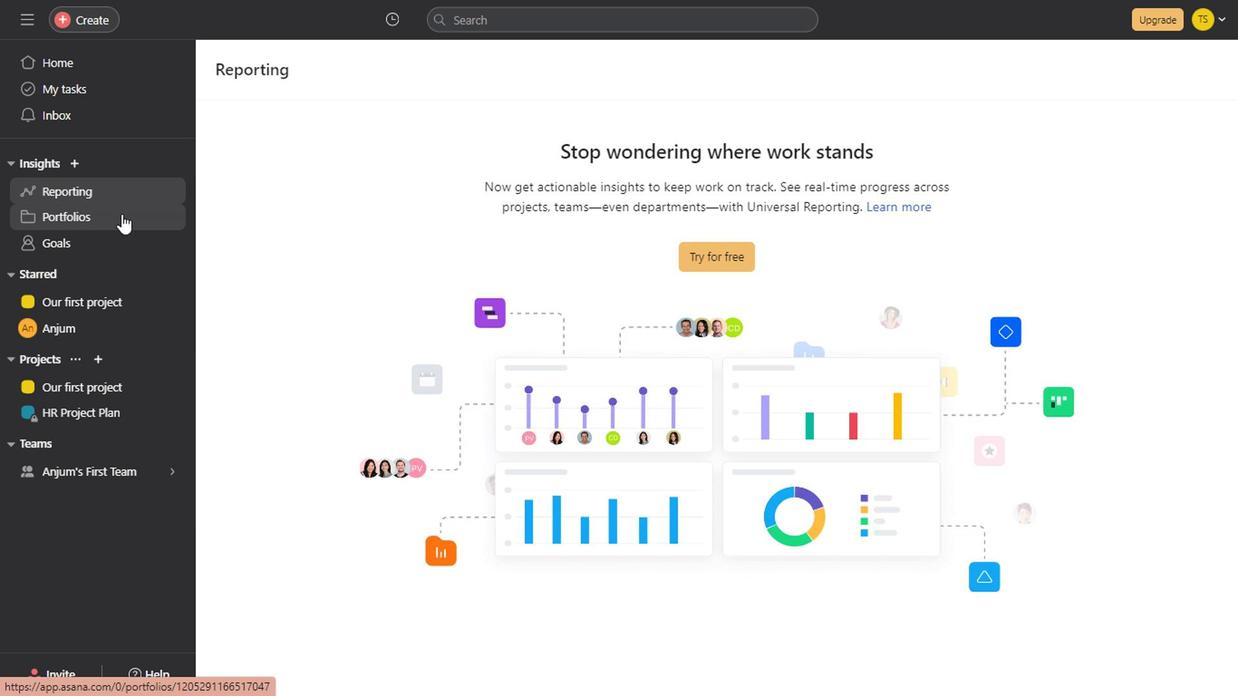 
Action: Mouse moved to (47, 245)
Screenshot: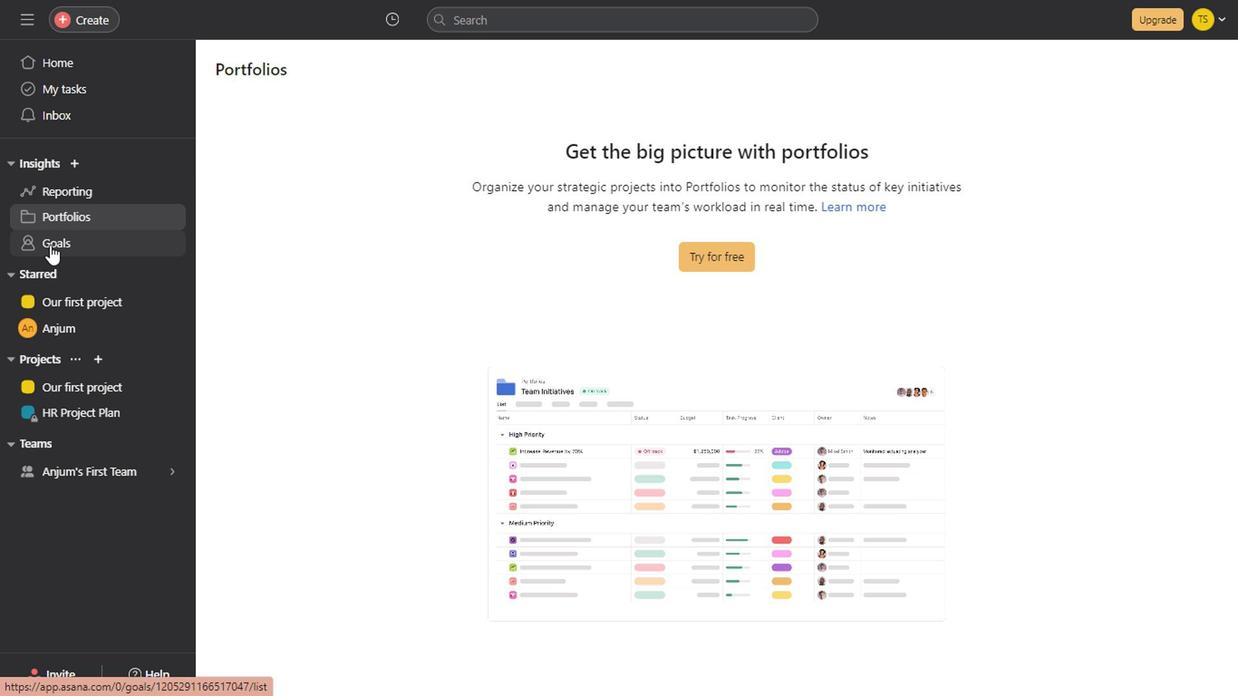 
Action: Mouse pressed left at (47, 245)
Screenshot: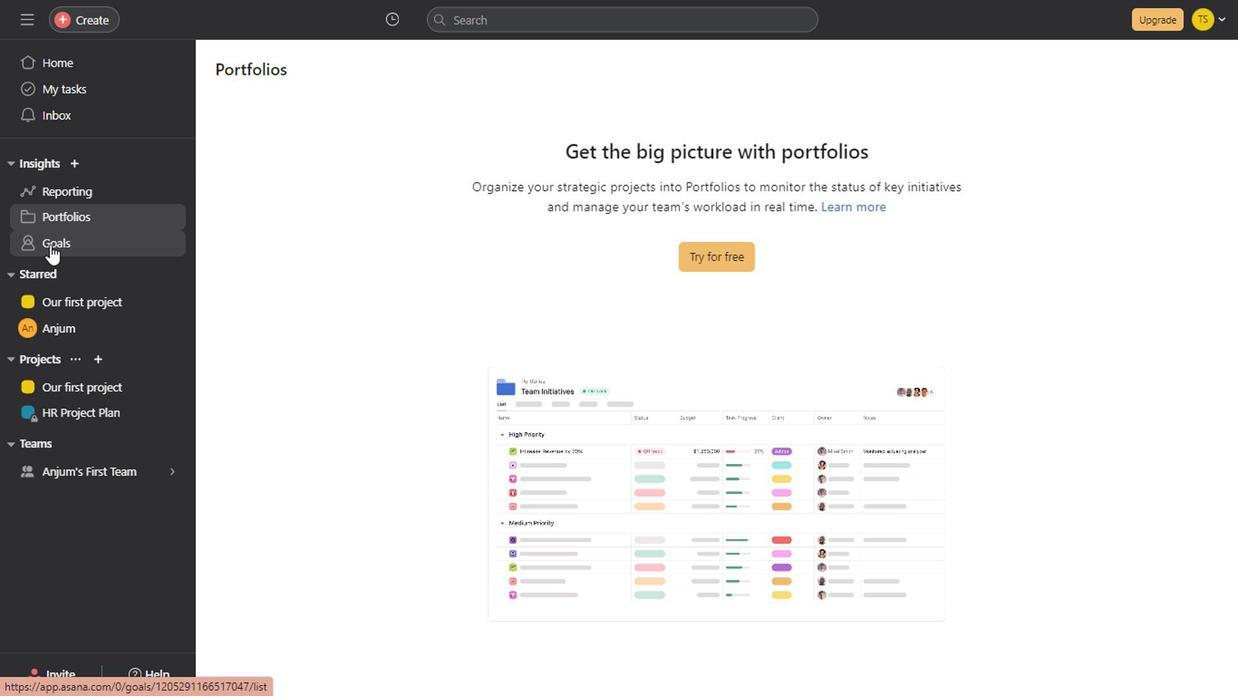
Action: Mouse moved to (88, 61)
Screenshot: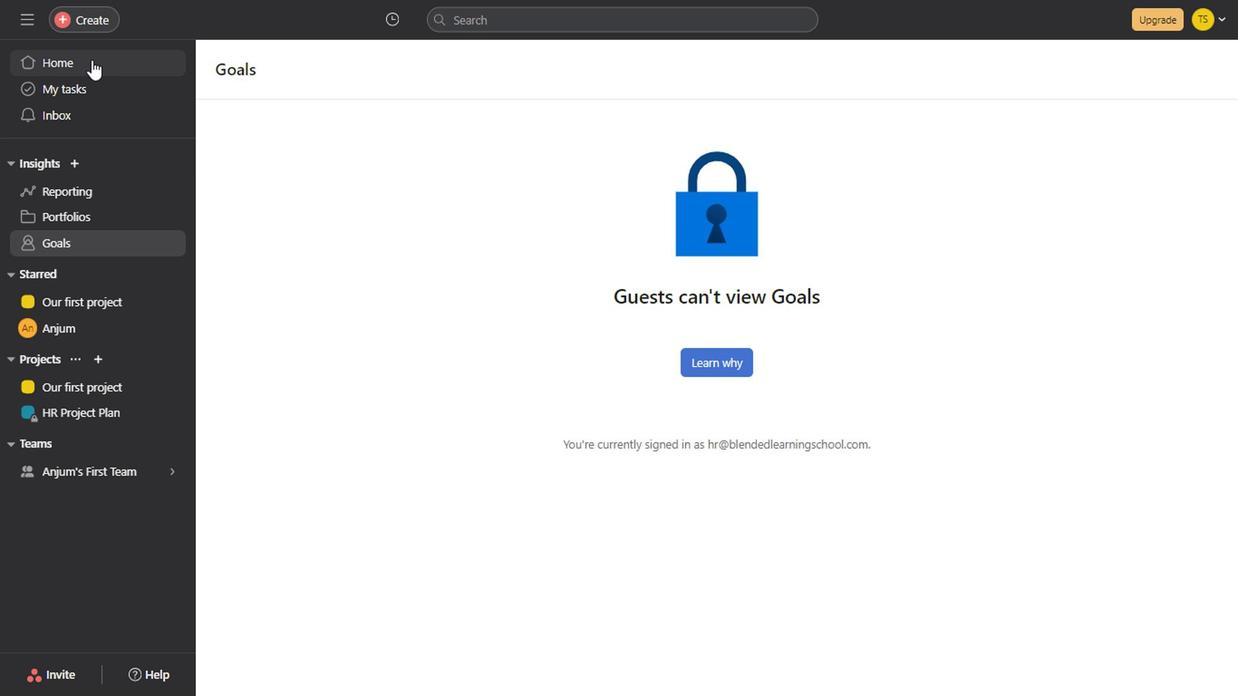 
Action: Mouse pressed left at (88, 61)
Screenshot: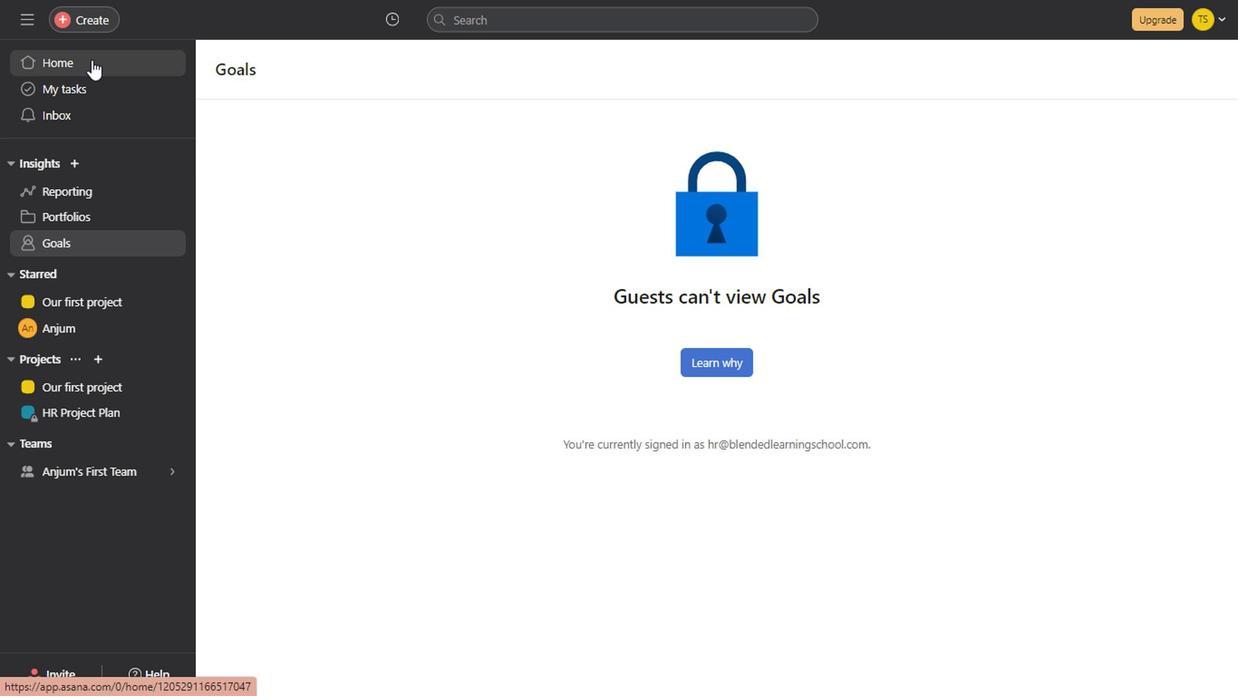 
Action: Mouse moved to (902, 447)
Screenshot: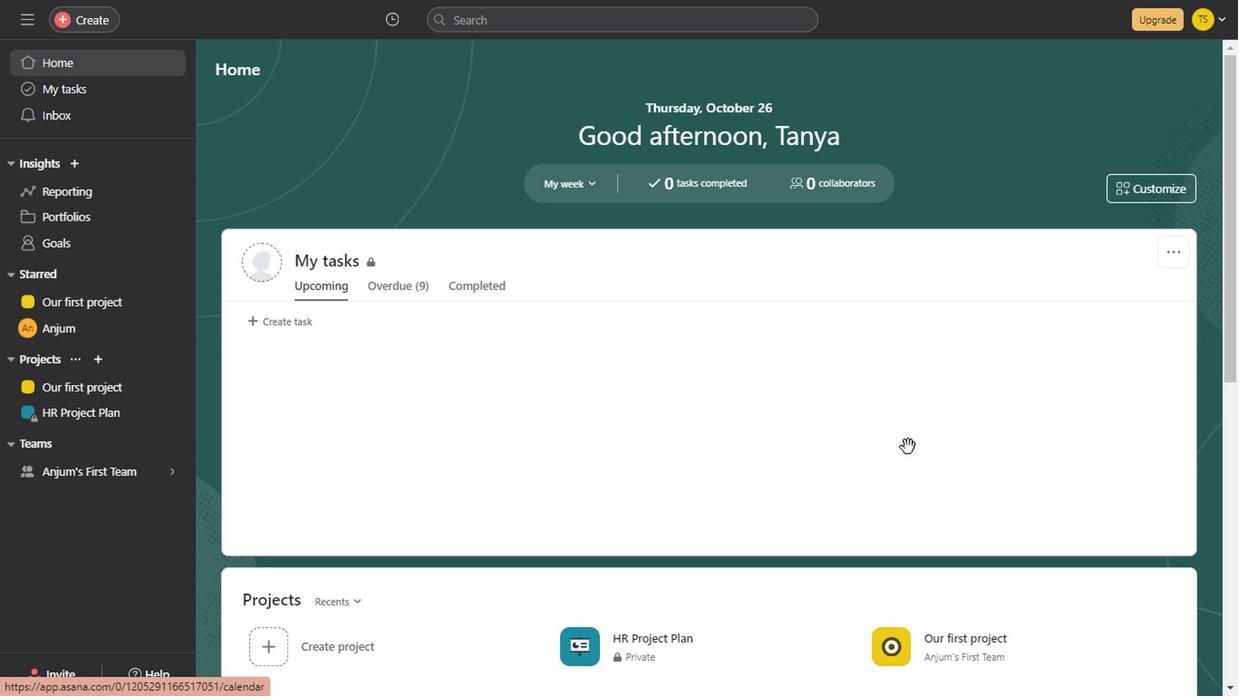 
Action: Mouse scrolled (902, 446) with delta (0, 0)
Screenshot: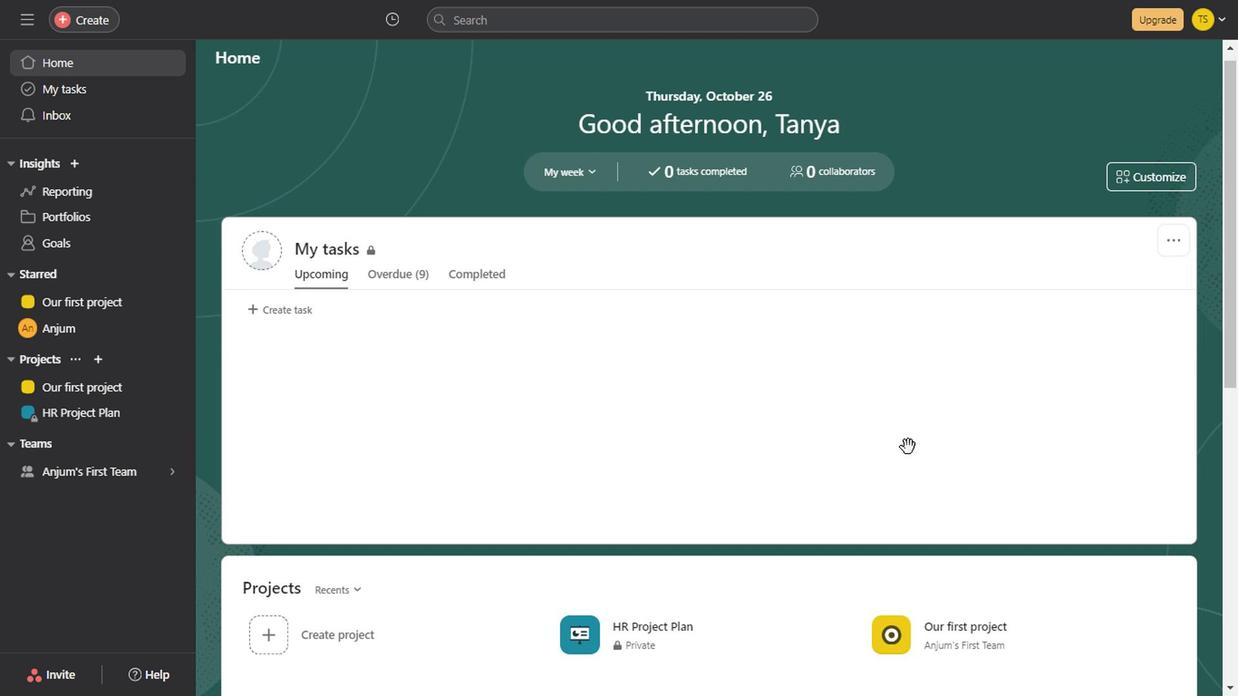 
Action: Mouse scrolled (902, 446) with delta (0, 0)
Screenshot: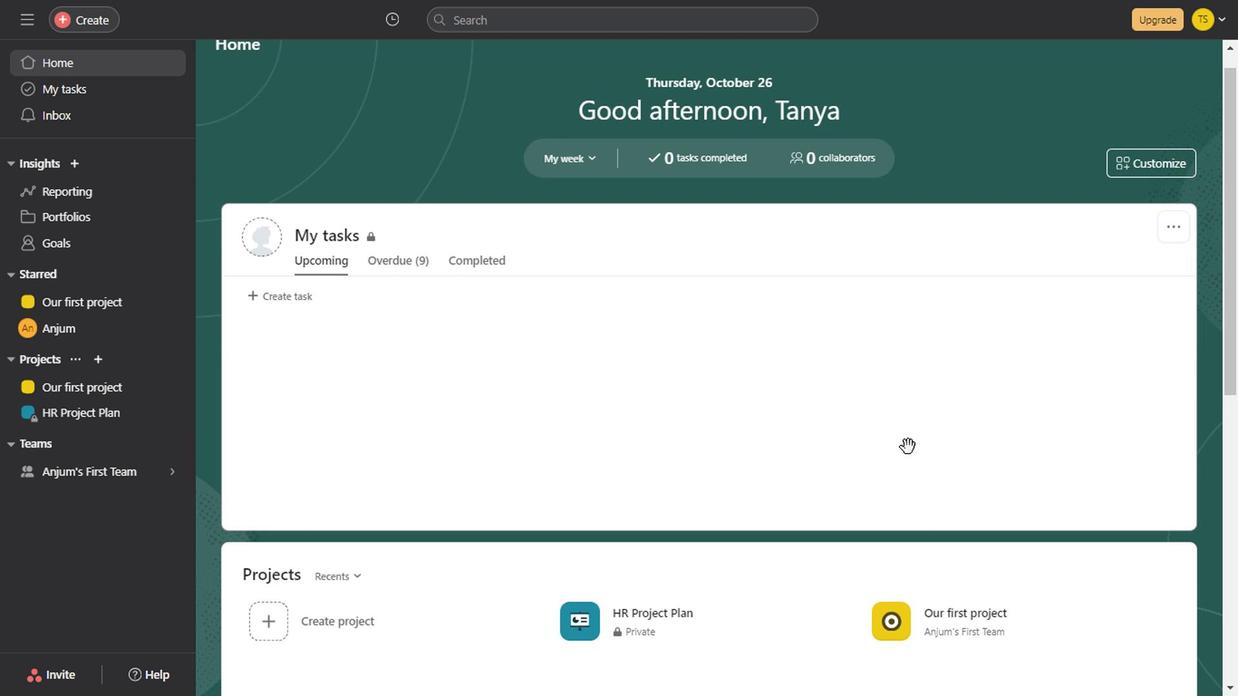 
Action: Mouse scrolled (902, 446) with delta (0, 0)
Screenshot: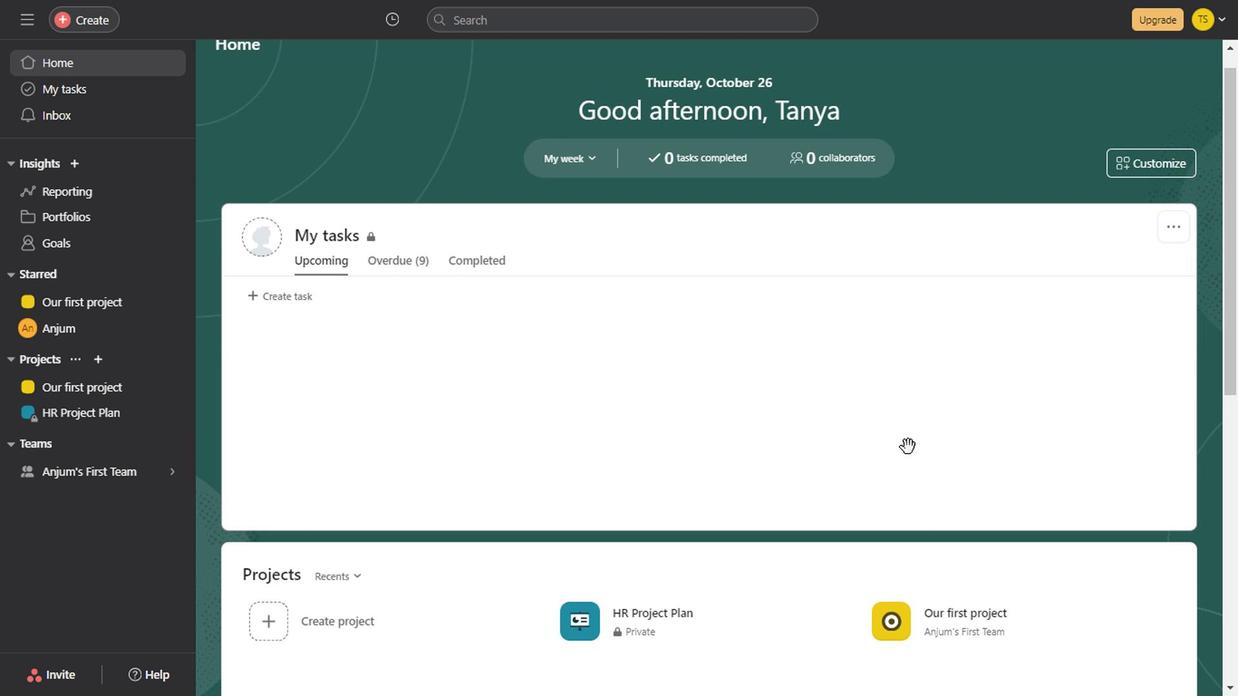 
Action: Mouse scrolled (902, 446) with delta (0, 0)
Screenshot: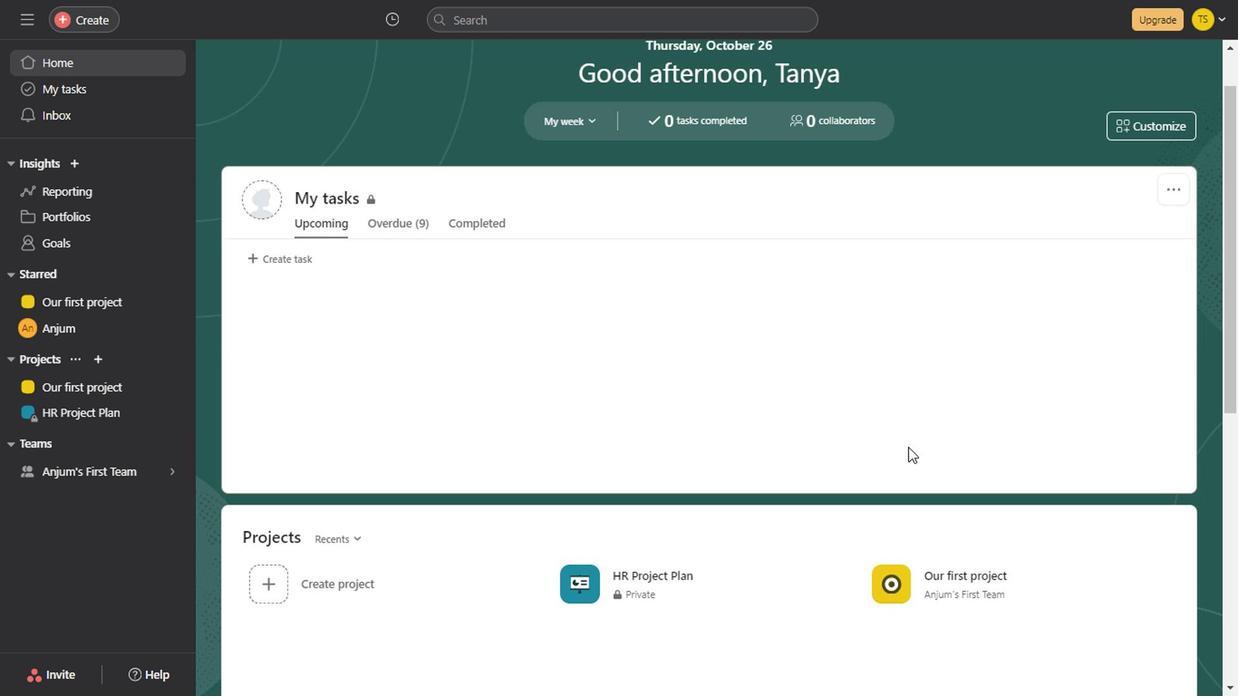 
Action: Mouse scrolled (902, 446) with delta (0, 0)
Screenshot: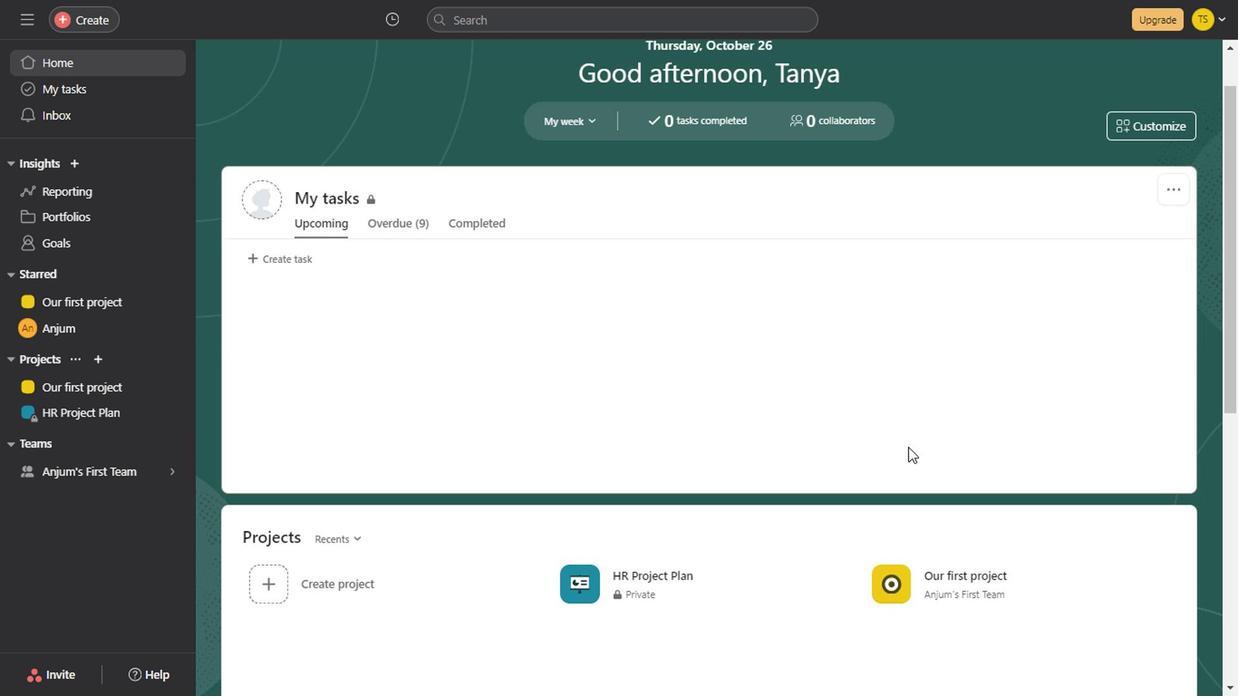
Action: Mouse scrolled (902, 446) with delta (0, 0)
Screenshot: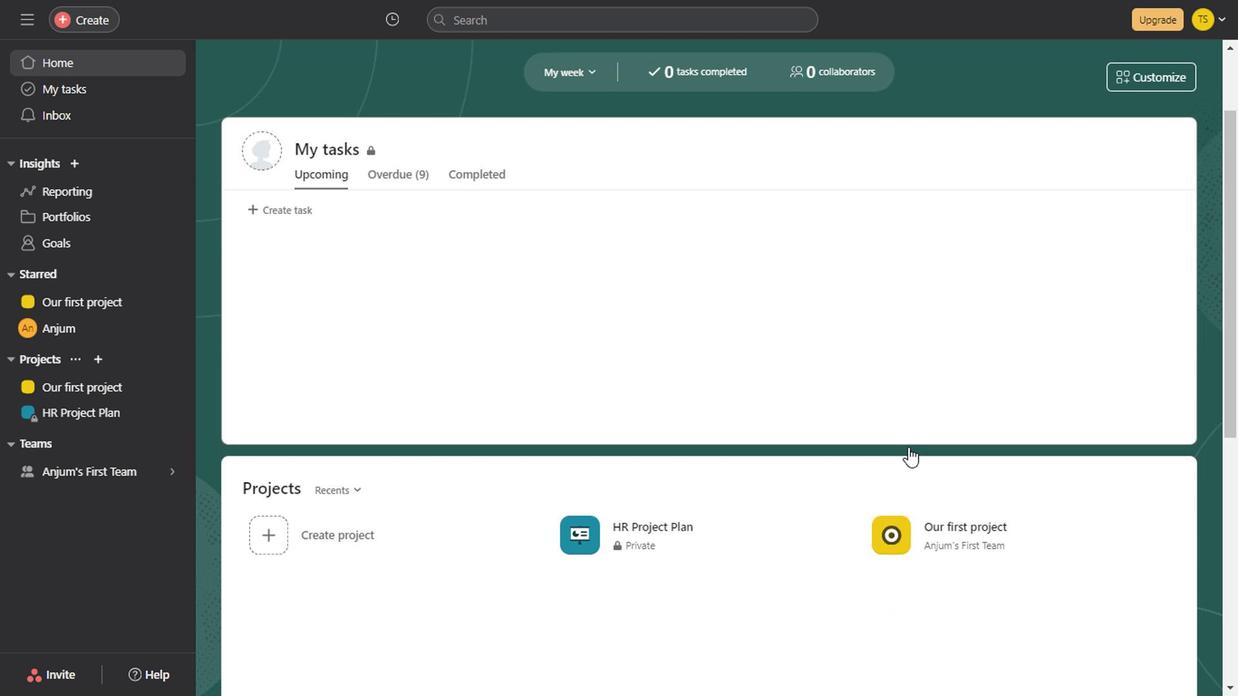 
Action: Mouse scrolled (902, 446) with delta (0, 0)
Screenshot: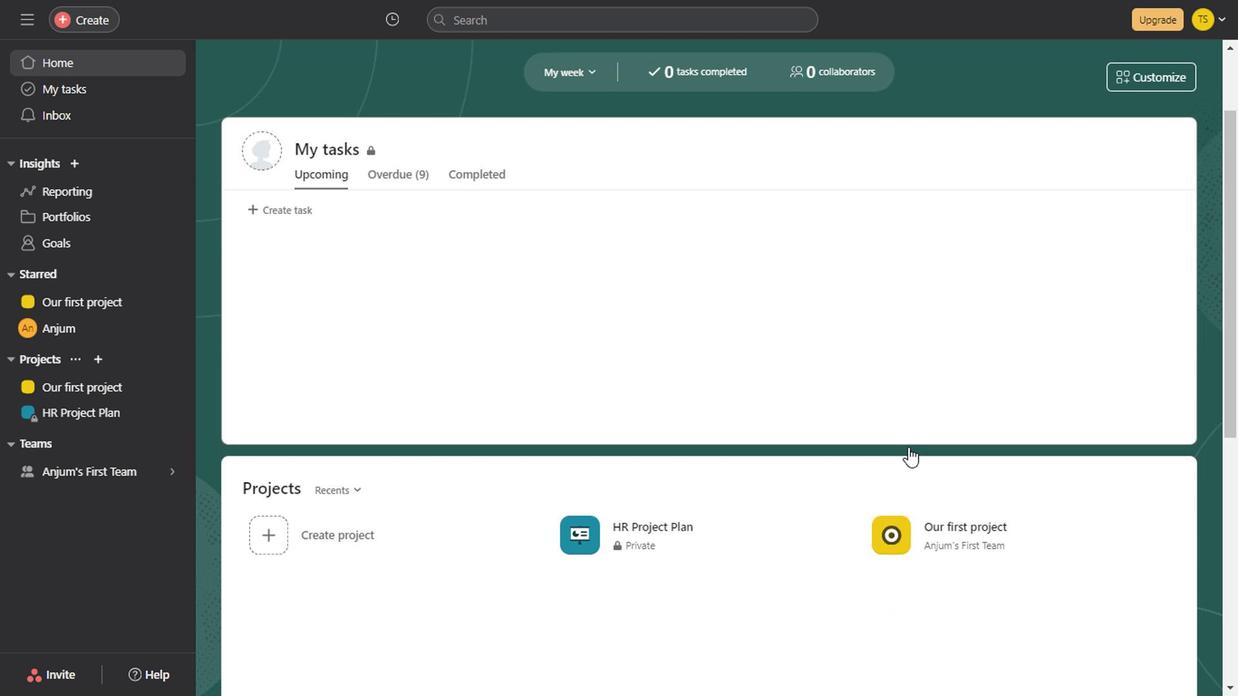 
Action: Mouse scrolled (902, 446) with delta (0, 0)
Screenshot: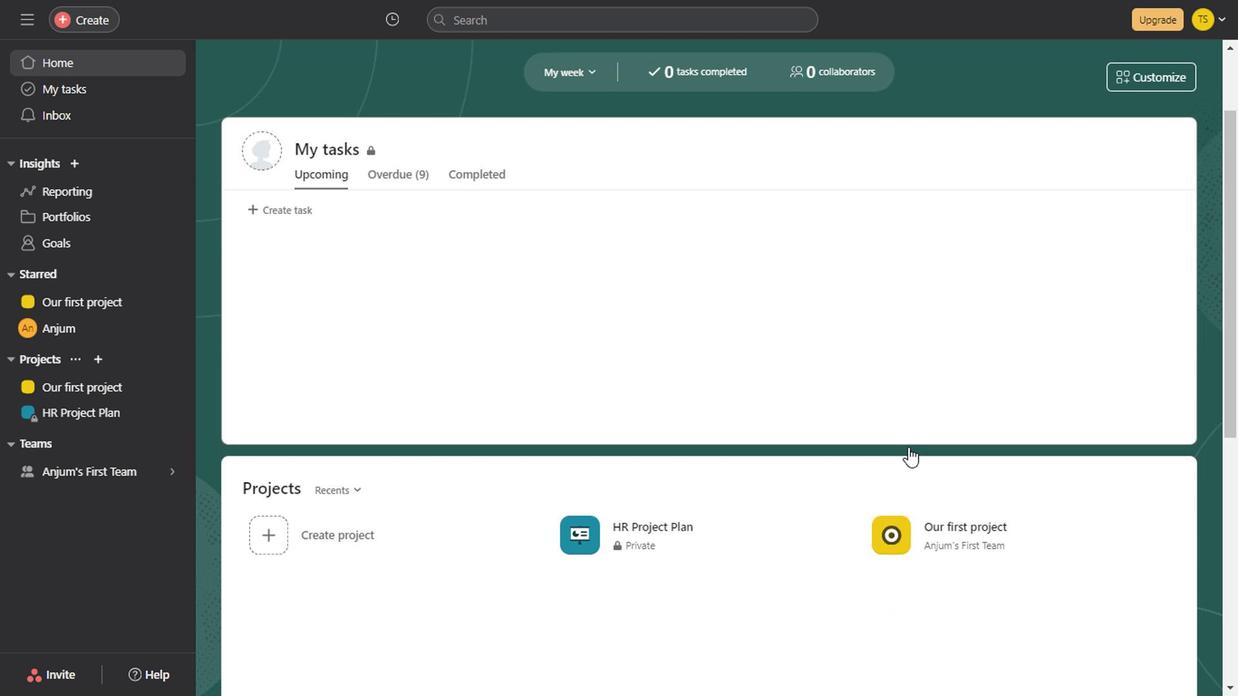 
Action: Mouse scrolled (902, 446) with delta (0, 0)
Screenshot: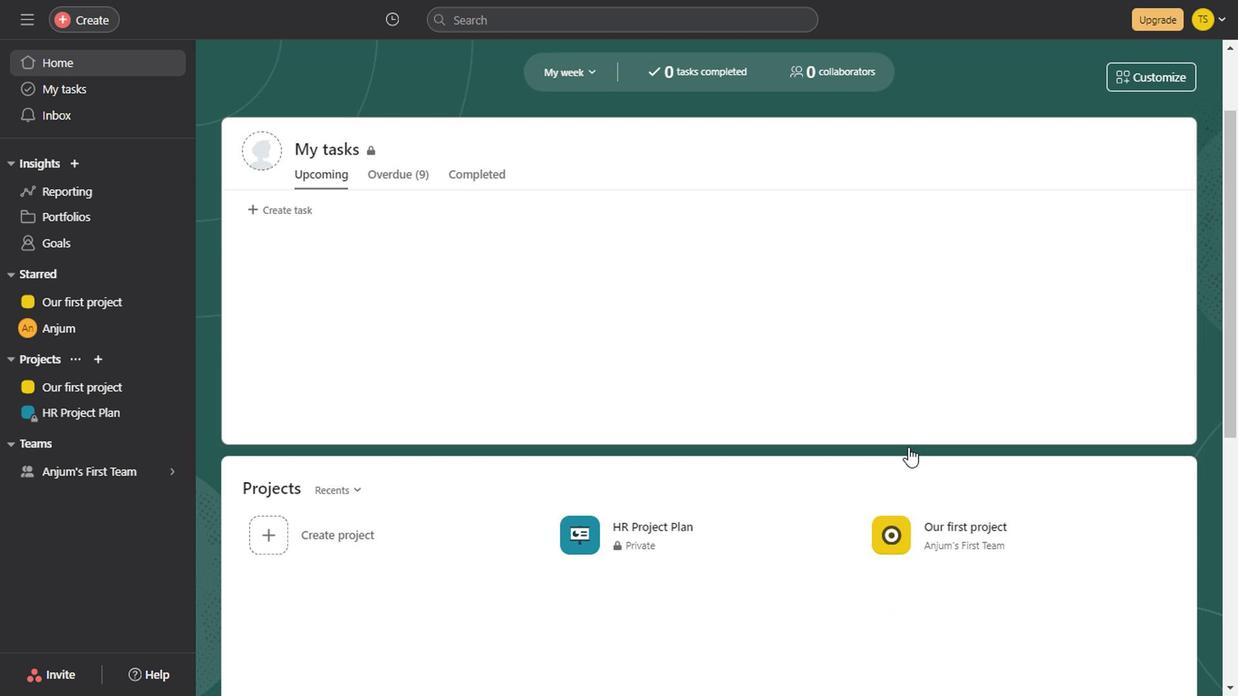 
Action: Mouse scrolled (902, 446) with delta (0, 0)
Screenshot: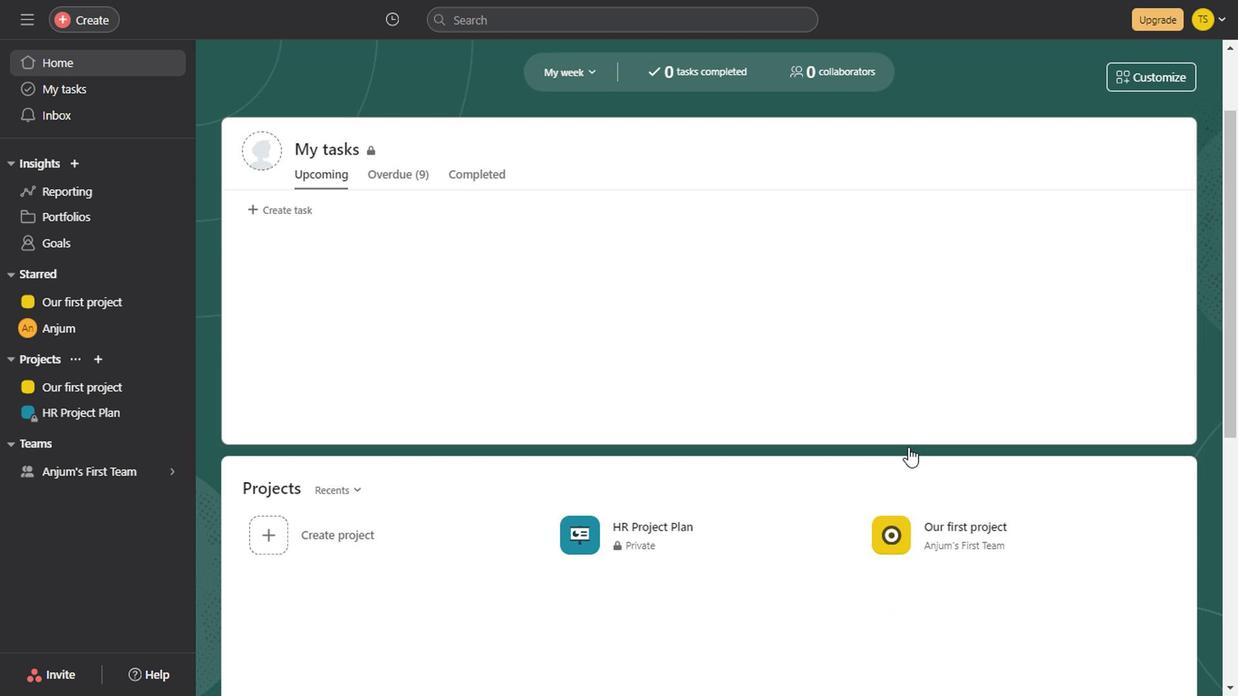 
Action: Mouse scrolled (902, 446) with delta (0, 0)
Screenshot: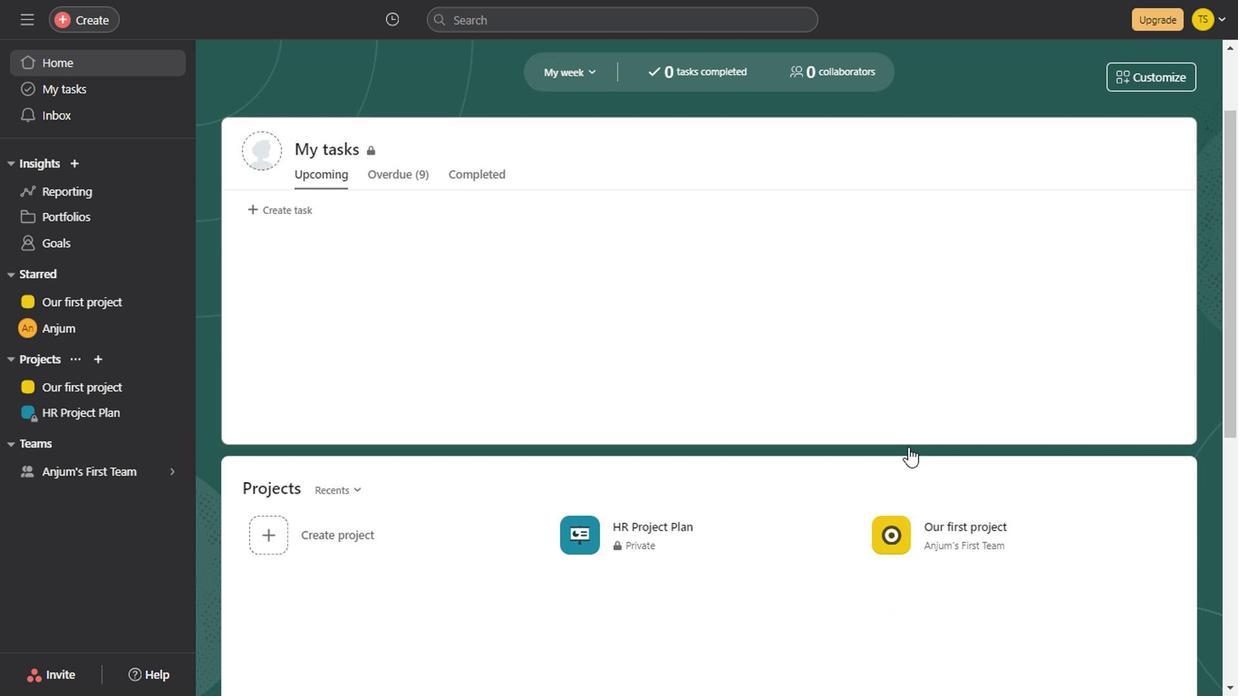 
Action: Mouse scrolled (902, 446) with delta (0, 0)
Screenshot: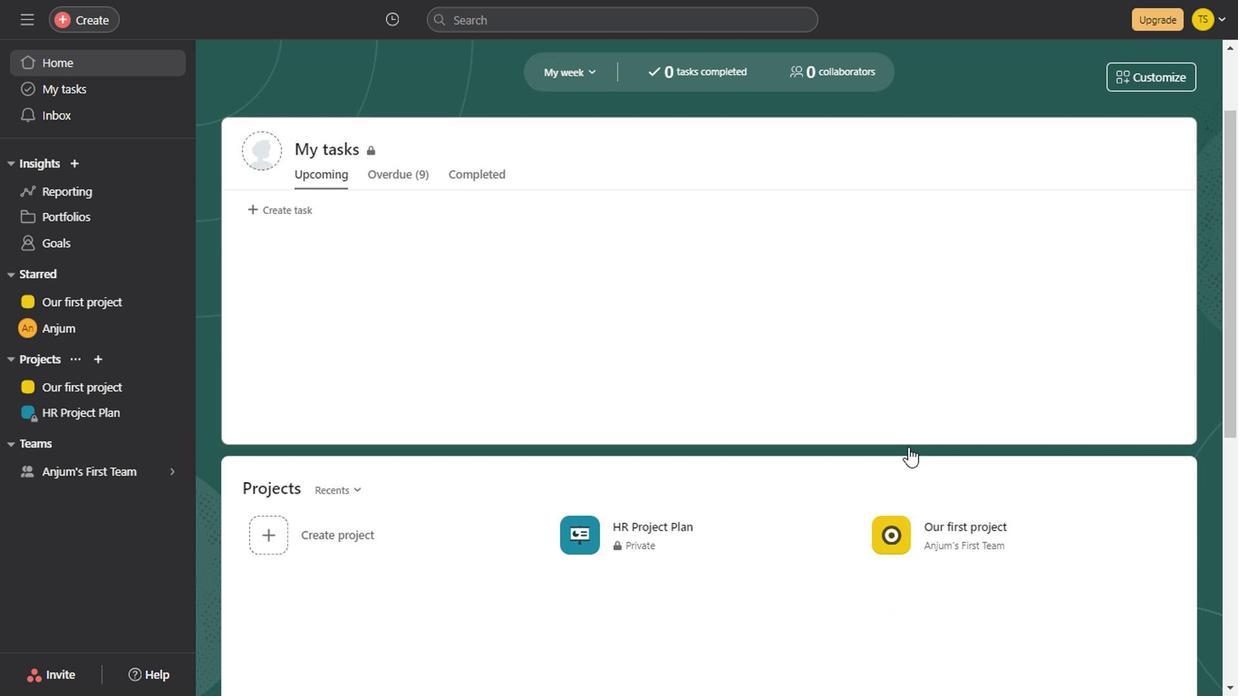 
Action: Mouse scrolled (902, 446) with delta (0, 0)
Screenshot: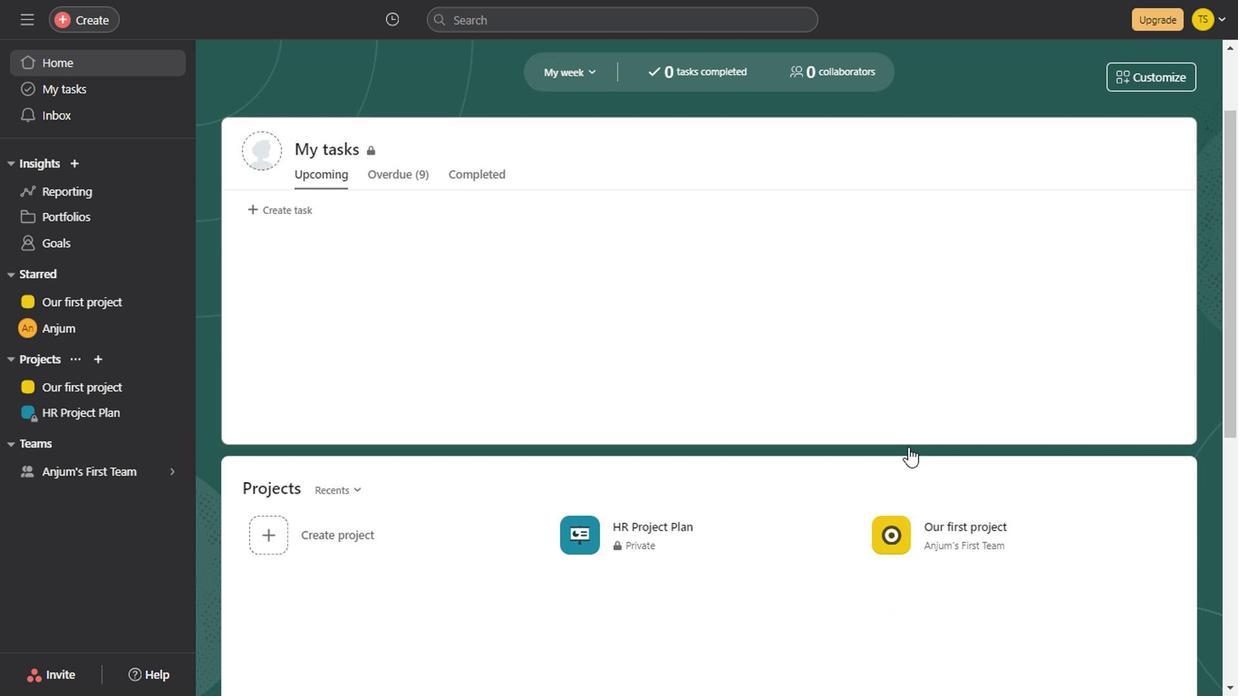 
Action: Mouse scrolled (902, 446) with delta (0, 0)
Screenshot: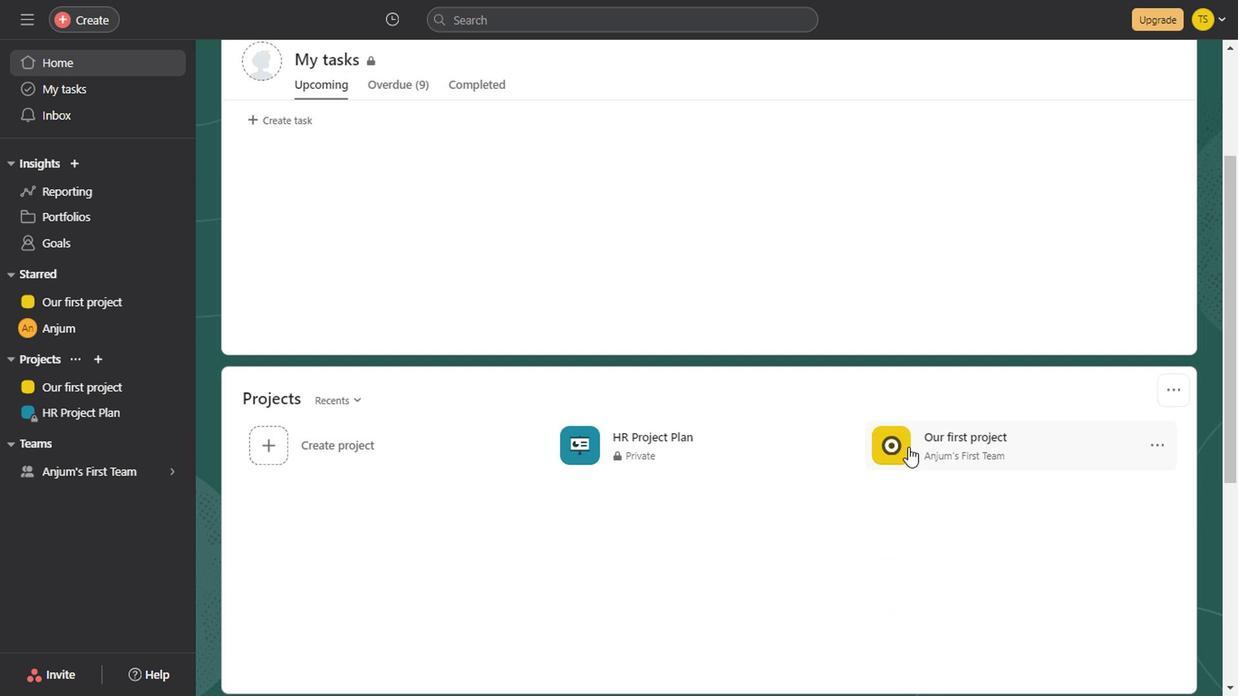 
Action: Mouse scrolled (902, 446) with delta (0, 0)
Screenshot: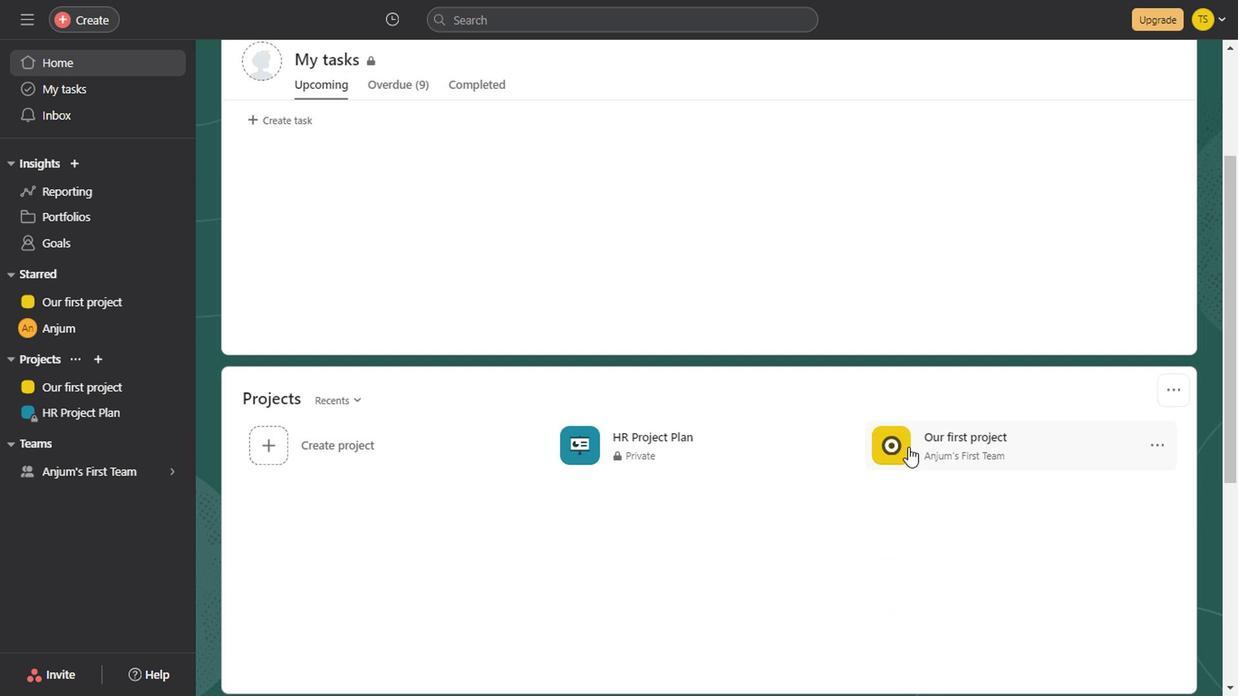 
Action: Mouse scrolled (902, 446) with delta (0, 0)
Screenshot: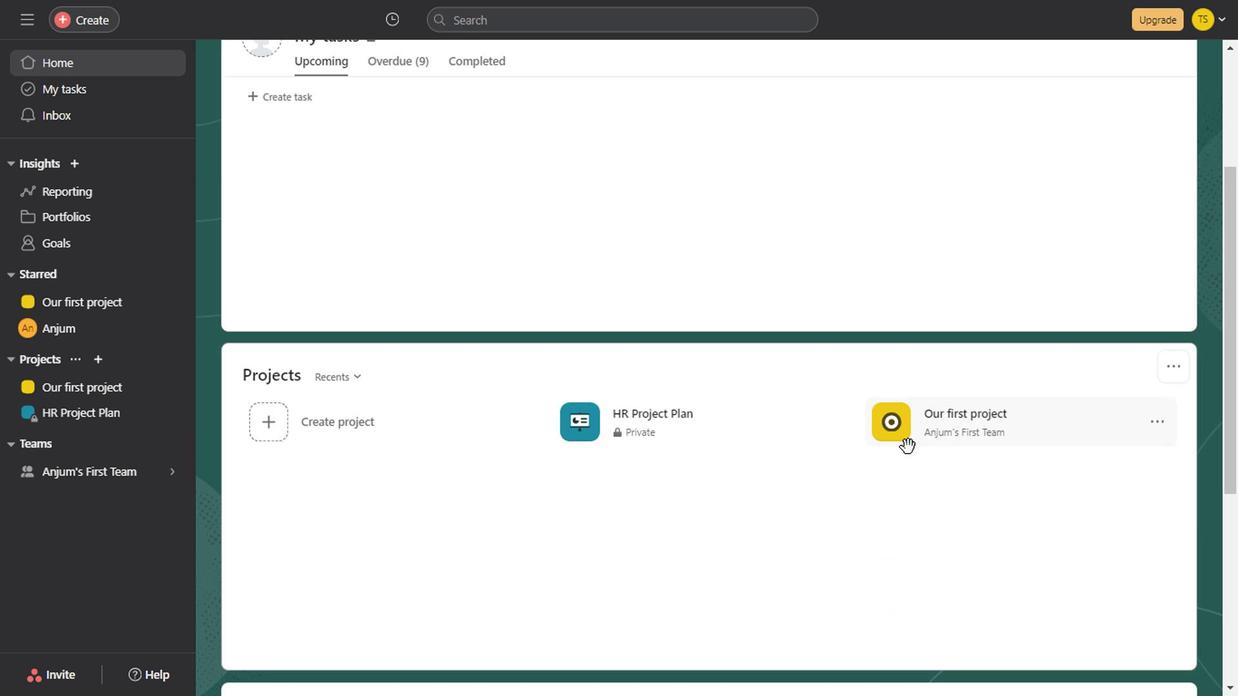
Action: Mouse scrolled (902, 446) with delta (0, 0)
Screenshot: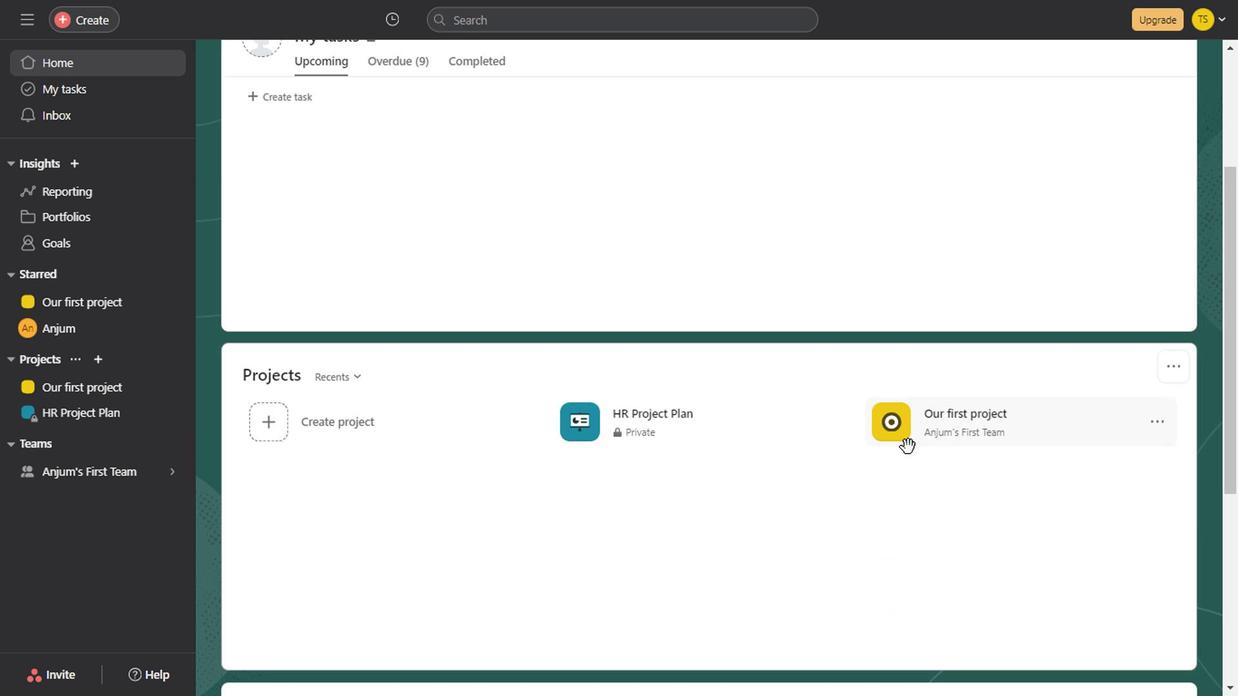 
Action: Mouse scrolled (902, 446) with delta (0, 0)
Screenshot: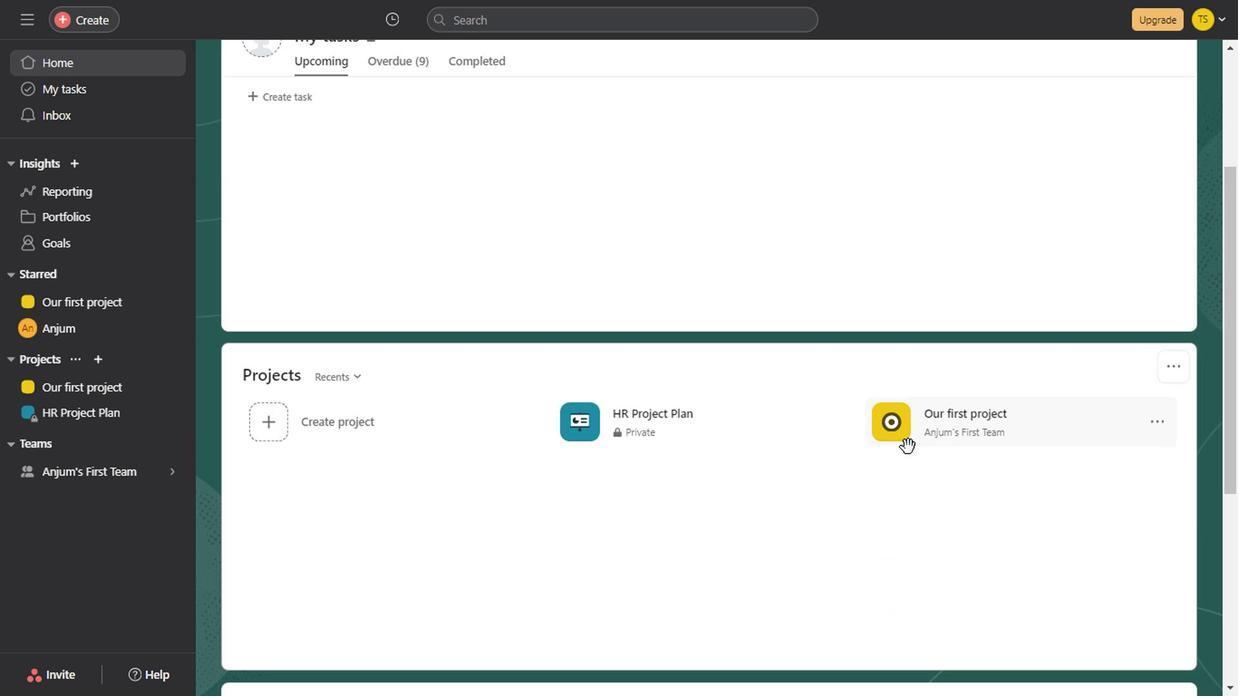 
Action: Mouse scrolled (902, 446) with delta (0, 0)
Screenshot: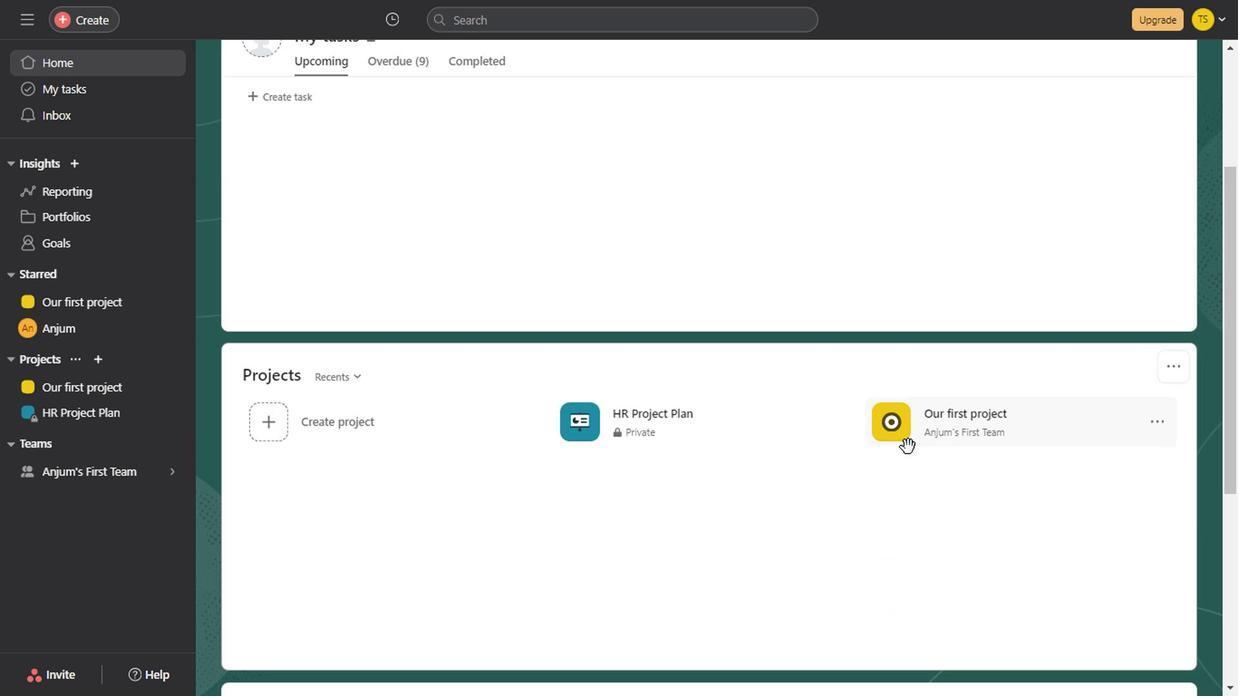 
Action: Mouse scrolled (902, 446) with delta (0, 0)
Screenshot: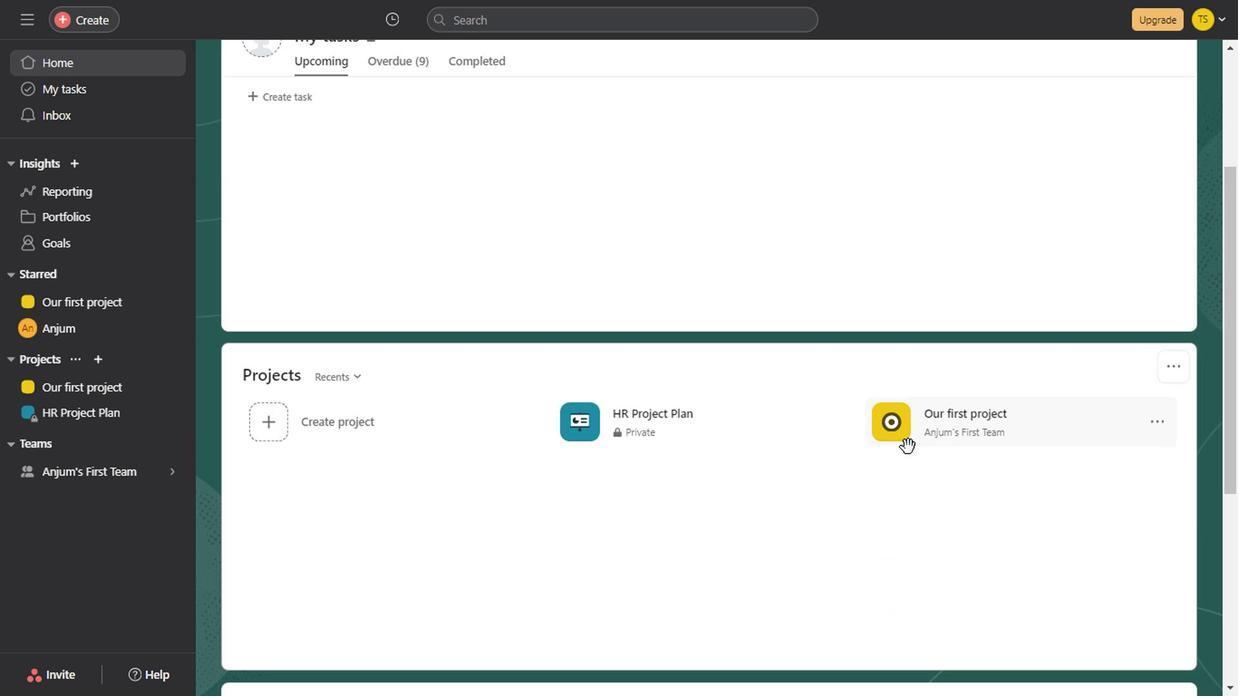 
Action: Mouse scrolled (902, 446) with delta (0, 0)
Screenshot: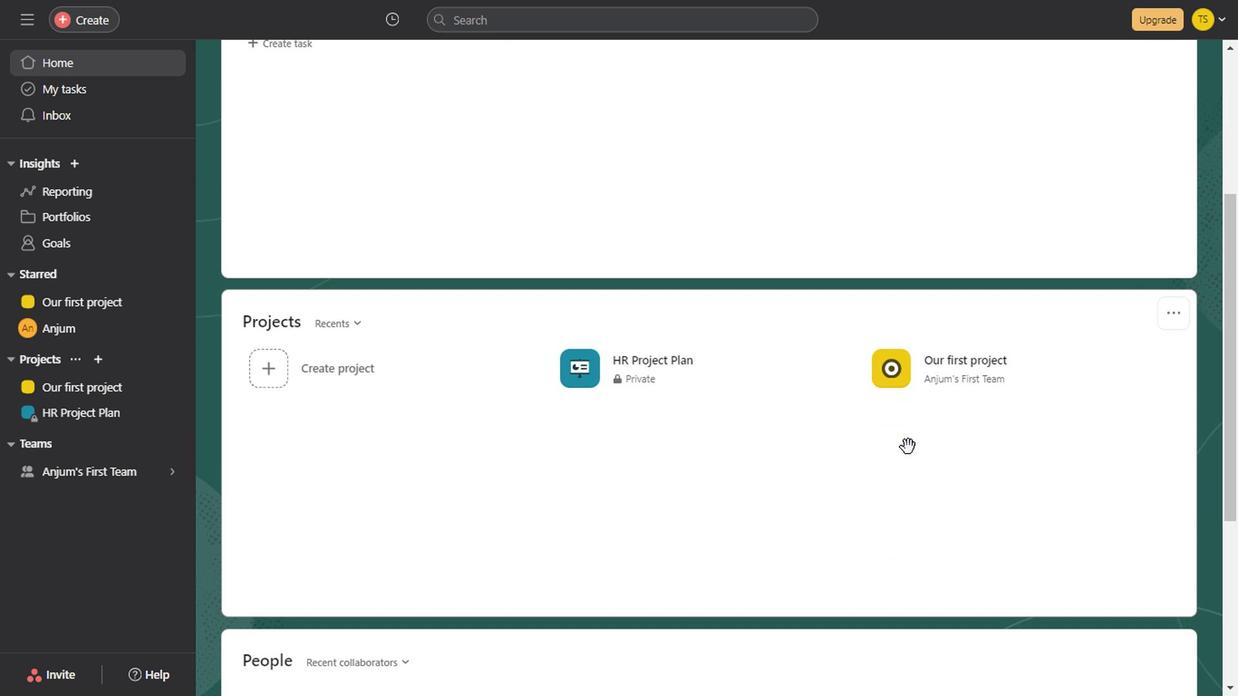 
Action: Mouse scrolled (902, 446) with delta (0, 0)
Screenshot: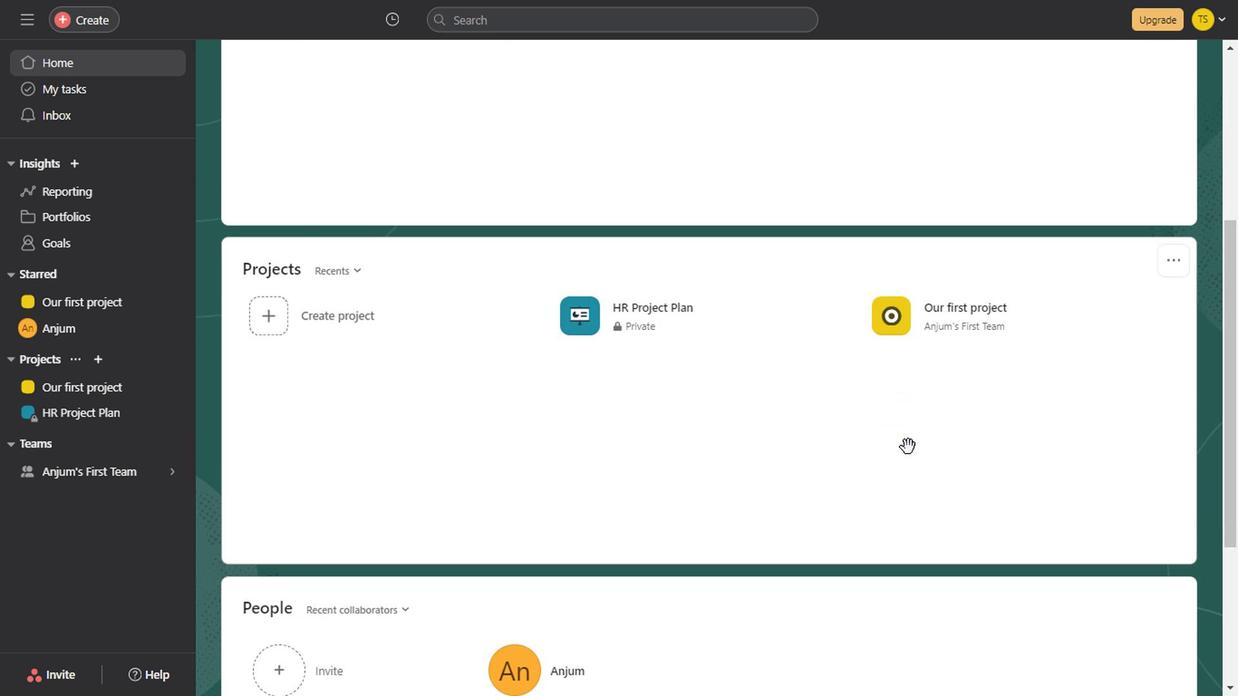 
Action: Mouse scrolled (902, 446) with delta (0, 0)
Screenshot: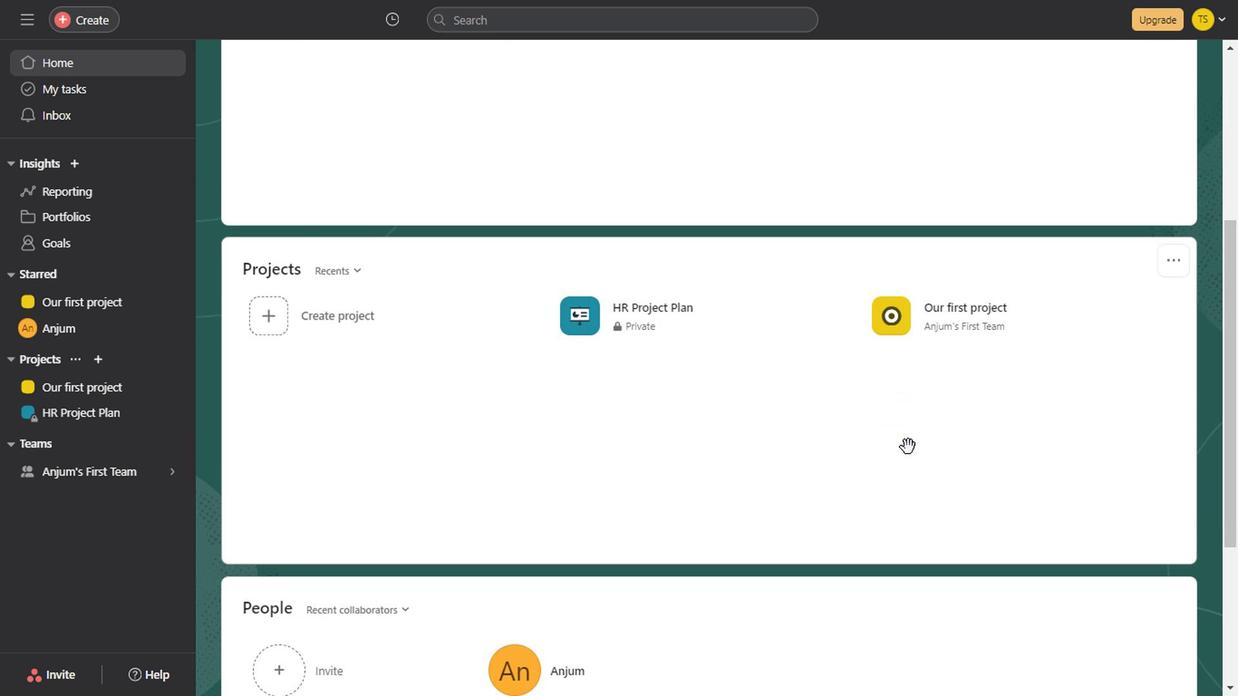 
Action: Mouse scrolled (902, 446) with delta (0, 0)
Screenshot: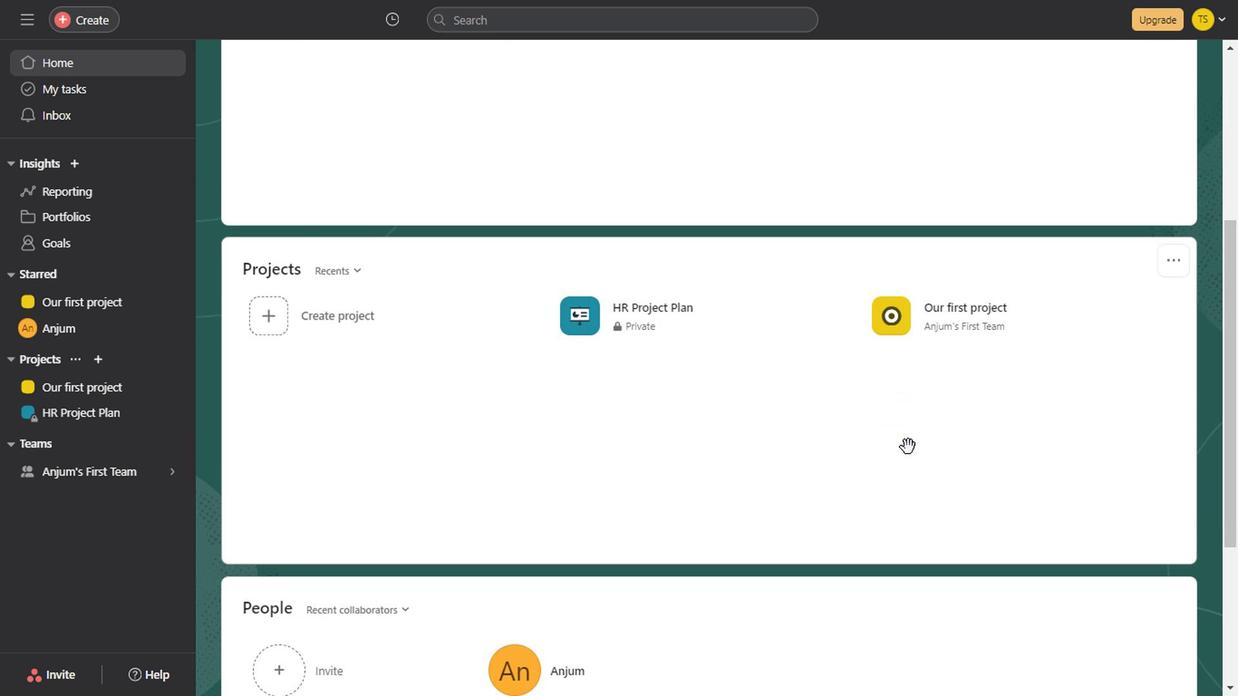 
Action: Mouse scrolled (902, 446) with delta (0, 0)
Screenshot: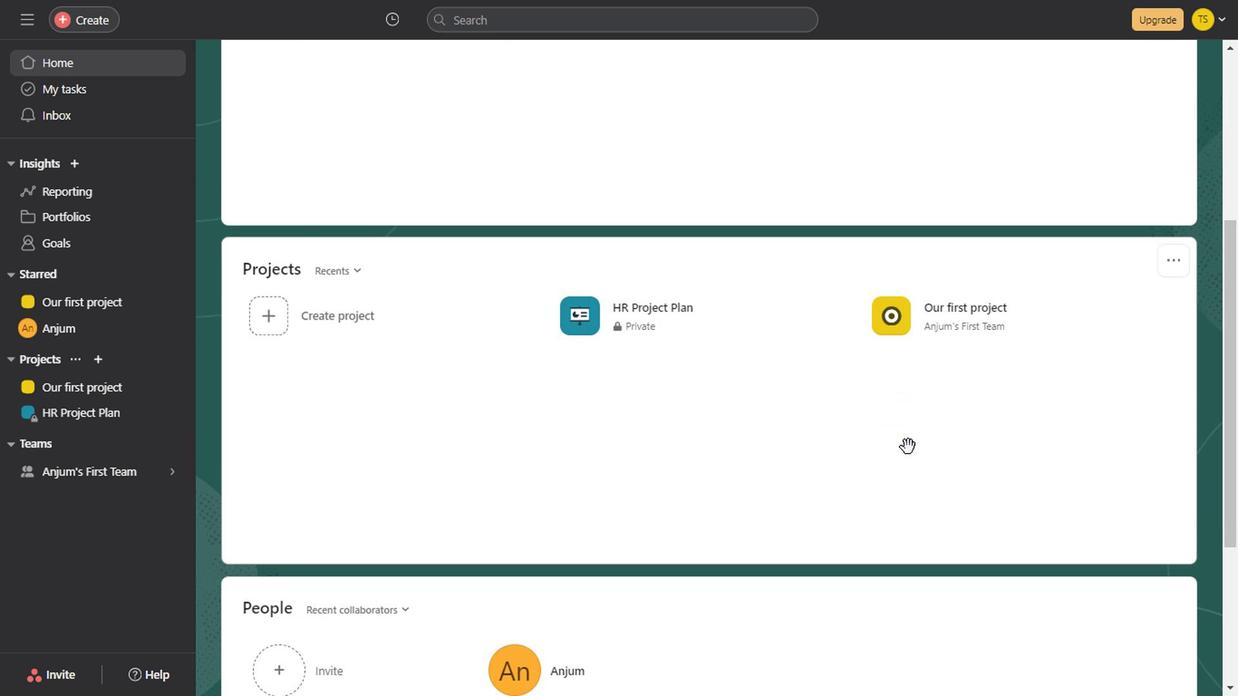 
Action: Mouse scrolled (902, 446) with delta (0, 0)
Screenshot: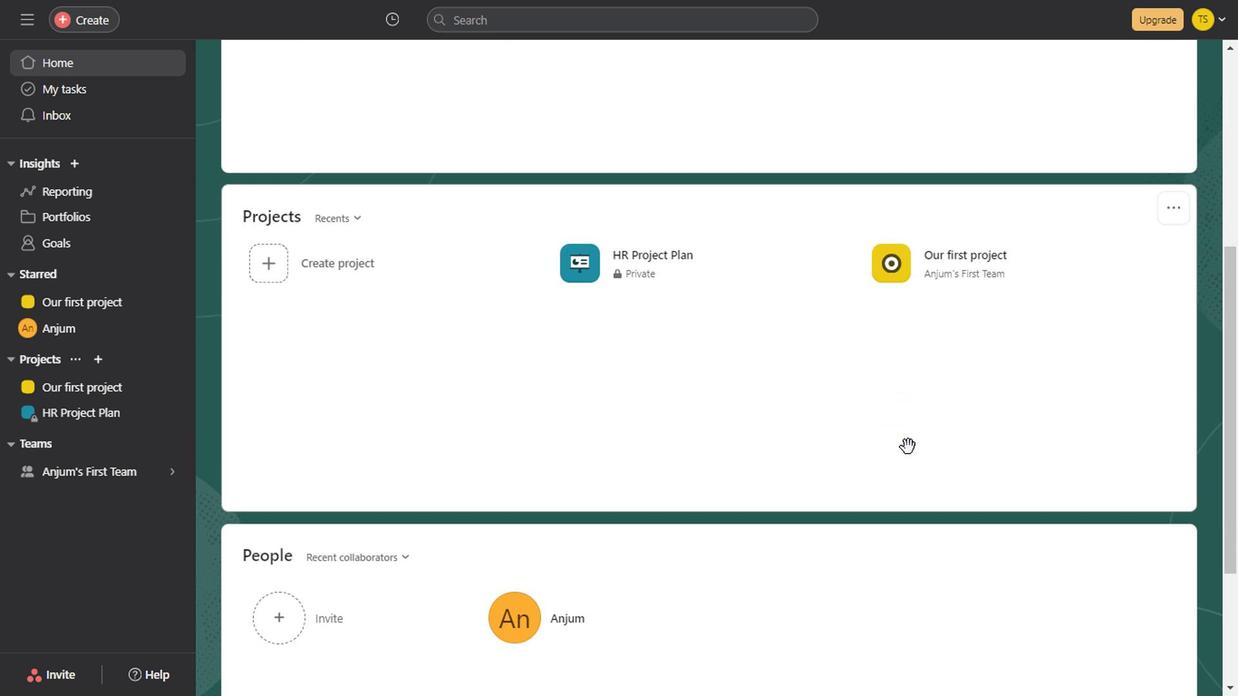 
Action: Mouse scrolled (902, 446) with delta (0, 0)
Screenshot: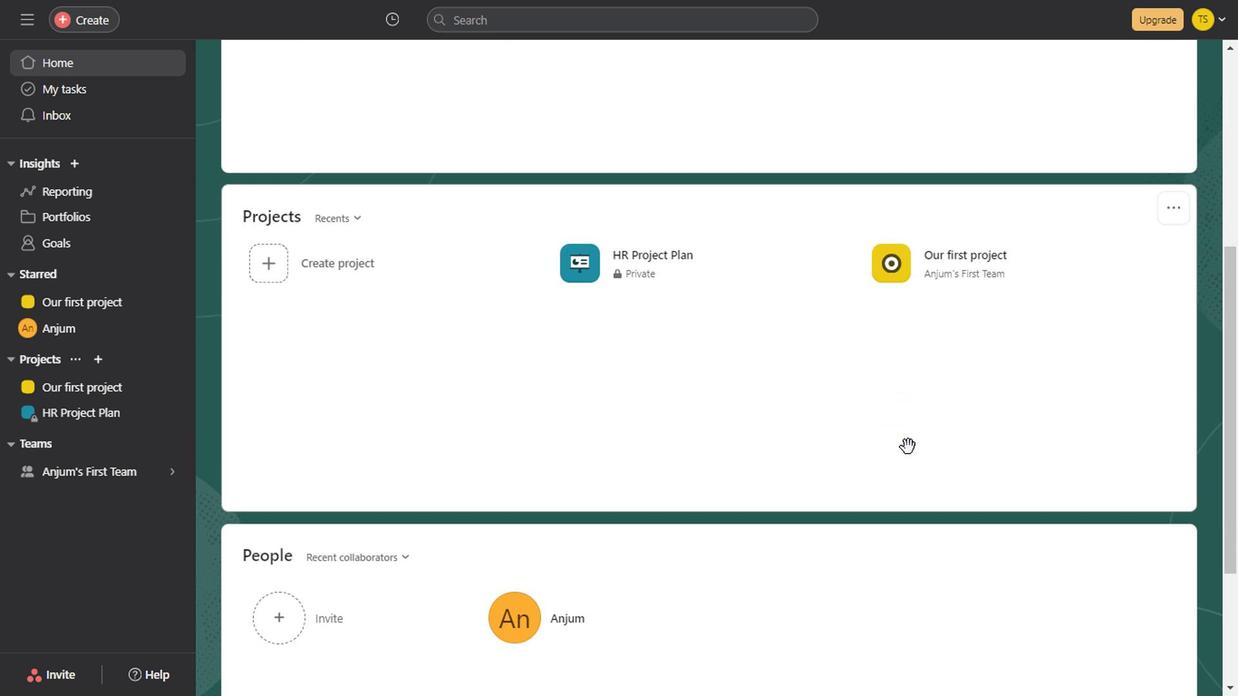 
Action: Mouse scrolled (902, 446) with delta (0, 0)
Screenshot: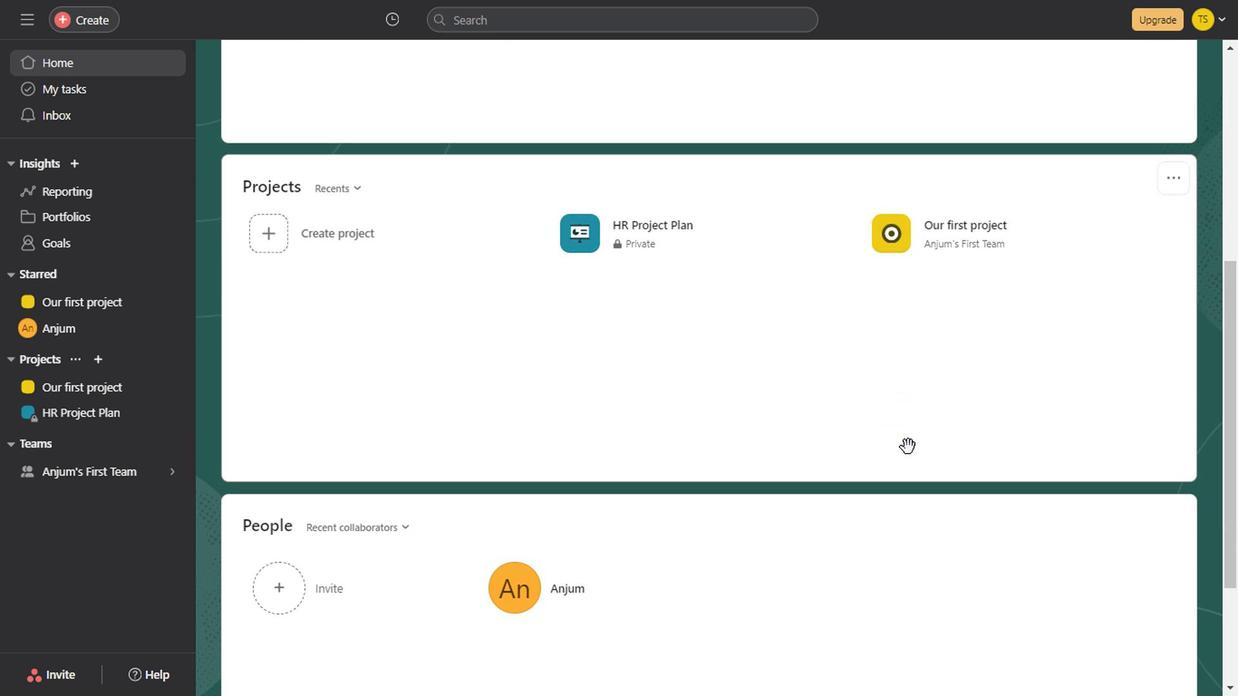 
Action: Mouse scrolled (902, 446) with delta (0, 0)
Screenshot: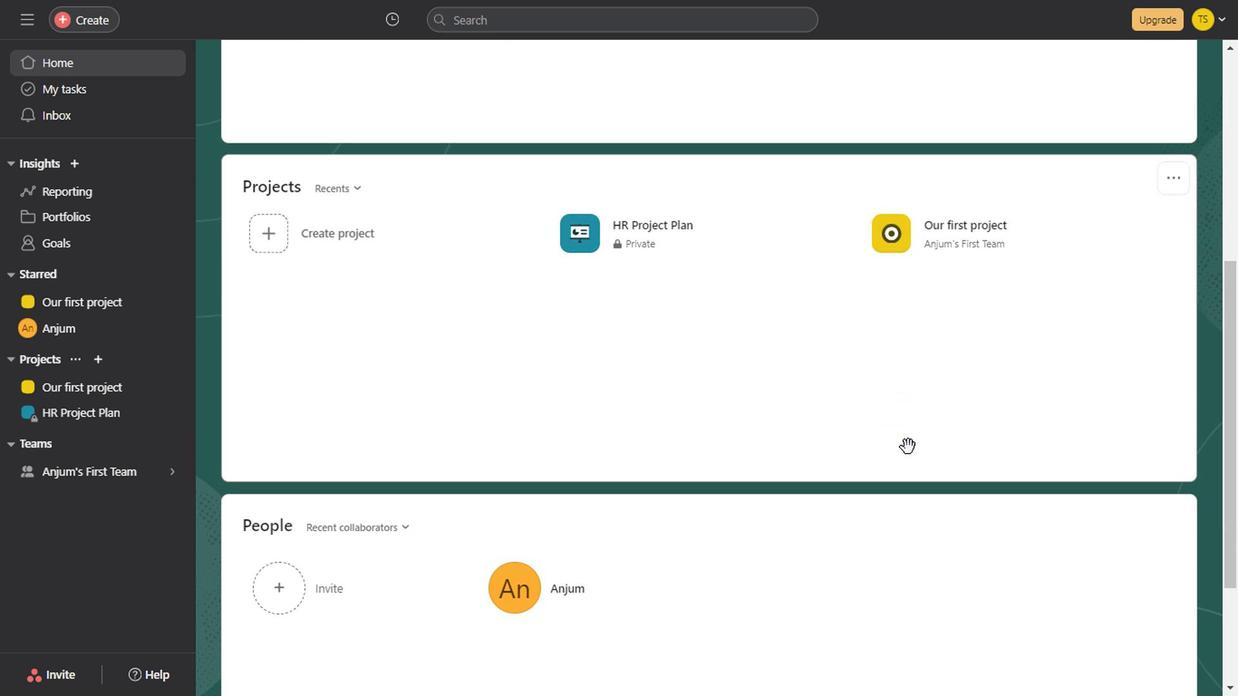 
Action: Mouse scrolled (902, 446) with delta (0, 0)
Screenshot: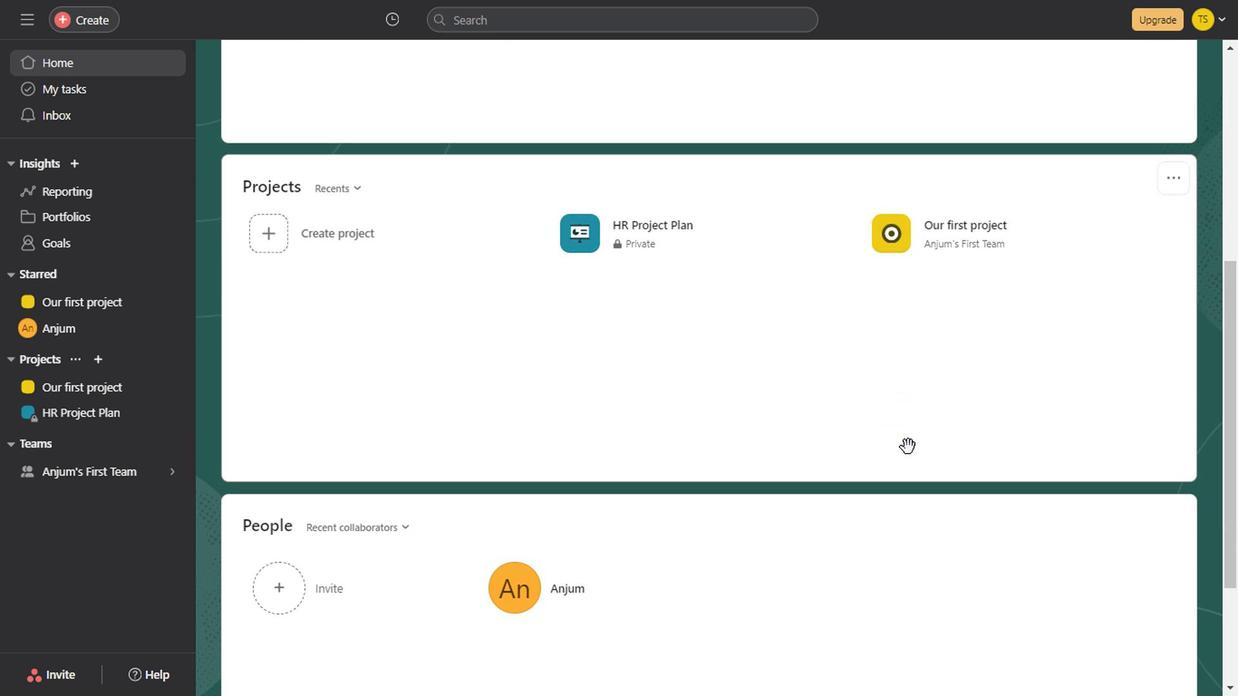 
Action: Mouse scrolled (902, 446) with delta (0, 0)
Screenshot: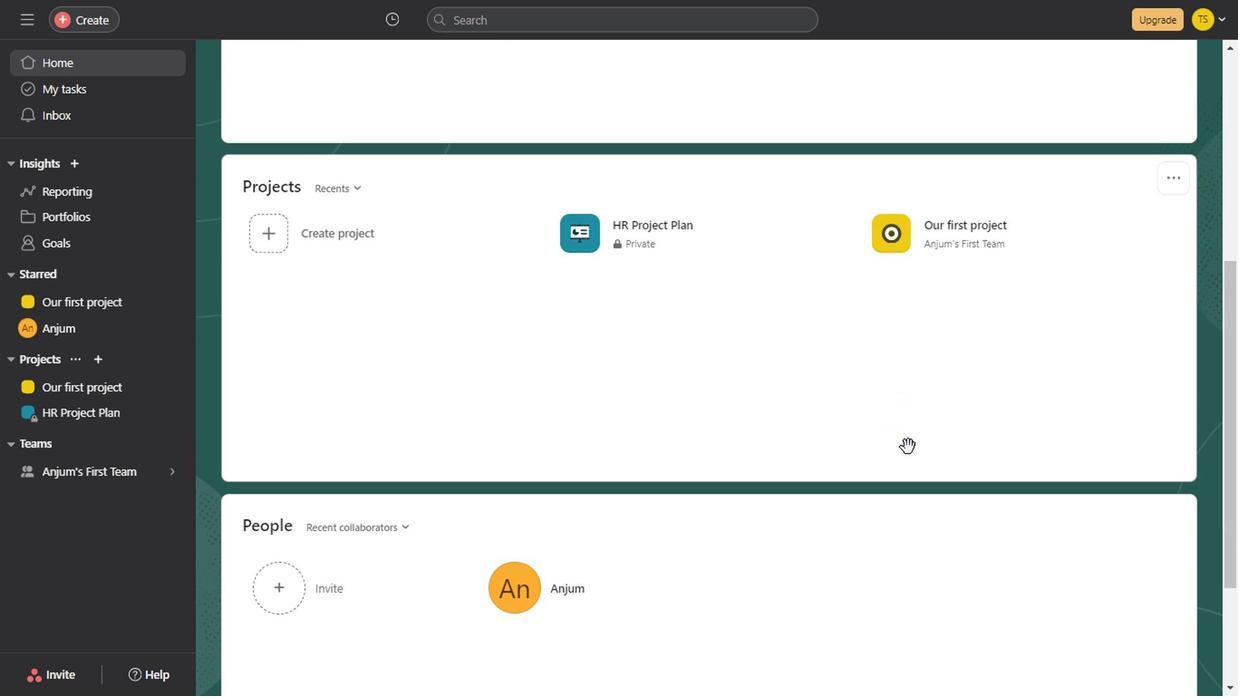 
Action: Mouse scrolled (902, 446) with delta (0, 0)
Screenshot: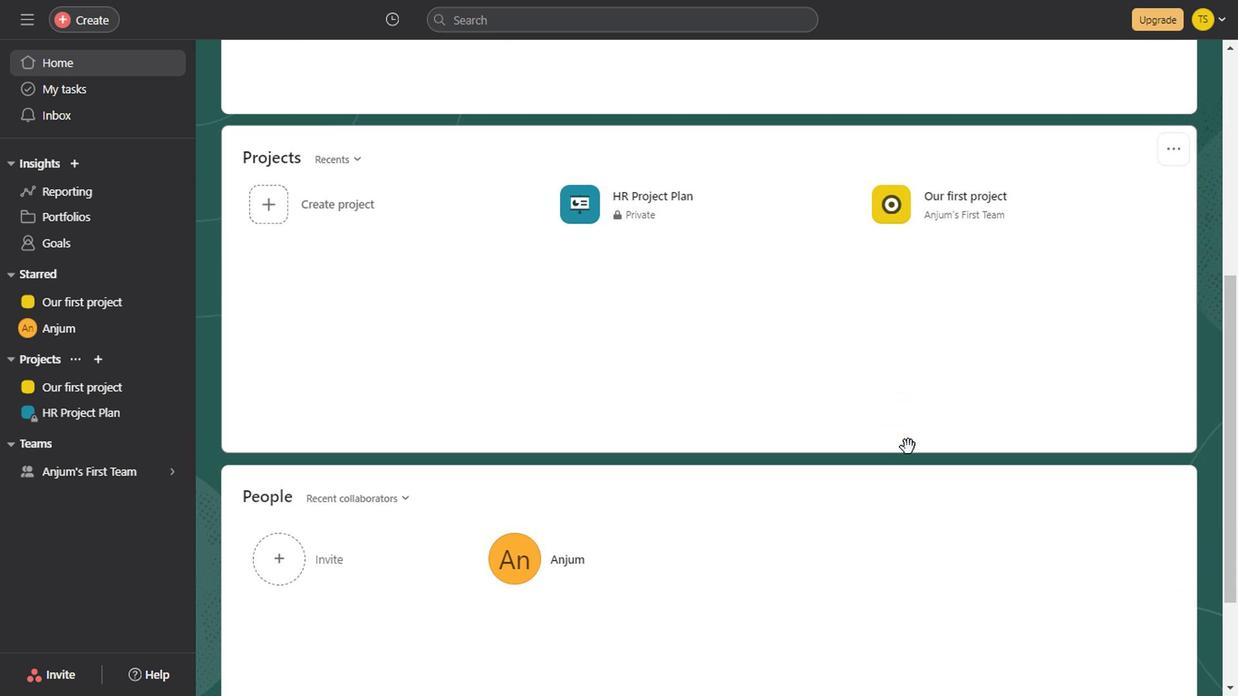 
Action: Mouse scrolled (902, 446) with delta (0, 0)
Screenshot: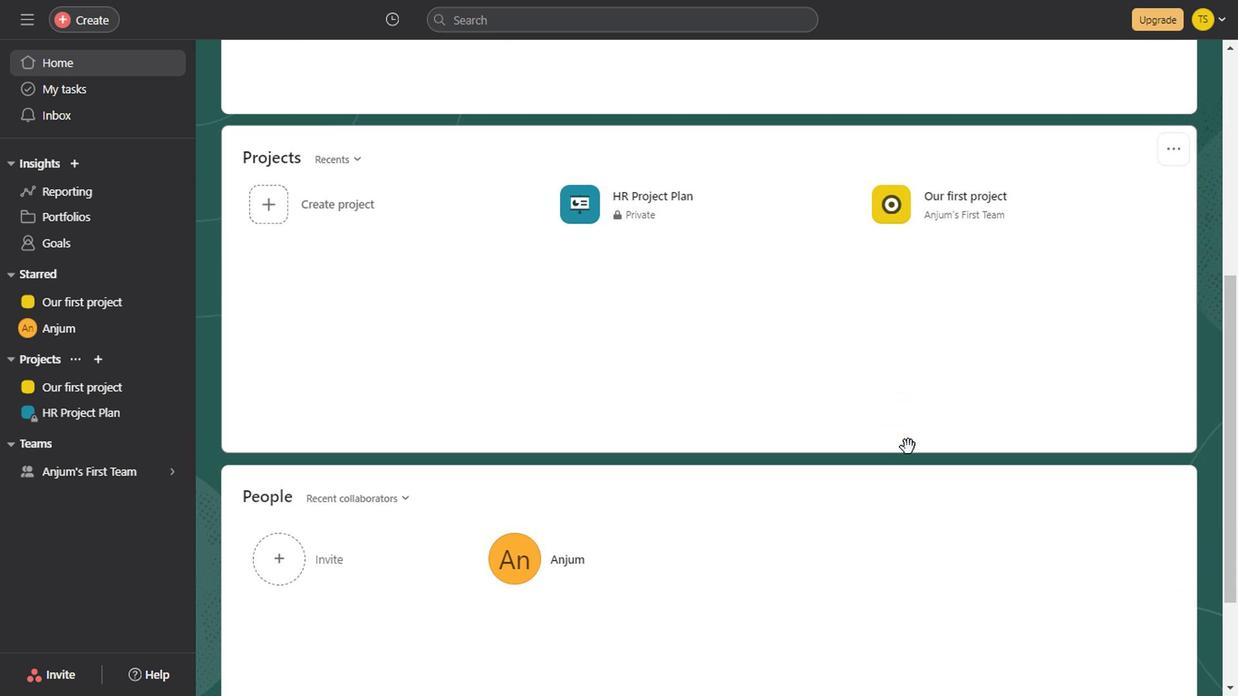 
Action: Mouse scrolled (902, 446) with delta (0, 0)
Screenshot: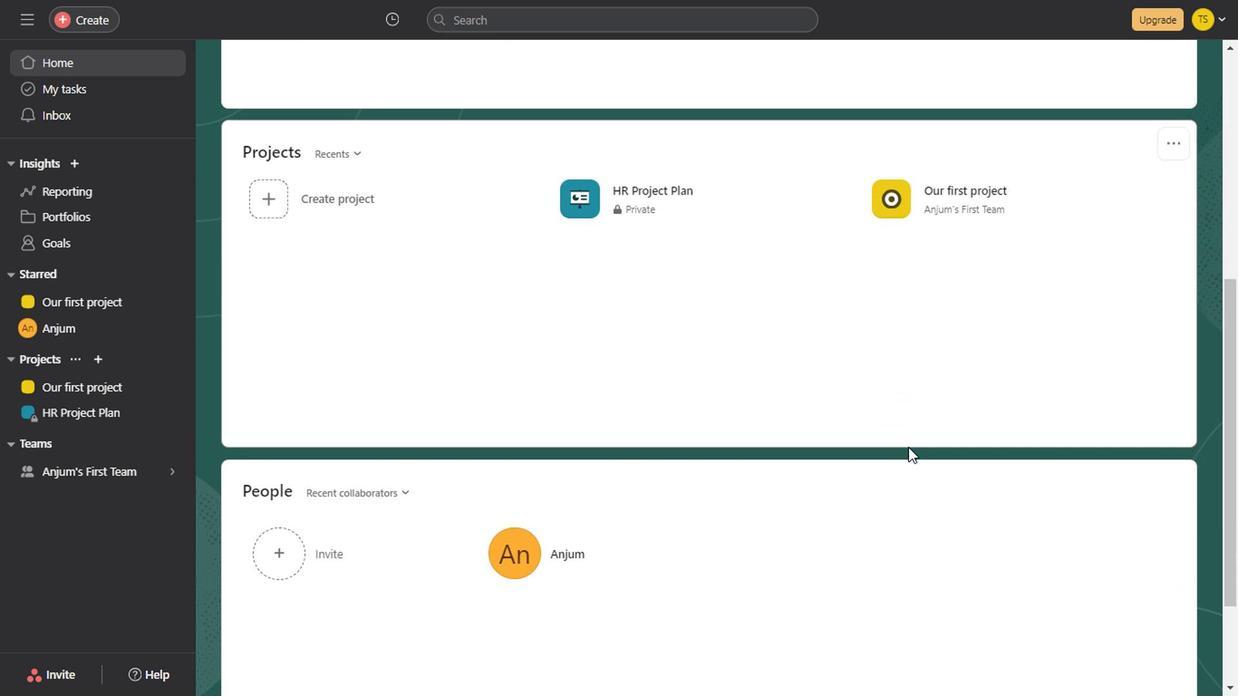 
Action: Mouse scrolled (902, 446) with delta (0, 0)
Screenshot: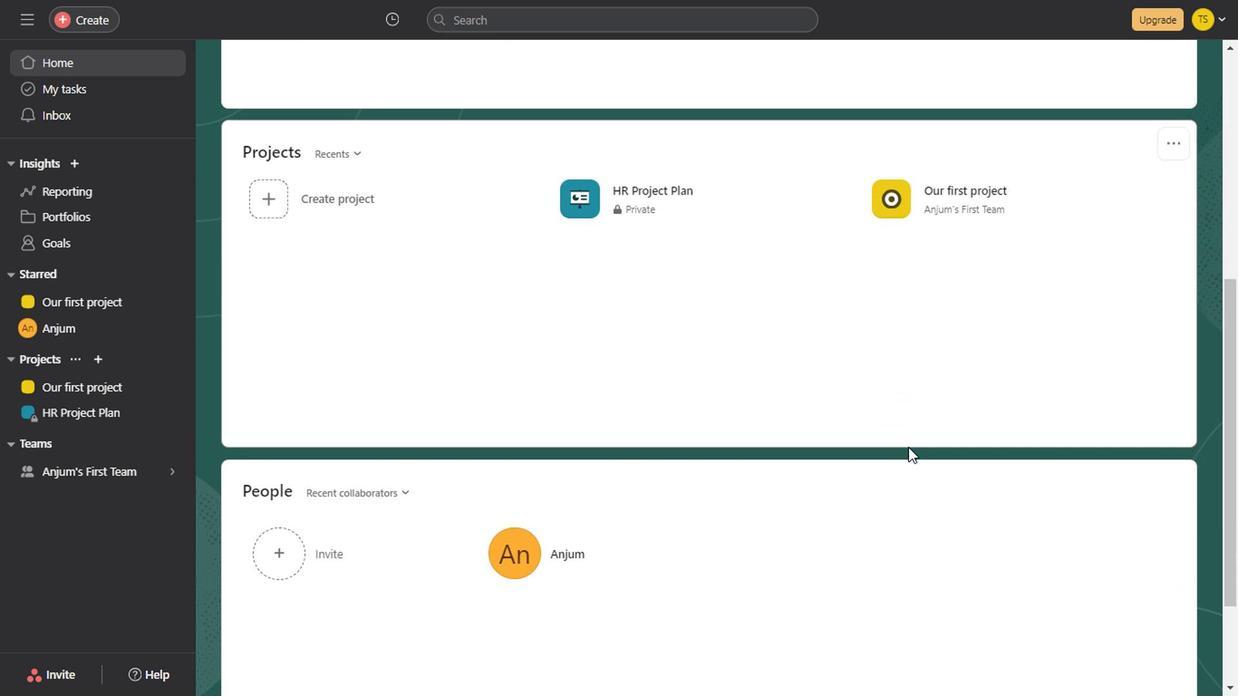 
Action: Mouse scrolled (902, 448) with delta (0, 1)
Screenshot: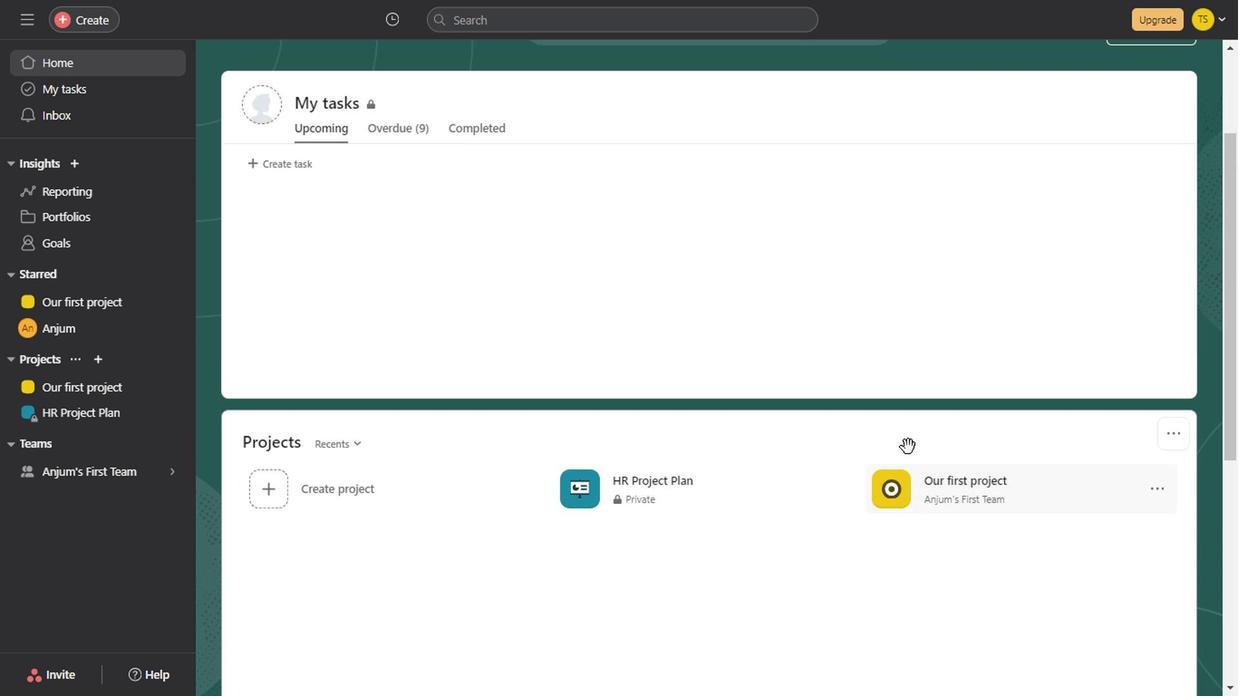 
Action: Mouse moved to (1139, 198)
Screenshot: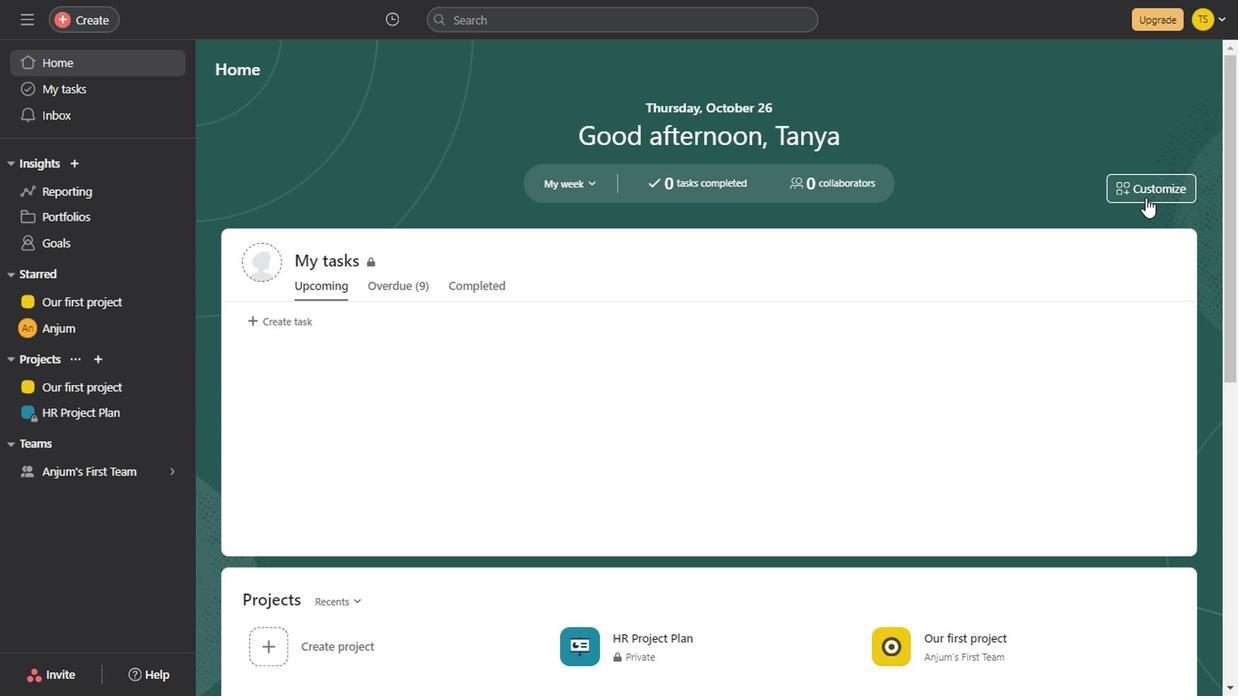 
Action: Mouse pressed left at (1139, 198)
Screenshot: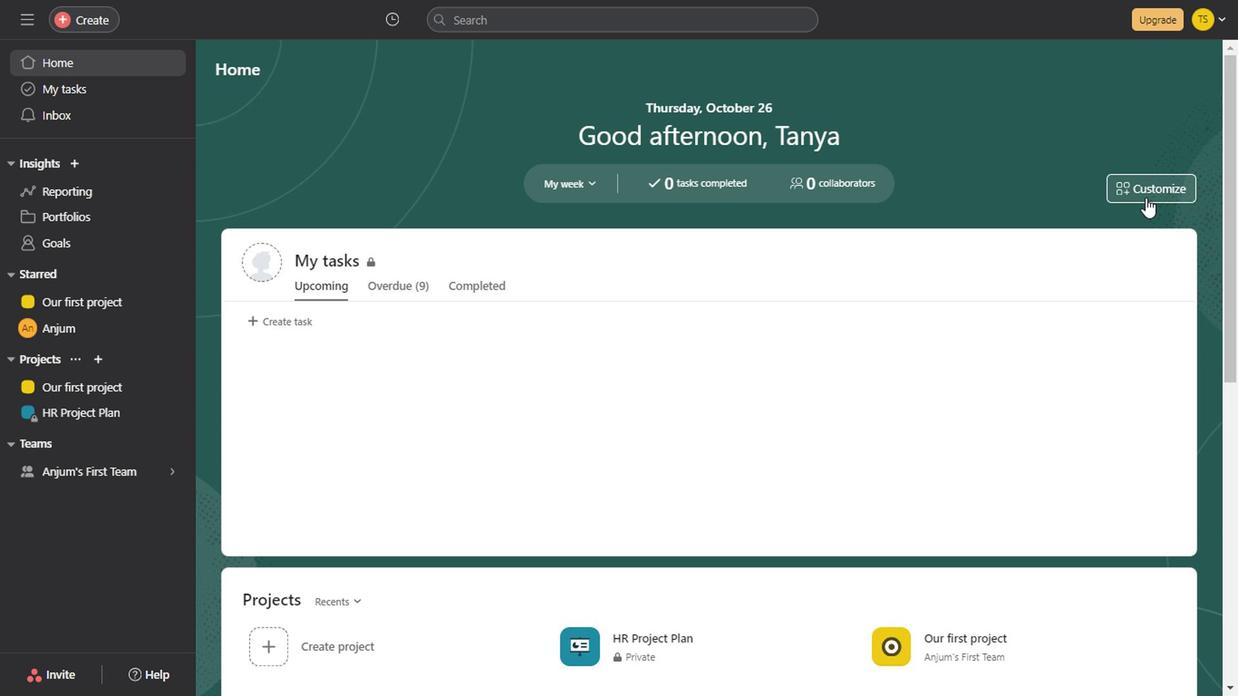 
Action: Mouse moved to (1200, 501)
Screenshot: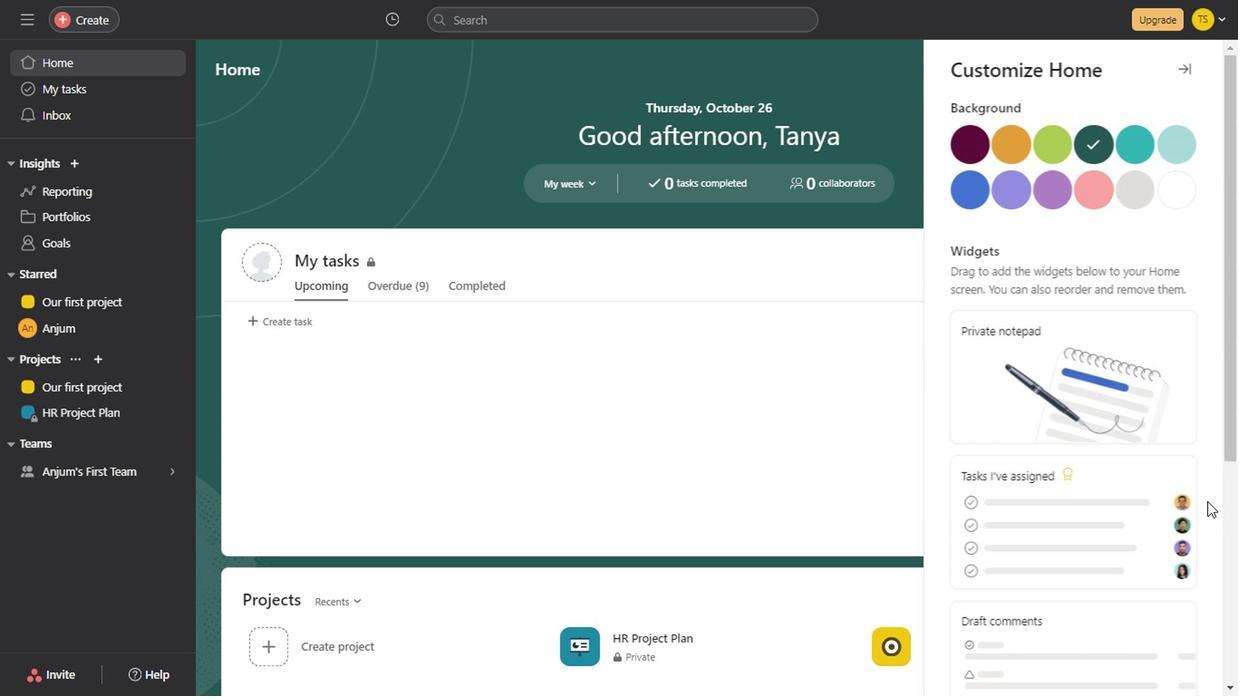 
Action: Mouse scrolled (1200, 500) with delta (0, 0)
Screenshot: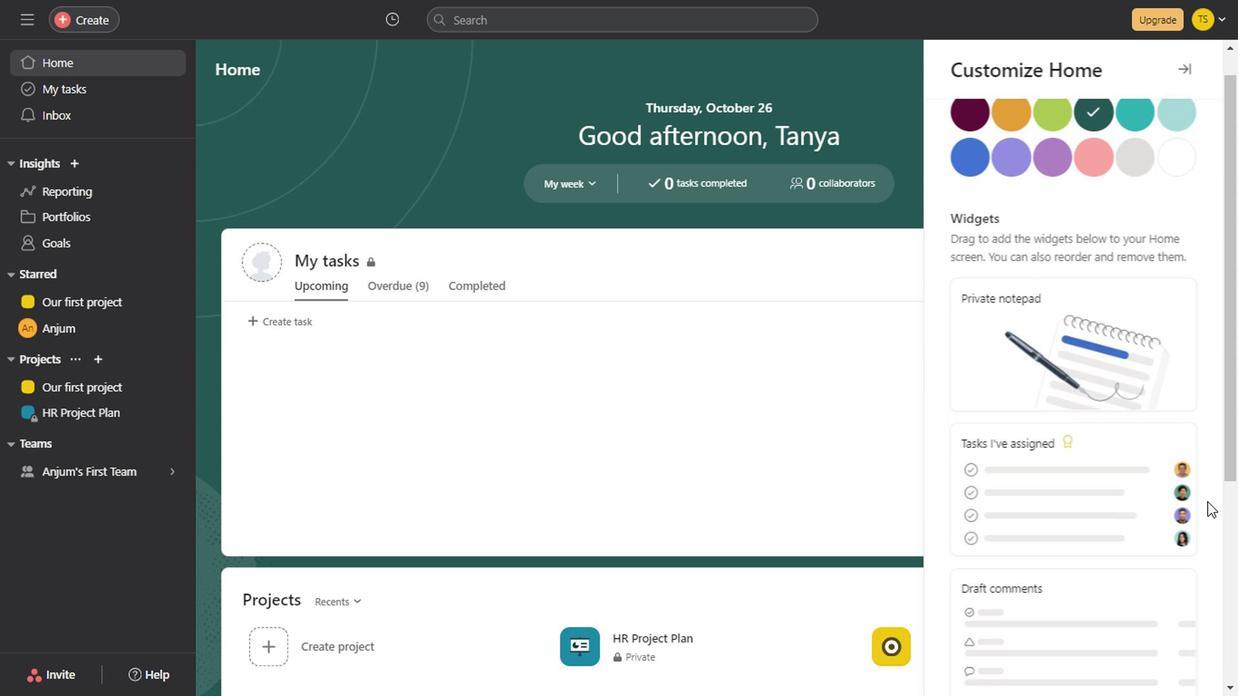 
Action: Mouse scrolled (1200, 500) with delta (0, 0)
Screenshot: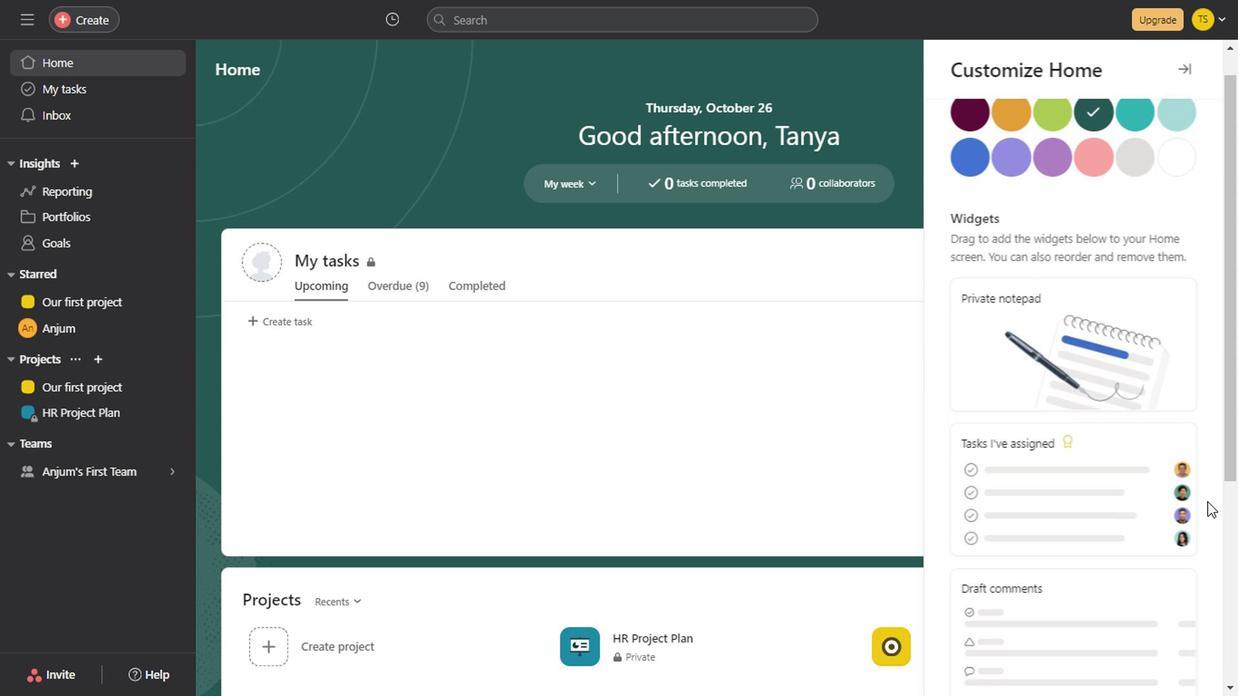 
Action: Mouse scrolled (1200, 500) with delta (0, 0)
Screenshot: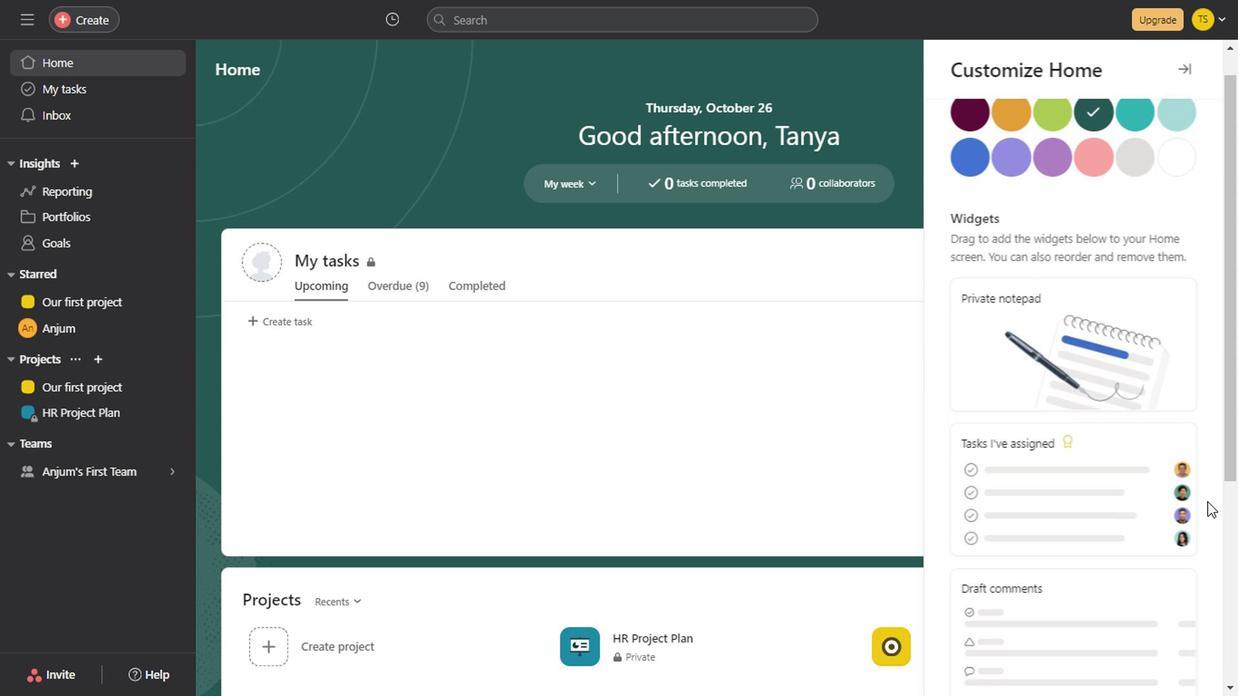 
Action: Mouse scrolled (1200, 500) with delta (0, 0)
Screenshot: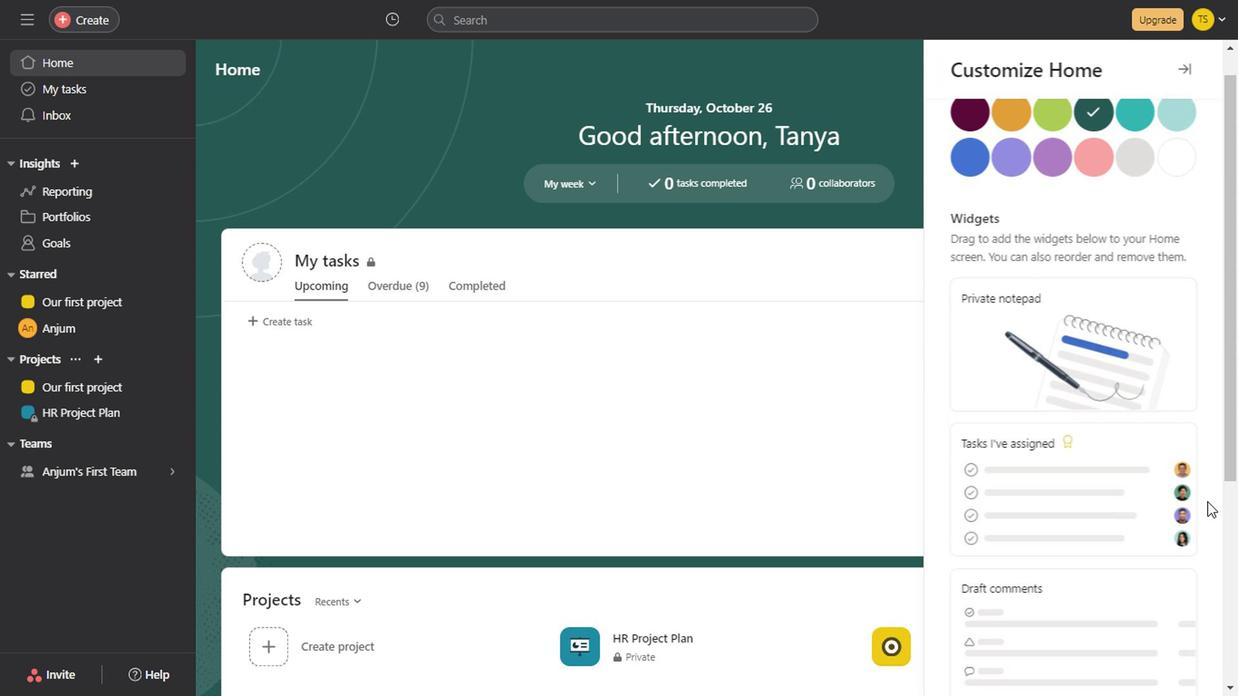 
Action: Mouse scrolled (1200, 500) with delta (0, 0)
Screenshot: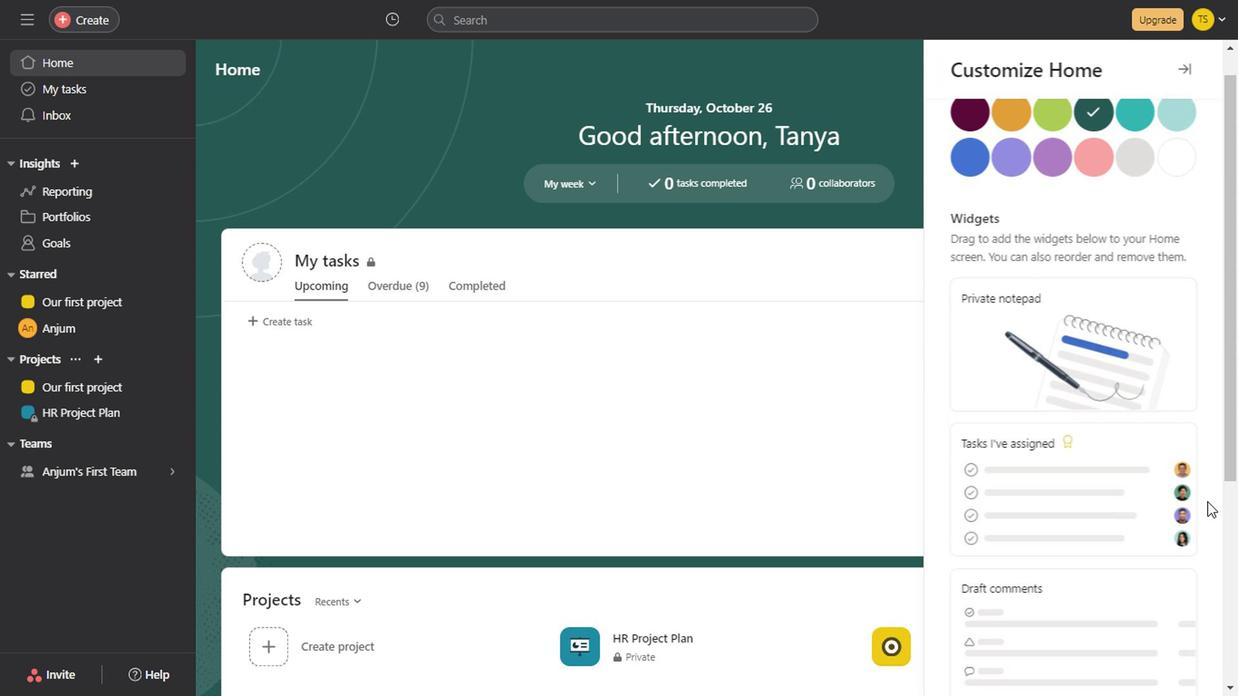 
Action: Mouse scrolled (1200, 500) with delta (0, 0)
Screenshot: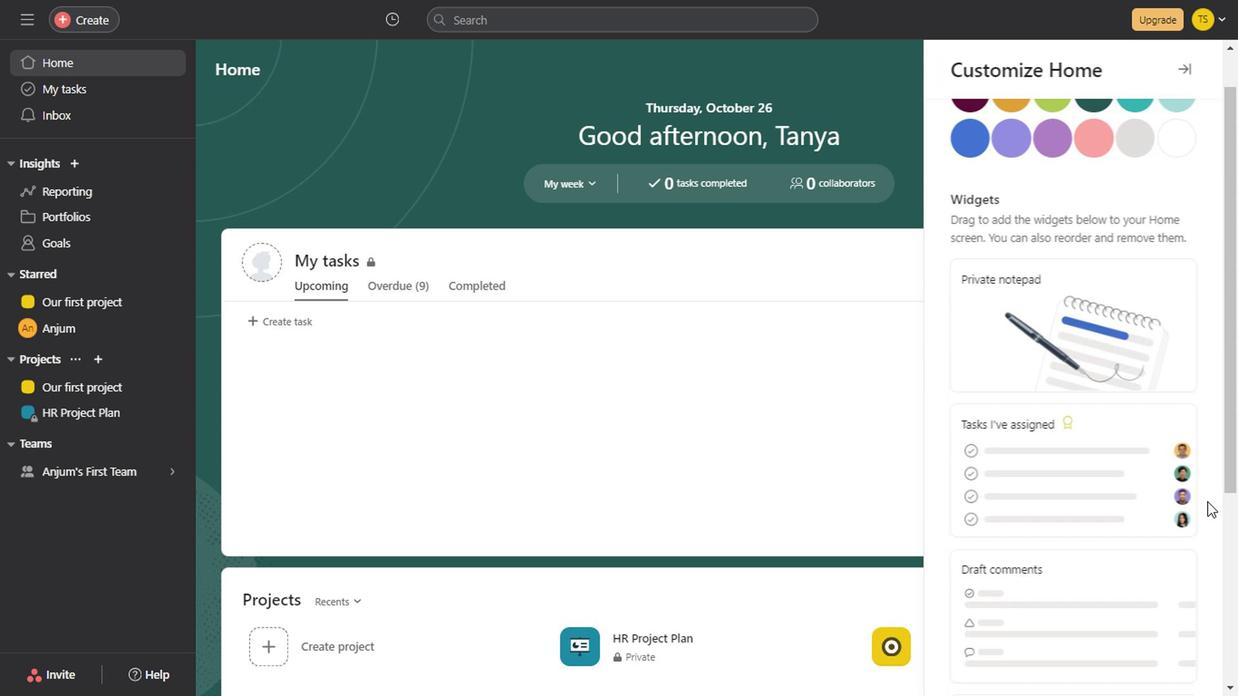 
Action: Mouse scrolled (1200, 500) with delta (0, 0)
Screenshot: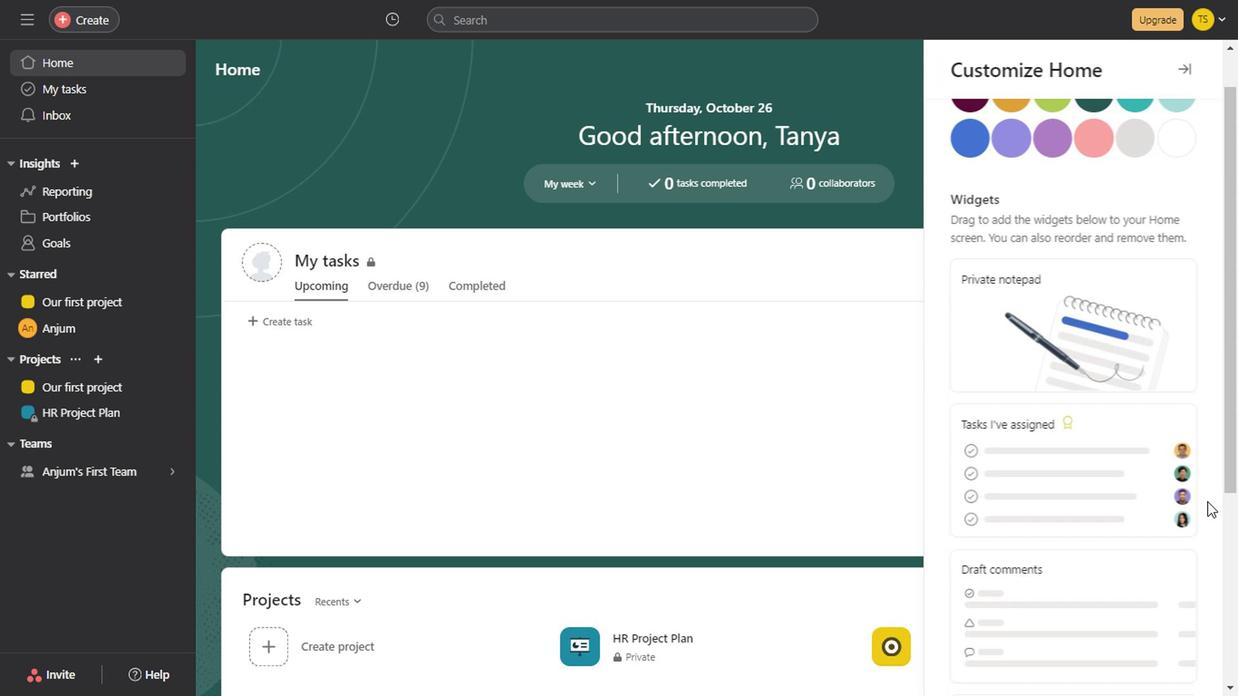 
Action: Mouse scrolled (1200, 500) with delta (0, 0)
Screenshot: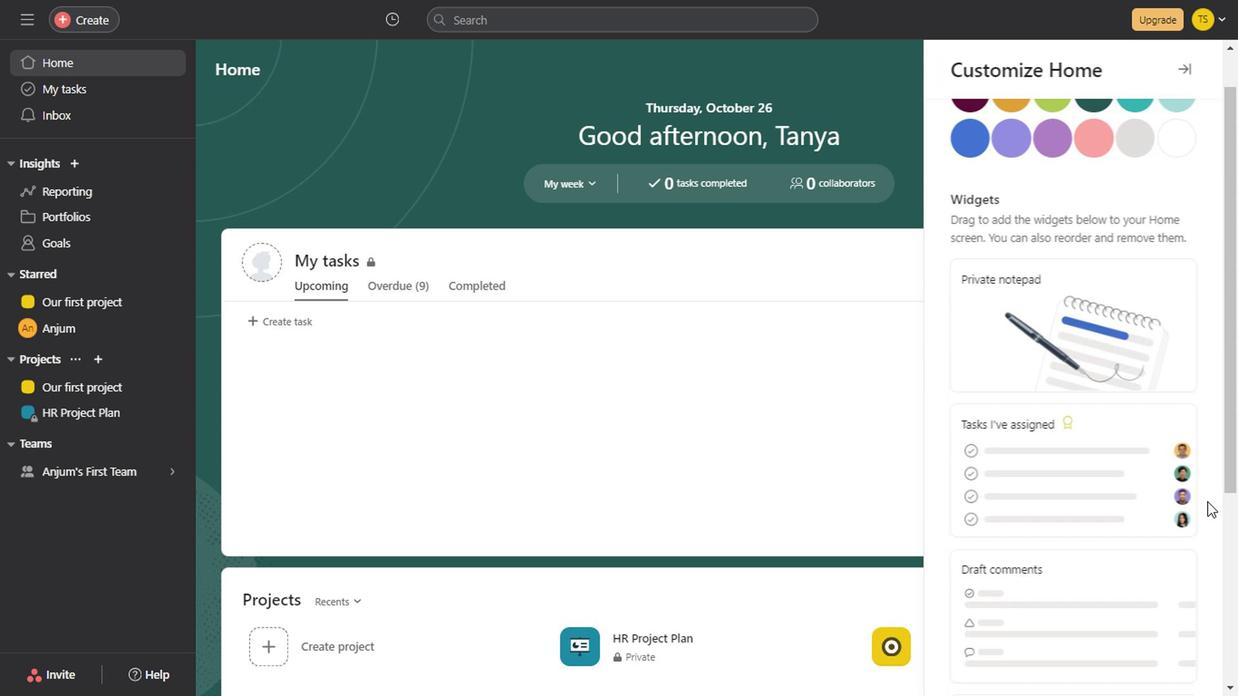 
Action: Mouse scrolled (1200, 500) with delta (0, 0)
Screenshot: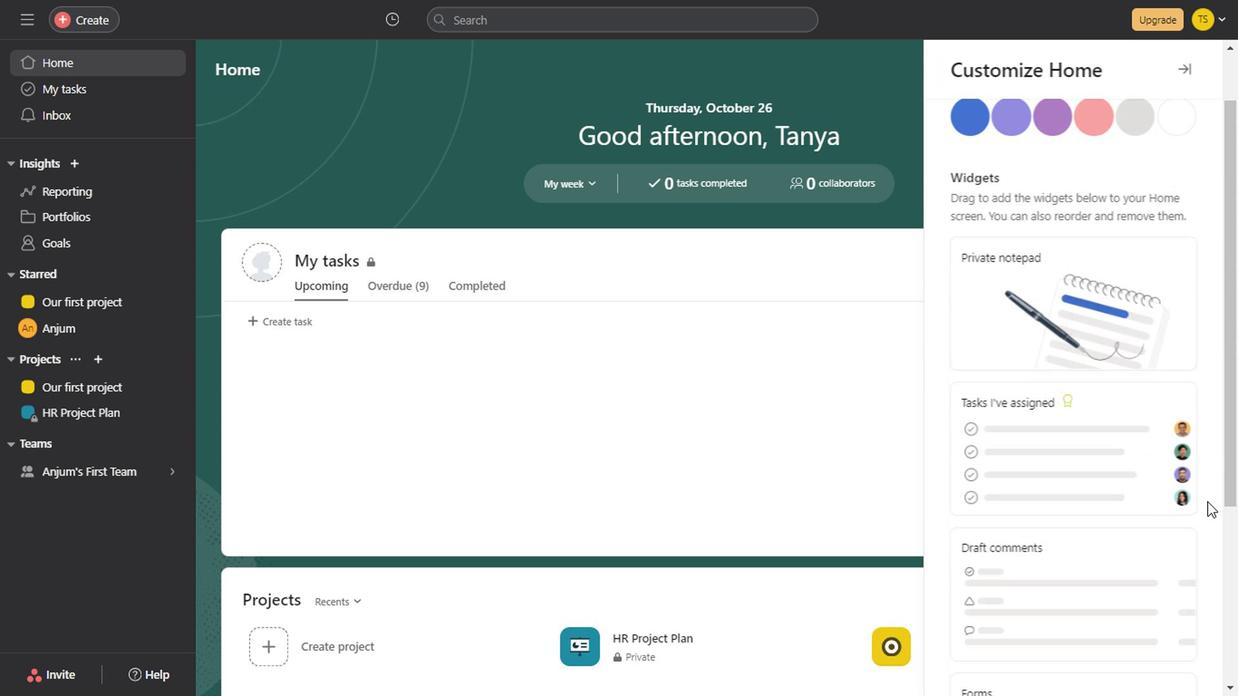 
Action: Mouse scrolled (1200, 500) with delta (0, 0)
Screenshot: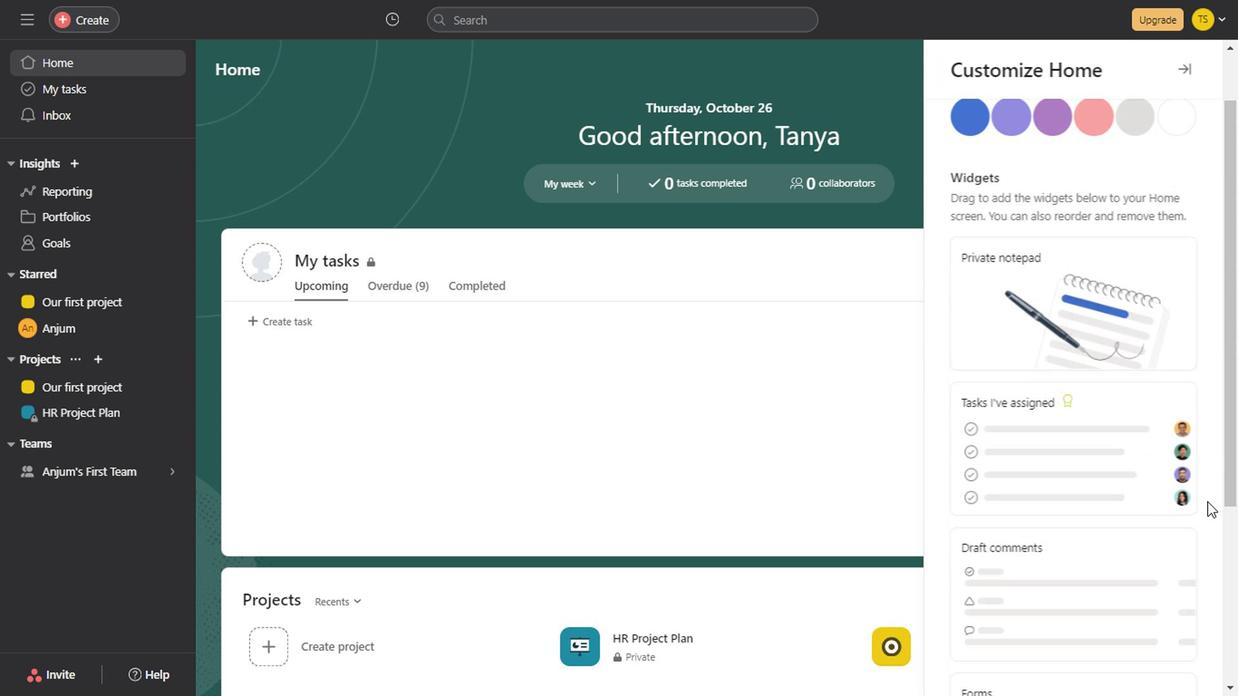 
Action: Mouse scrolled (1200, 500) with delta (0, 0)
Screenshot: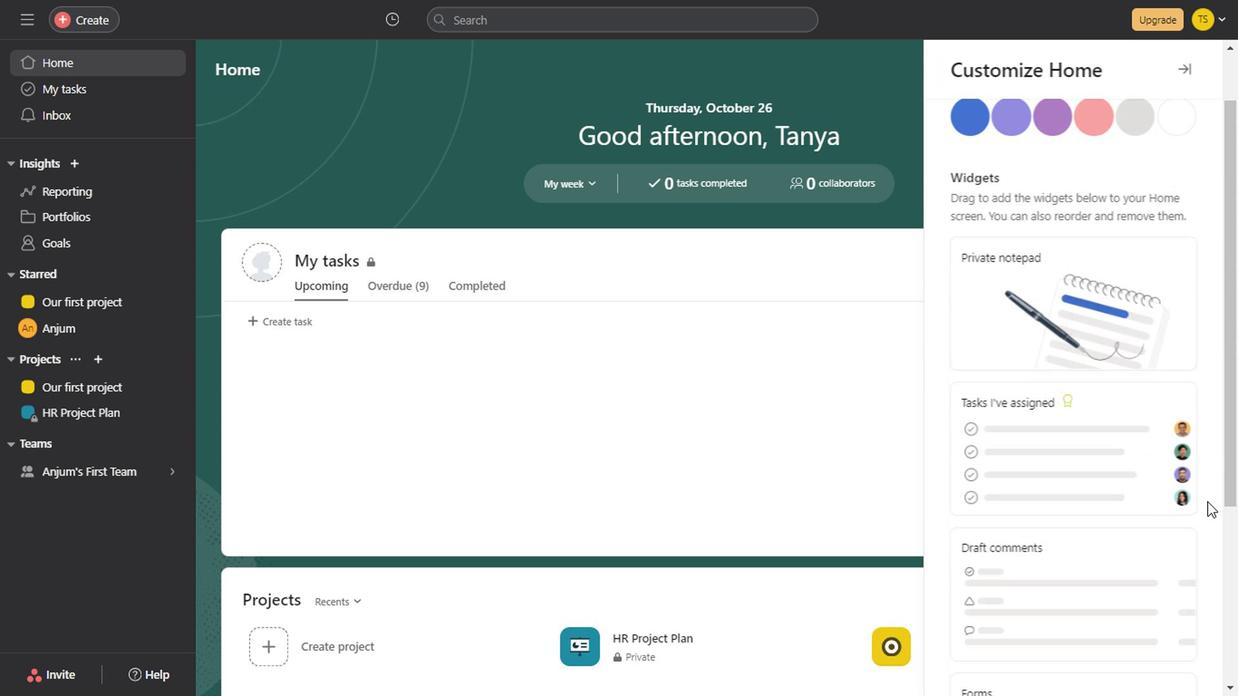 
Action: Mouse scrolled (1200, 500) with delta (0, 0)
Screenshot: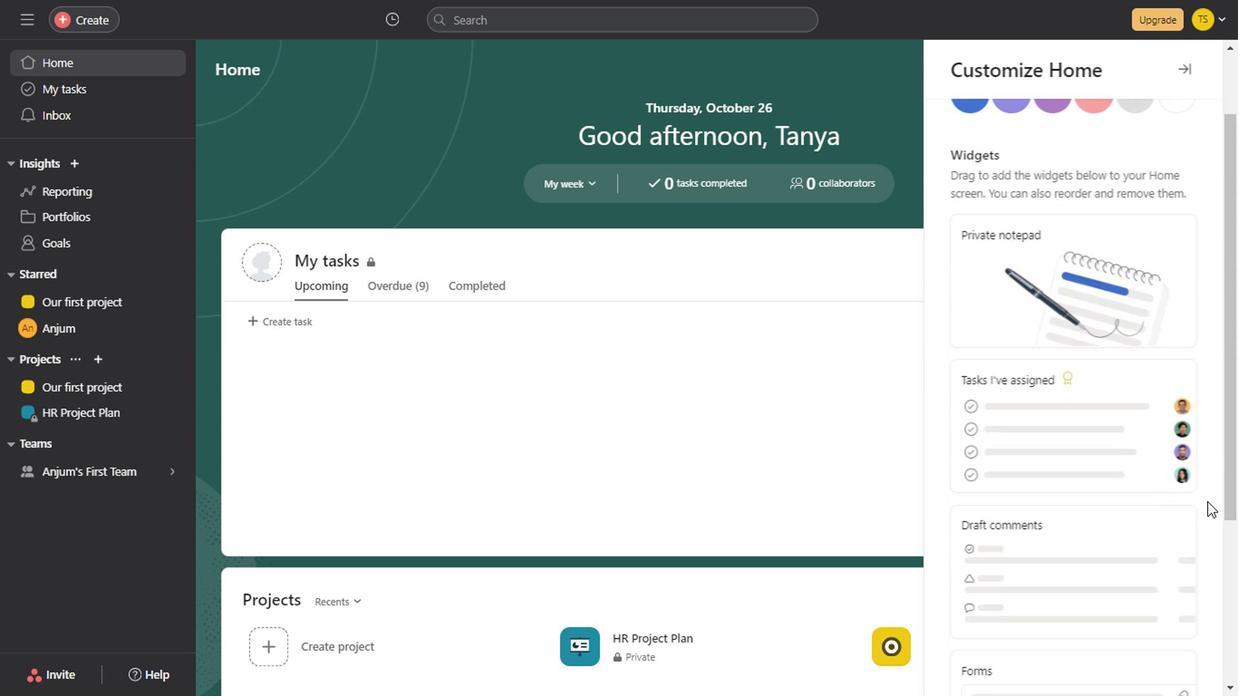 
Action: Mouse scrolled (1200, 500) with delta (0, 0)
Screenshot: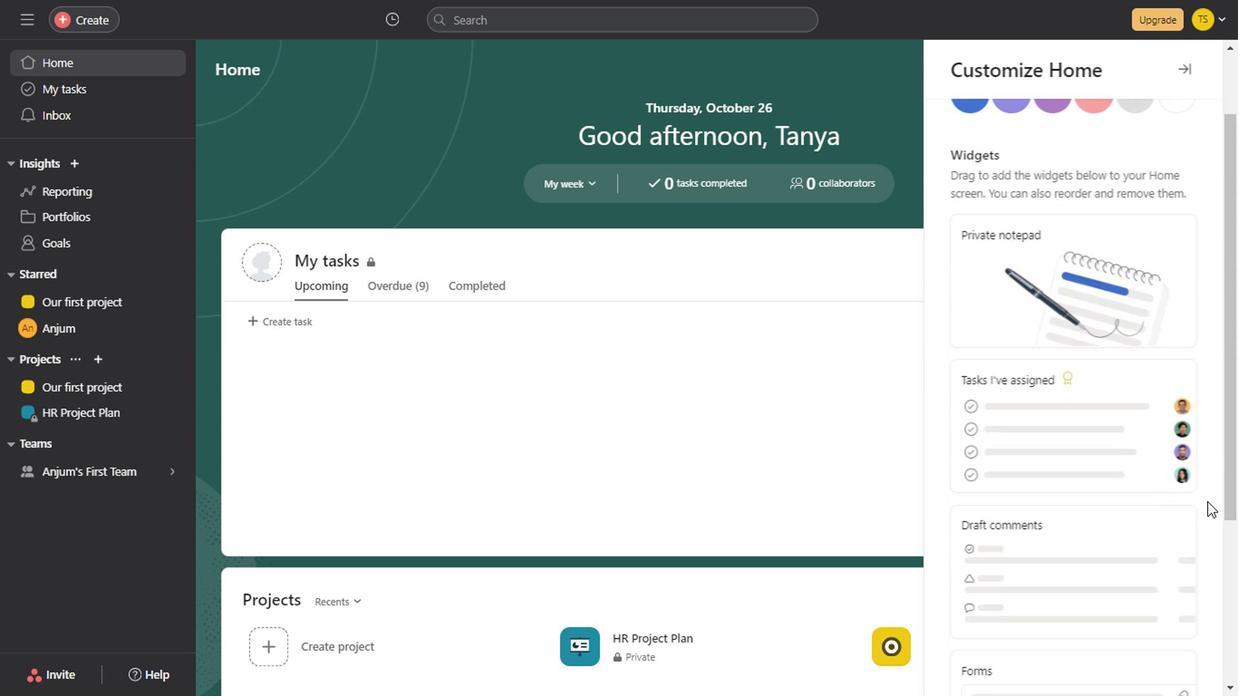 
Action: Mouse scrolled (1200, 500) with delta (0, 0)
Screenshot: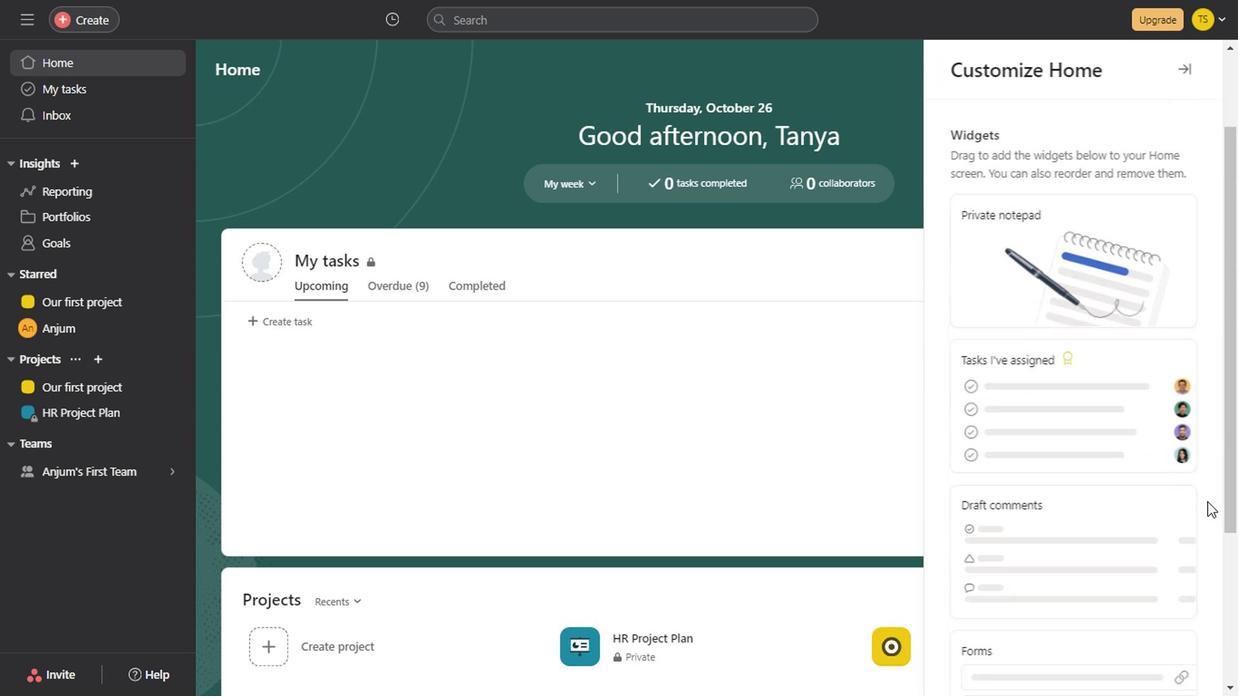 
Action: Mouse scrolled (1200, 500) with delta (0, 0)
Screenshot: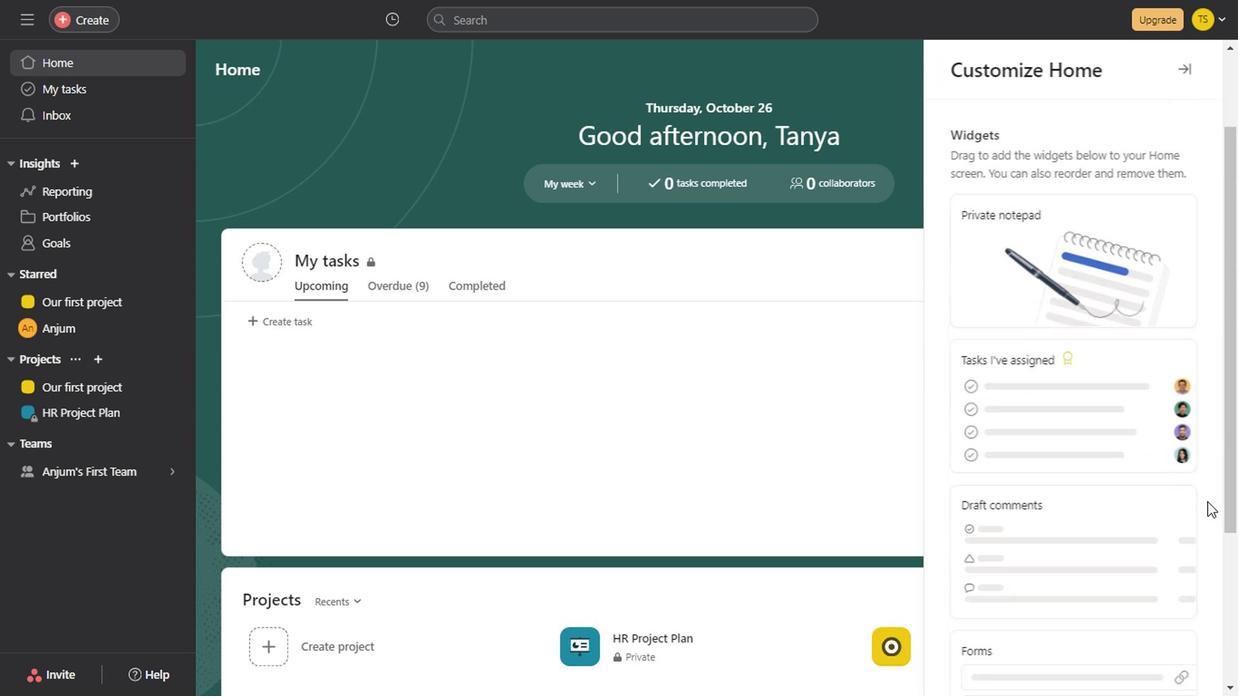 
Action: Mouse scrolled (1200, 500) with delta (0, 0)
Screenshot: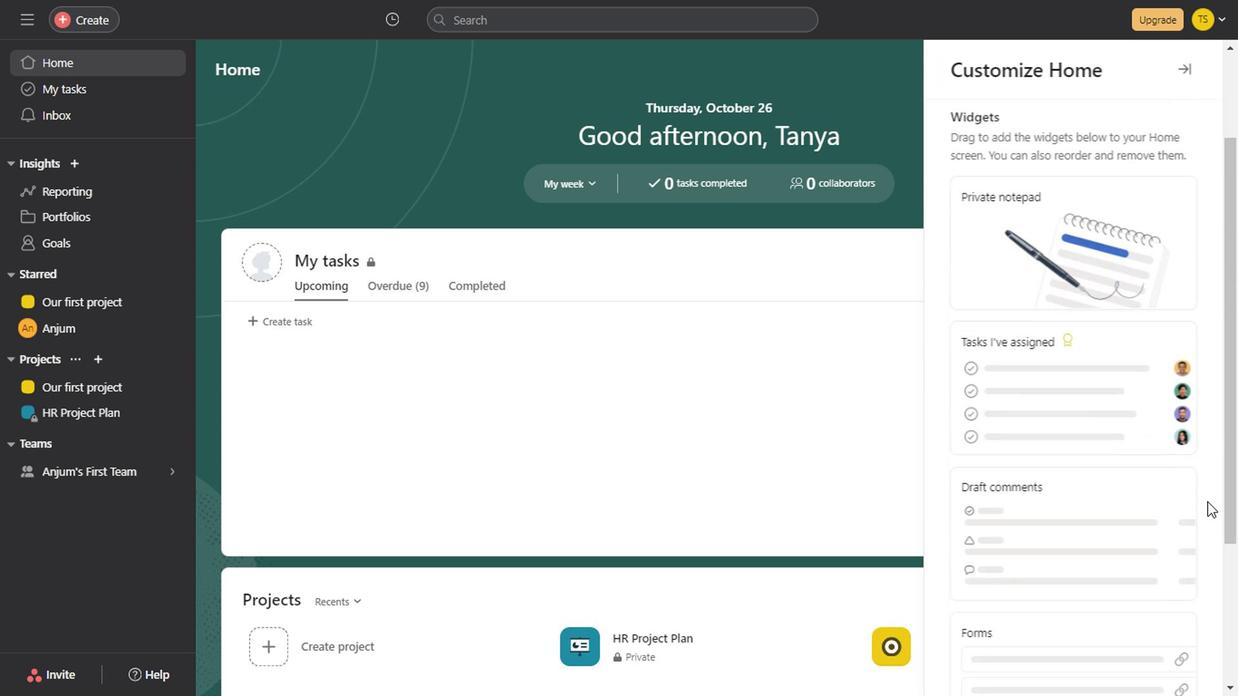 
Action: Mouse scrolled (1200, 500) with delta (0, 0)
Screenshot: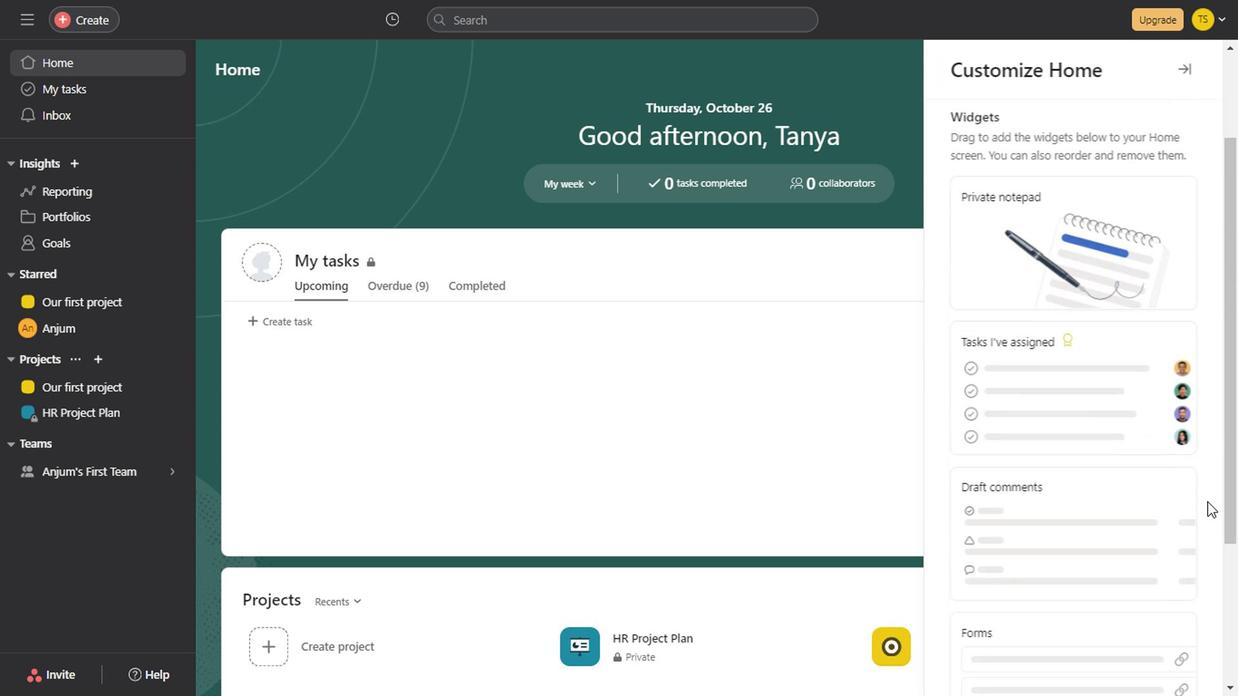 
Action: Mouse scrolled (1200, 500) with delta (0, 0)
Screenshot: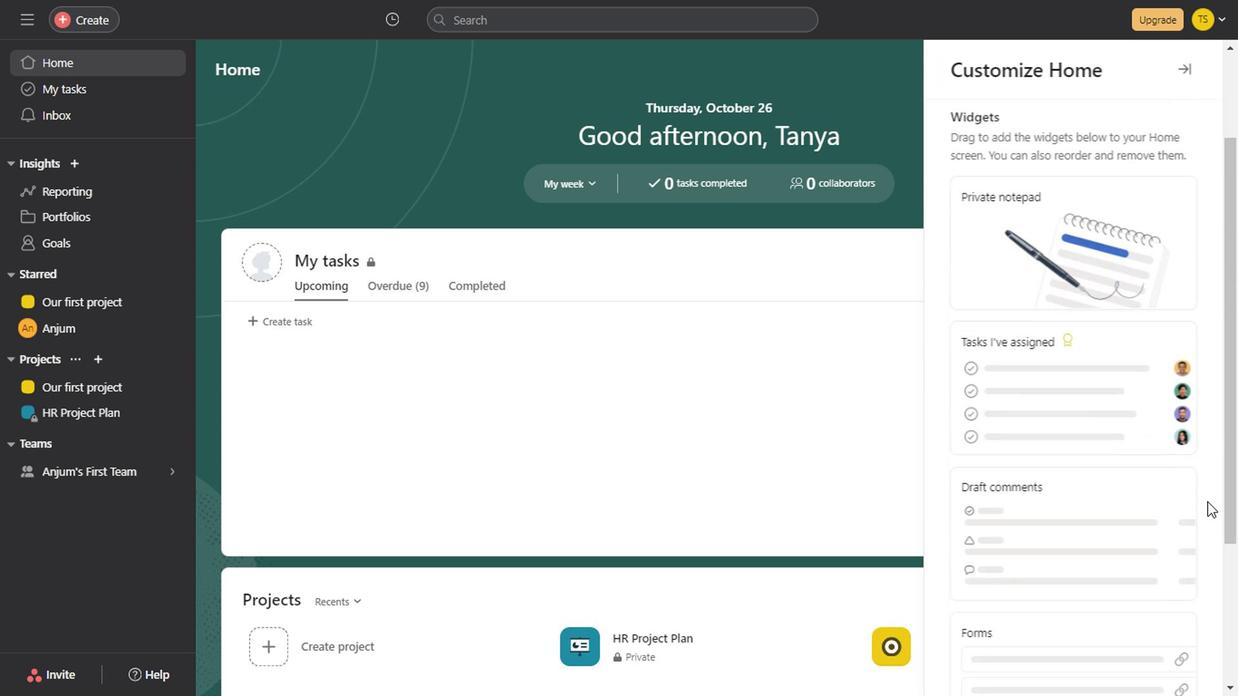 
Action: Mouse scrolled (1200, 500) with delta (0, 0)
Screenshot: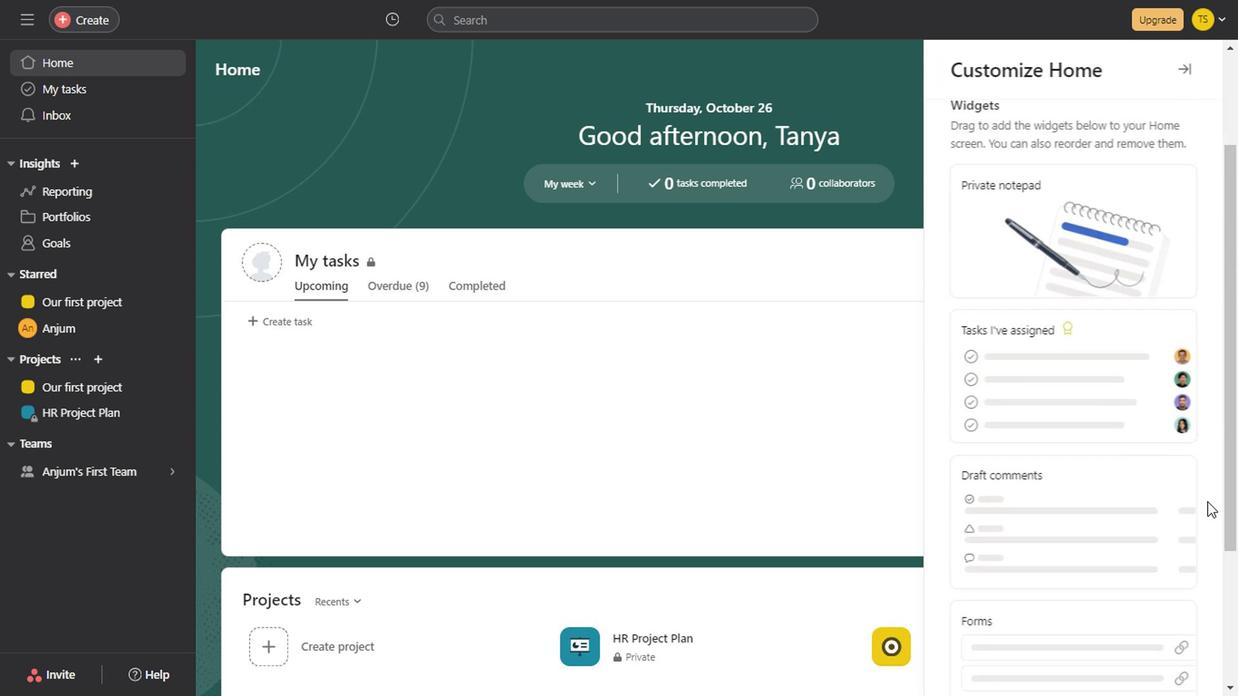 
Action: Mouse scrolled (1200, 500) with delta (0, 0)
Screenshot: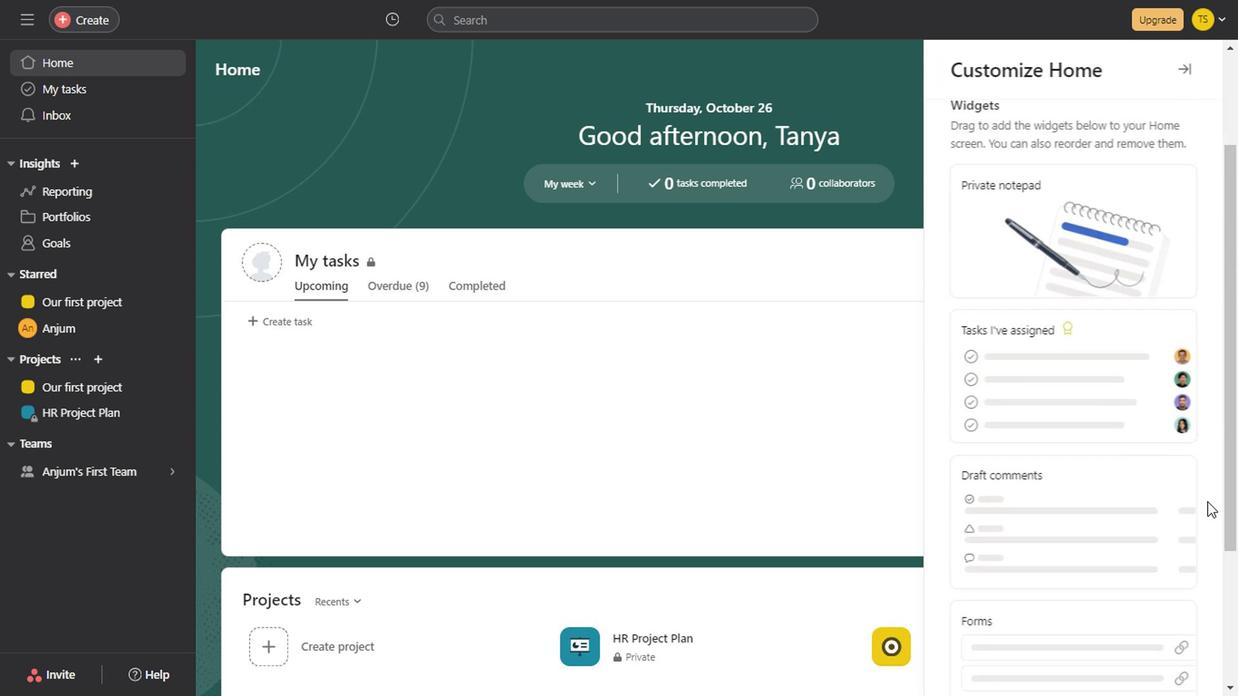 
Action: Mouse scrolled (1200, 500) with delta (0, 0)
Screenshot: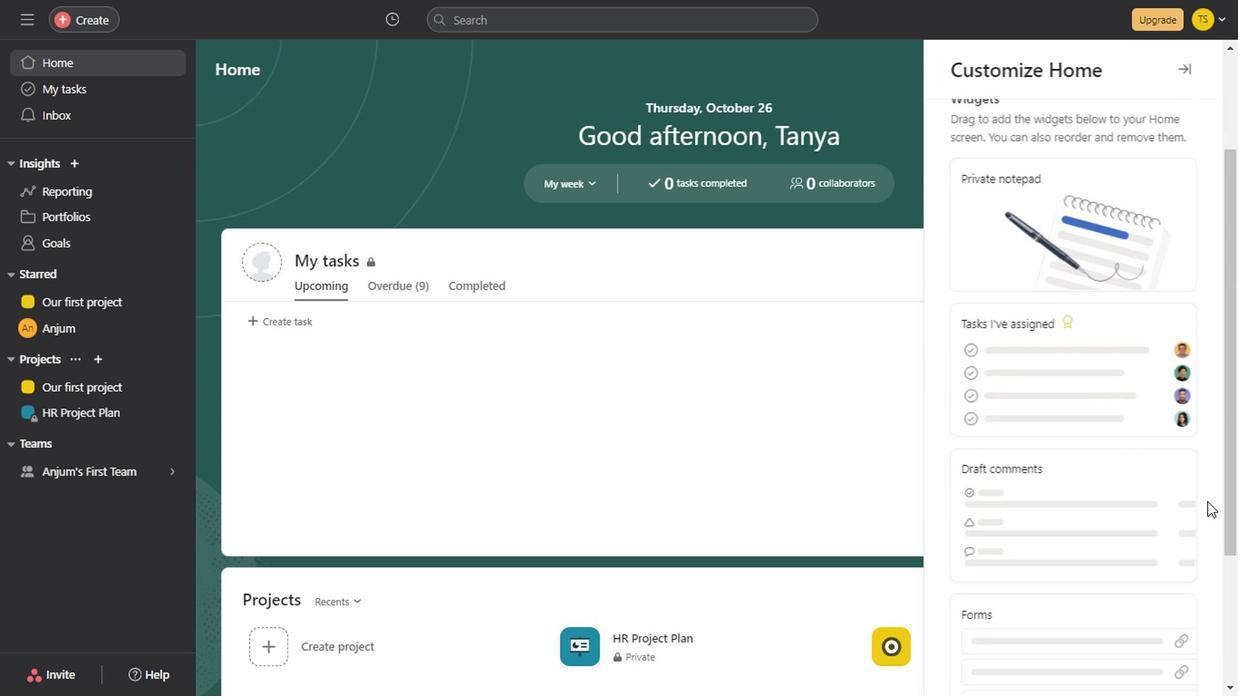 
Action: Mouse scrolled (1200, 500) with delta (0, 0)
Screenshot: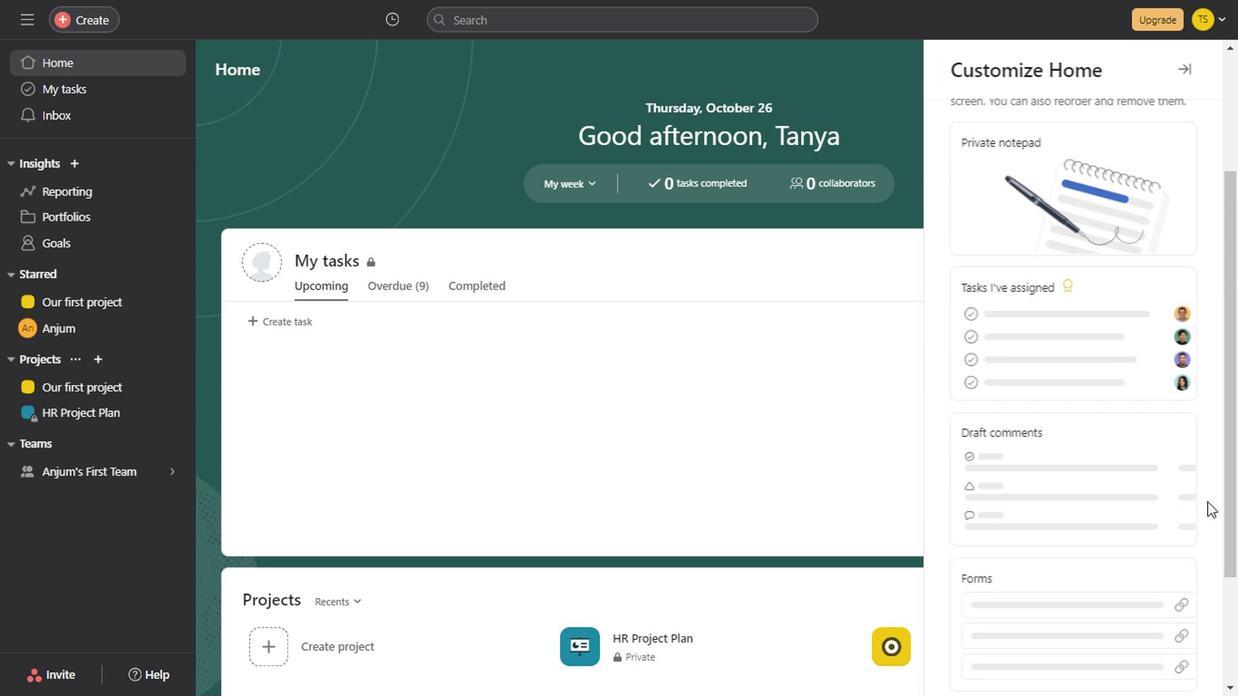 
Action: Mouse scrolled (1200, 500) with delta (0, 0)
Screenshot: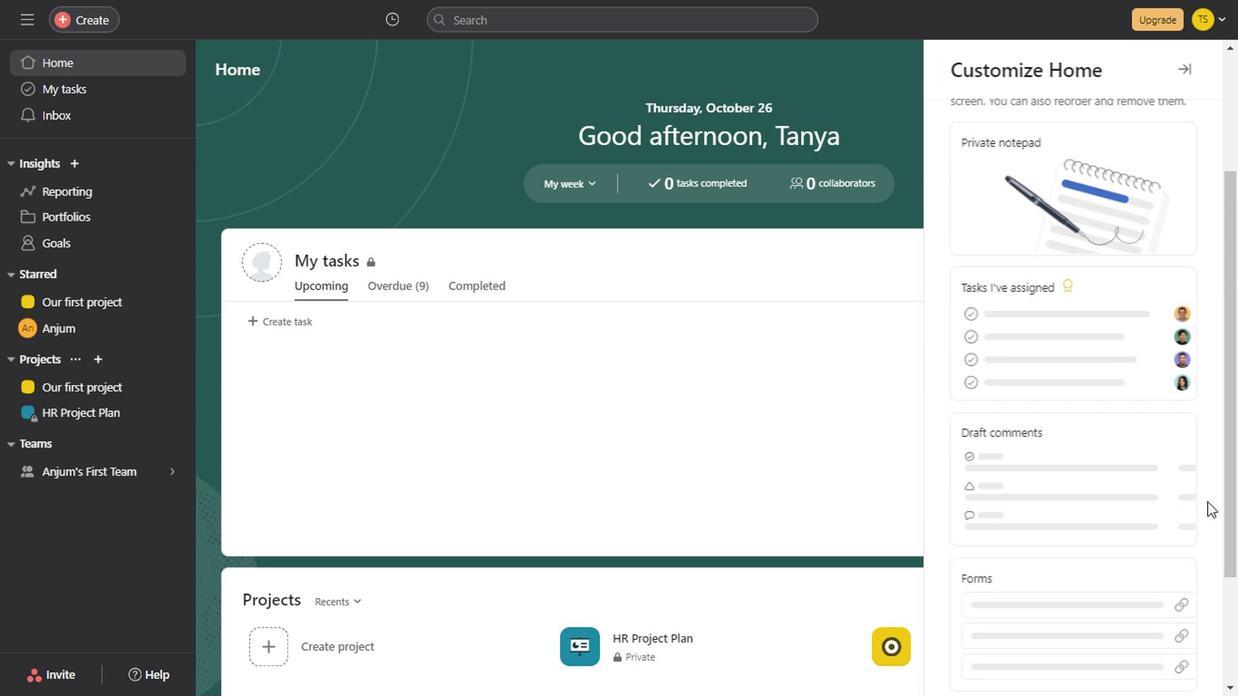 
Action: Mouse scrolled (1200, 500) with delta (0, 0)
Screenshot: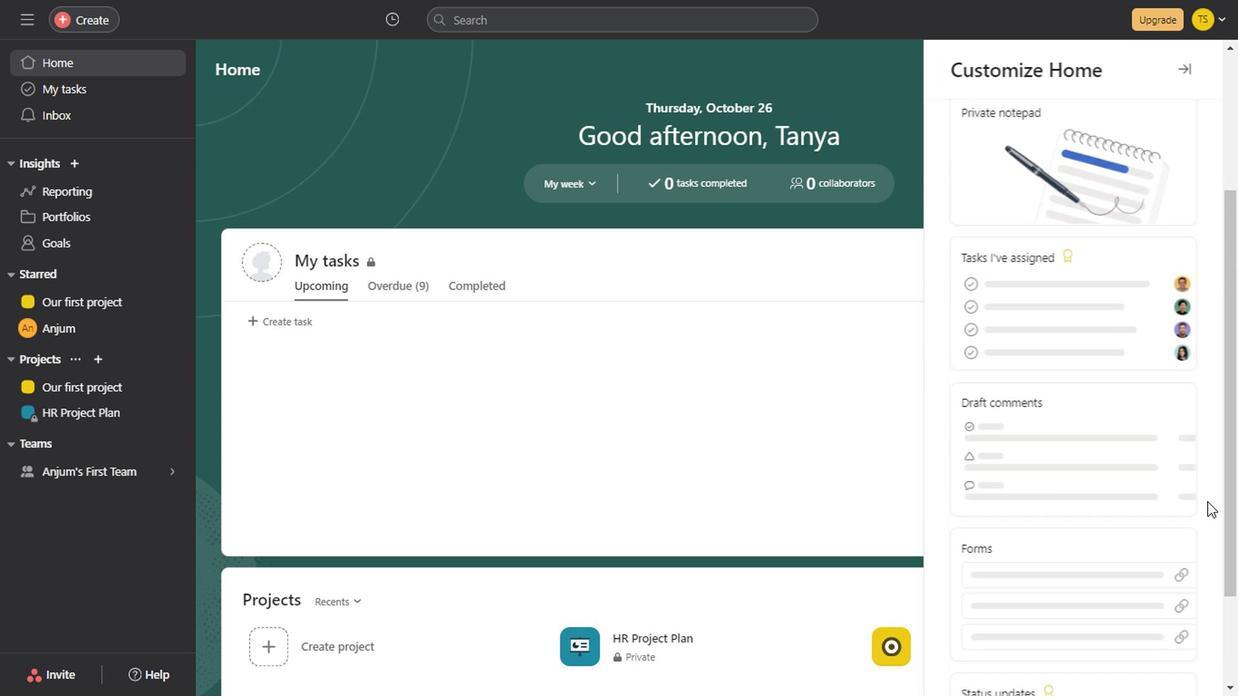 
Action: Mouse scrolled (1200, 500) with delta (0, 0)
Screenshot: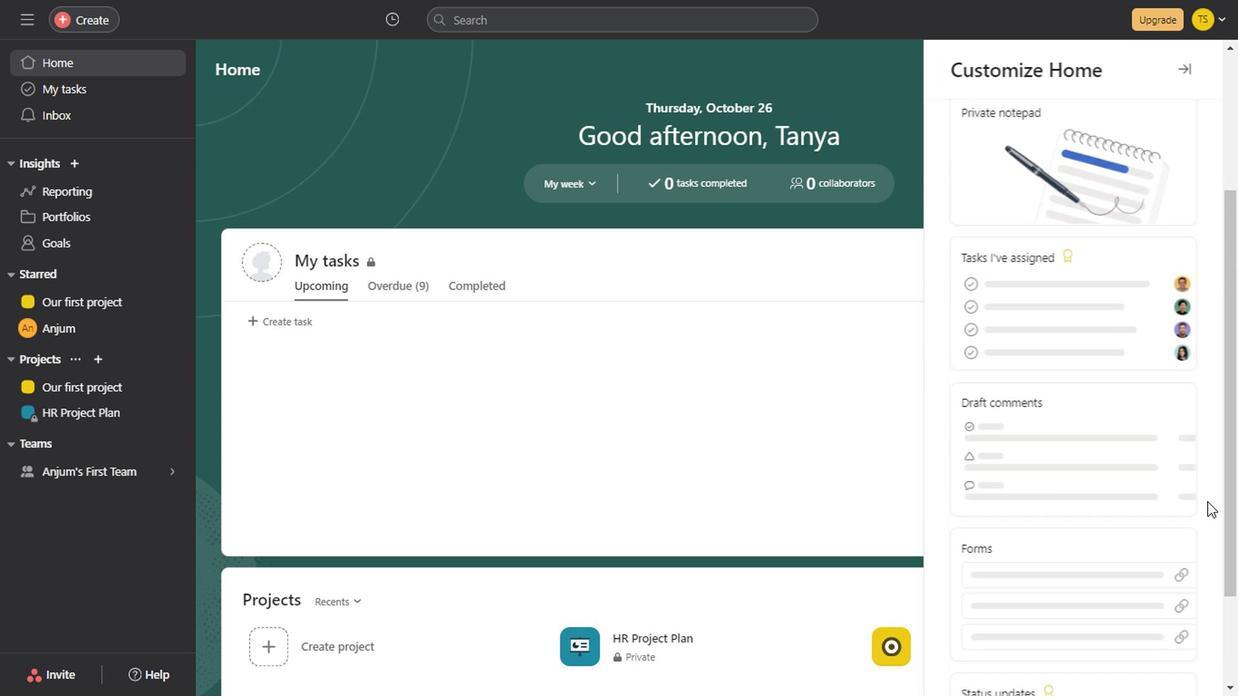 
Action: Mouse scrolled (1200, 500) with delta (0, 0)
Screenshot: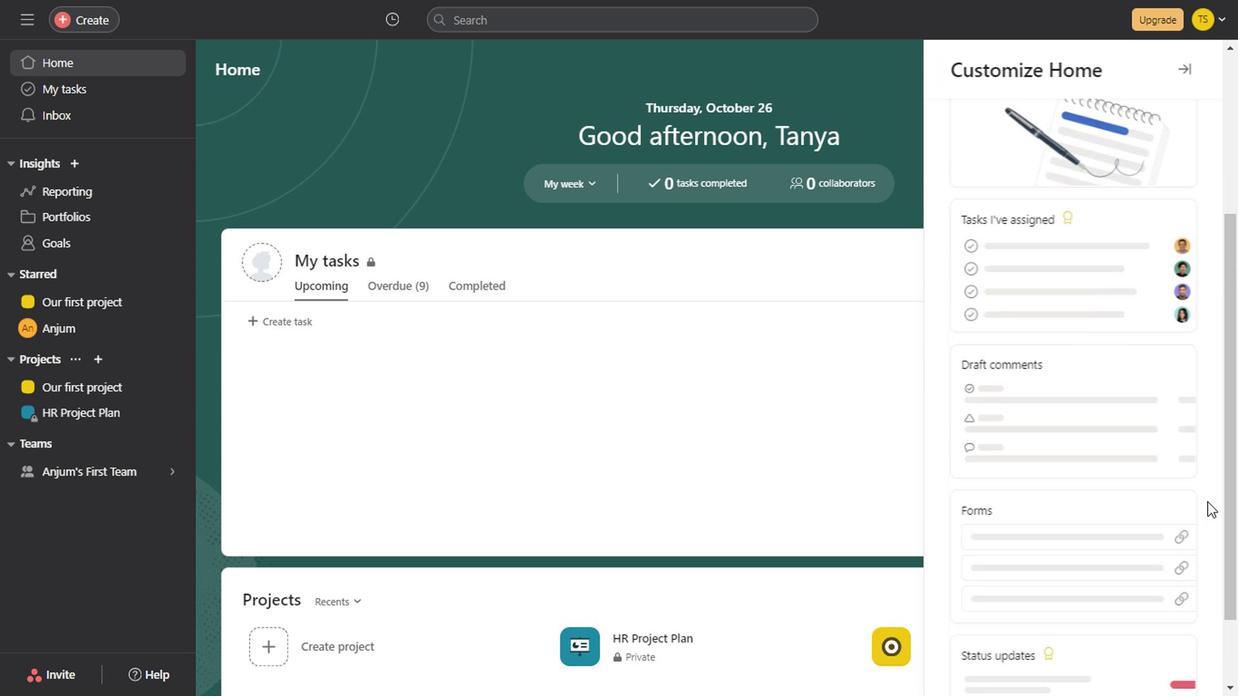 
Action: Mouse scrolled (1200, 500) with delta (0, 0)
Screenshot: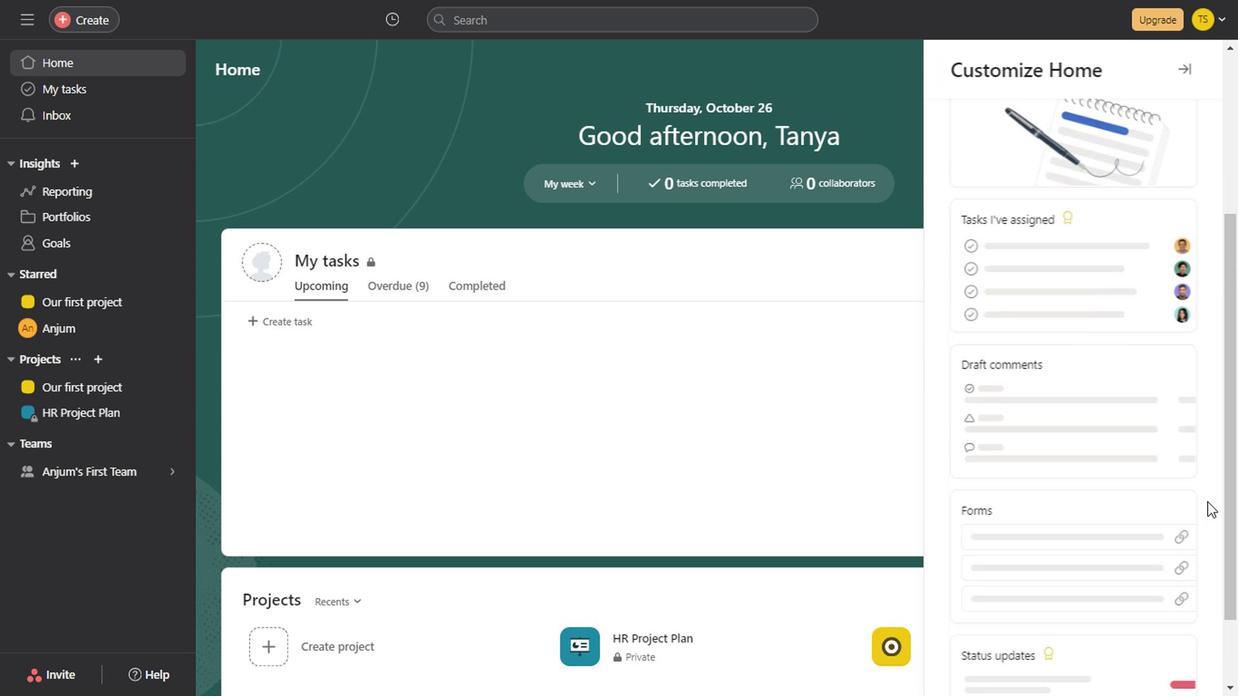 
Action: Mouse scrolled (1200, 500) with delta (0, 0)
Screenshot: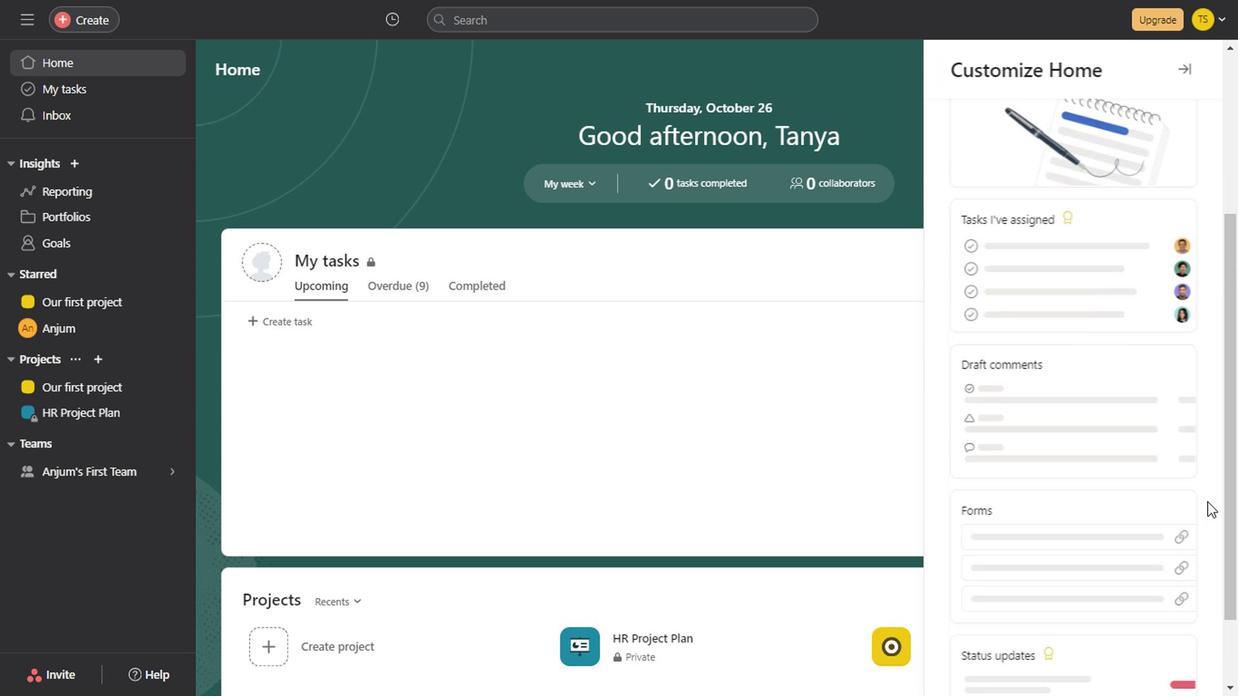 
Action: Mouse scrolled (1200, 500) with delta (0, 0)
Screenshot: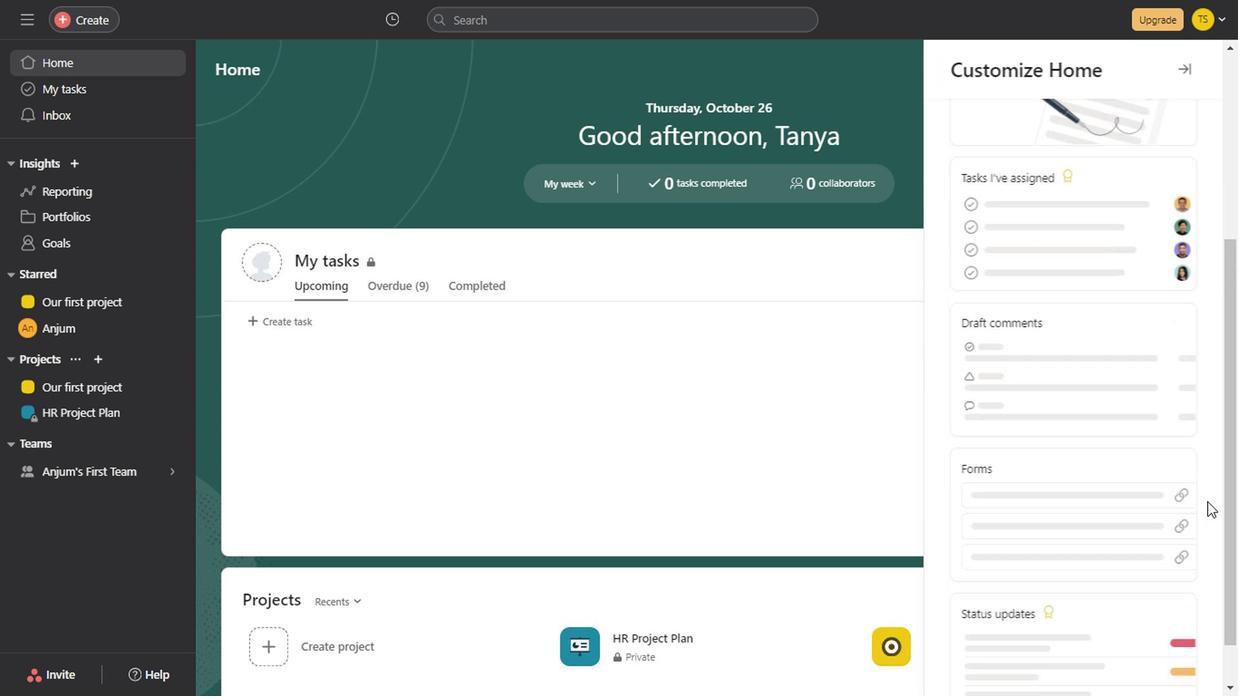
Action: Mouse scrolled (1200, 500) with delta (0, 0)
Screenshot: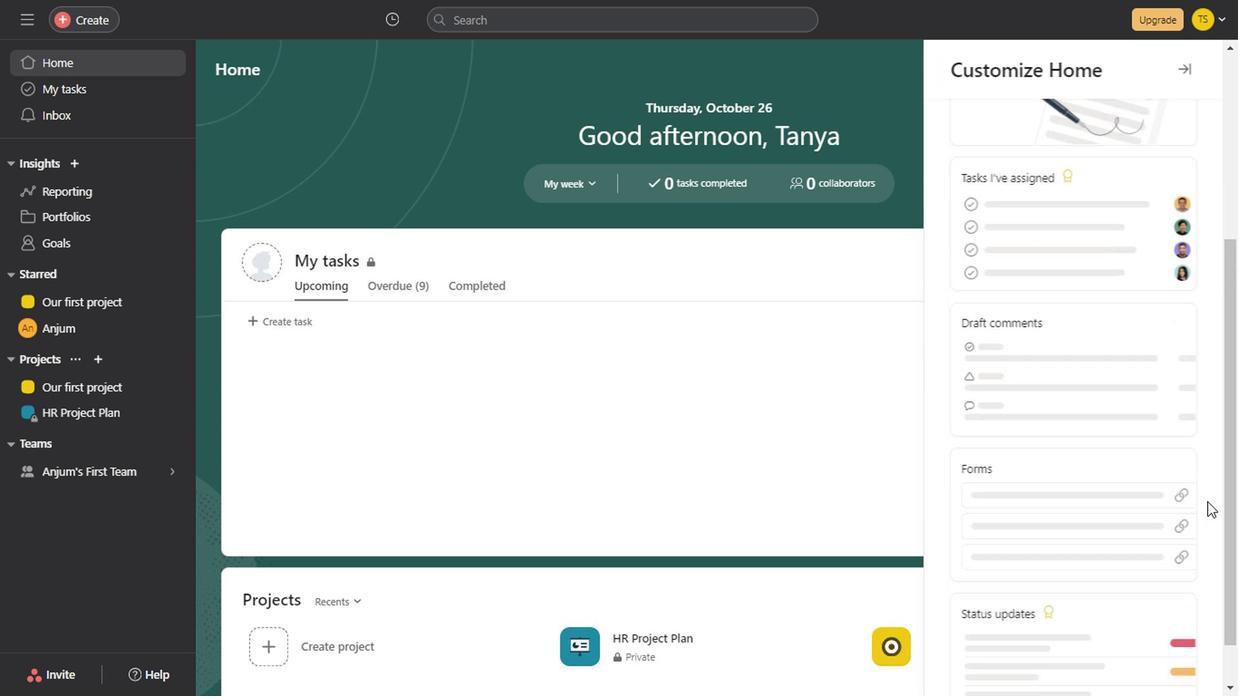 
Action: Mouse scrolled (1200, 500) with delta (0, 0)
Screenshot: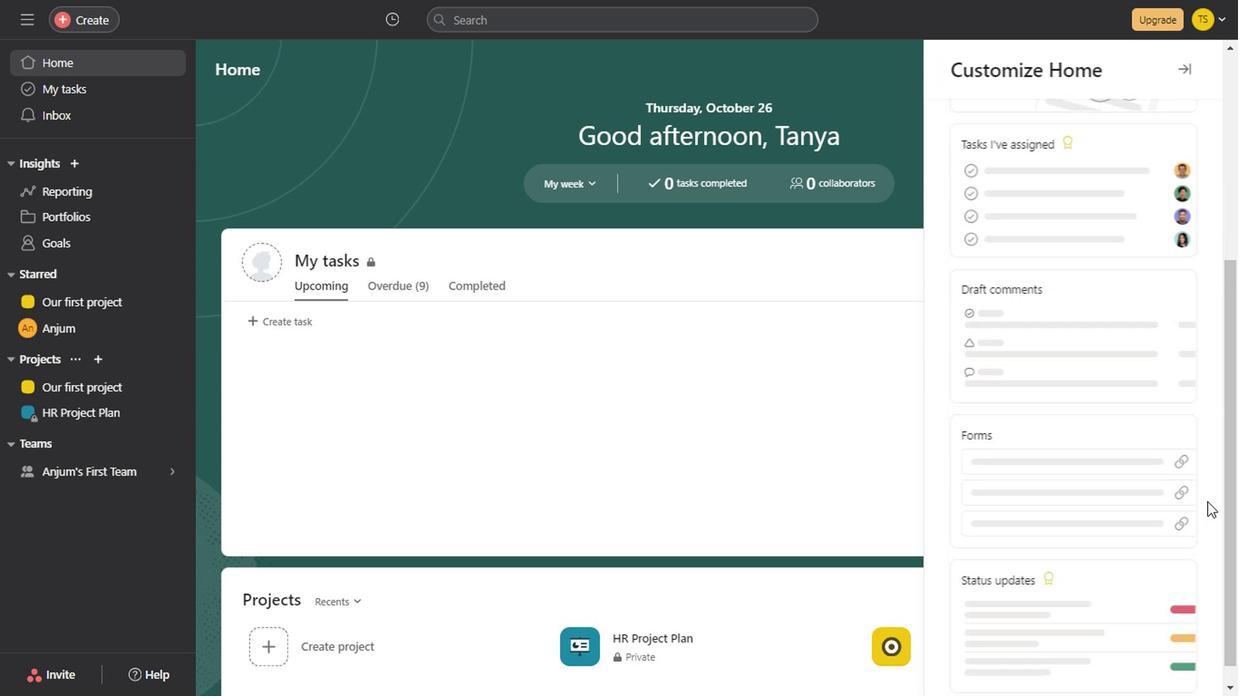 
Action: Mouse scrolled (1200, 500) with delta (0, 0)
Screenshot: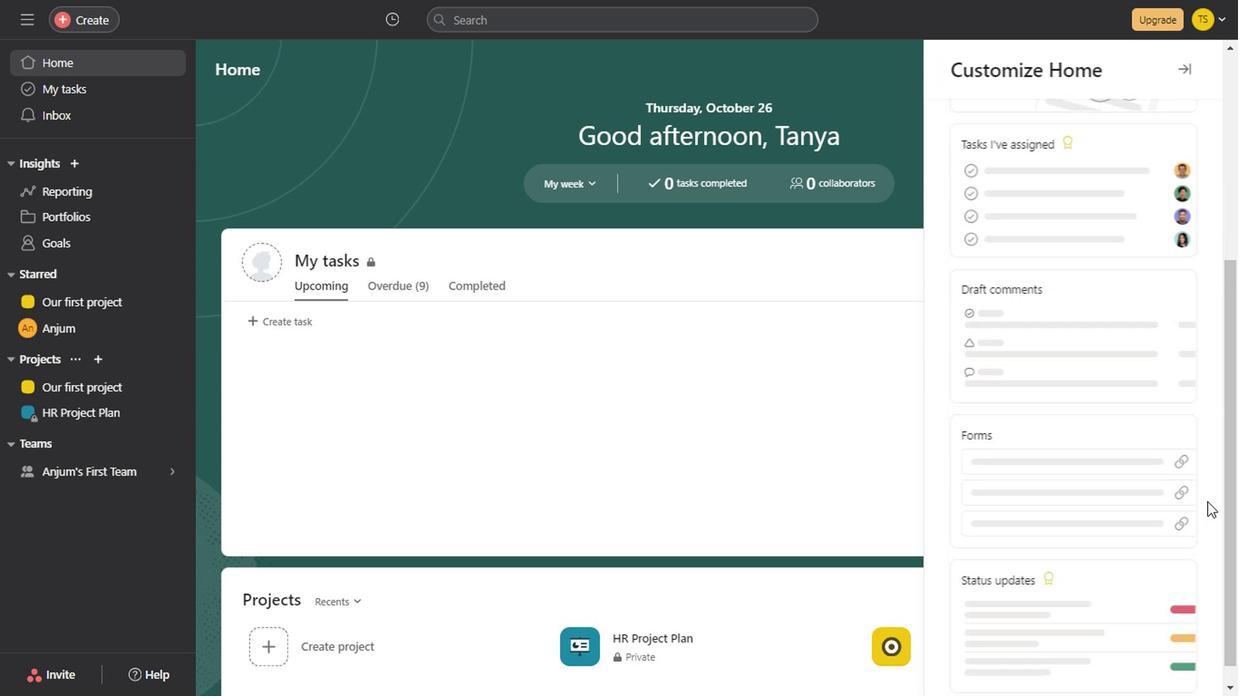 
Action: Mouse scrolled (1200, 500) with delta (0, 0)
Screenshot: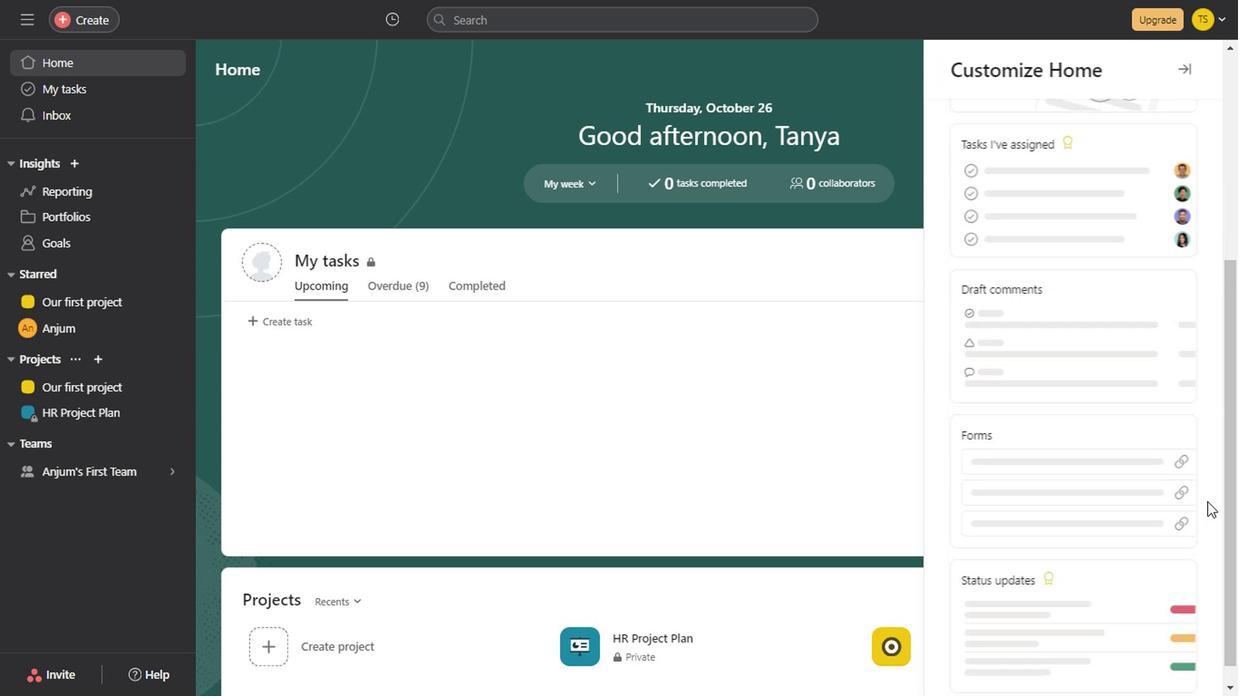 
Action: Mouse scrolled (1200, 500) with delta (0, 0)
Screenshot: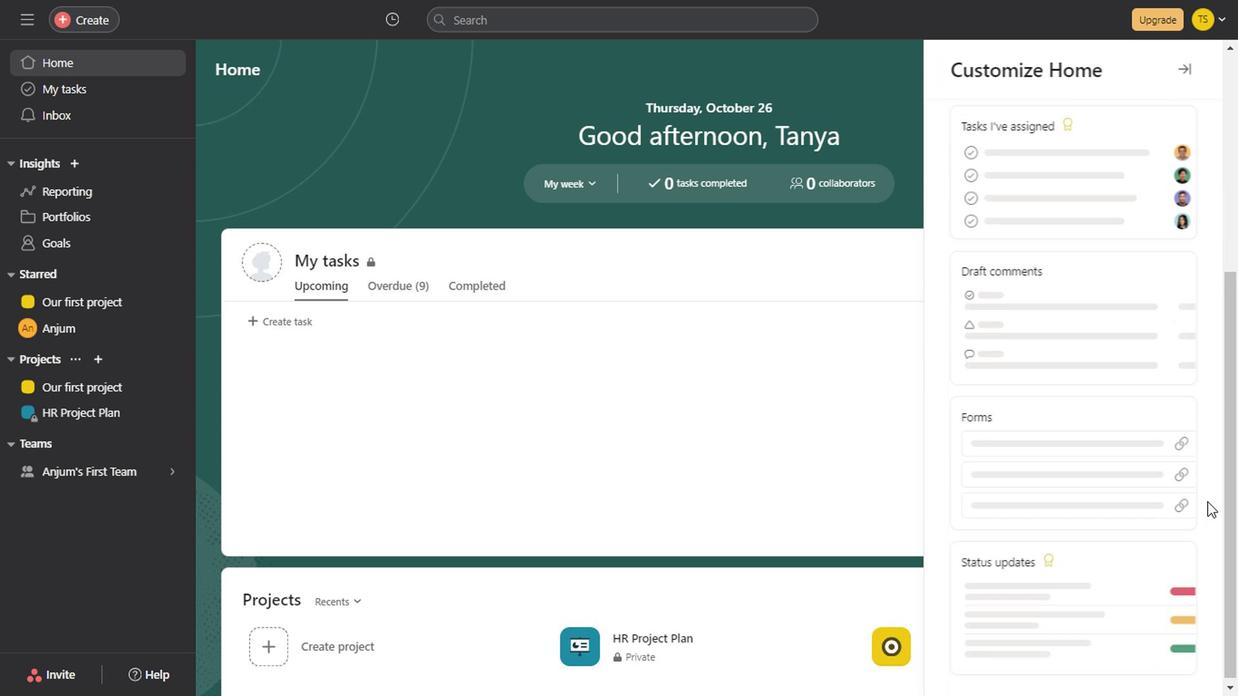 
Action: Mouse scrolled (1200, 500) with delta (0, 0)
Screenshot: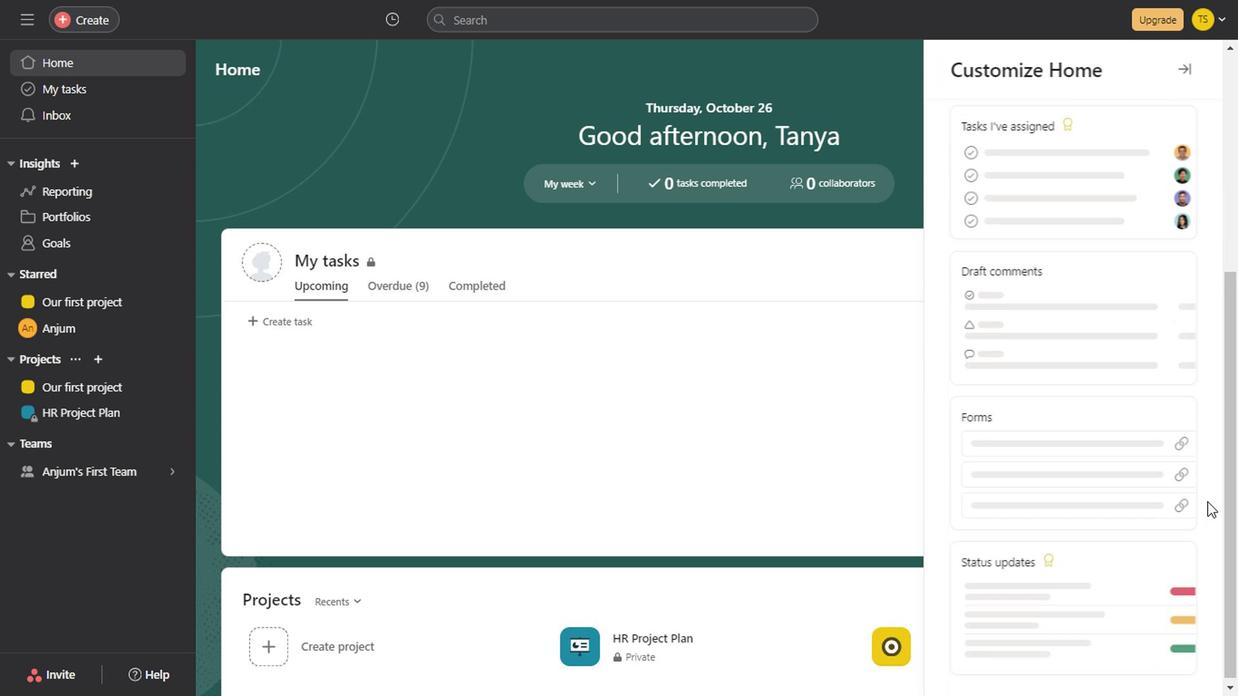 
Action: Mouse scrolled (1200, 500) with delta (0, 0)
Screenshot: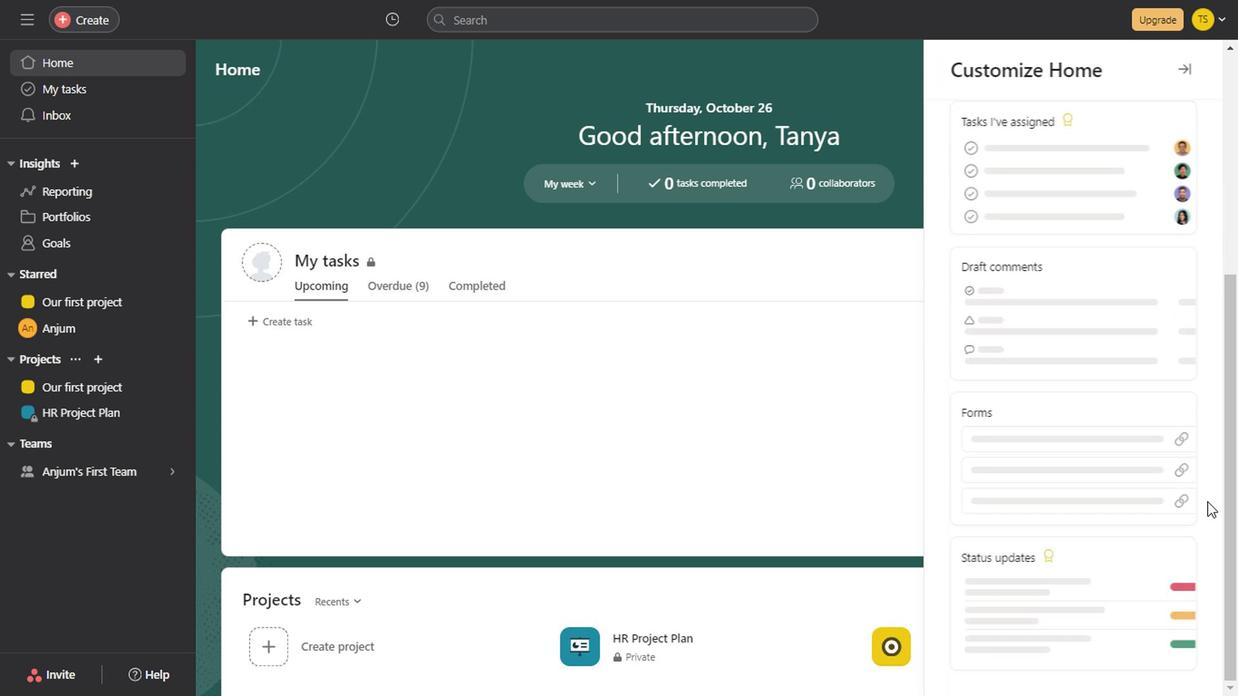 
Action: Mouse scrolled (1200, 500) with delta (0, 0)
Screenshot: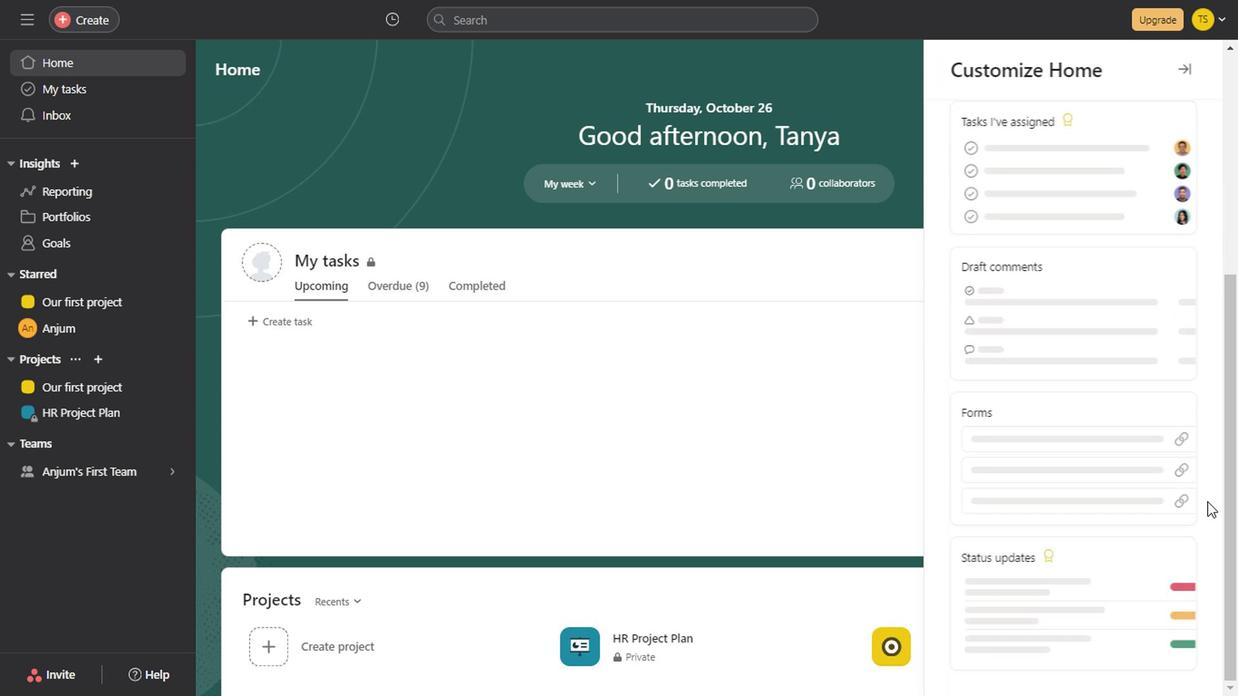 
Action: Mouse scrolled (1200, 500) with delta (0, 0)
Screenshot: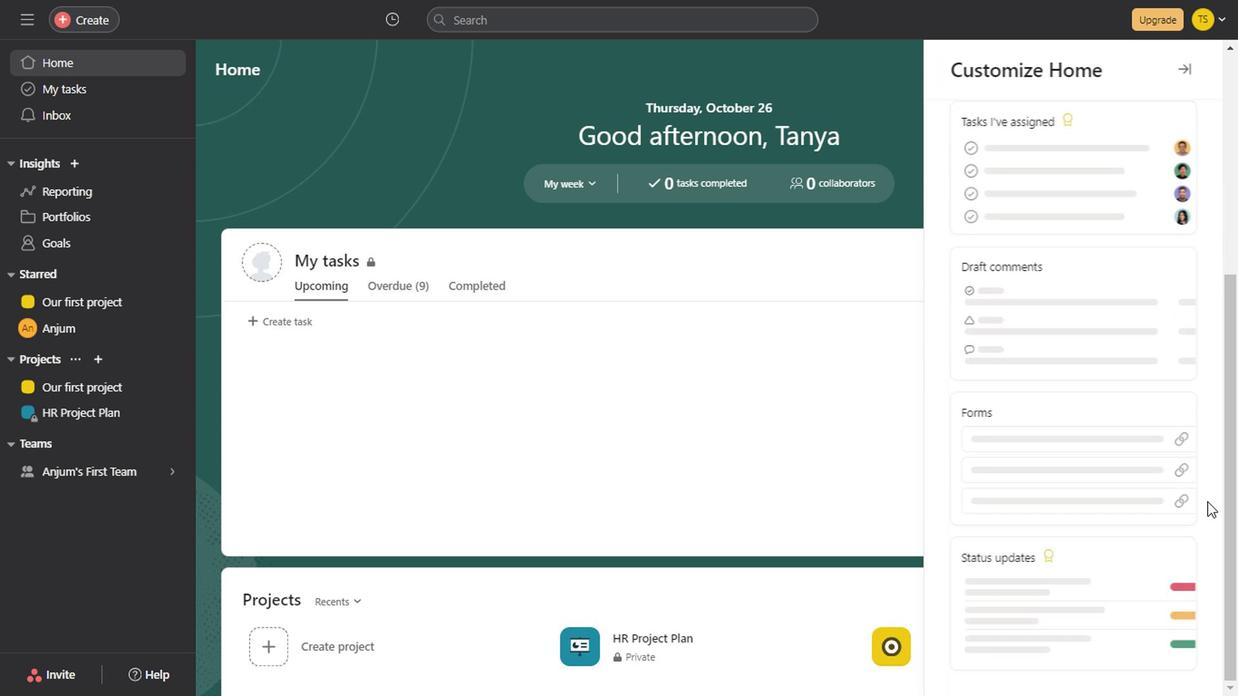 
Action: Mouse scrolled (1200, 500) with delta (0, 0)
Screenshot: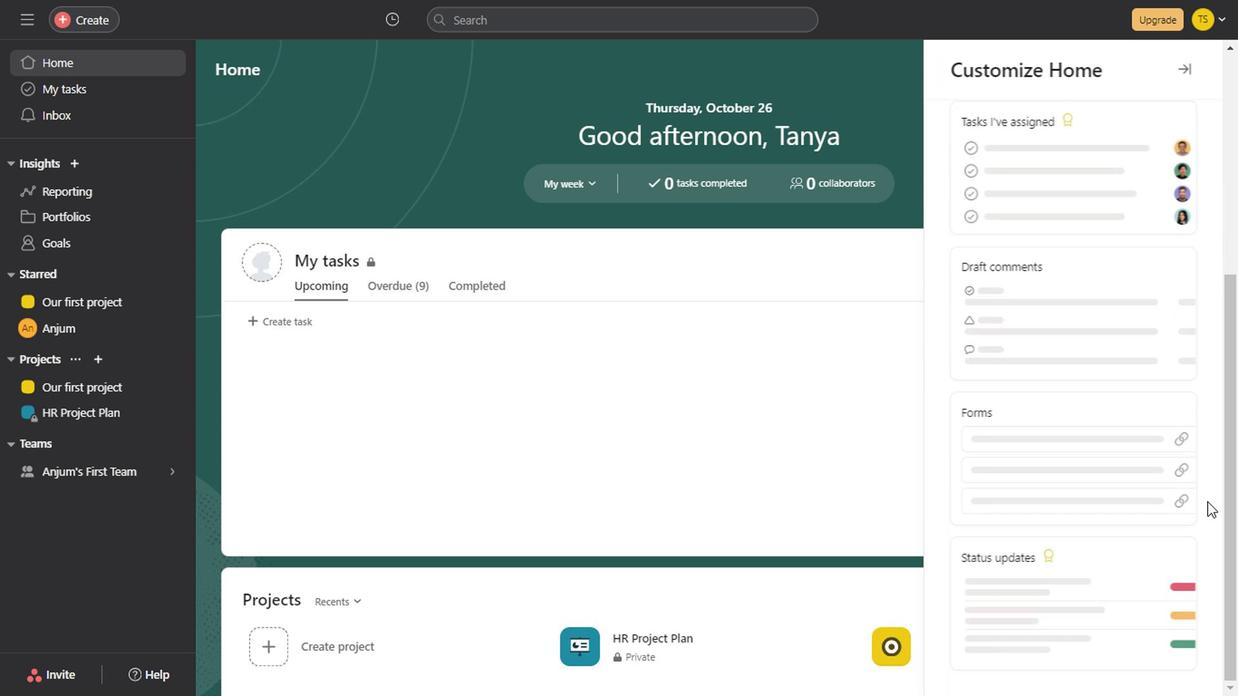 
Action: Mouse scrolled (1200, 500) with delta (0, 0)
Screenshot: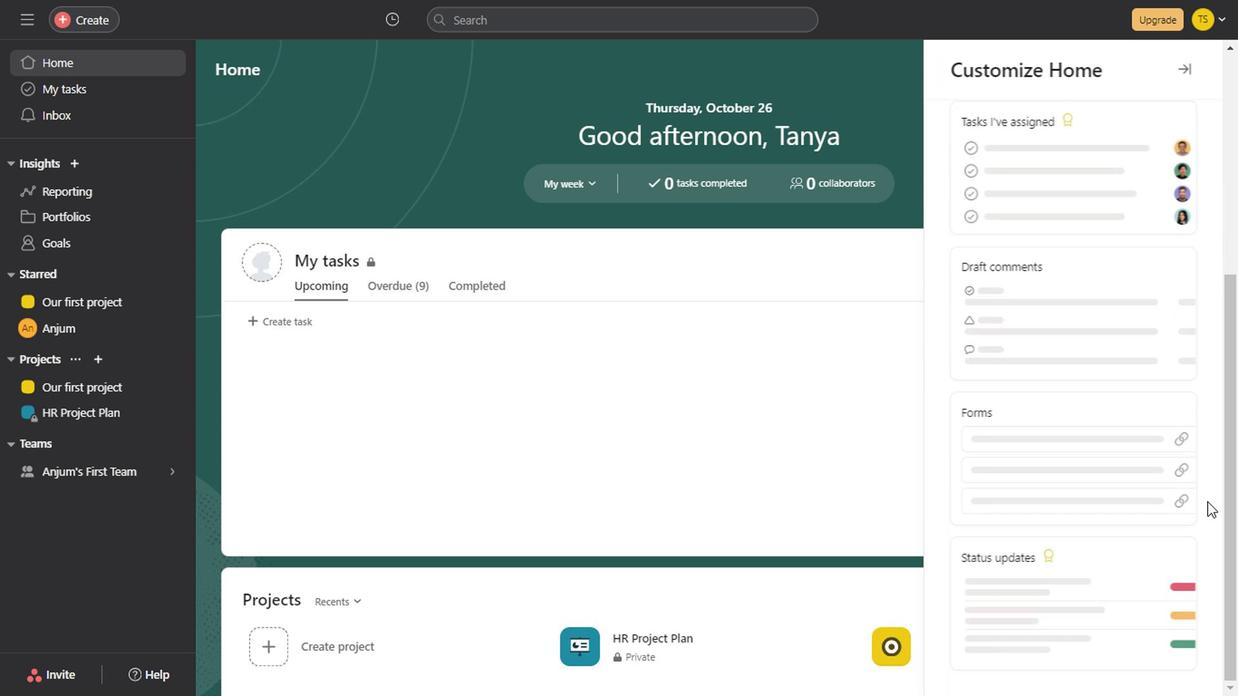 
Action: Mouse scrolled (1200, 500) with delta (0, 0)
Screenshot: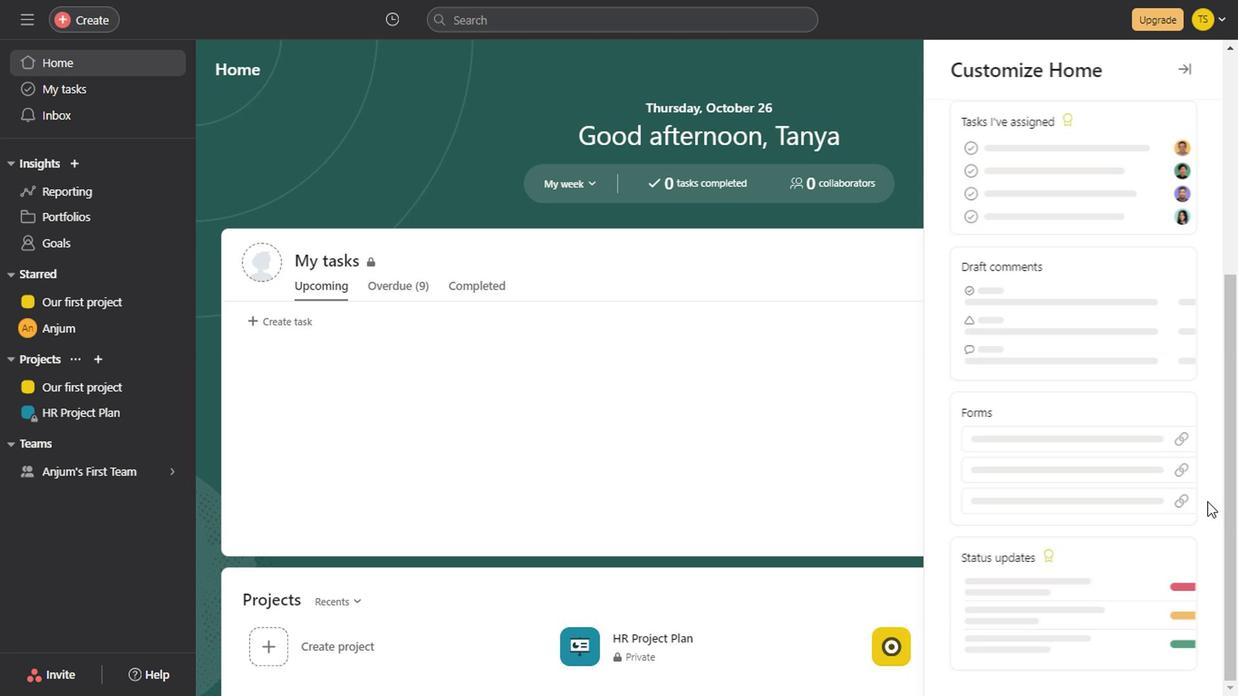 
Action: Mouse scrolled (1200, 500) with delta (0, 0)
Screenshot: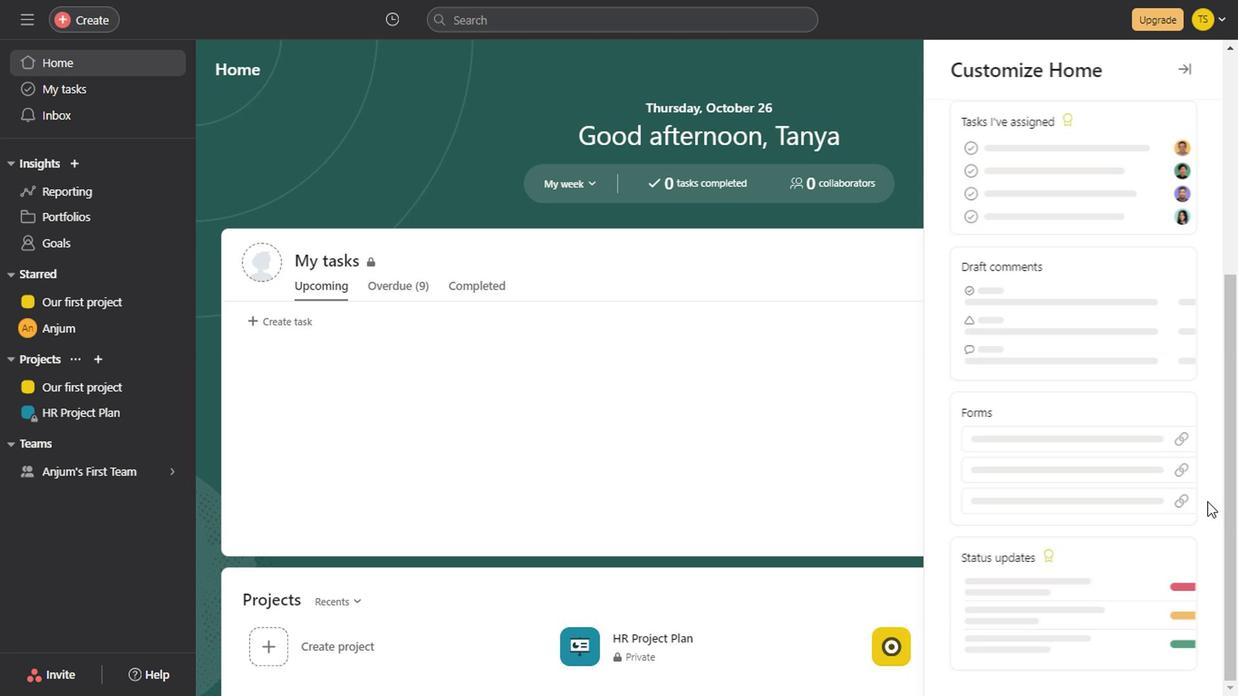 
Action: Mouse scrolled (1200, 500) with delta (0, 0)
Screenshot: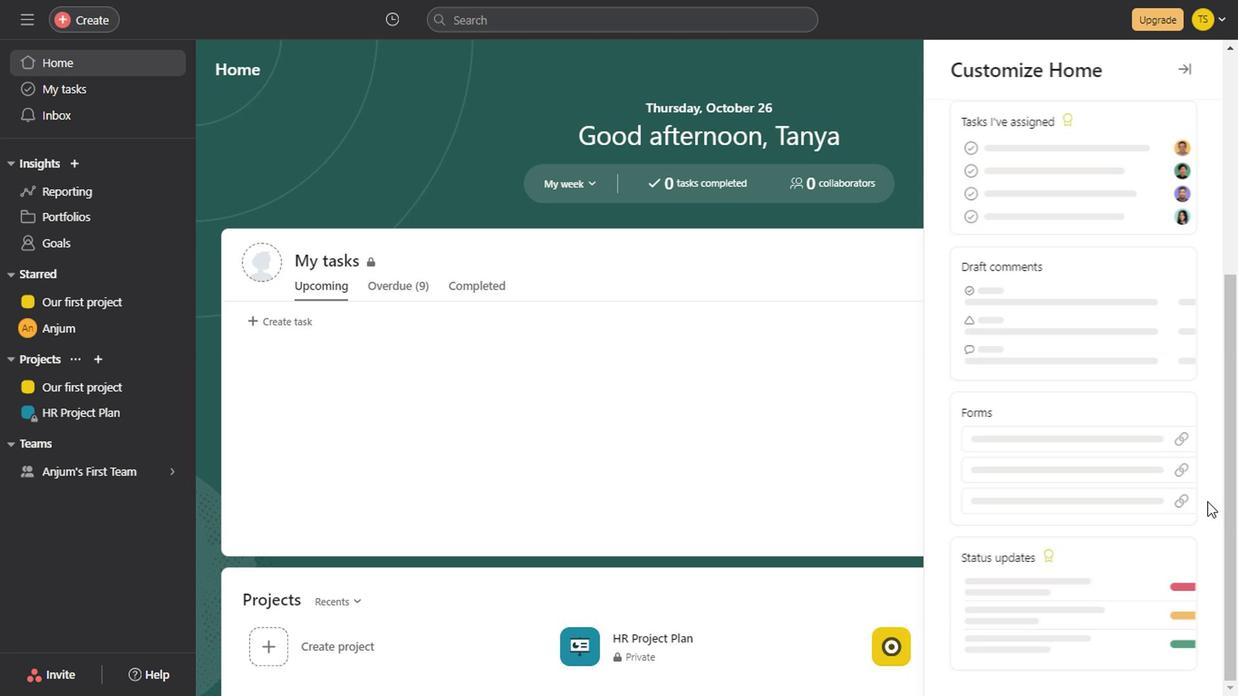 
Action: Mouse scrolled (1200, 500) with delta (0, 0)
Screenshot: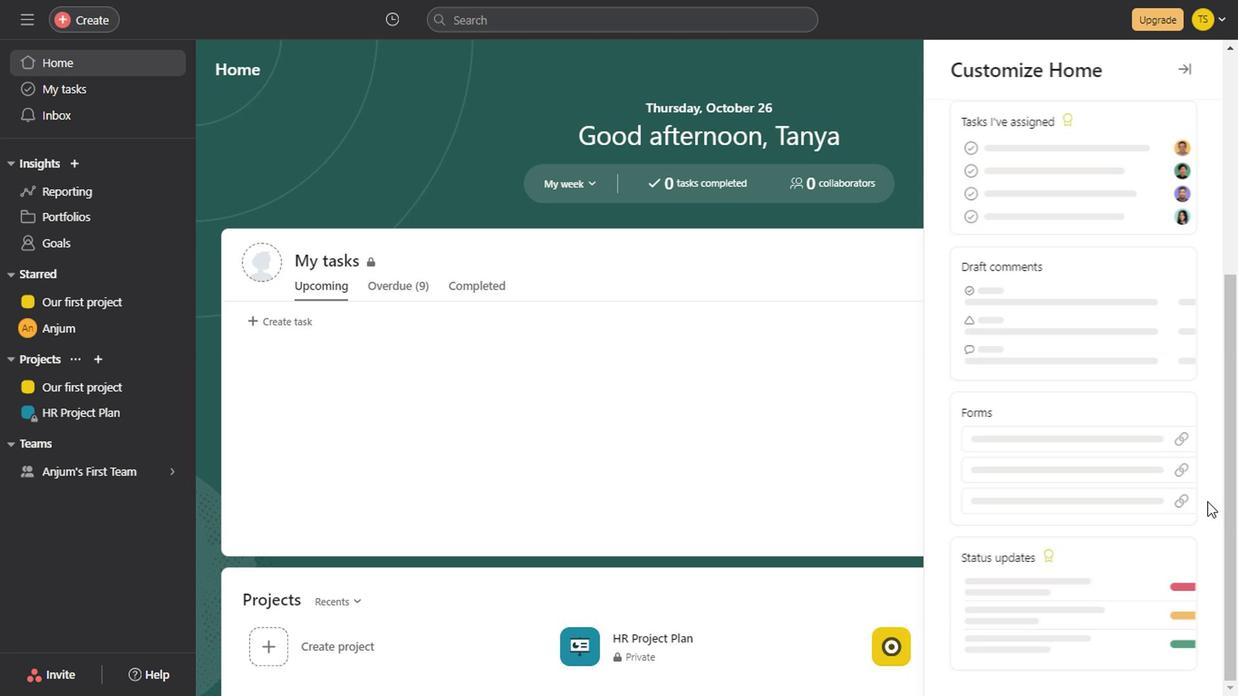 
Action: Mouse scrolled (1200, 500) with delta (0, 0)
Screenshot: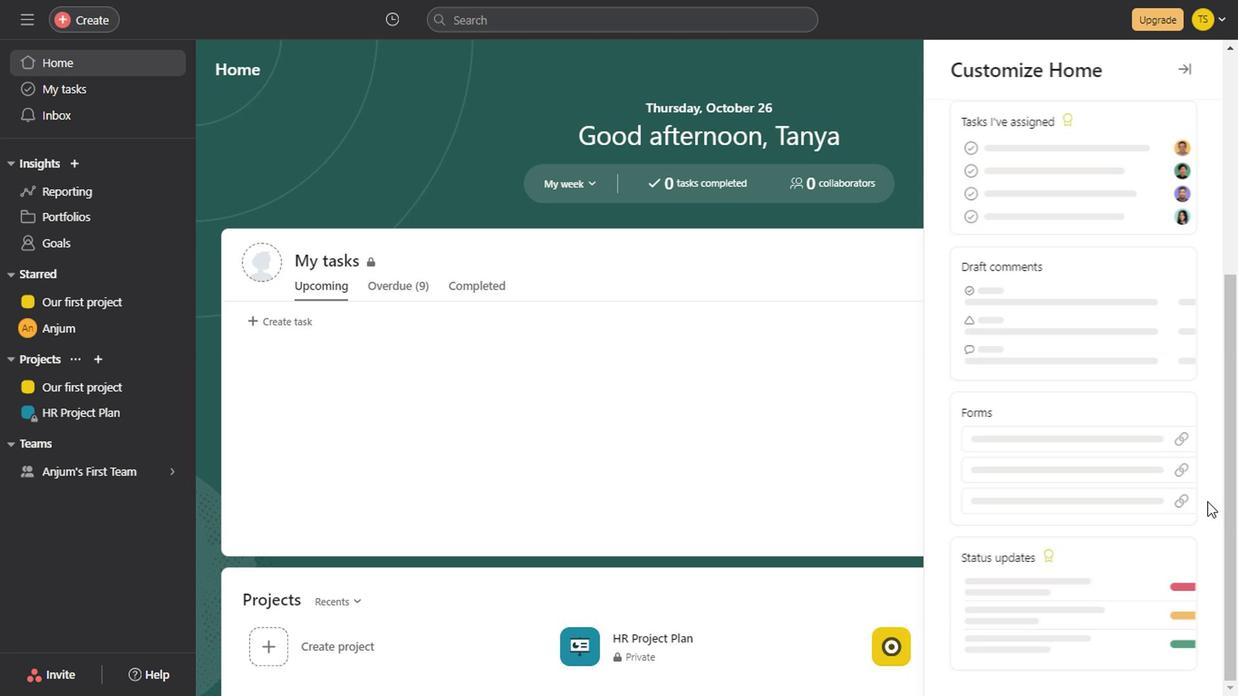 
Action: Mouse scrolled (1200, 500) with delta (0, 0)
Screenshot: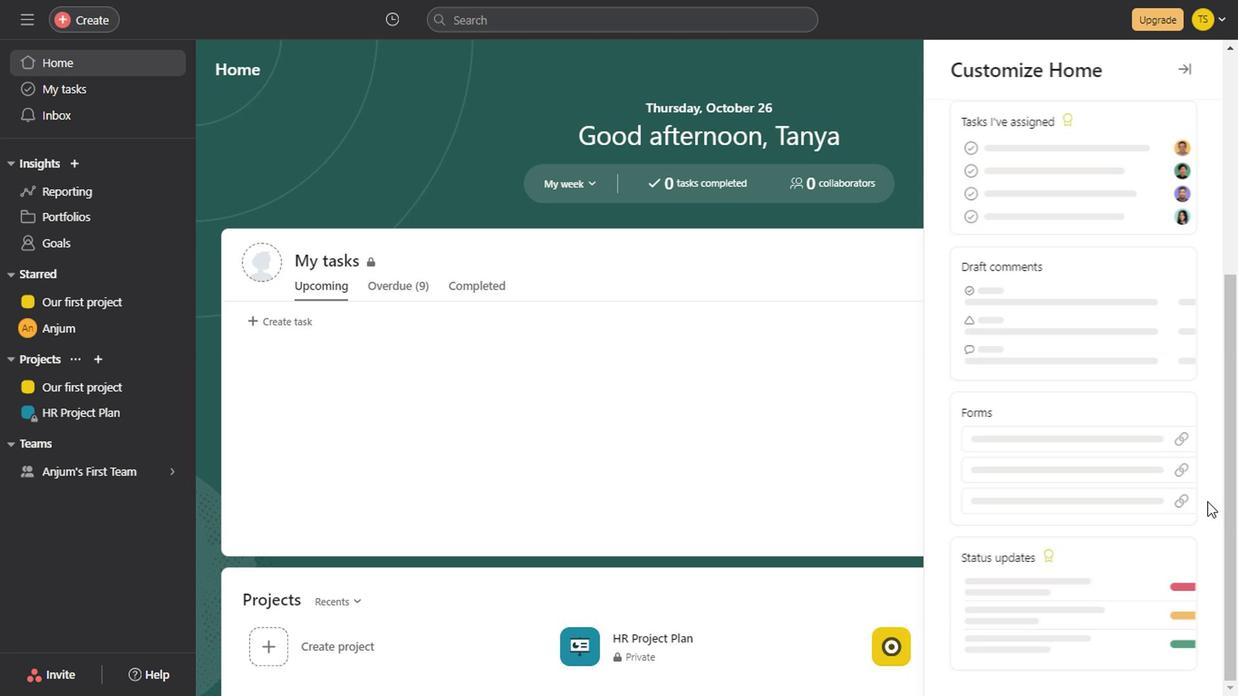 
Action: Mouse scrolled (1200, 500) with delta (0, 0)
Screenshot: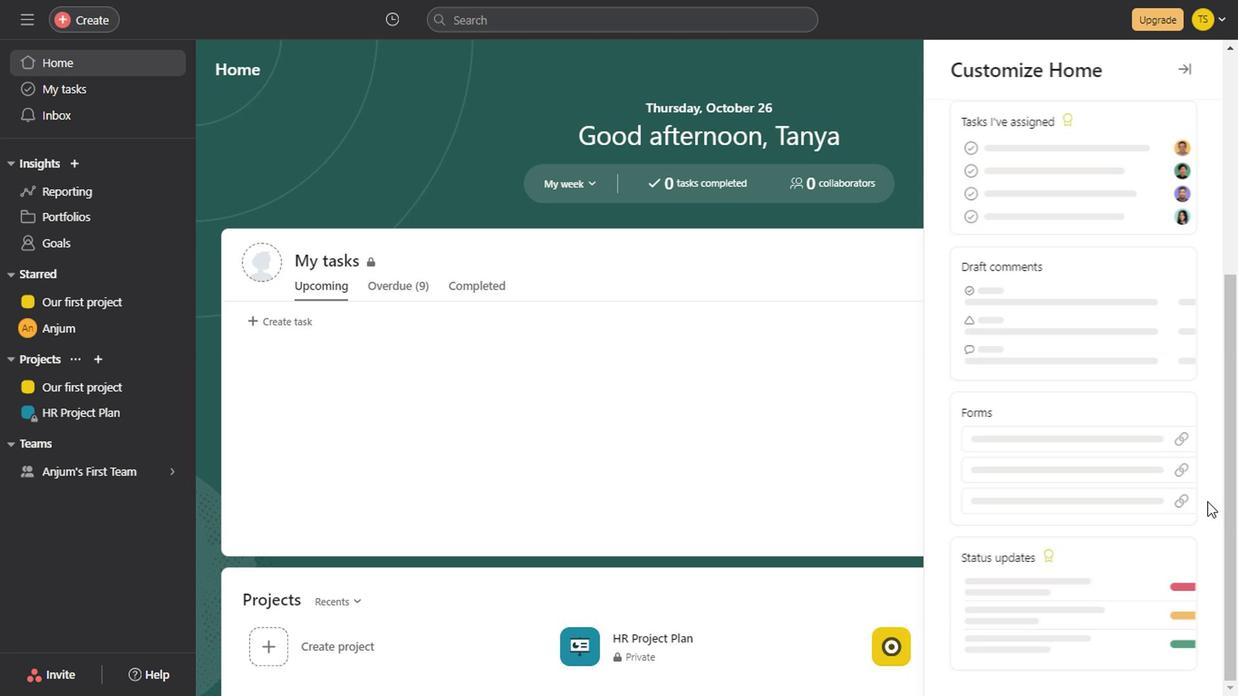 
Action: Mouse scrolled (1200, 500) with delta (0, 0)
Screenshot: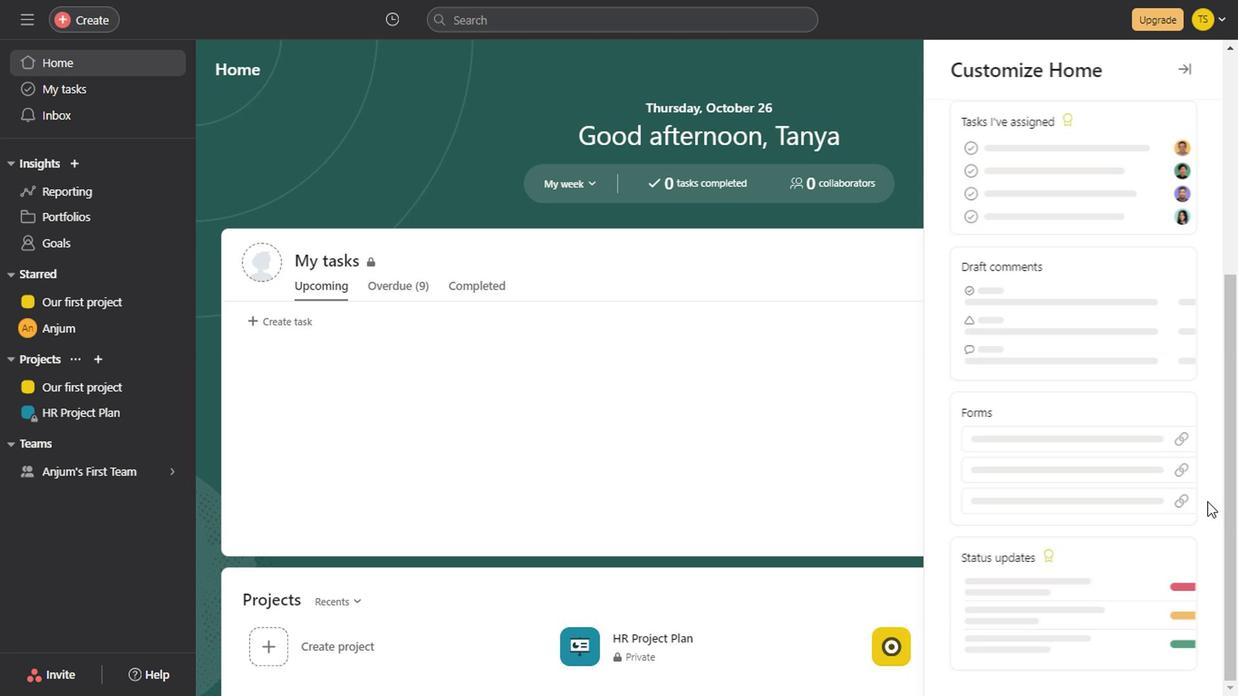 
Action: Mouse scrolled (1200, 500) with delta (0, 0)
Screenshot: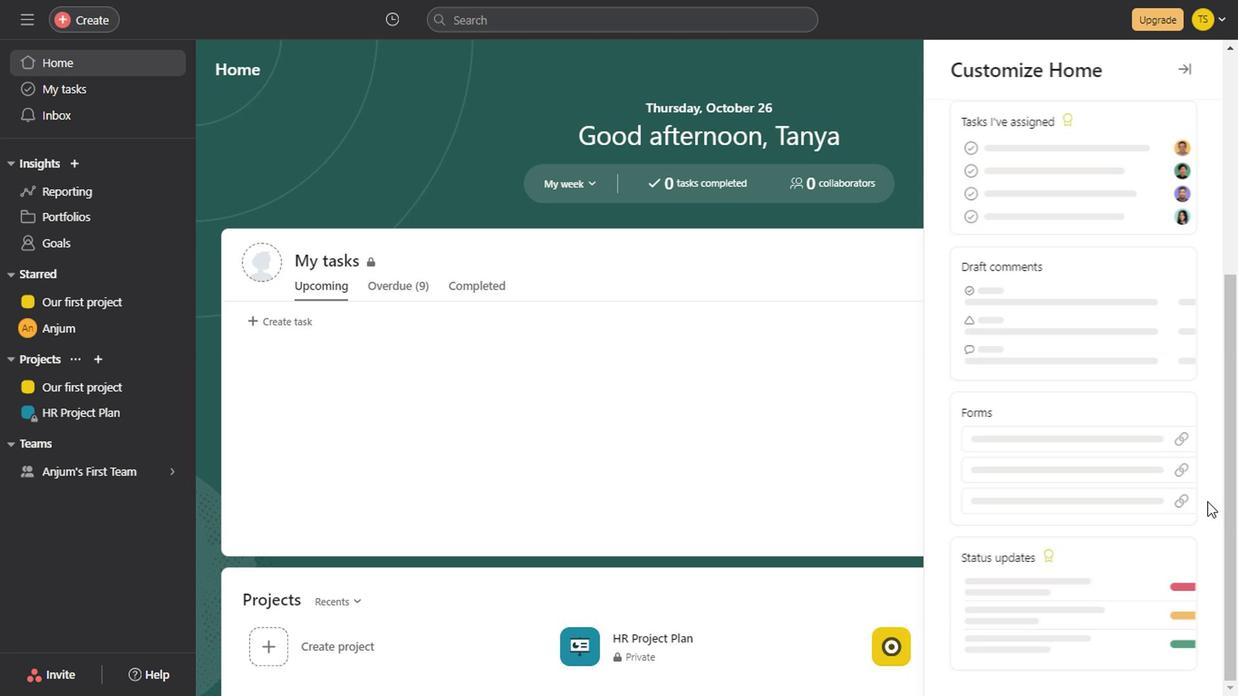 
Action: Mouse scrolled (1200, 500) with delta (0, 0)
Screenshot: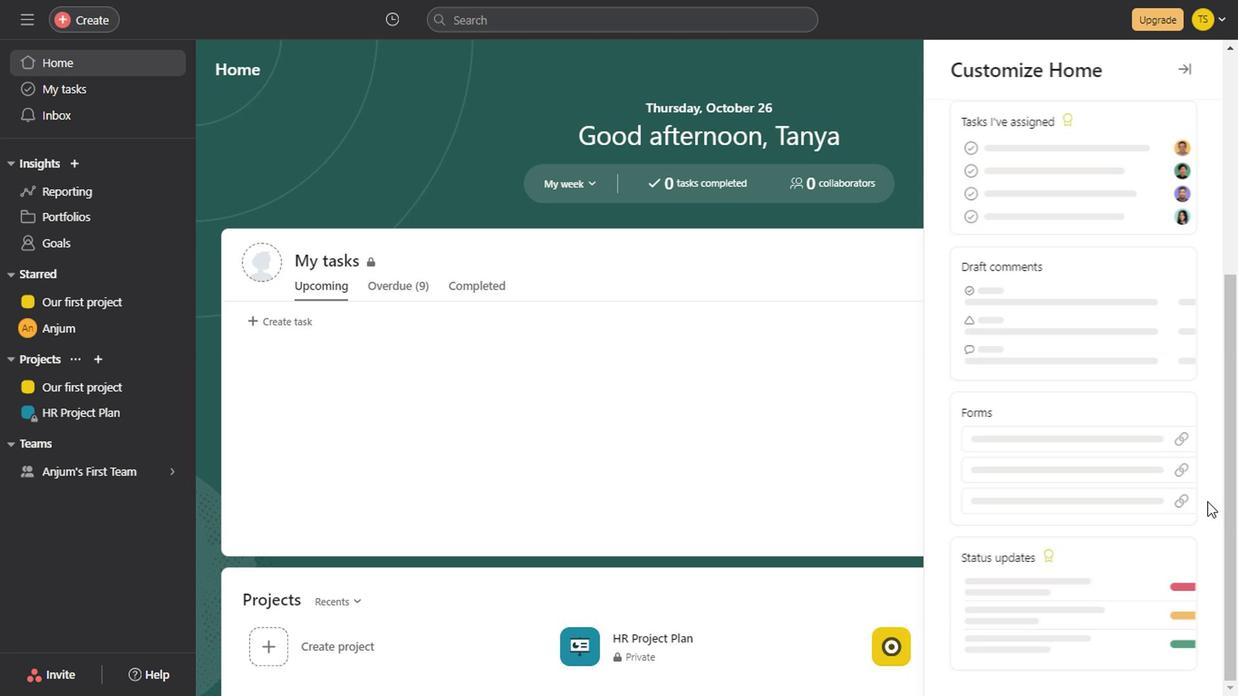 
Action: Mouse scrolled (1200, 500) with delta (0, 0)
